 Task: Explore Airbnb accommodation in Helsingborg, Sweden from 2nd November, 2023 to 15th November, 2023 for 2 adults and 1 pet.1  bedroom having 1 bed and 1 bathroom. Property type can be hotel. Look for 5 properties as per requirement.
Action: Mouse moved to (554, 101)
Screenshot: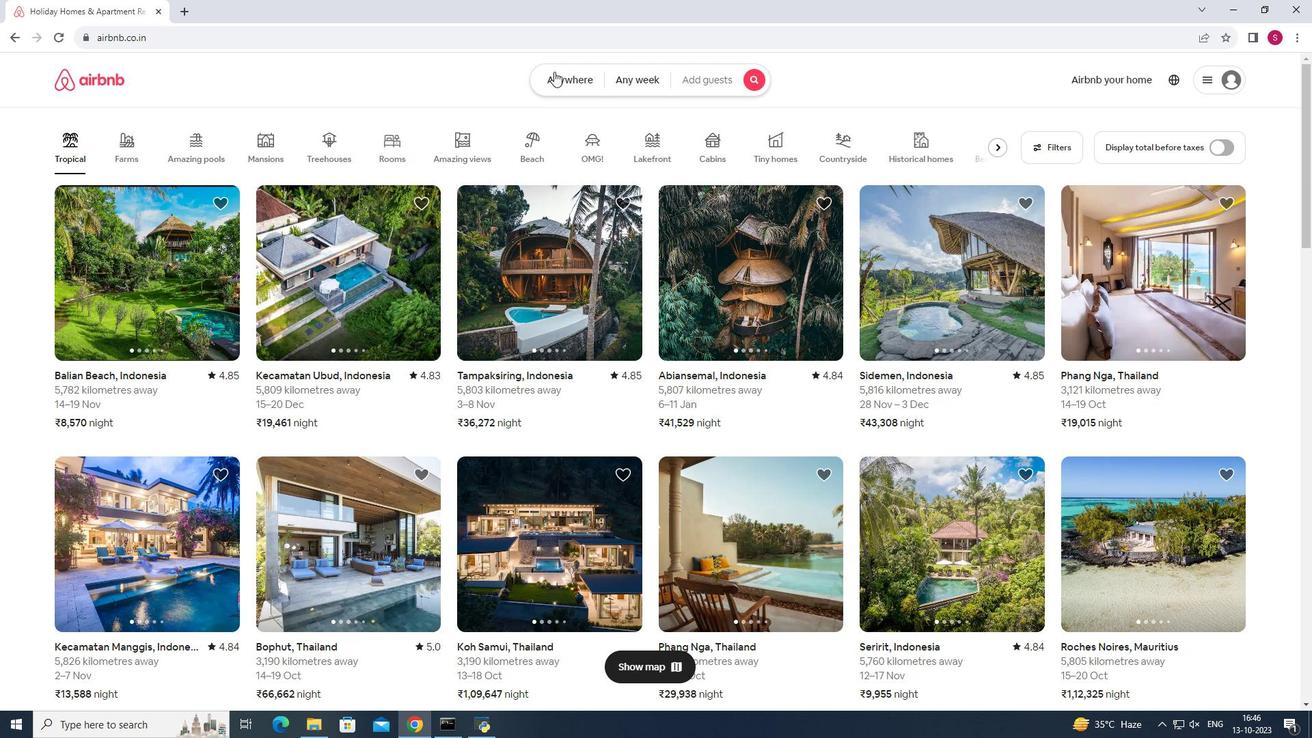 
Action: Mouse pressed left at (554, 101)
Screenshot: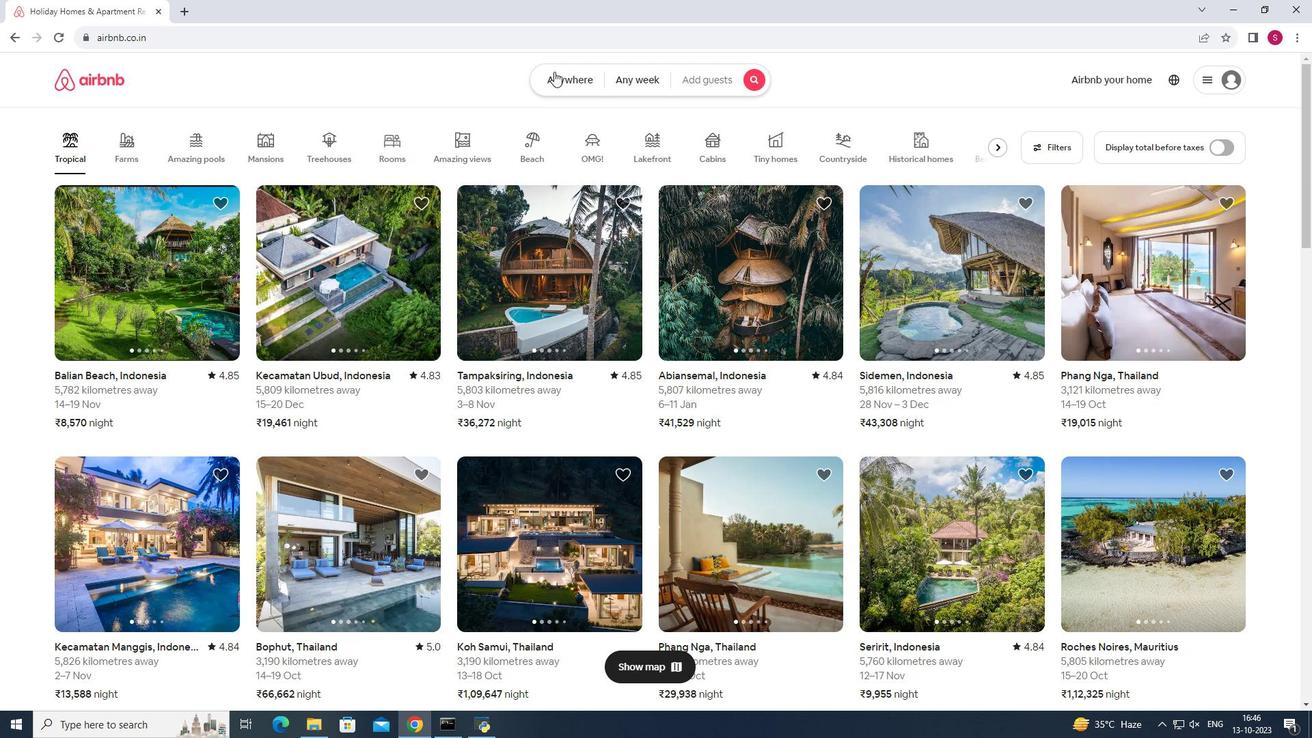 
Action: Mouse moved to (511, 152)
Screenshot: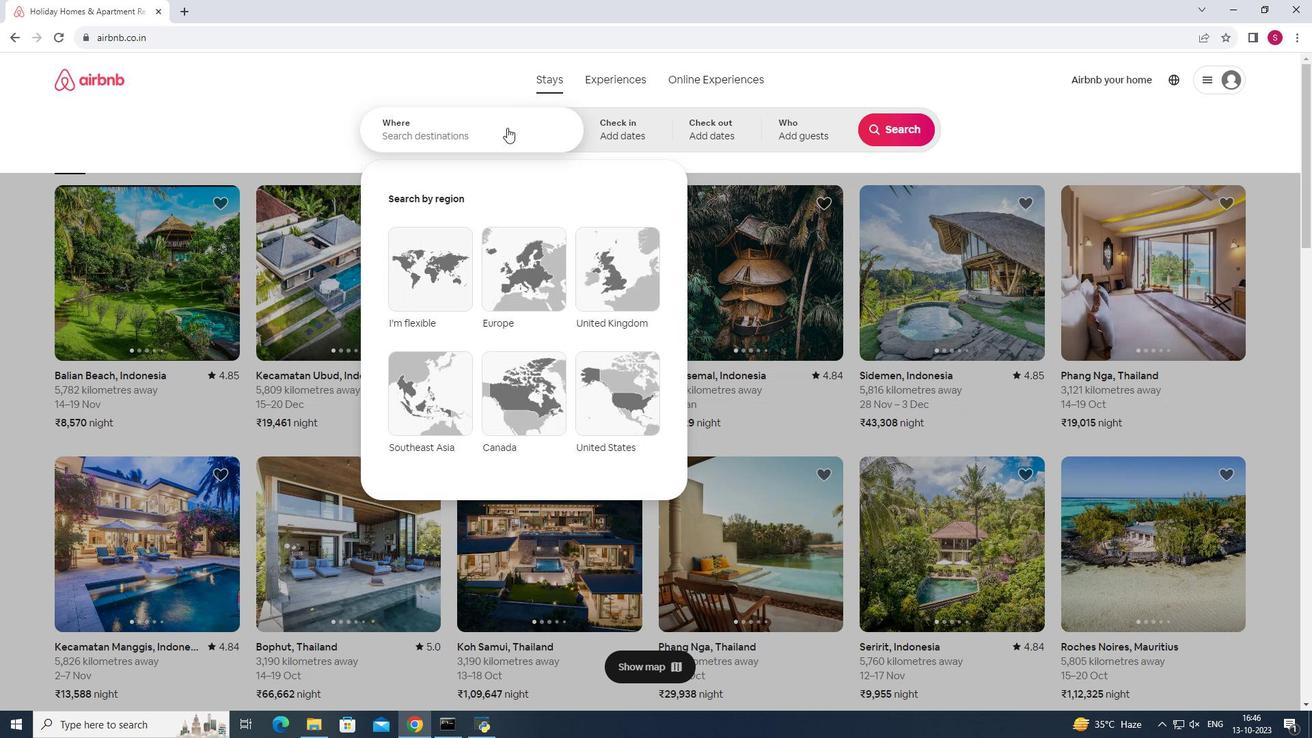 
Action: Mouse pressed left at (511, 152)
Screenshot: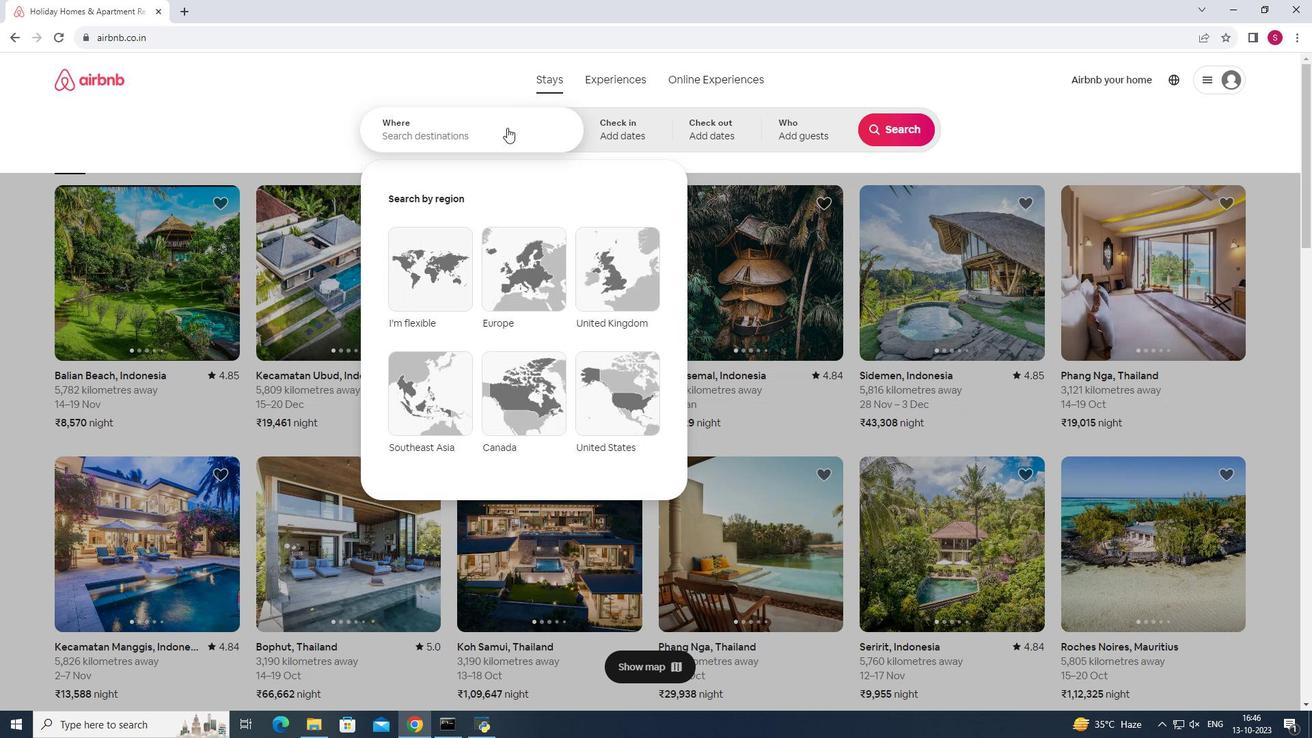 
Action: Mouse moved to (510, 160)
Screenshot: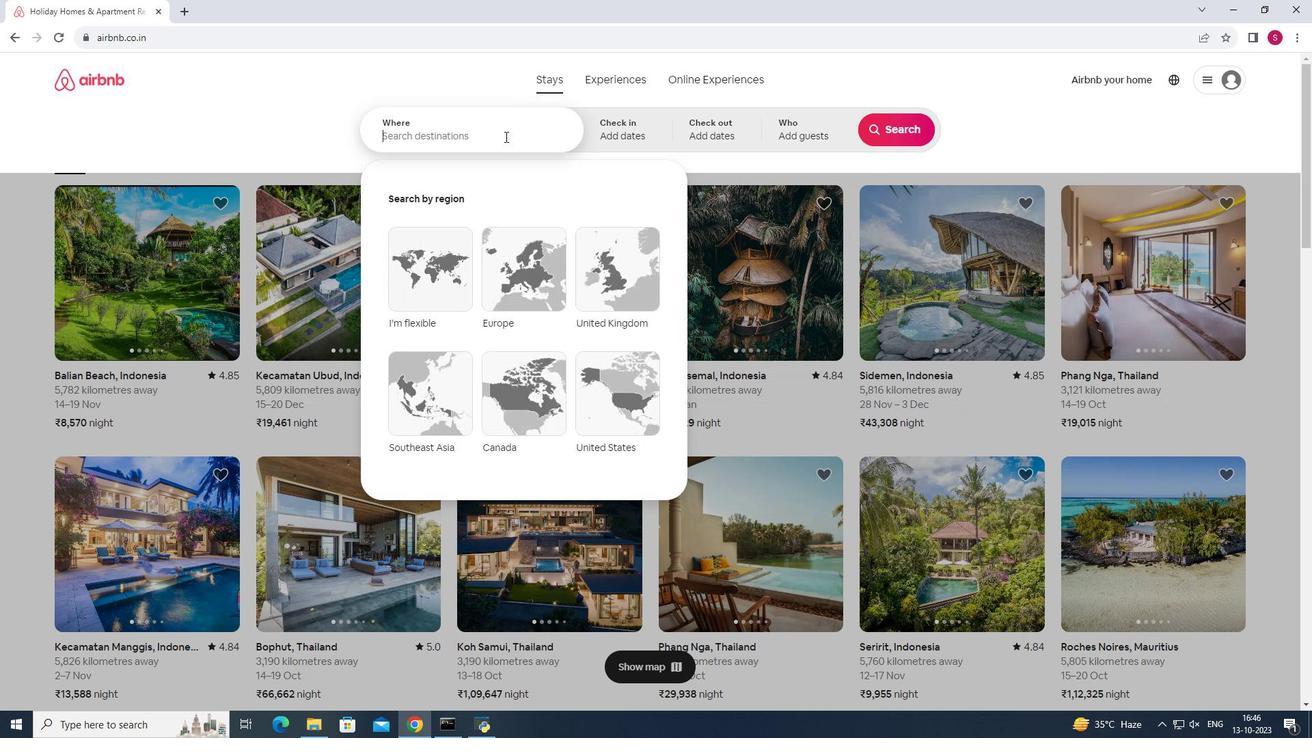
Action: Key pressed <Key.shift>Helsingborg,<Key.space><Key.shift><Key.shift><Key.shift><Key.shift><Key.shift><Key.shift><Key.shift><Key.shift><Key.shift><Key.shift><Key.shift><Key.shift><Key.shift>Sweden<Key.enter>
Screenshot: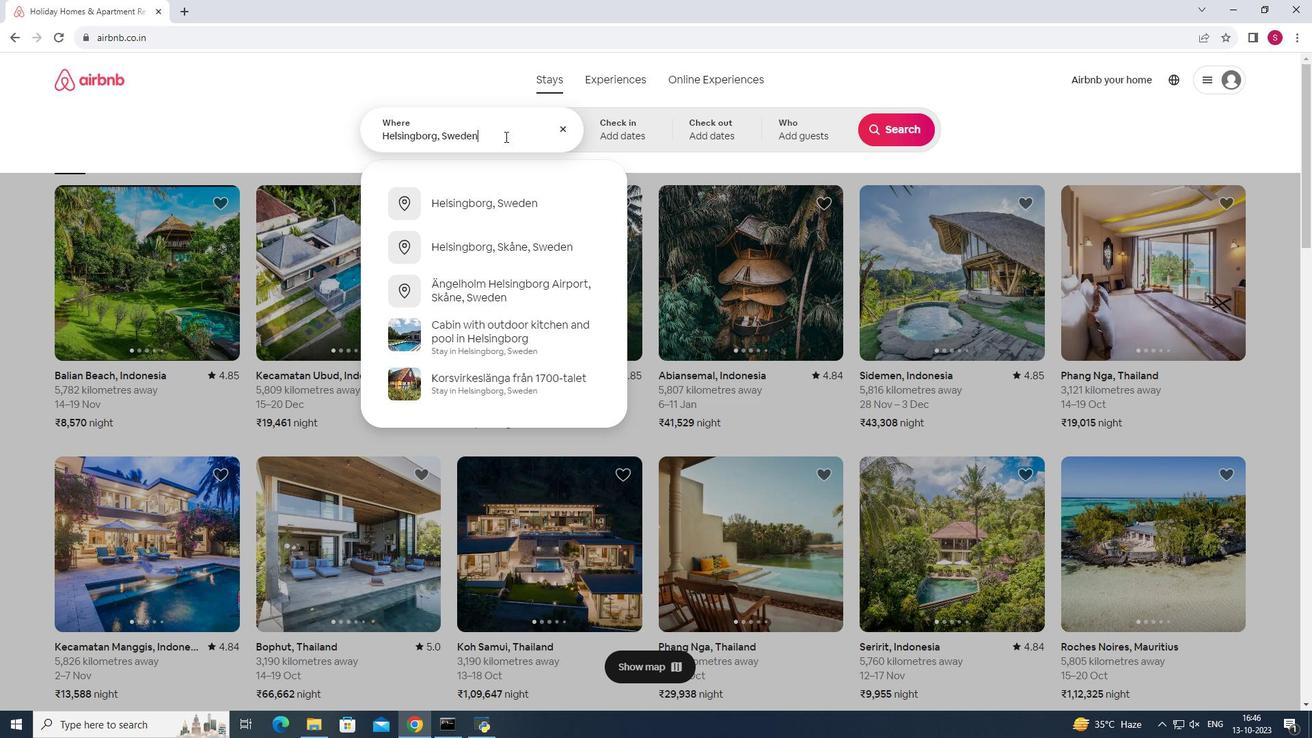 
Action: Mouse moved to (782, 306)
Screenshot: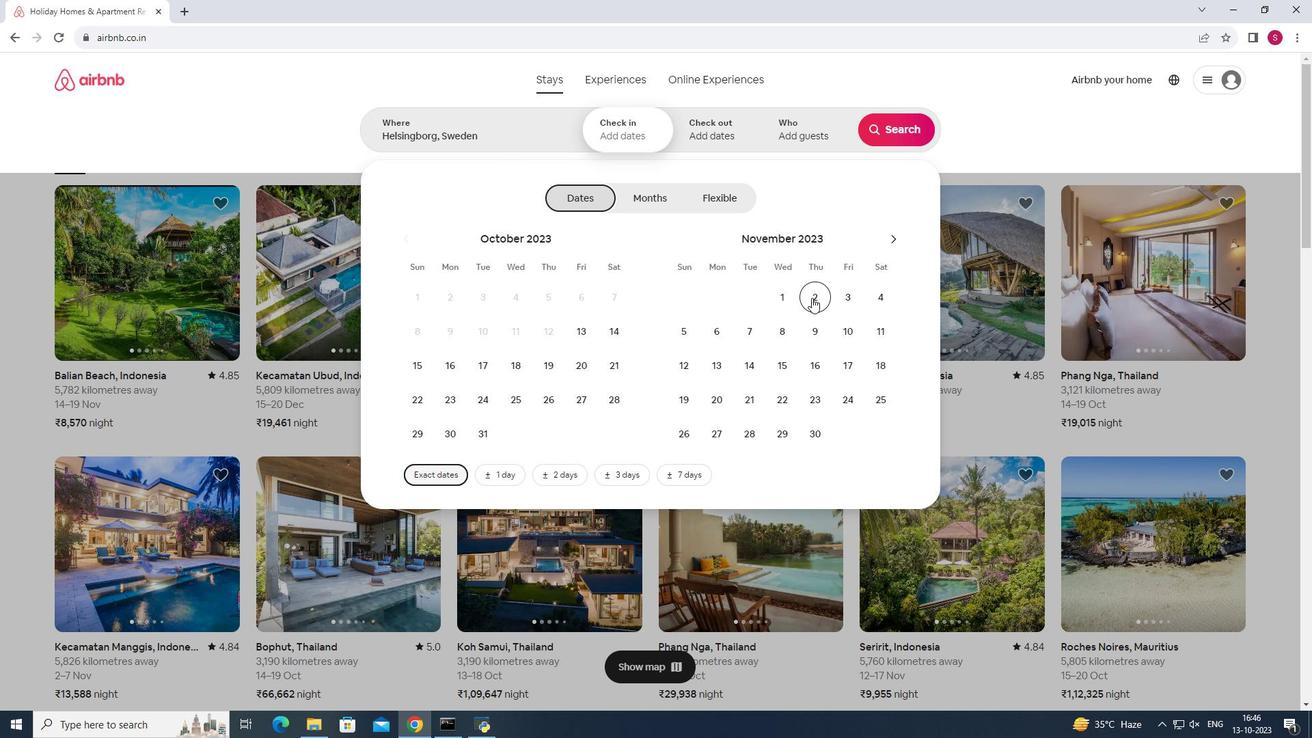 
Action: Mouse pressed left at (782, 306)
Screenshot: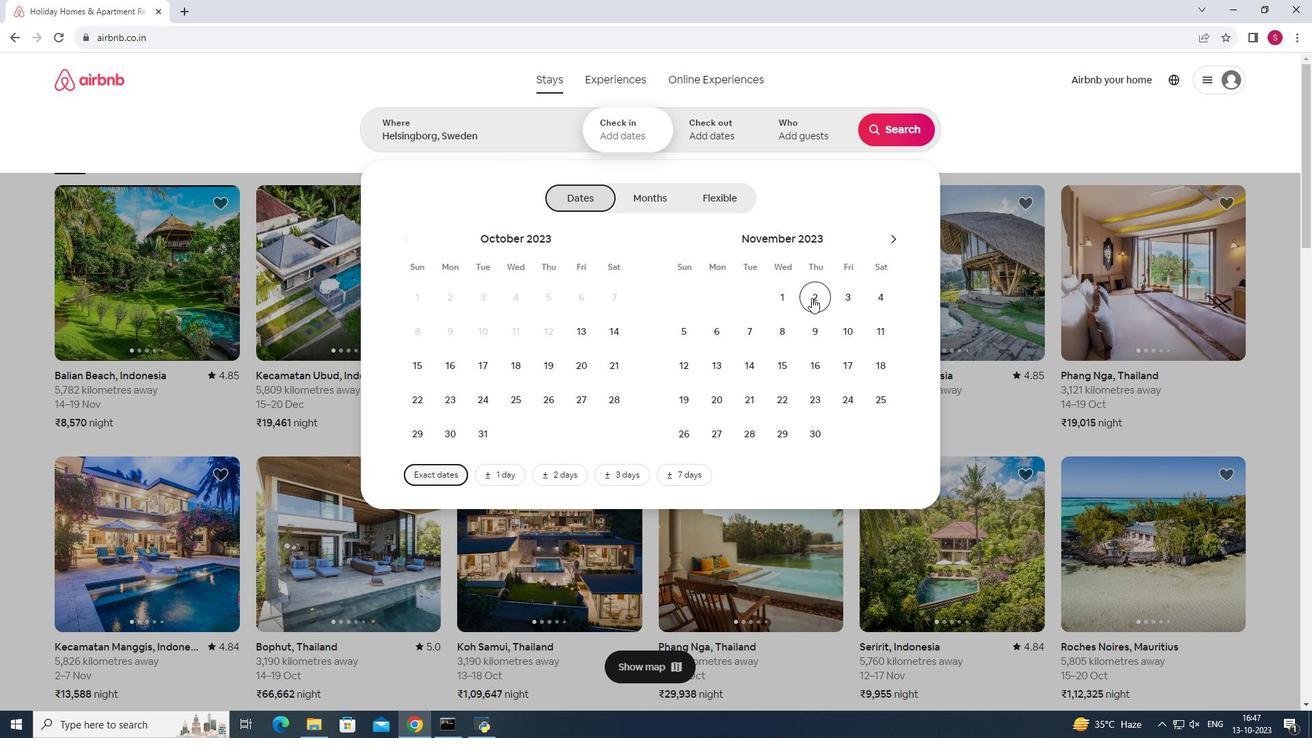
Action: Mouse moved to (757, 367)
Screenshot: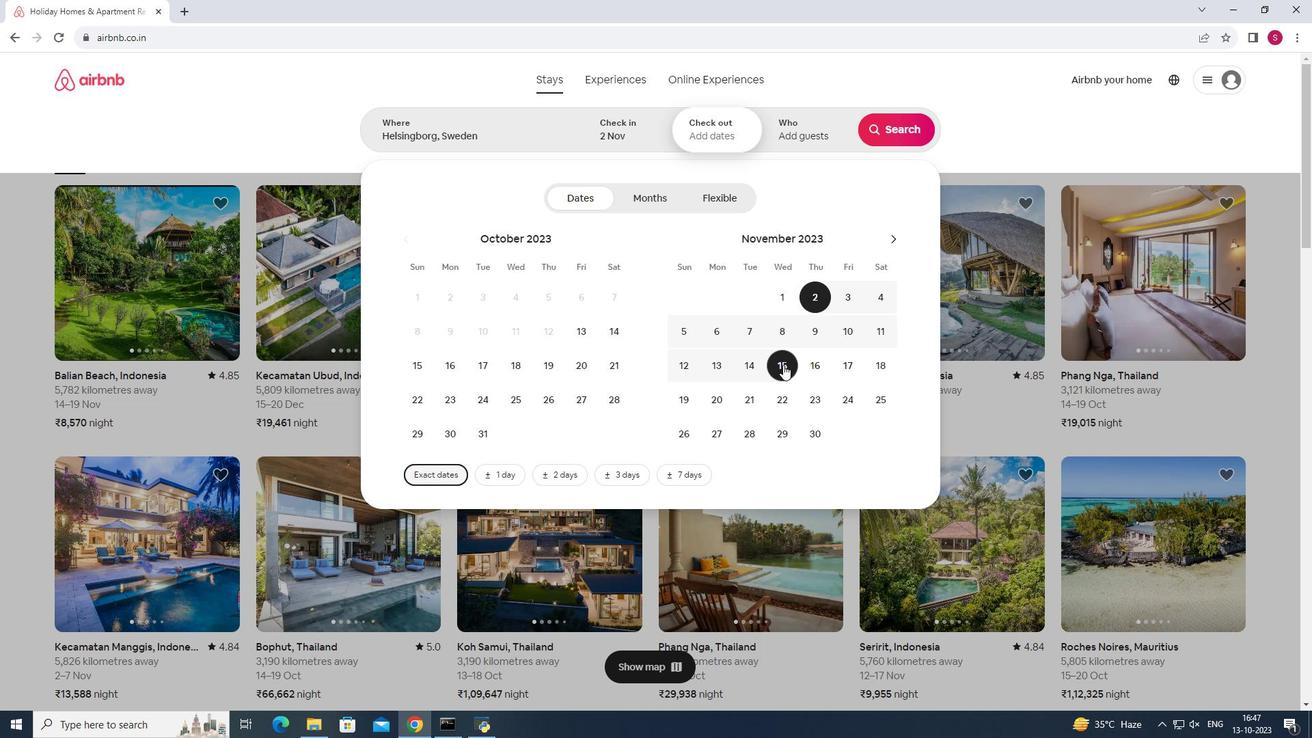 
Action: Mouse pressed left at (757, 367)
Screenshot: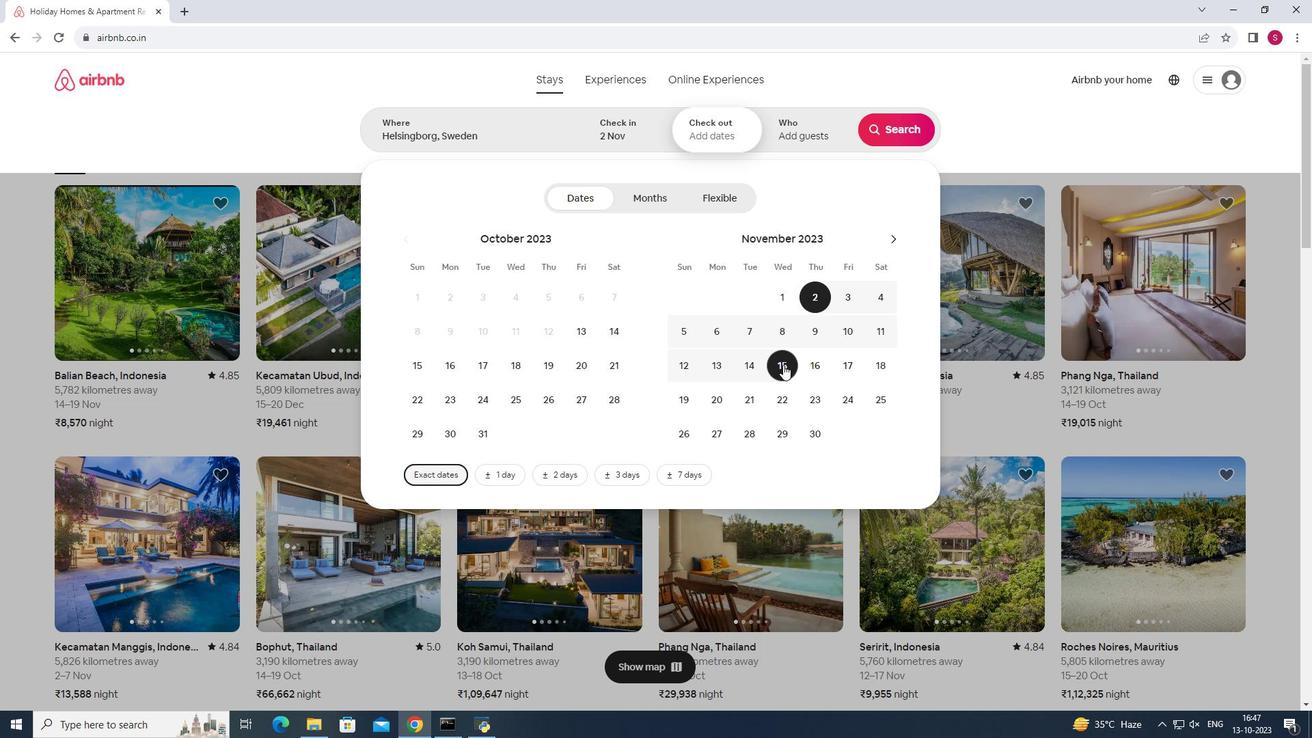 
Action: Mouse moved to (763, 142)
Screenshot: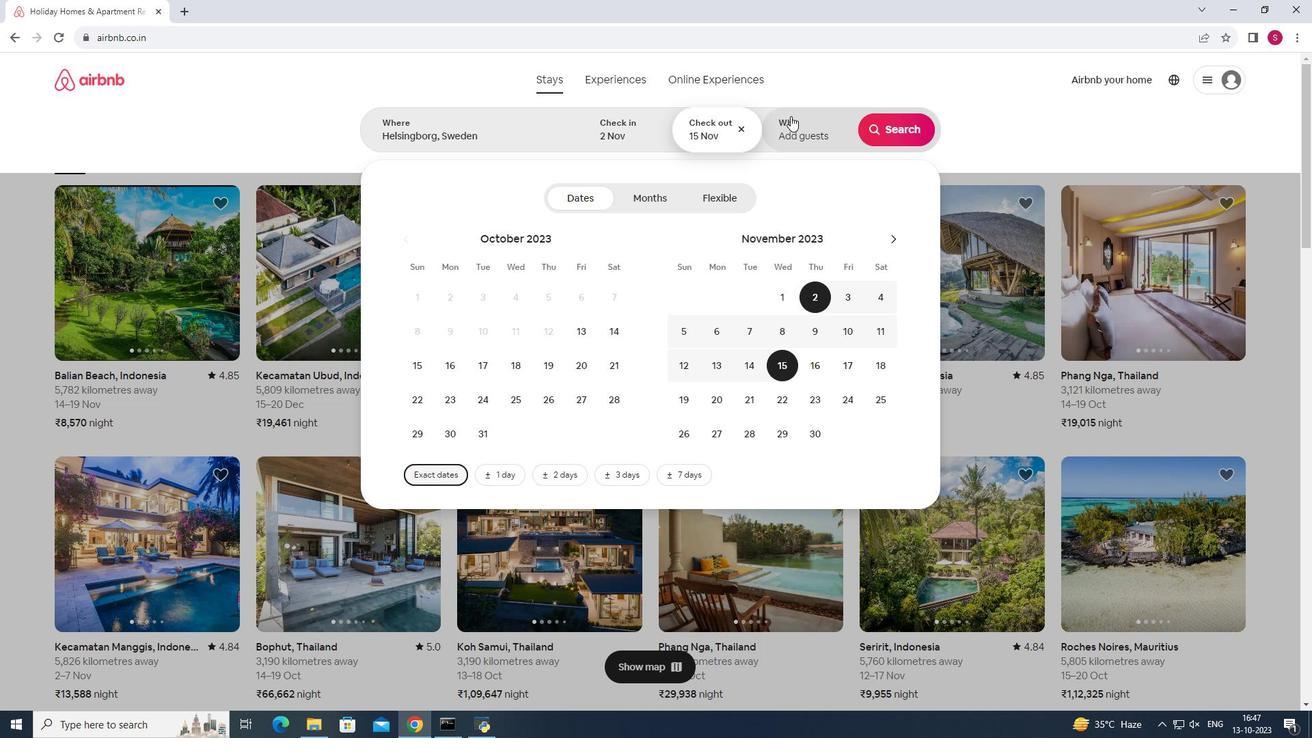 
Action: Mouse pressed left at (763, 142)
Screenshot: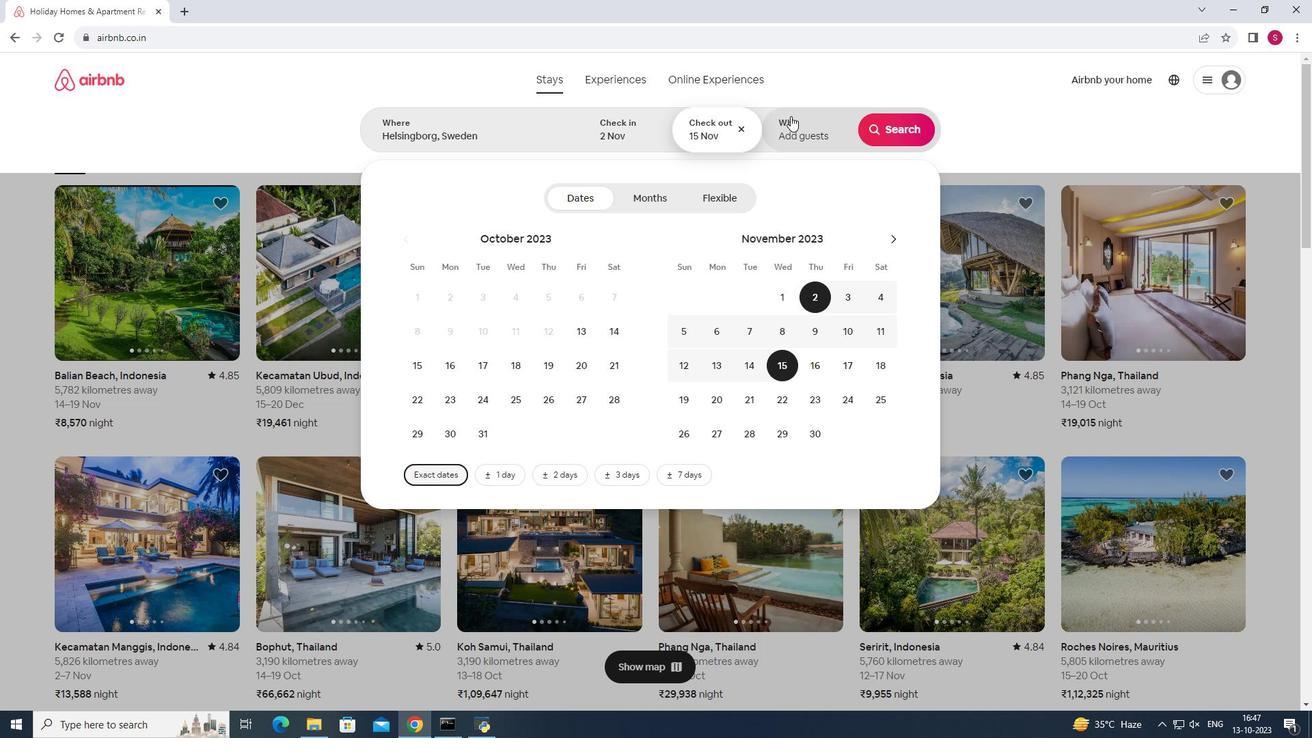 
Action: Mouse moved to (861, 224)
Screenshot: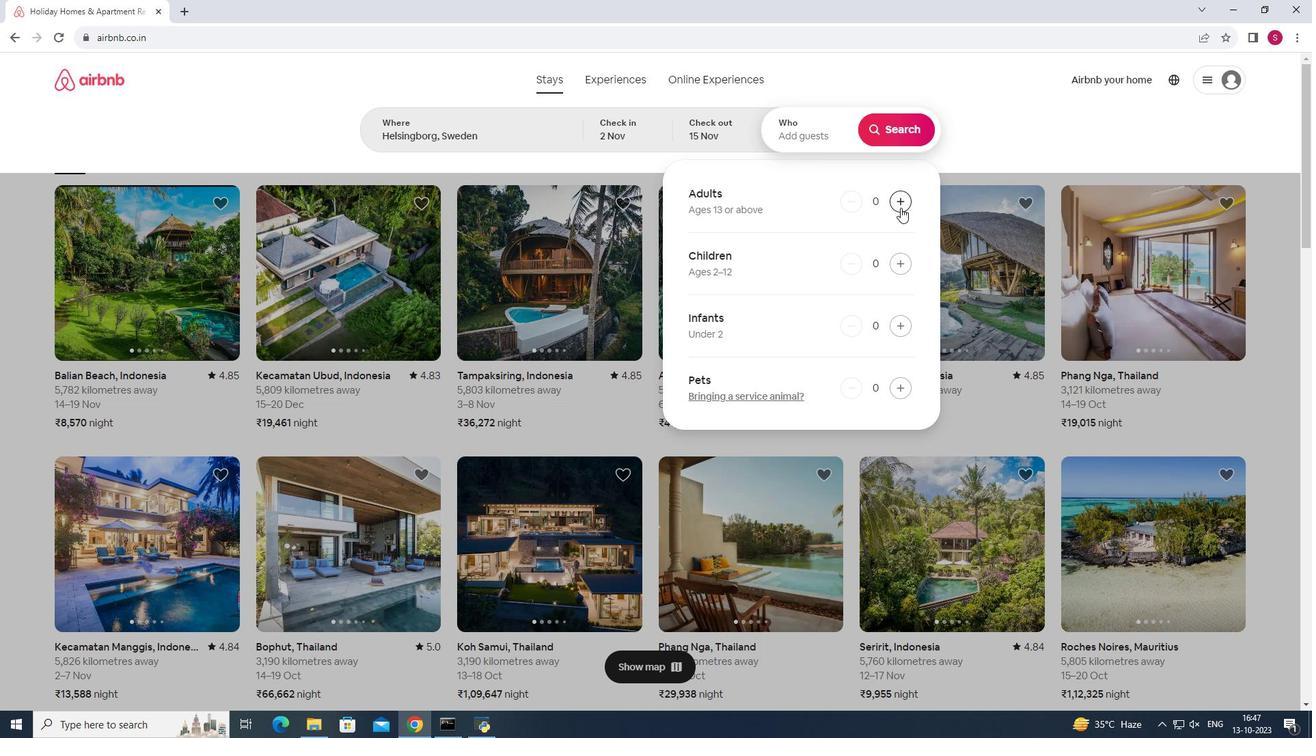 
Action: Mouse pressed left at (861, 224)
Screenshot: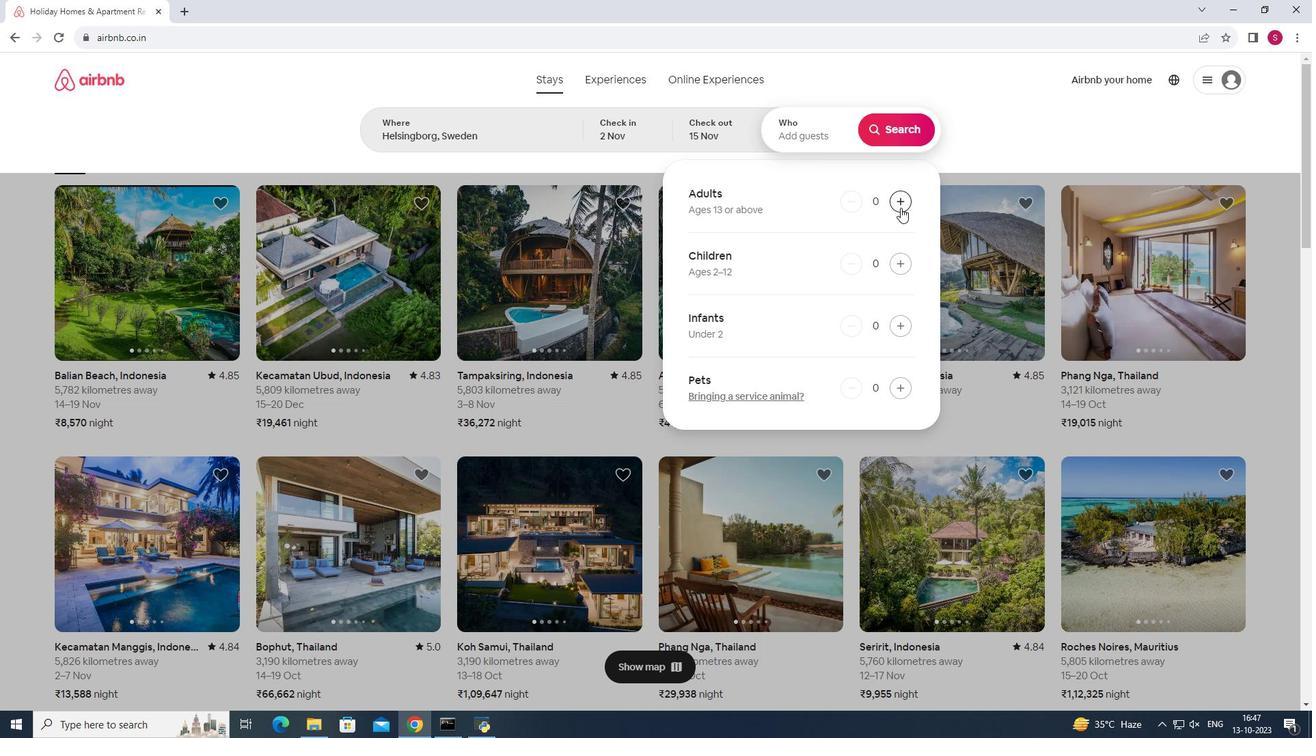 
Action: Mouse pressed left at (861, 224)
Screenshot: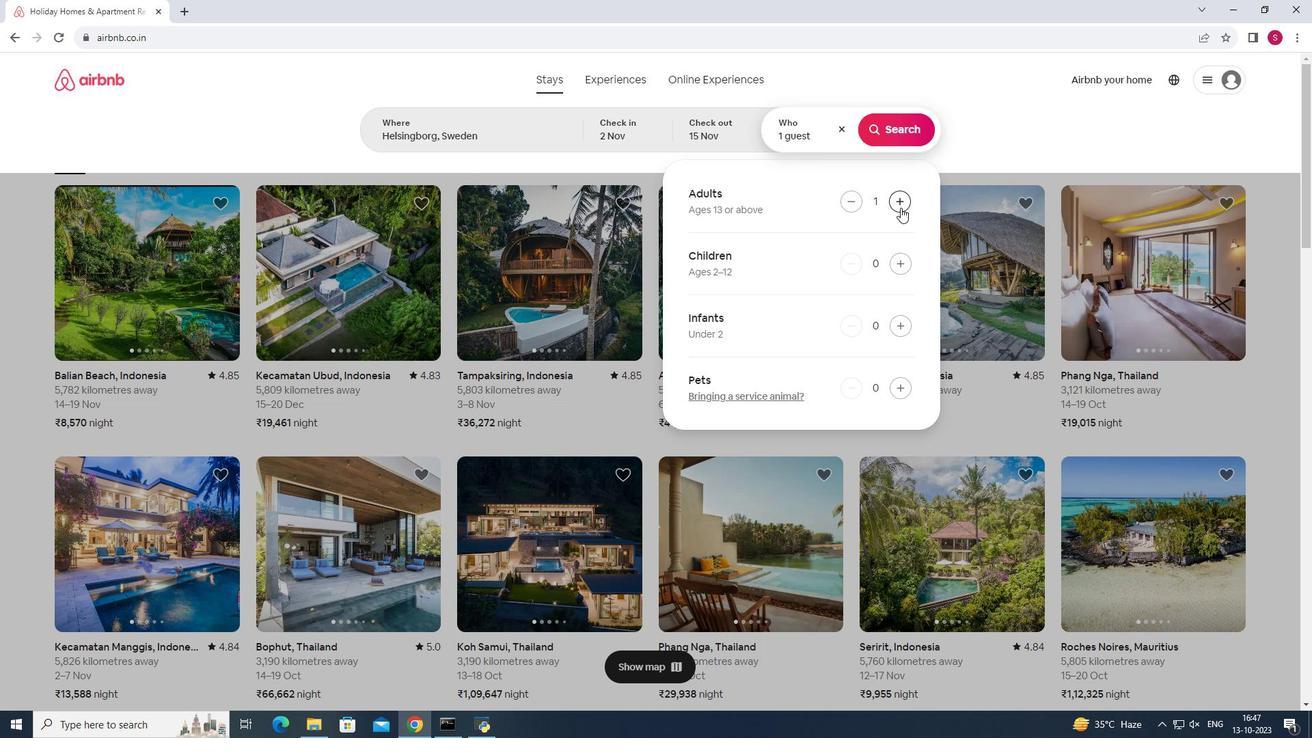 
Action: Mouse moved to (857, 389)
Screenshot: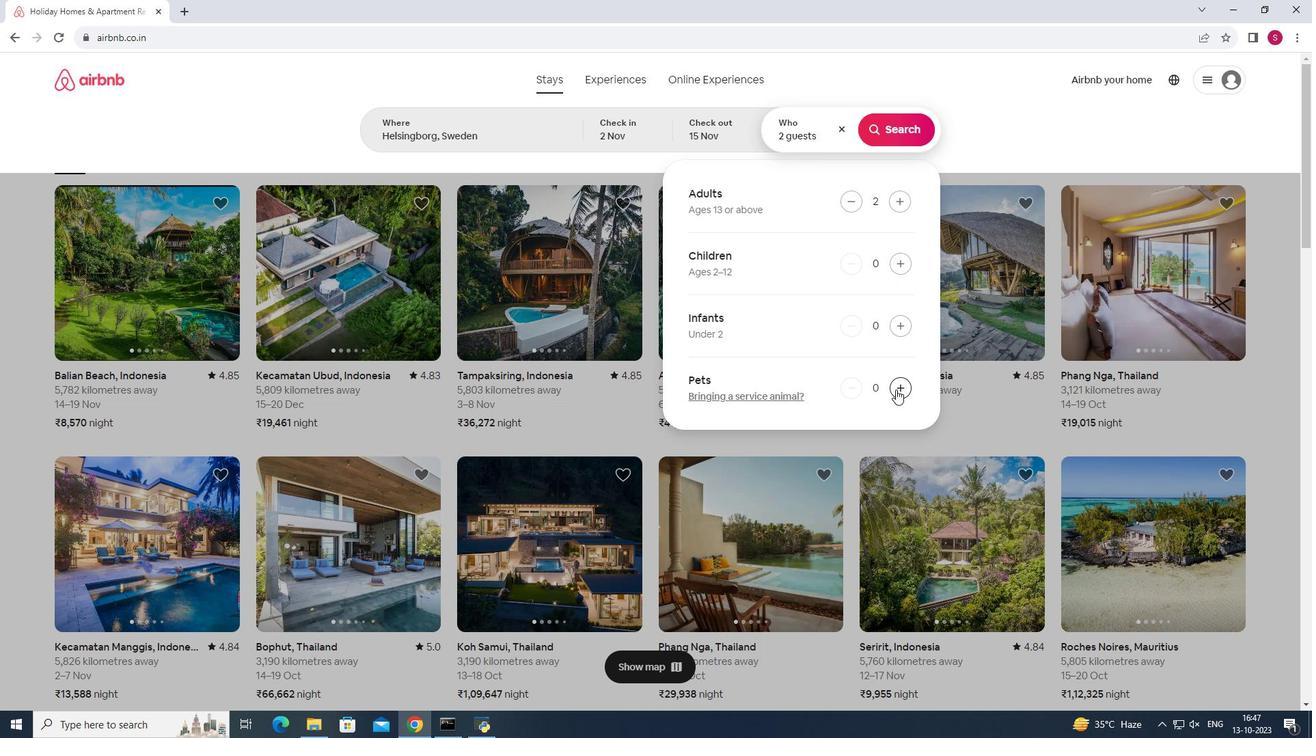 
Action: Mouse pressed left at (857, 389)
Screenshot: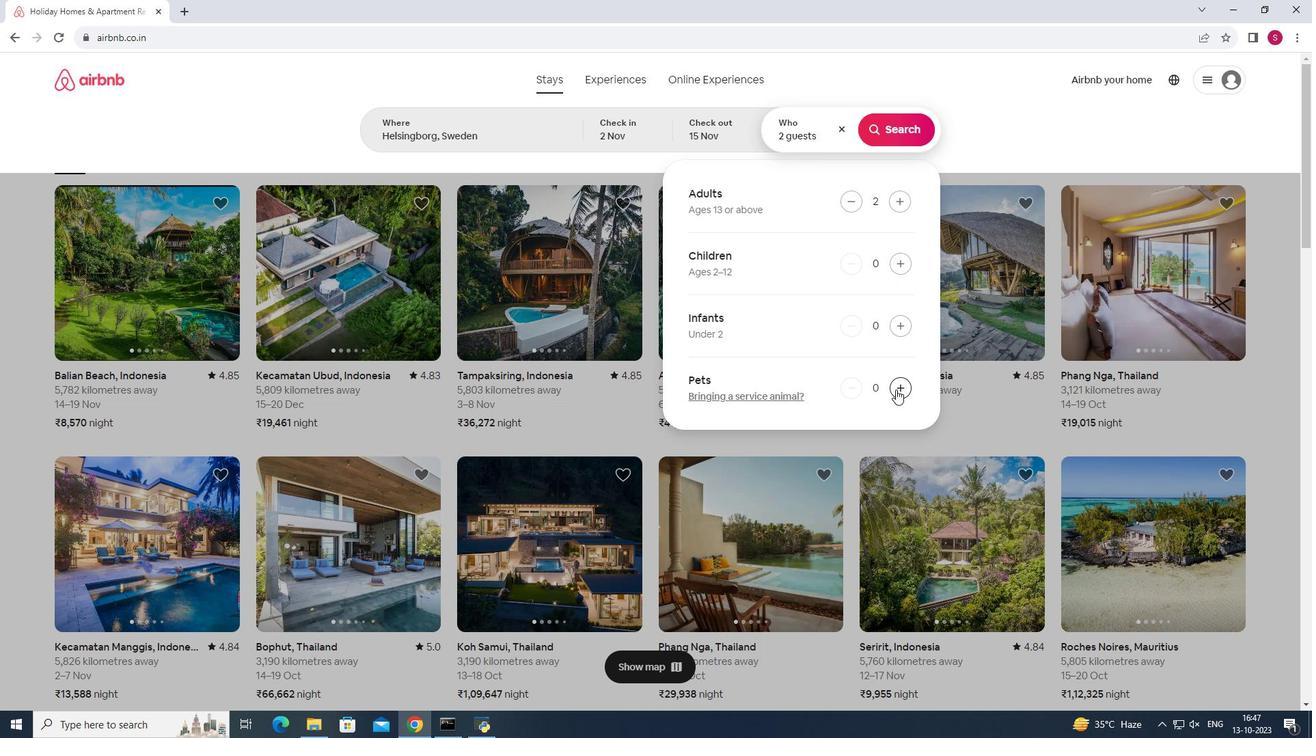 
Action: Mouse moved to (870, 157)
Screenshot: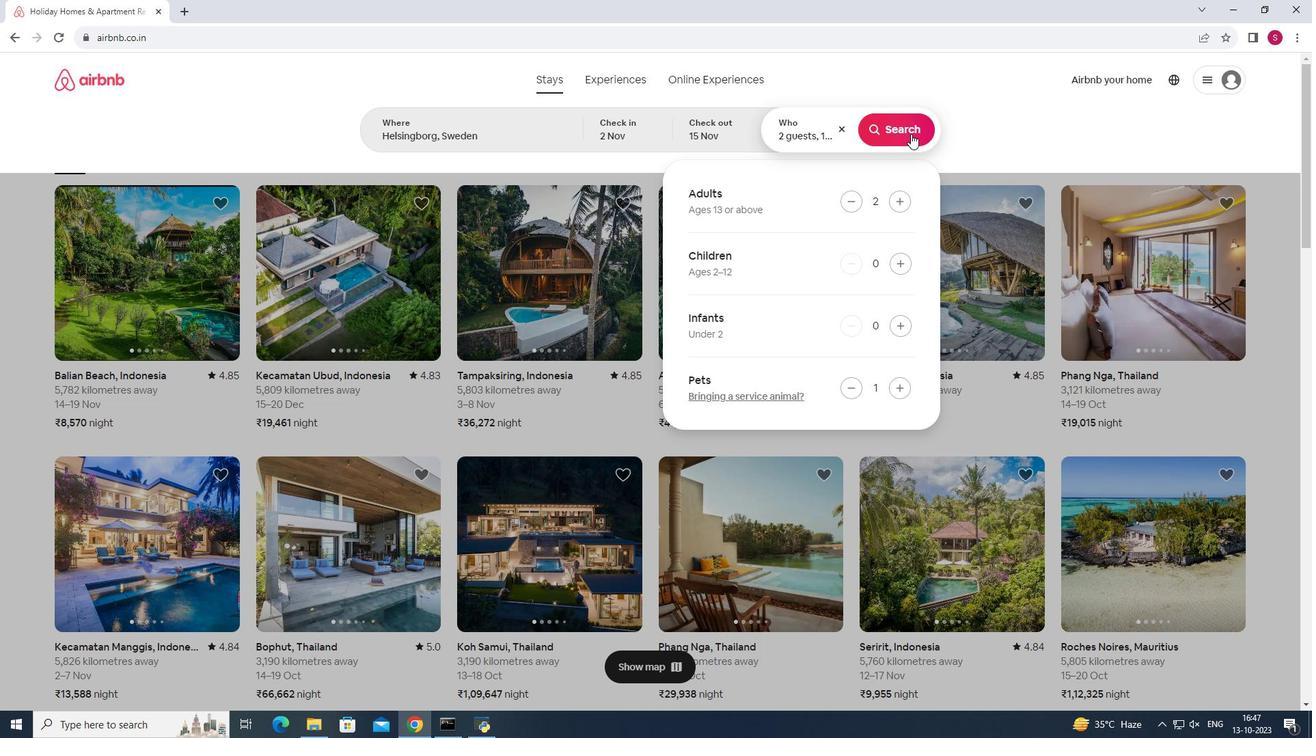 
Action: Mouse pressed left at (870, 157)
Screenshot: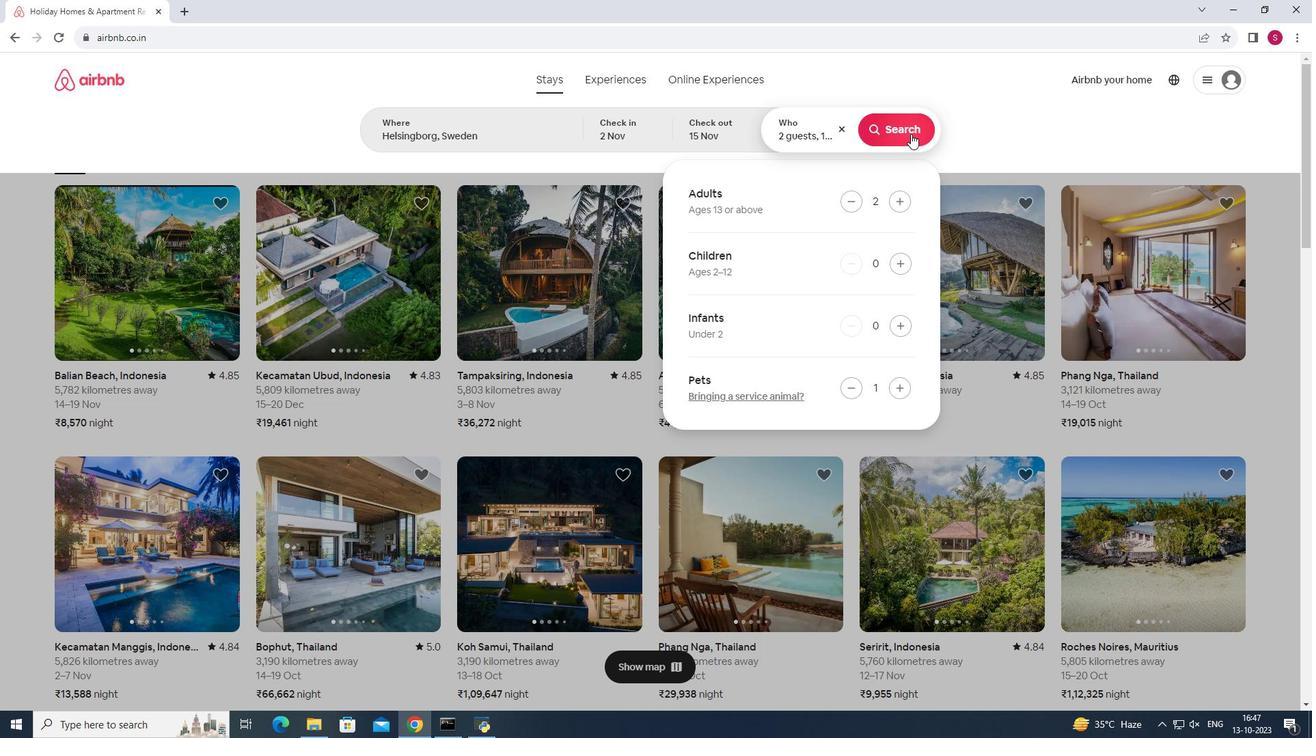 
Action: Mouse moved to (1038, 159)
Screenshot: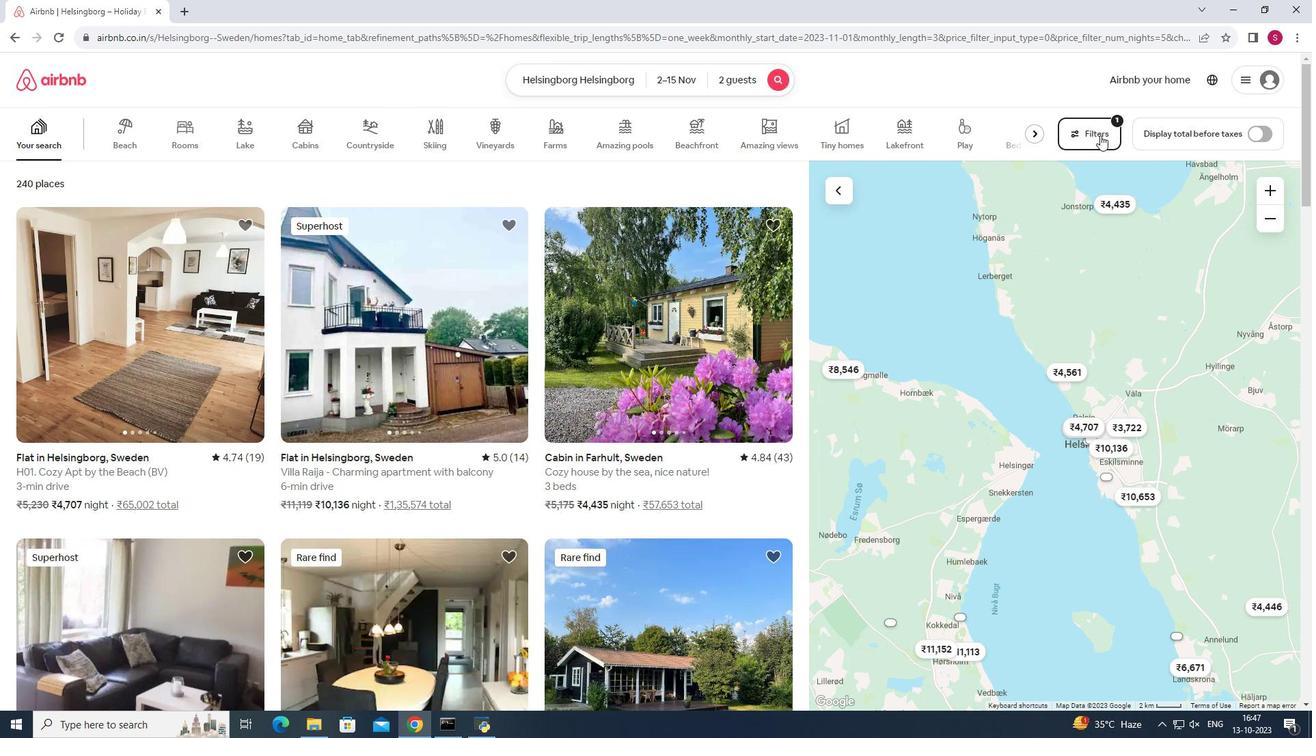
Action: Mouse pressed left at (1038, 159)
Screenshot: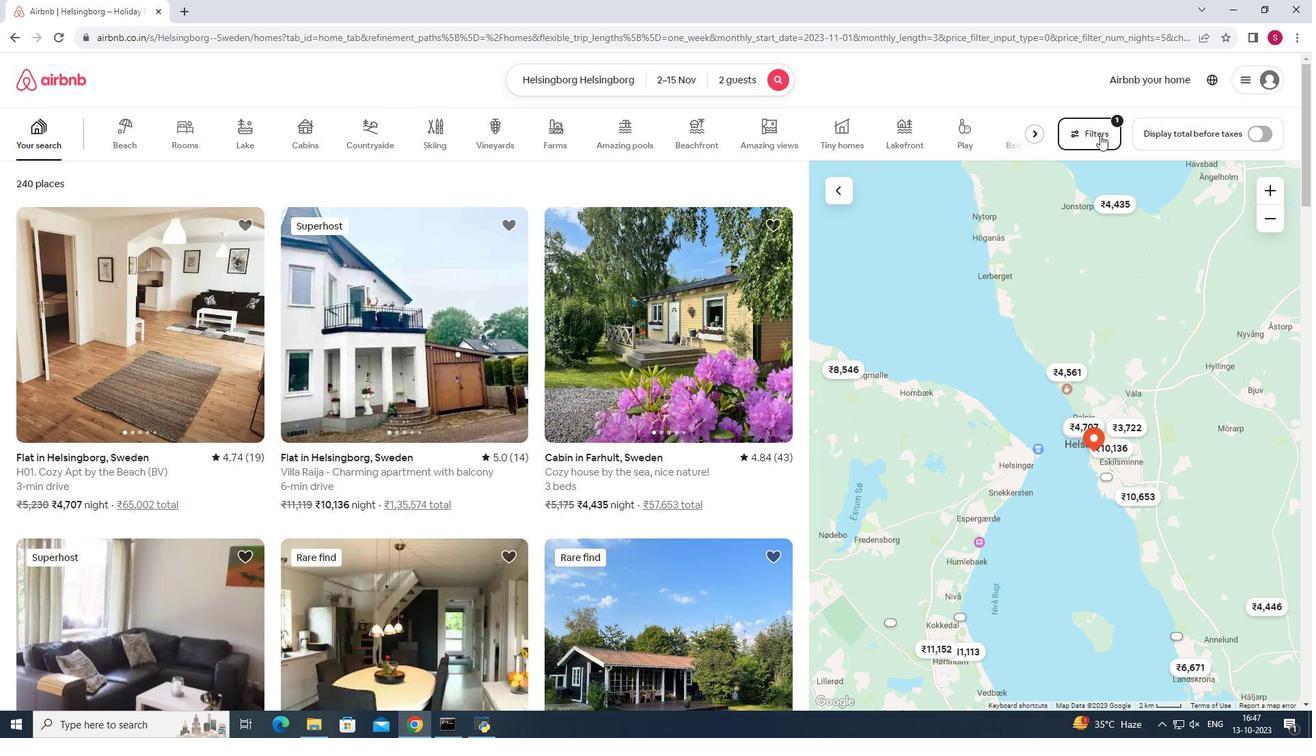 
Action: Mouse moved to (657, 330)
Screenshot: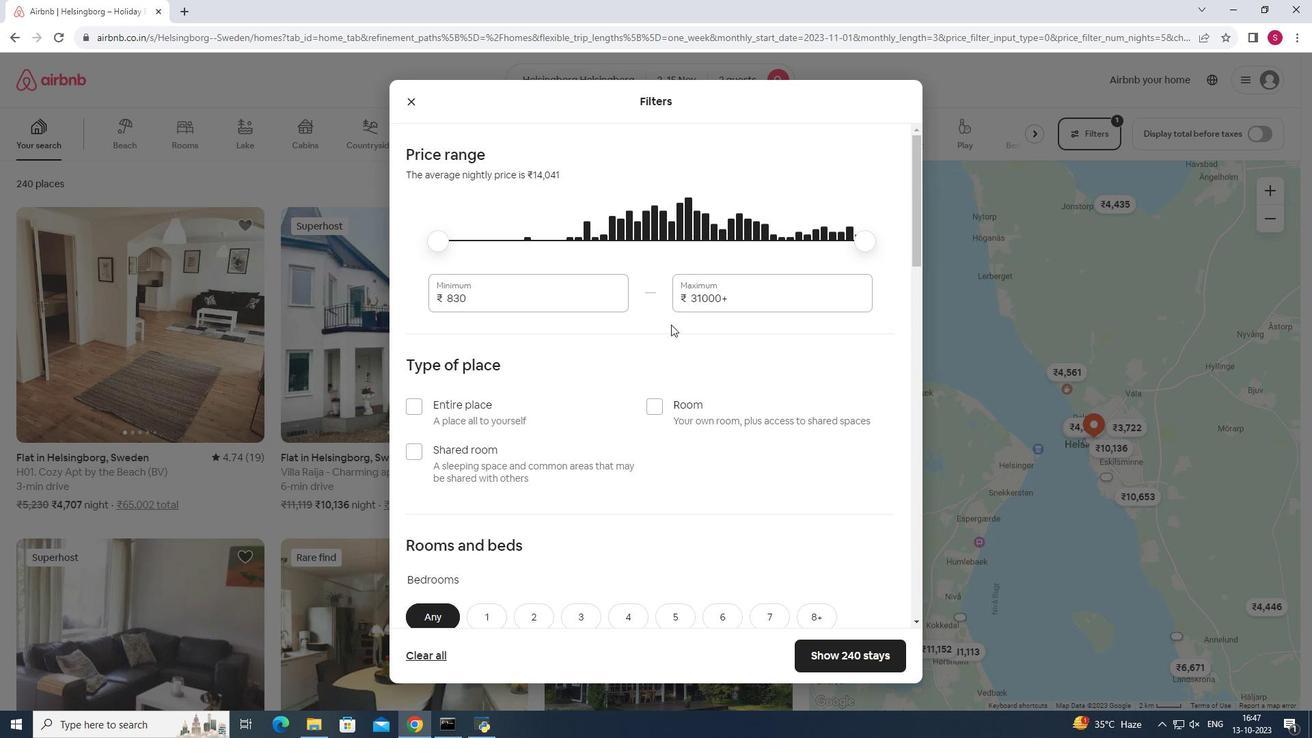 
Action: Mouse scrolled (657, 330) with delta (0, 0)
Screenshot: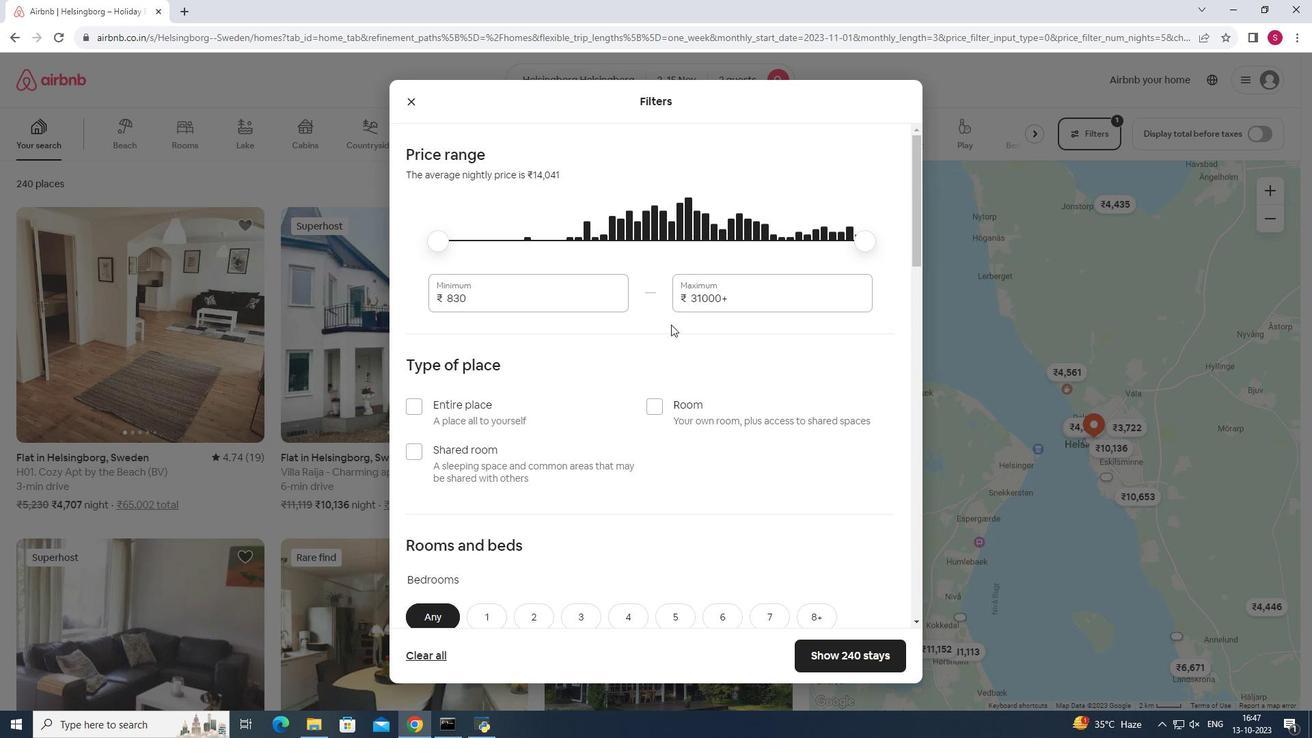 
Action: Mouse scrolled (657, 330) with delta (0, 0)
Screenshot: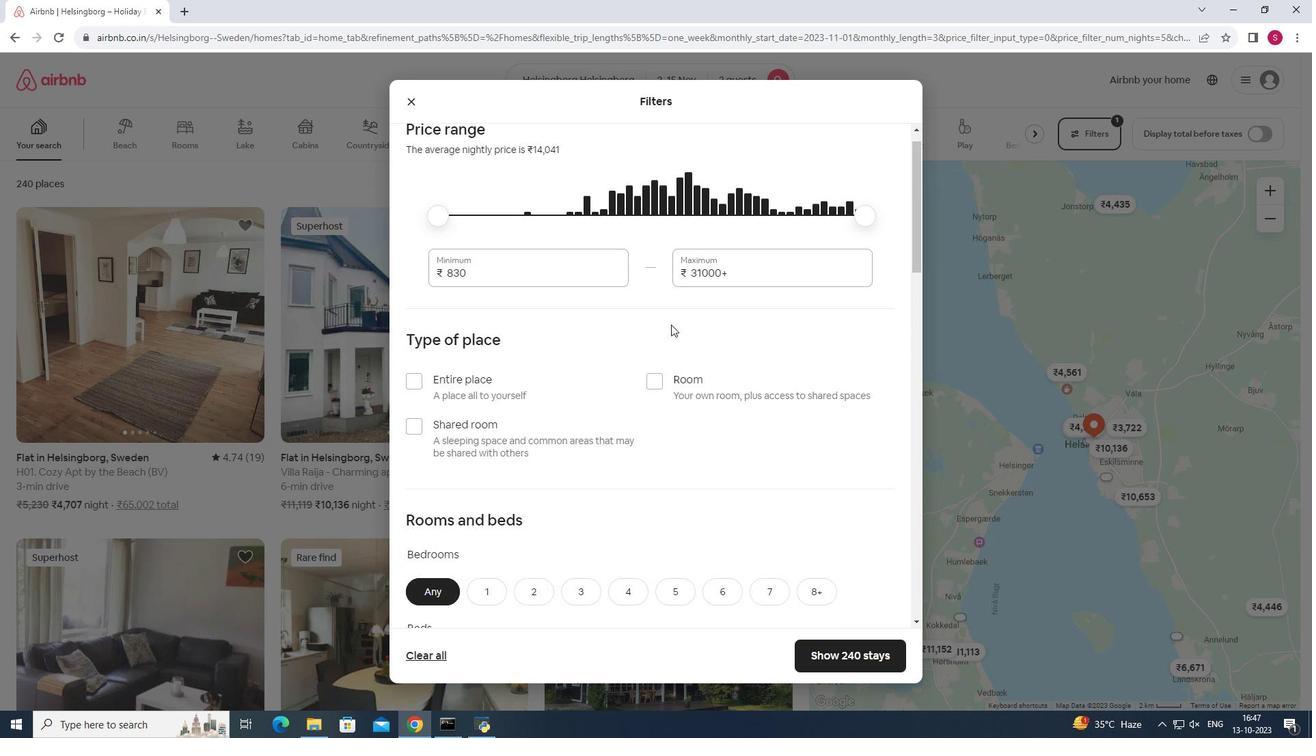 
Action: Mouse scrolled (657, 330) with delta (0, 0)
Screenshot: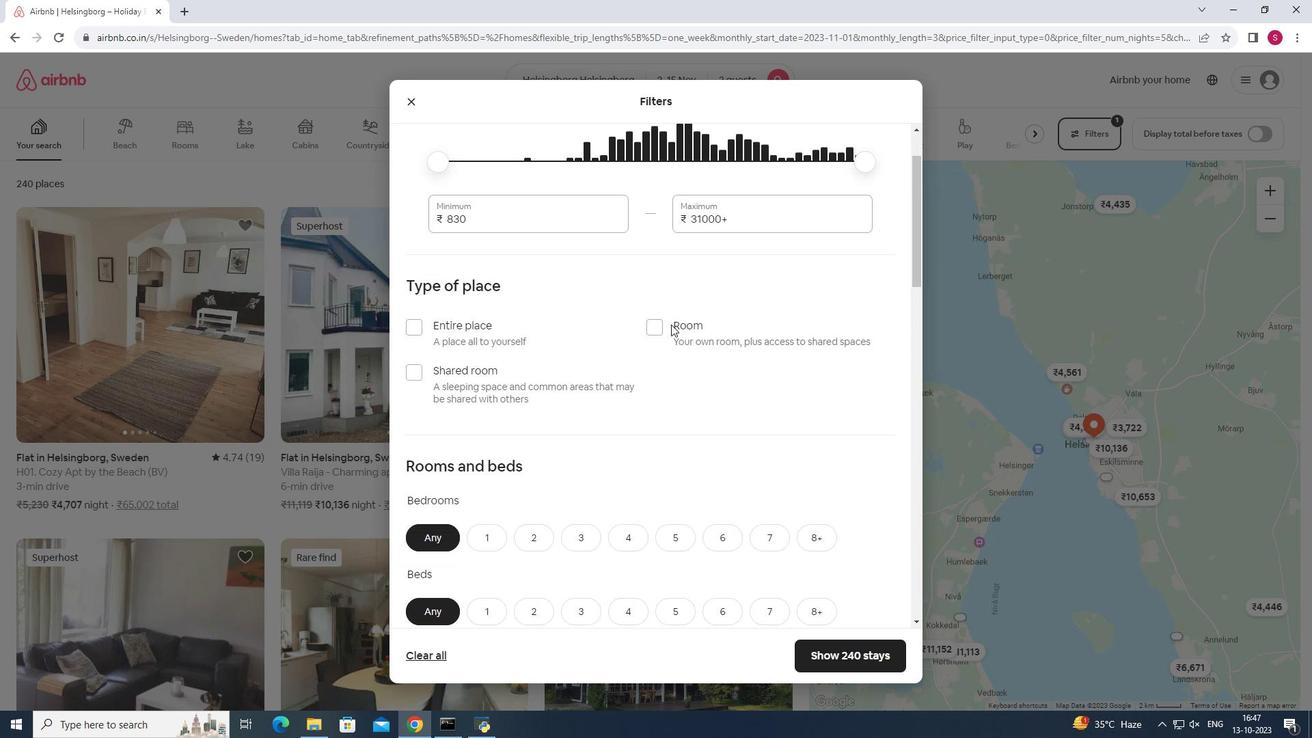 
Action: Mouse scrolled (657, 330) with delta (0, 0)
Screenshot: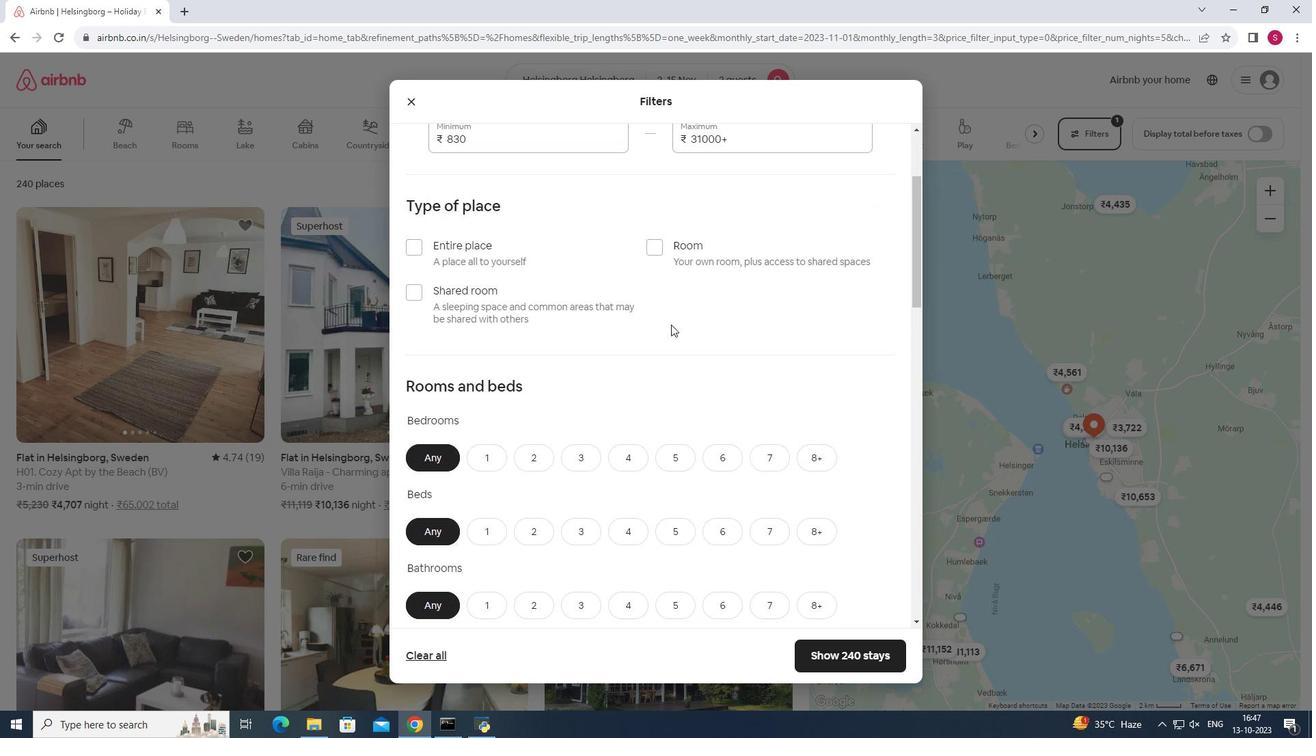 
Action: Mouse scrolled (657, 330) with delta (0, 0)
Screenshot: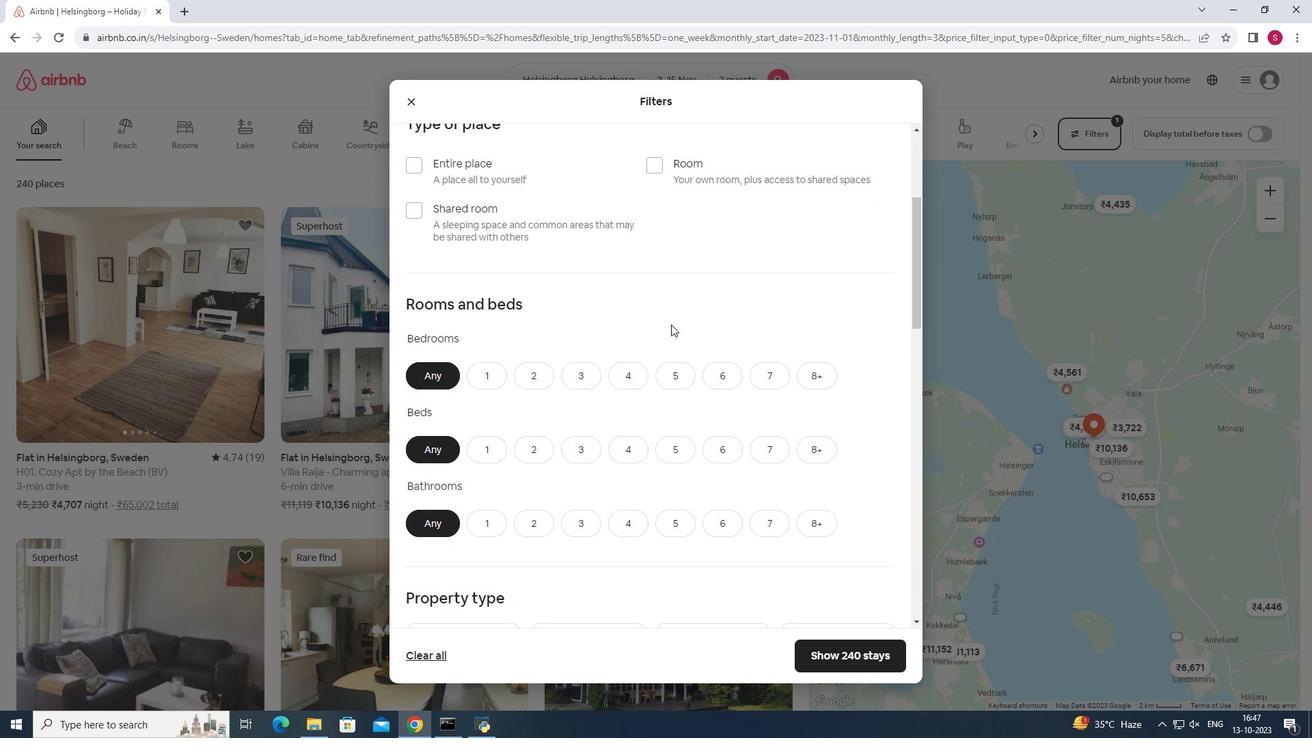 
Action: Mouse moved to (492, 287)
Screenshot: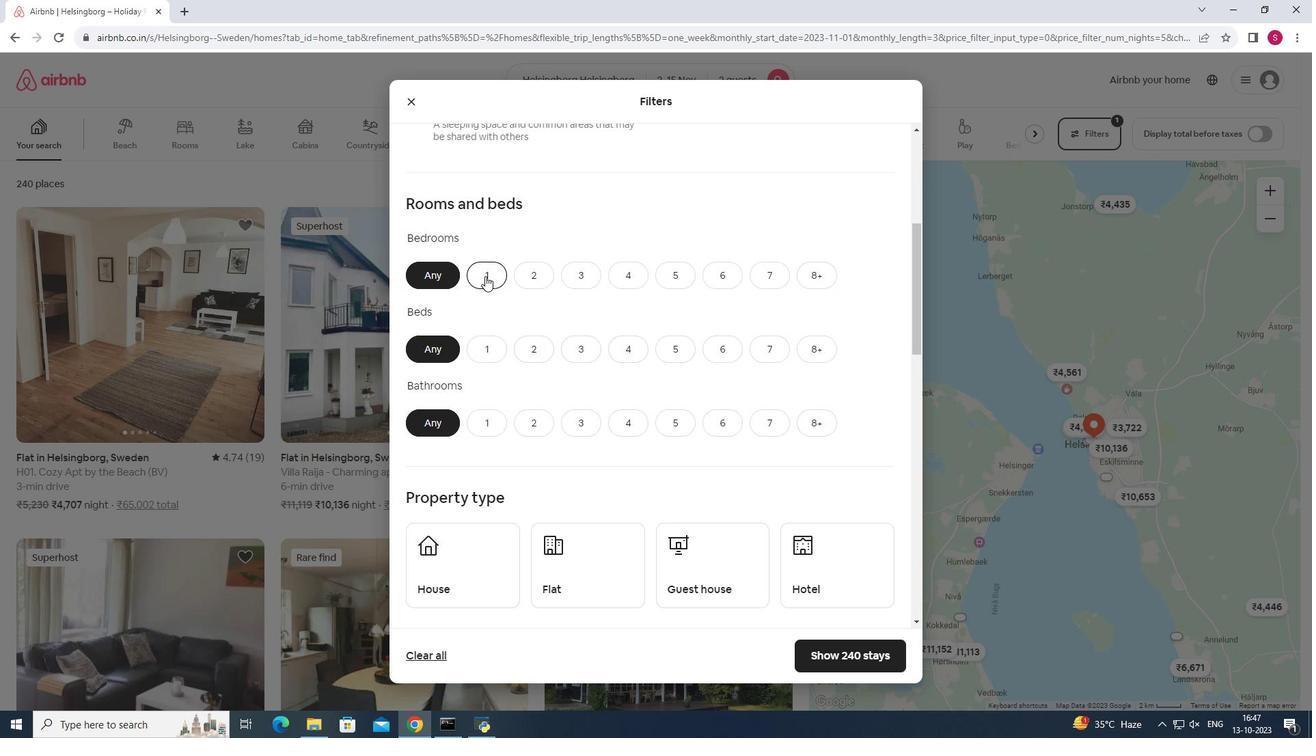
Action: Mouse pressed left at (492, 287)
Screenshot: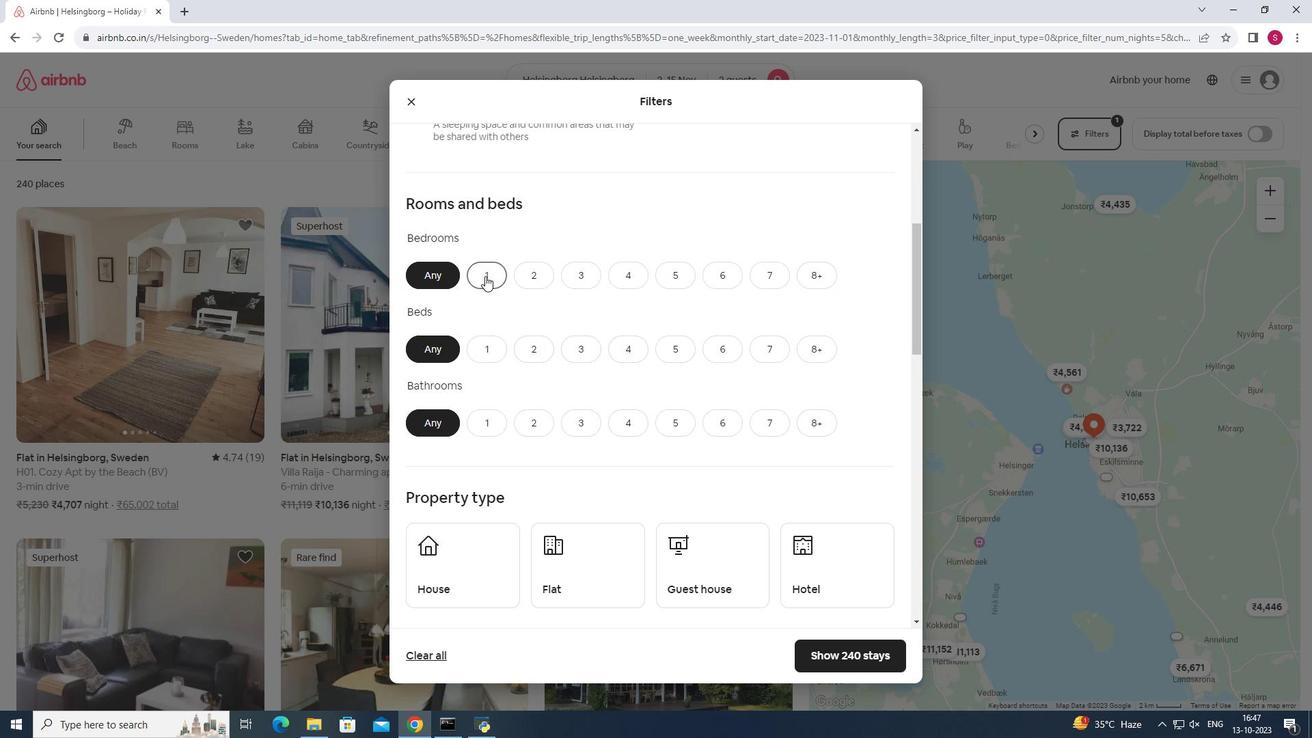 
Action: Mouse moved to (491, 356)
Screenshot: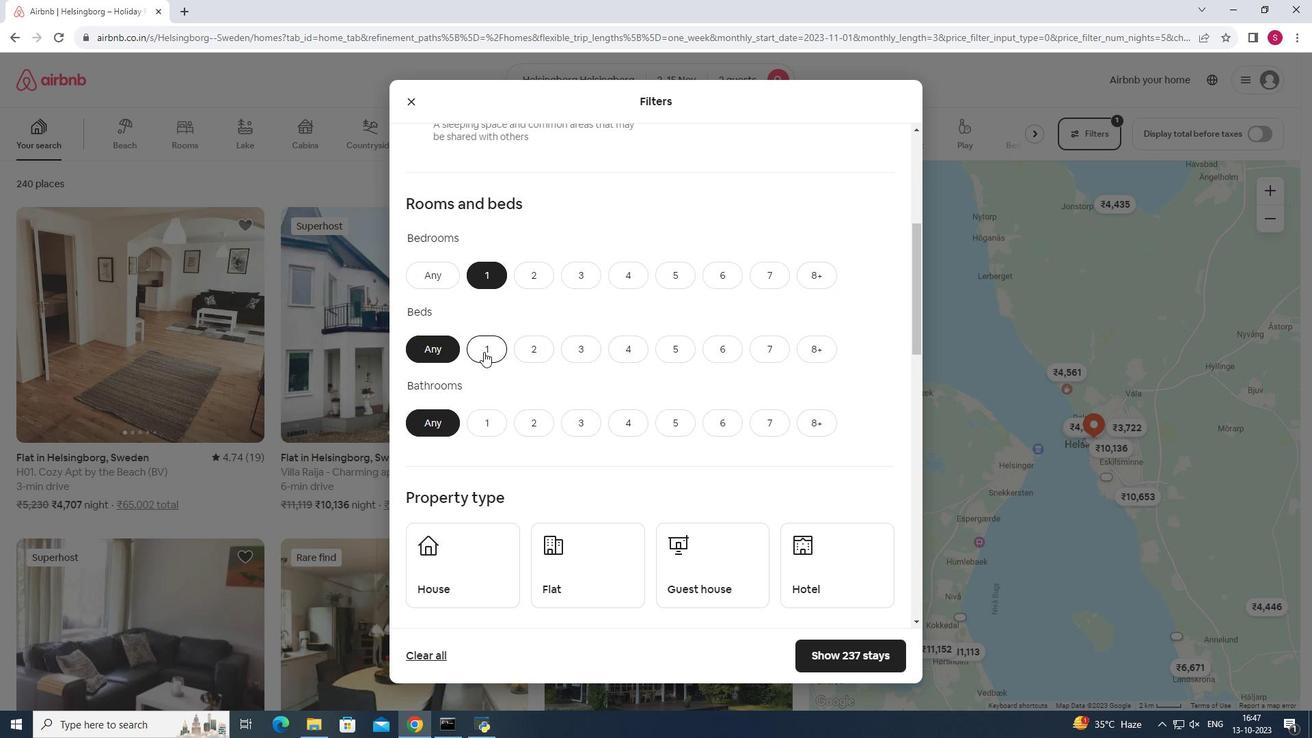 
Action: Mouse pressed left at (491, 356)
Screenshot: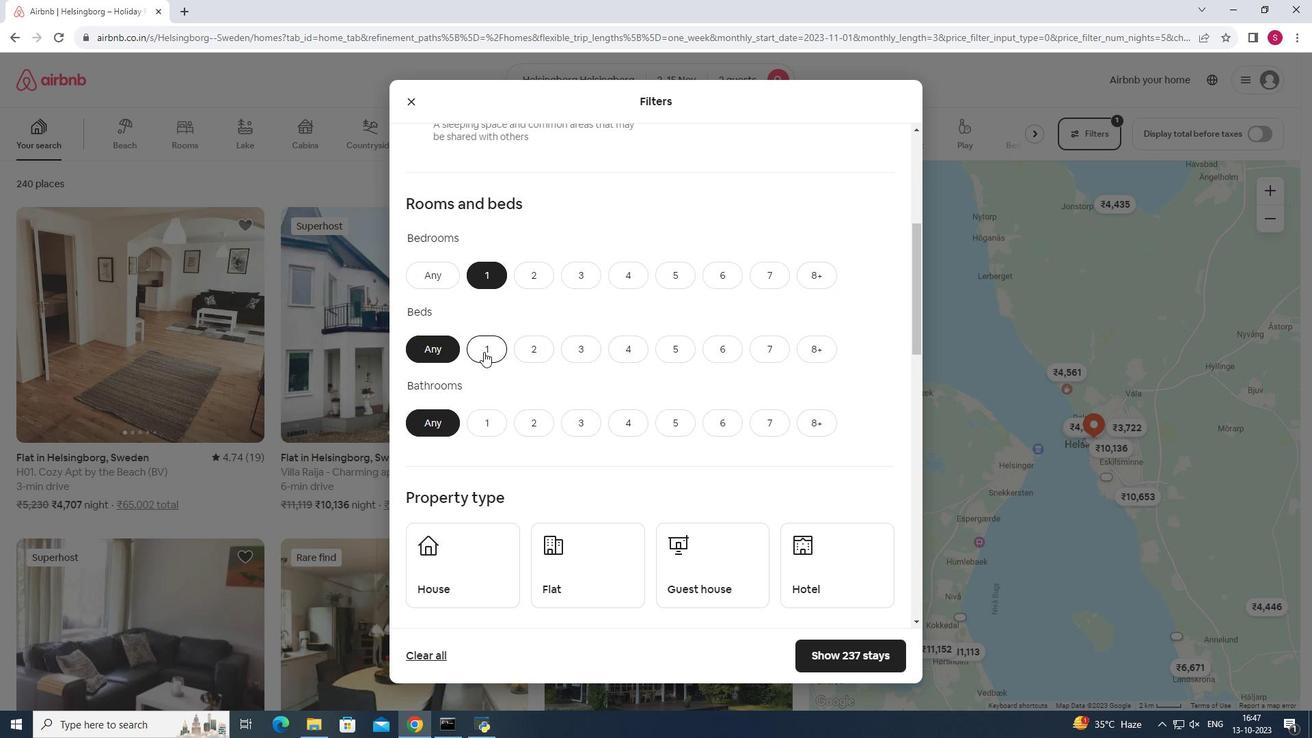 
Action: Mouse moved to (490, 422)
Screenshot: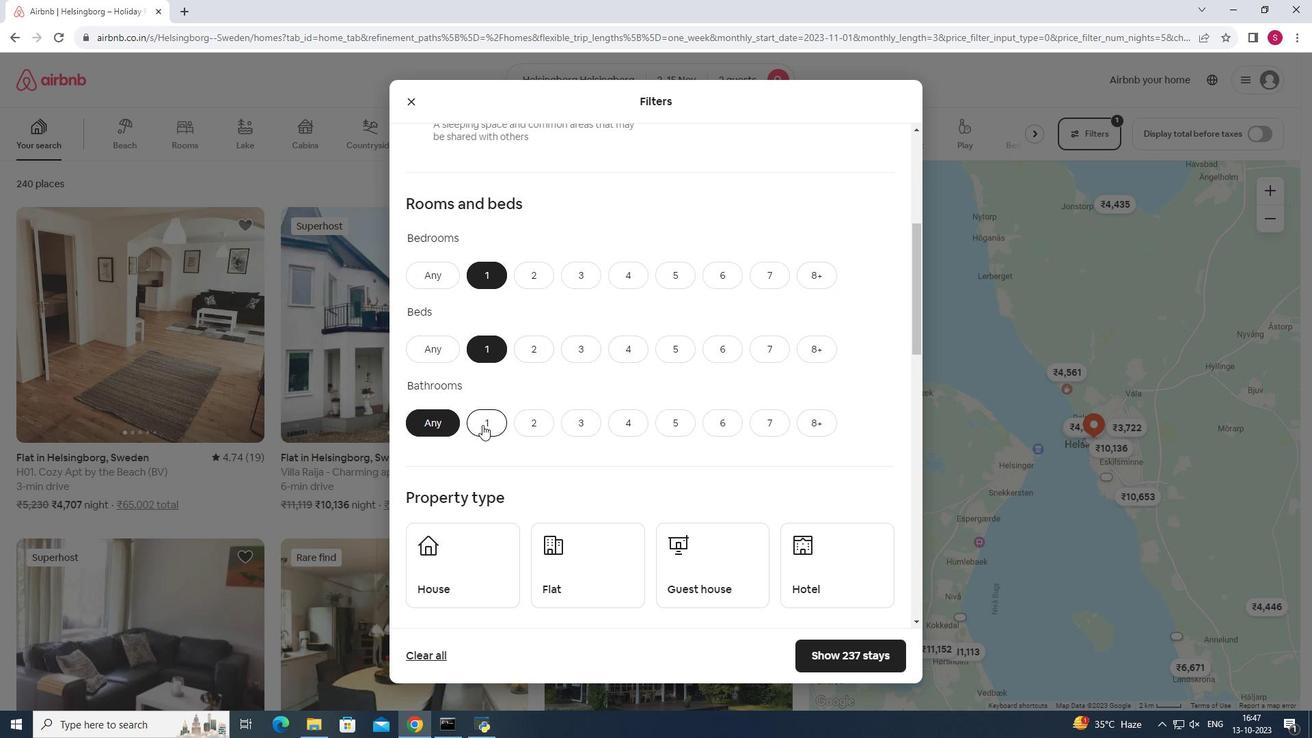 
Action: Mouse pressed left at (490, 422)
Screenshot: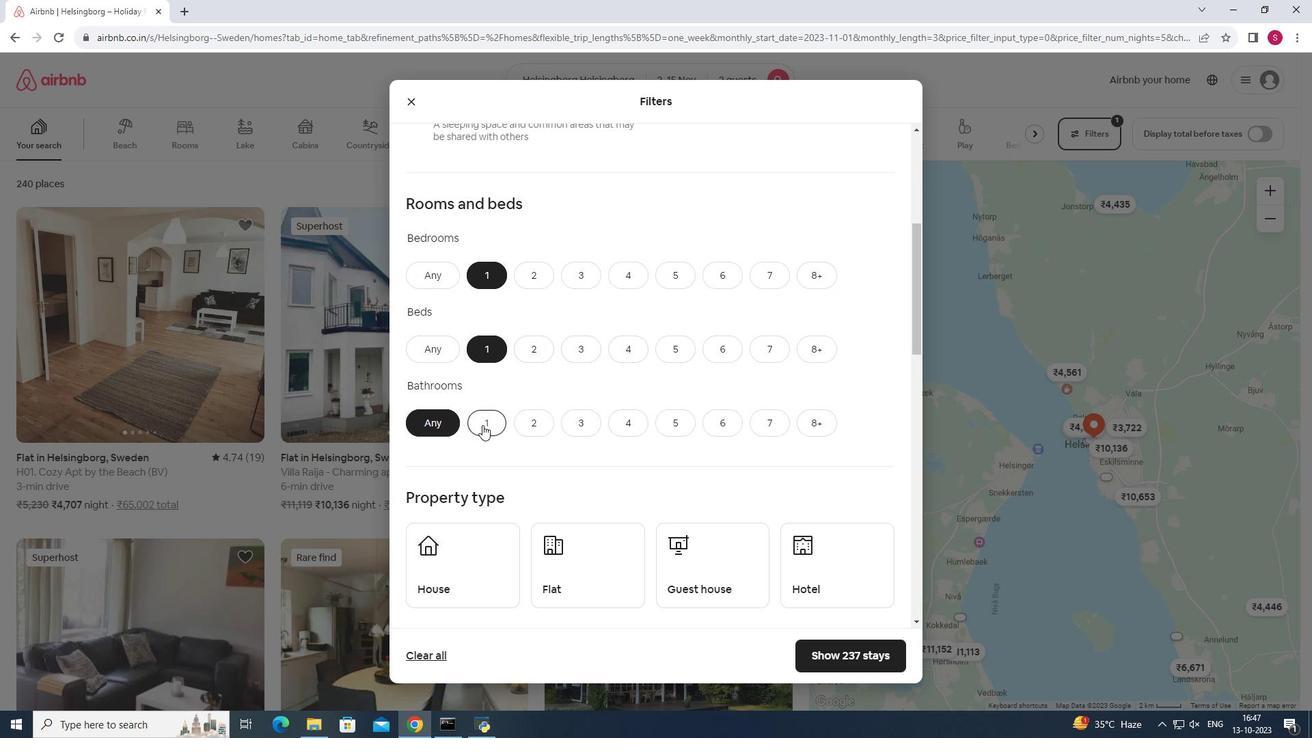 
Action: Mouse moved to (796, 550)
Screenshot: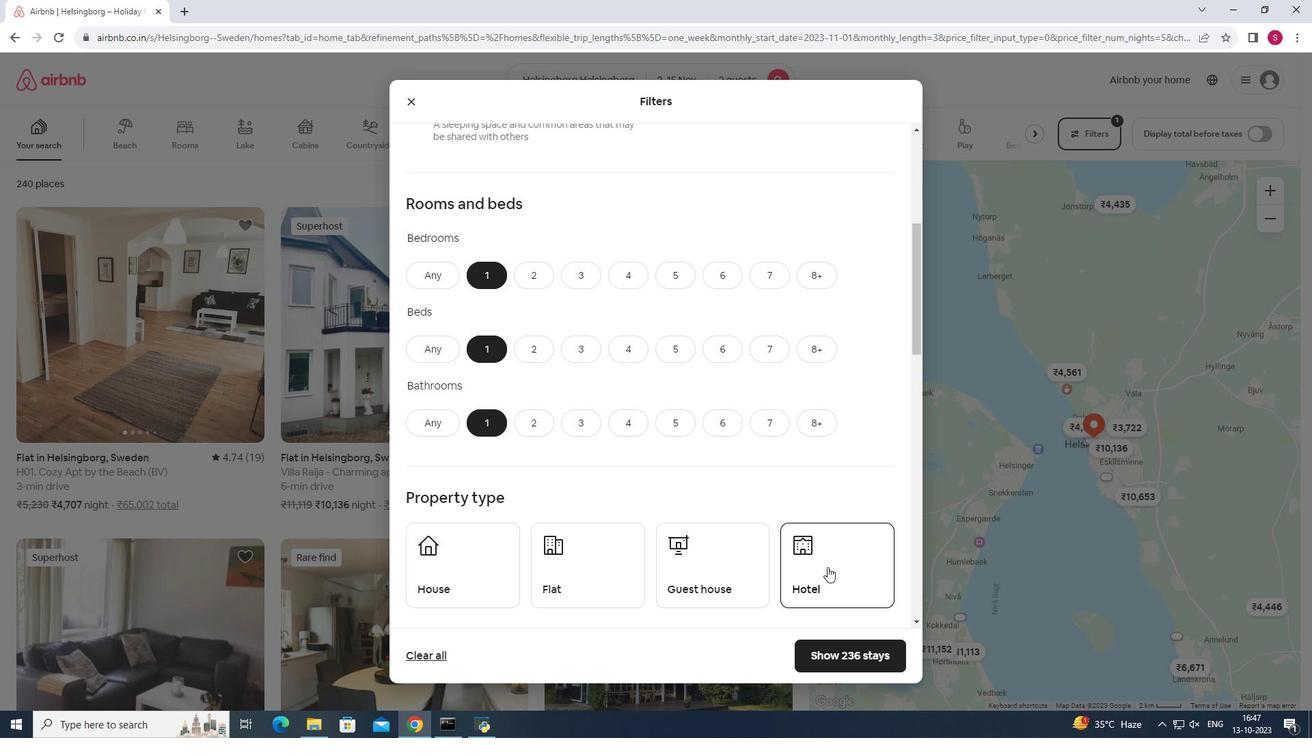 
Action: Mouse pressed left at (796, 550)
Screenshot: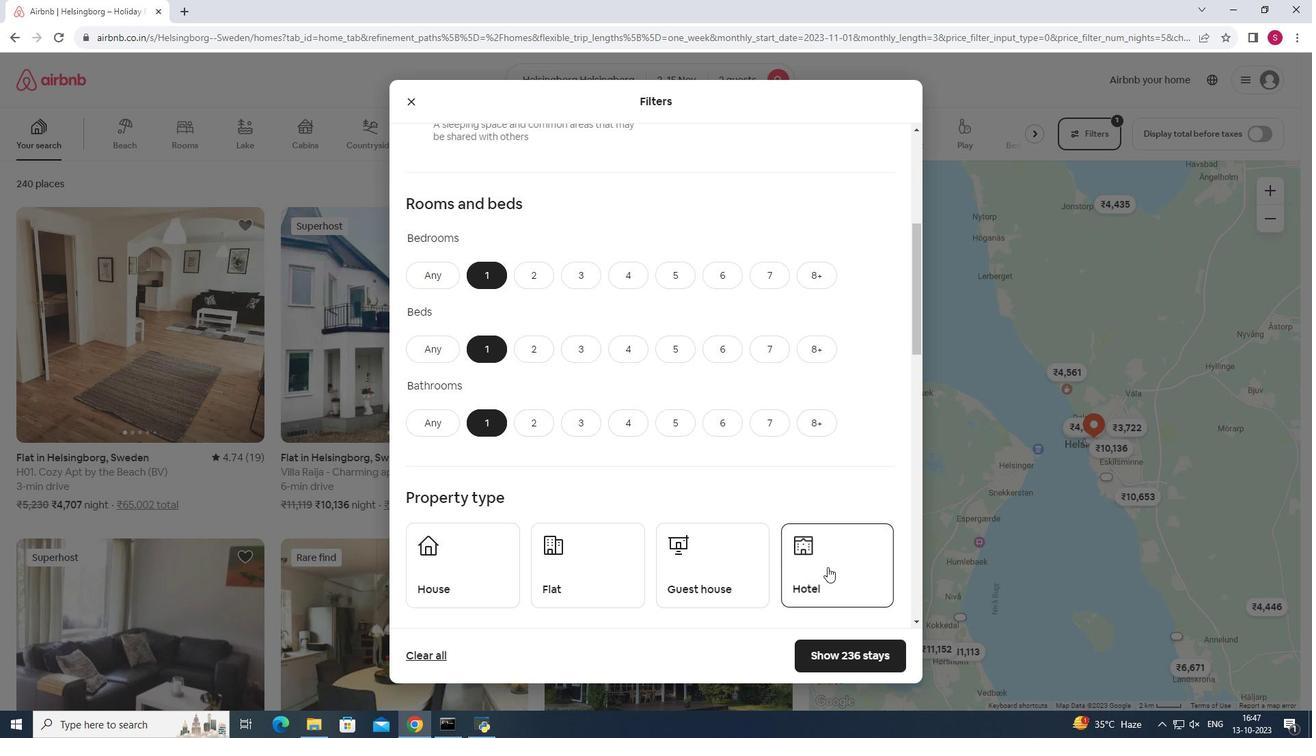 
Action: Mouse moved to (816, 632)
Screenshot: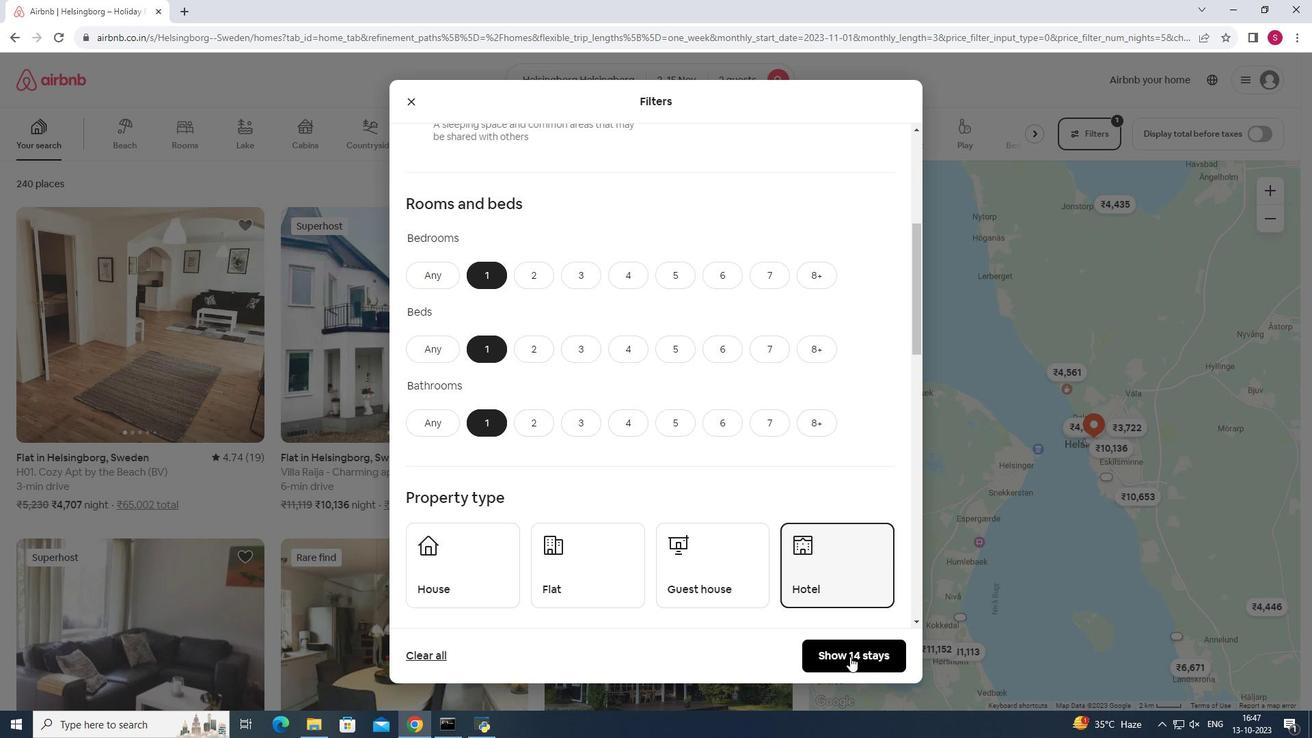 
Action: Mouse pressed left at (816, 632)
Screenshot: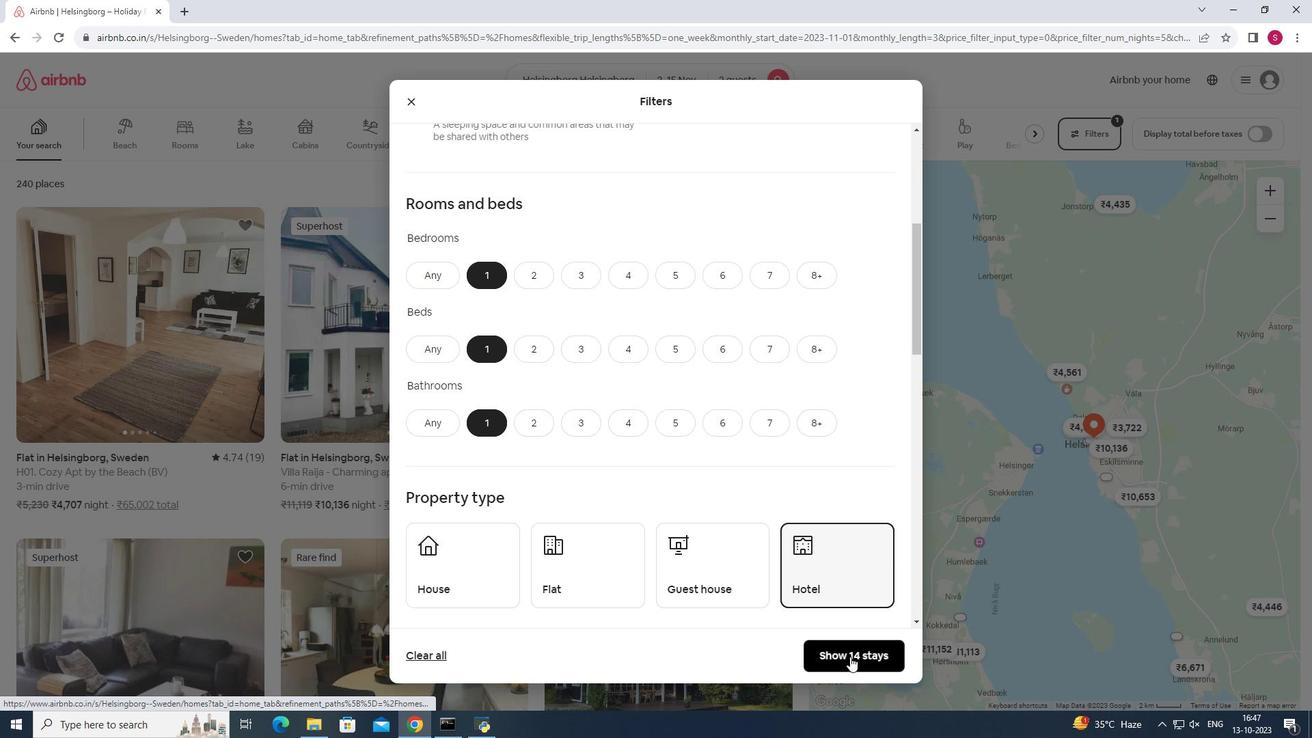 
Action: Mouse moved to (610, 434)
Screenshot: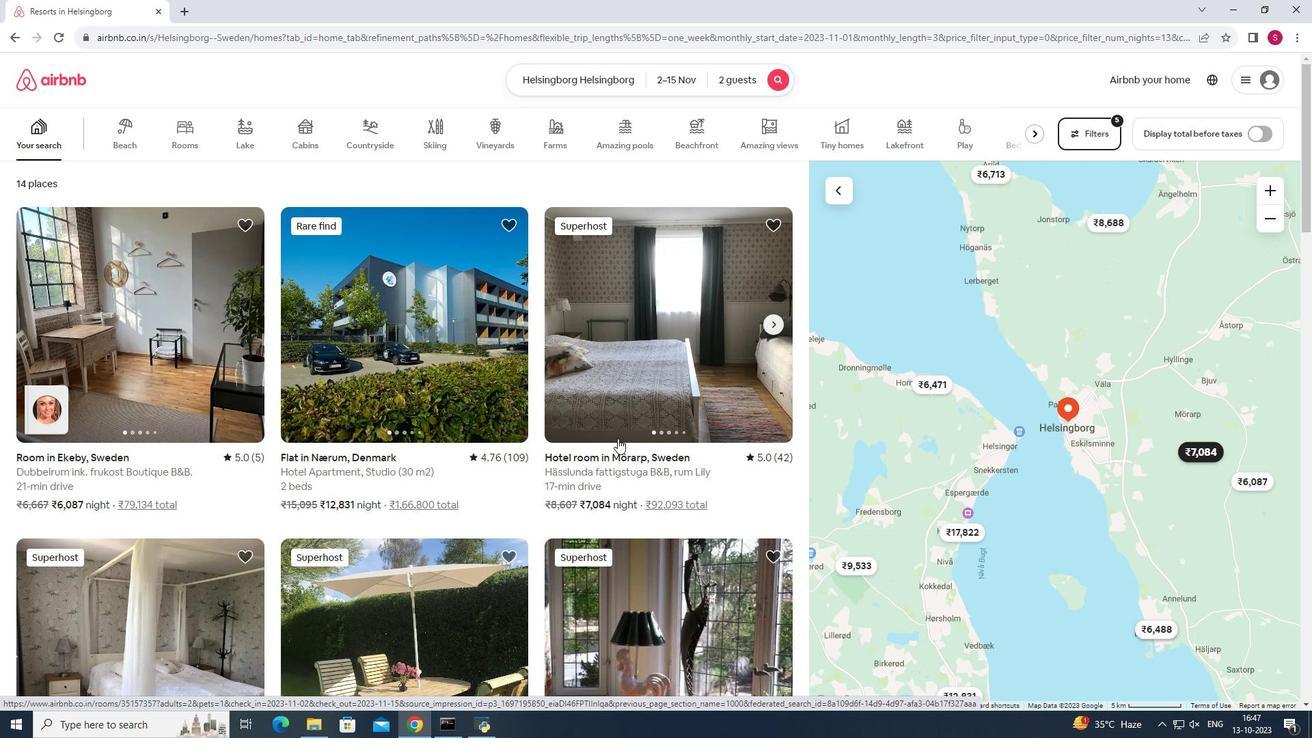 
Action: Mouse scrolled (610, 434) with delta (0, 0)
Screenshot: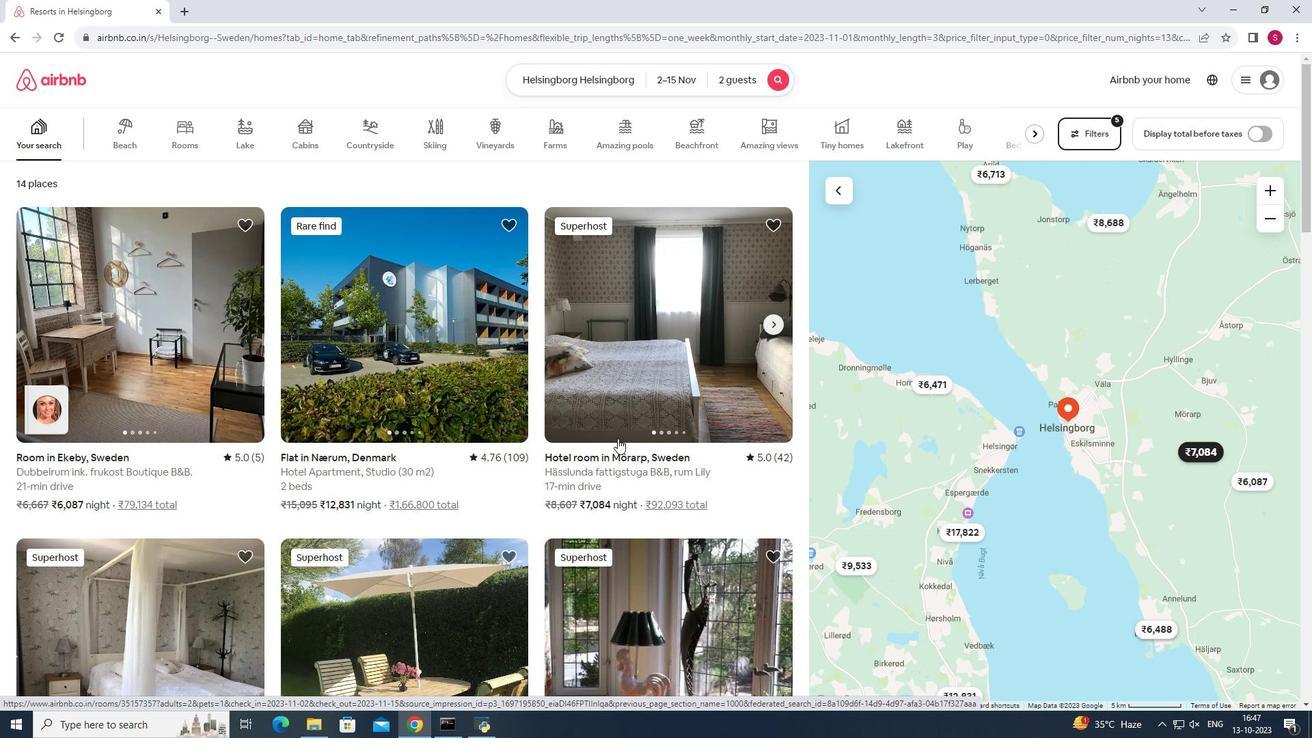 
Action: Mouse moved to (618, 424)
Screenshot: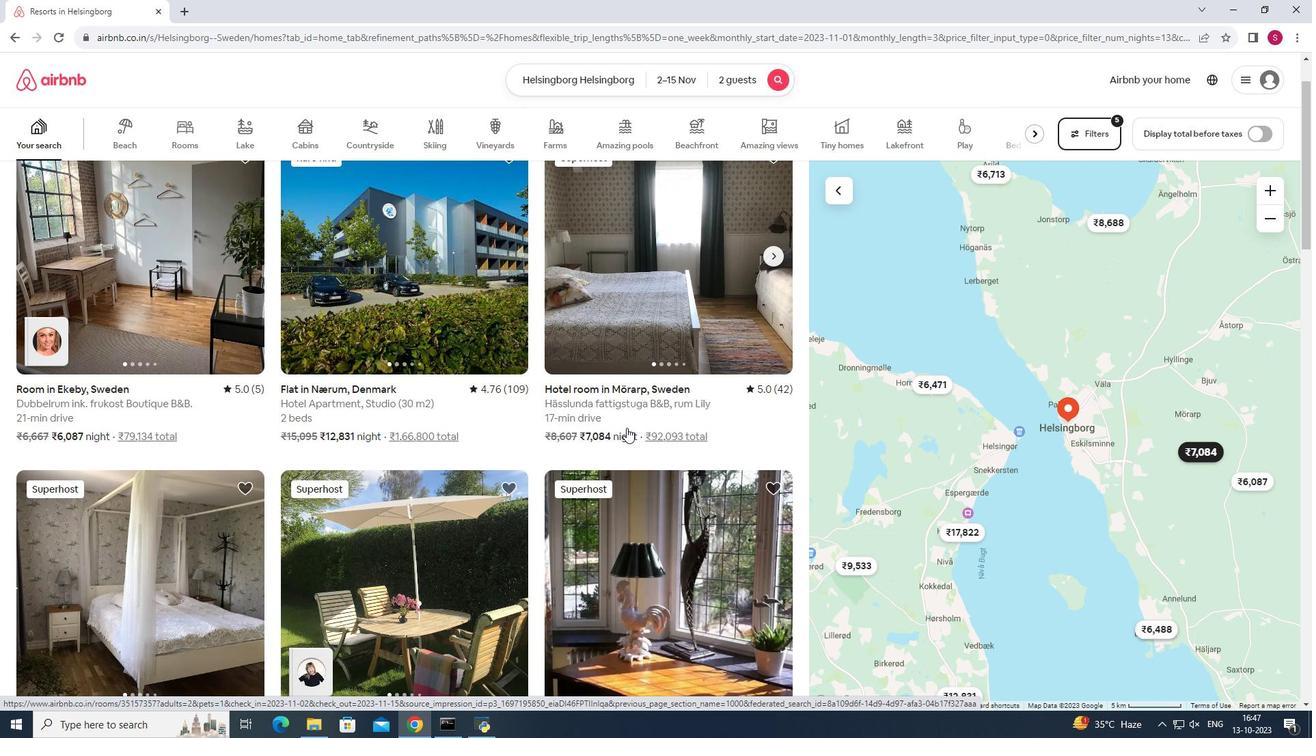 
Action: Mouse scrolled (618, 425) with delta (0, 0)
Screenshot: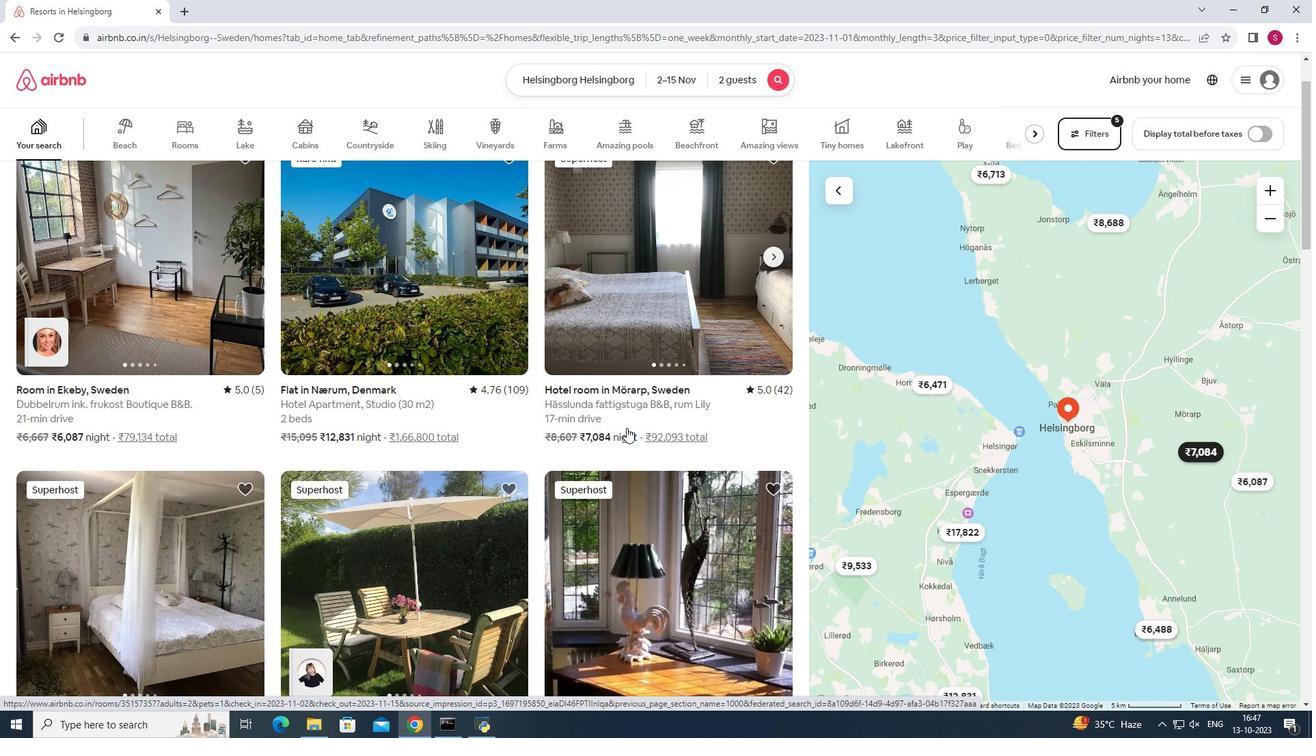 
Action: Mouse moved to (196, 322)
Screenshot: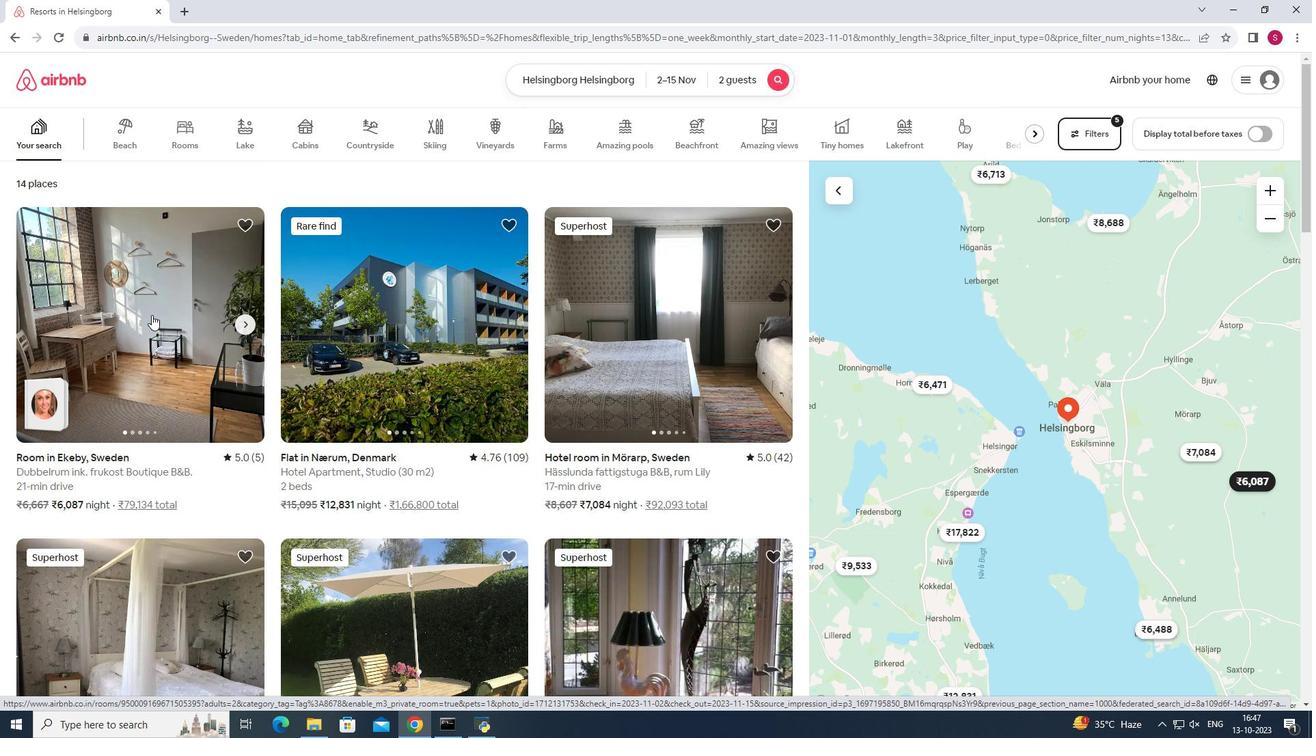 
Action: Mouse scrolled (196, 321) with delta (0, 0)
Screenshot: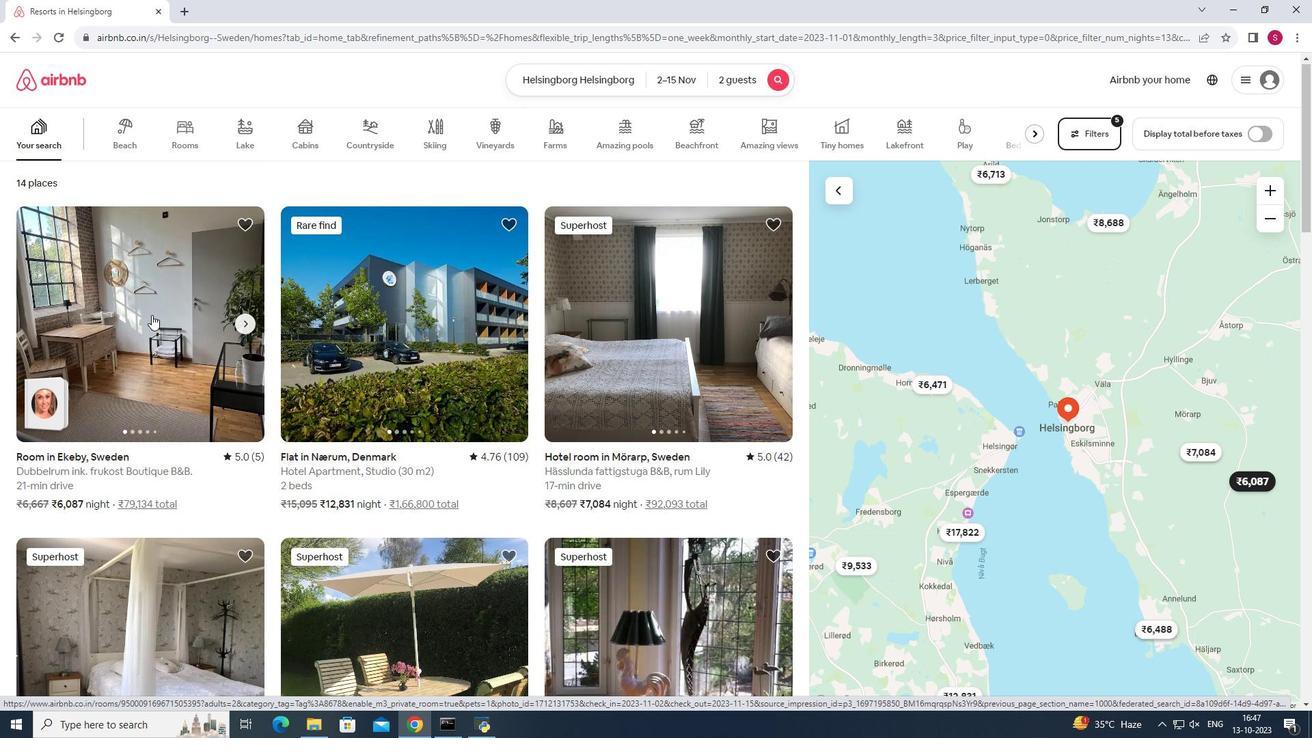 
Action: Mouse moved to (200, 323)
Screenshot: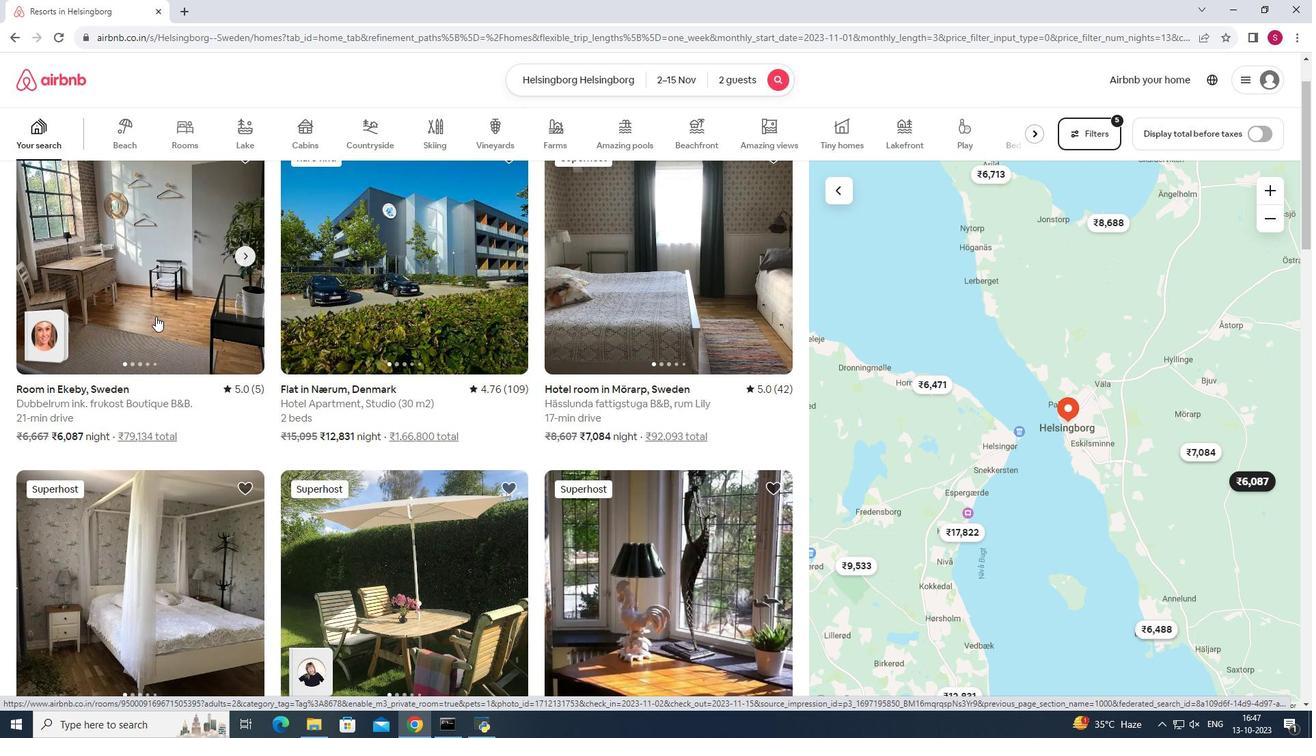 
Action: Mouse scrolled (200, 323) with delta (0, 0)
Screenshot: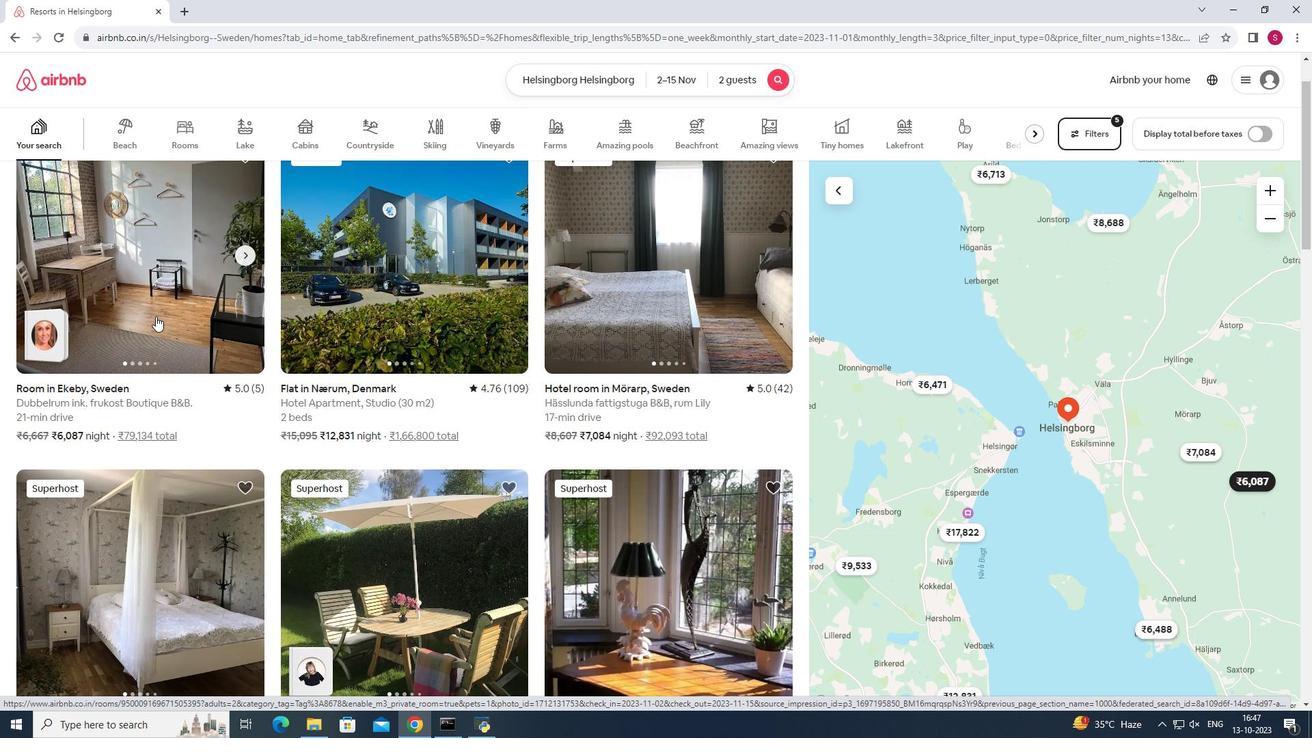 
Action: Mouse moved to (222, 323)
Screenshot: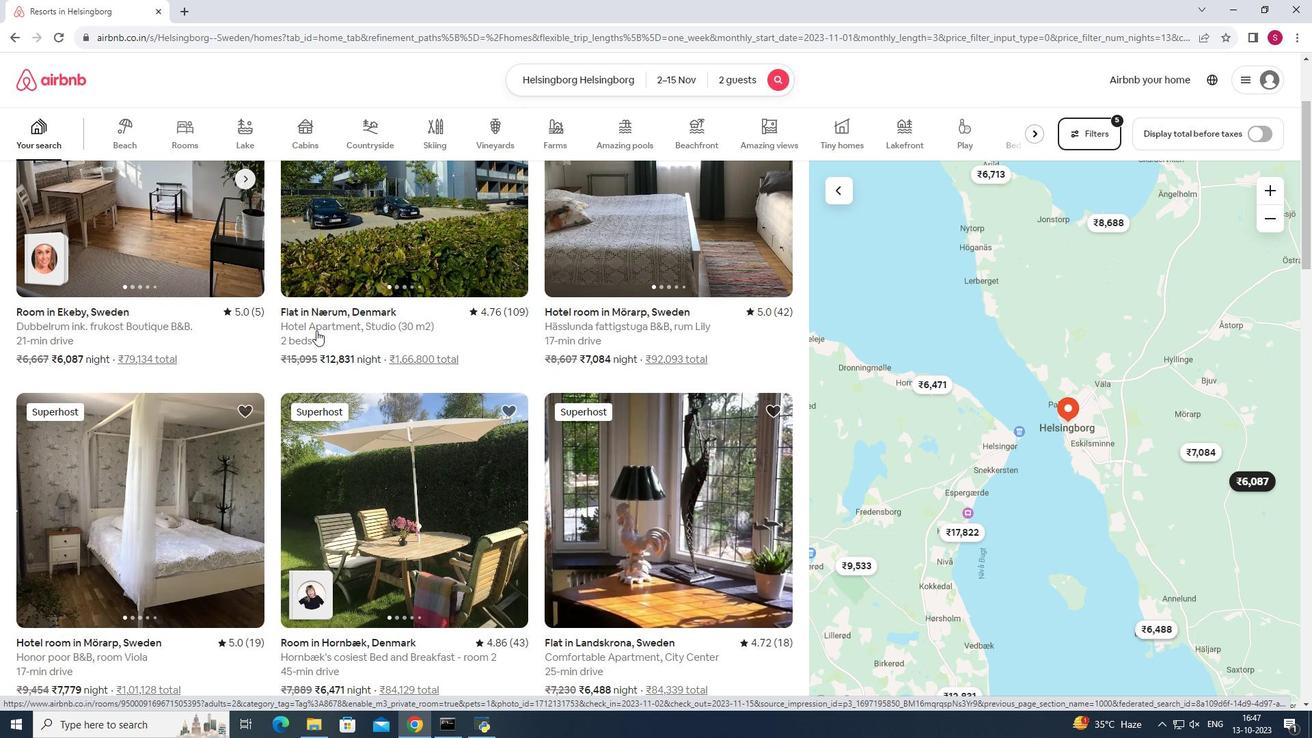 
Action: Mouse scrolled (222, 323) with delta (0, 0)
Screenshot: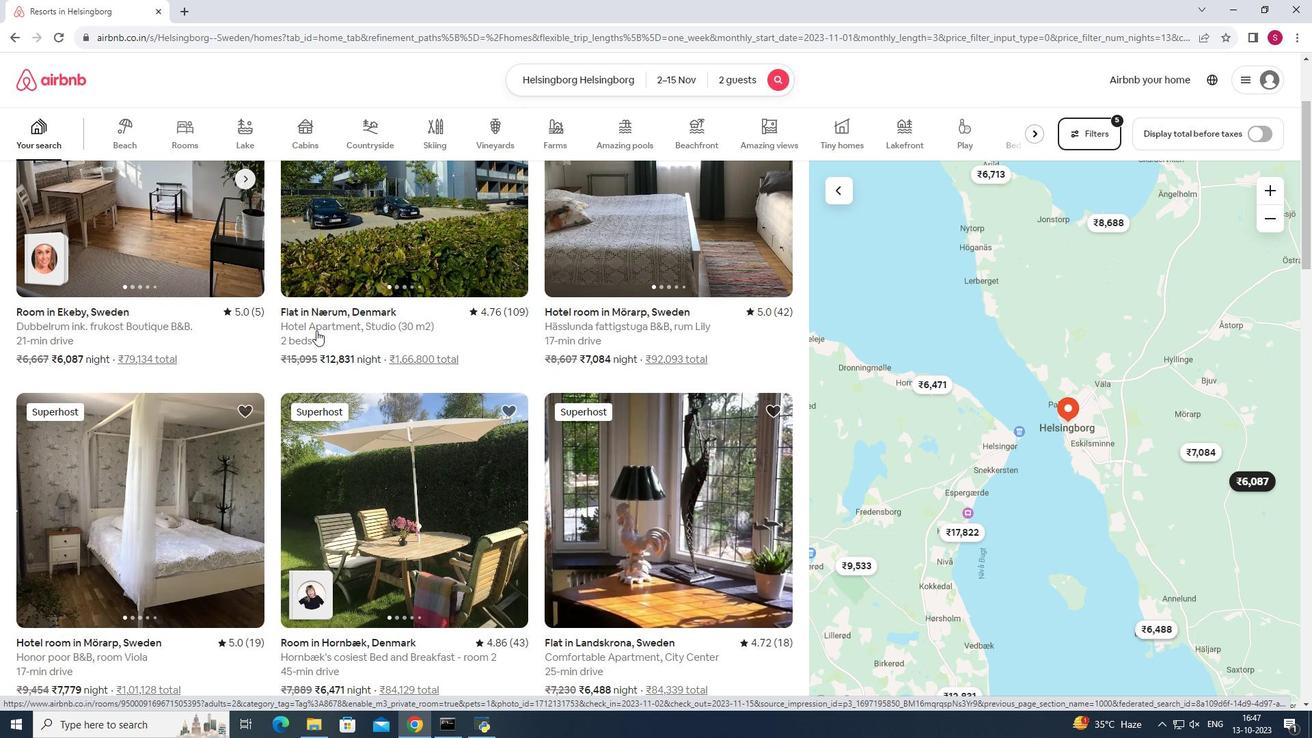 
Action: Mouse moved to (429, 347)
Screenshot: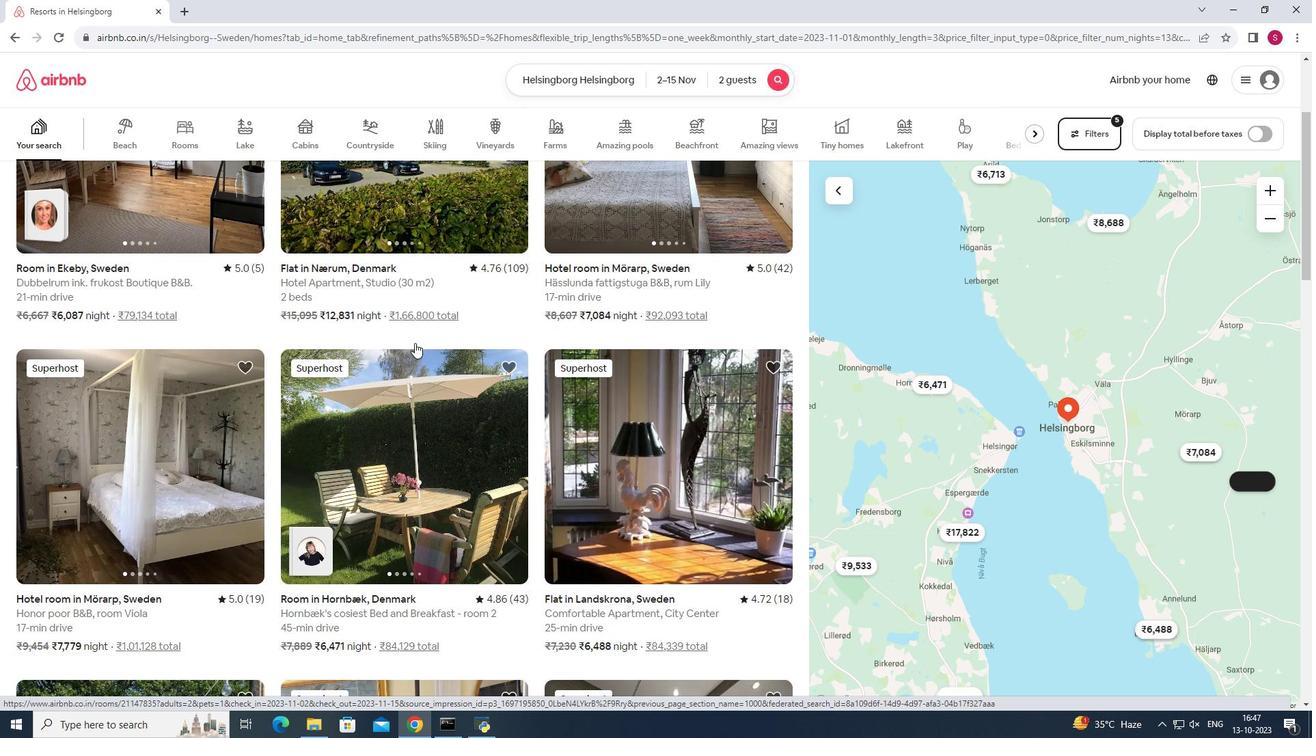 
Action: Mouse scrolled (429, 347) with delta (0, 0)
Screenshot: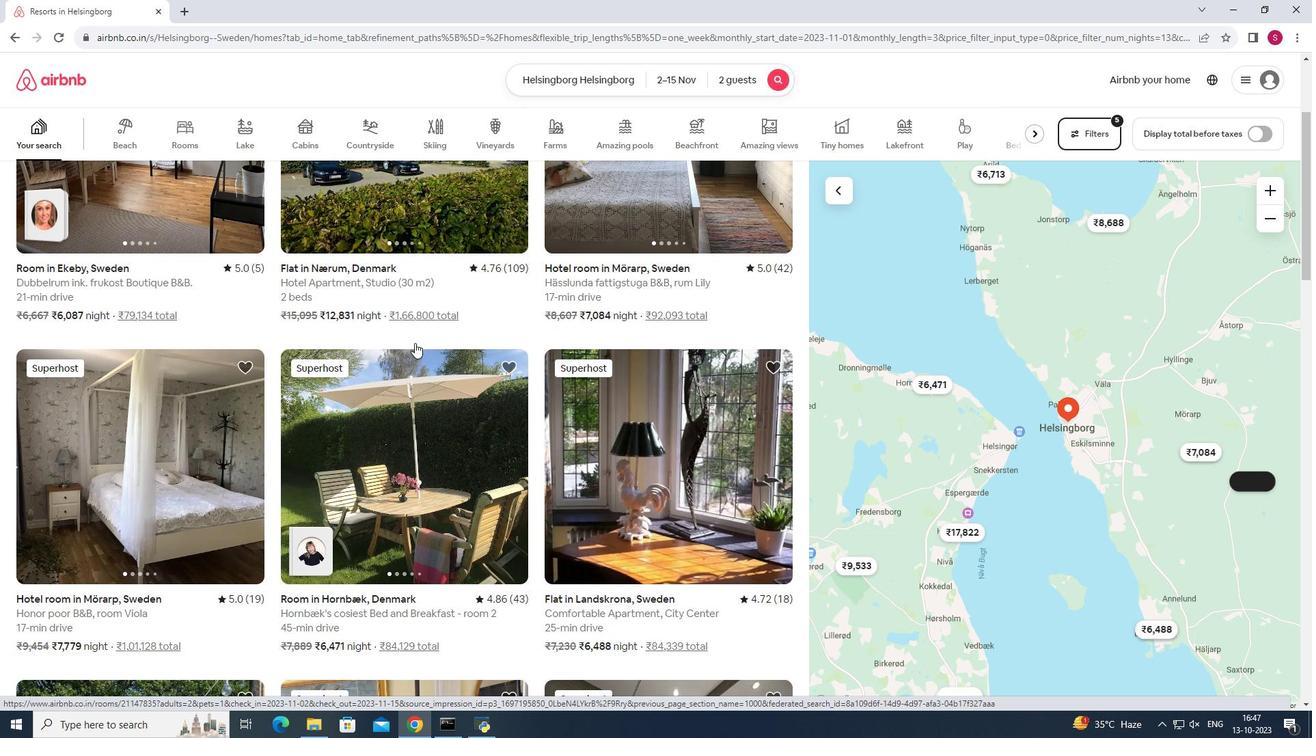 
Action: Mouse moved to (434, 347)
Screenshot: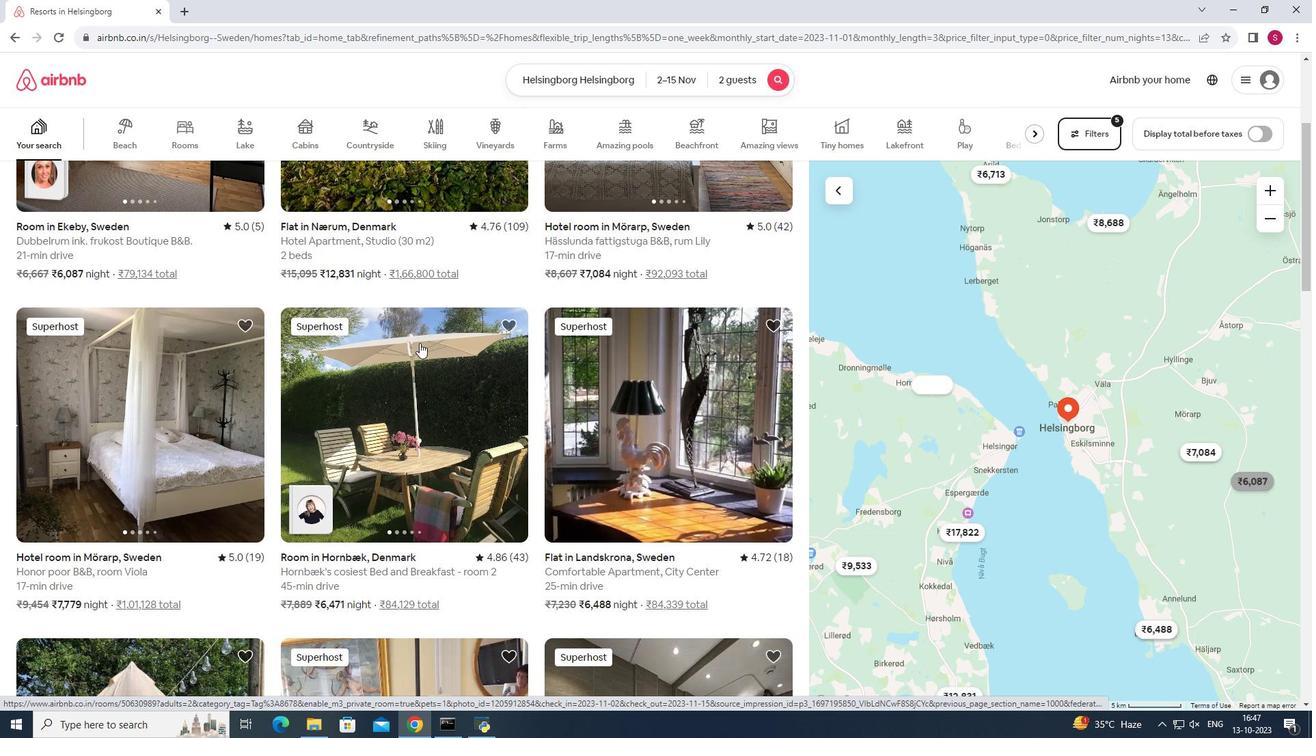 
Action: Mouse scrolled (434, 347) with delta (0, 0)
Screenshot: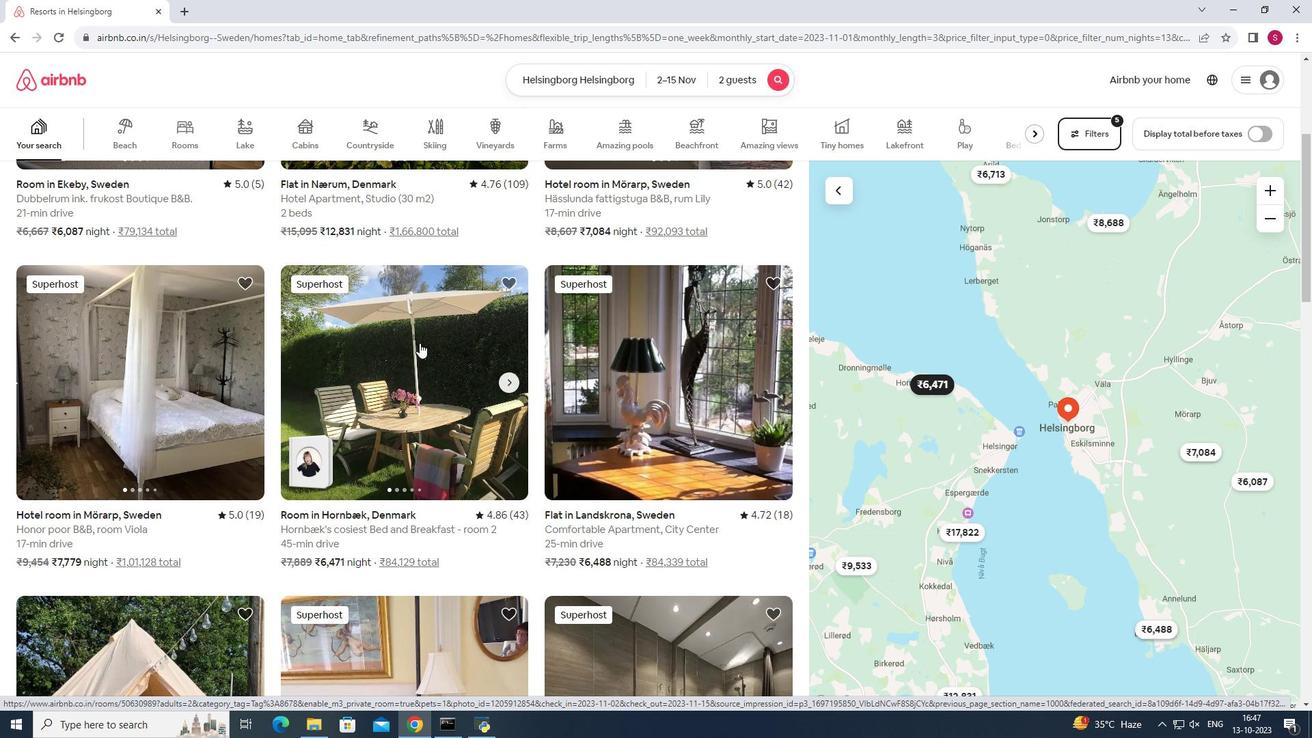 
Action: Mouse scrolled (434, 347) with delta (0, 0)
Screenshot: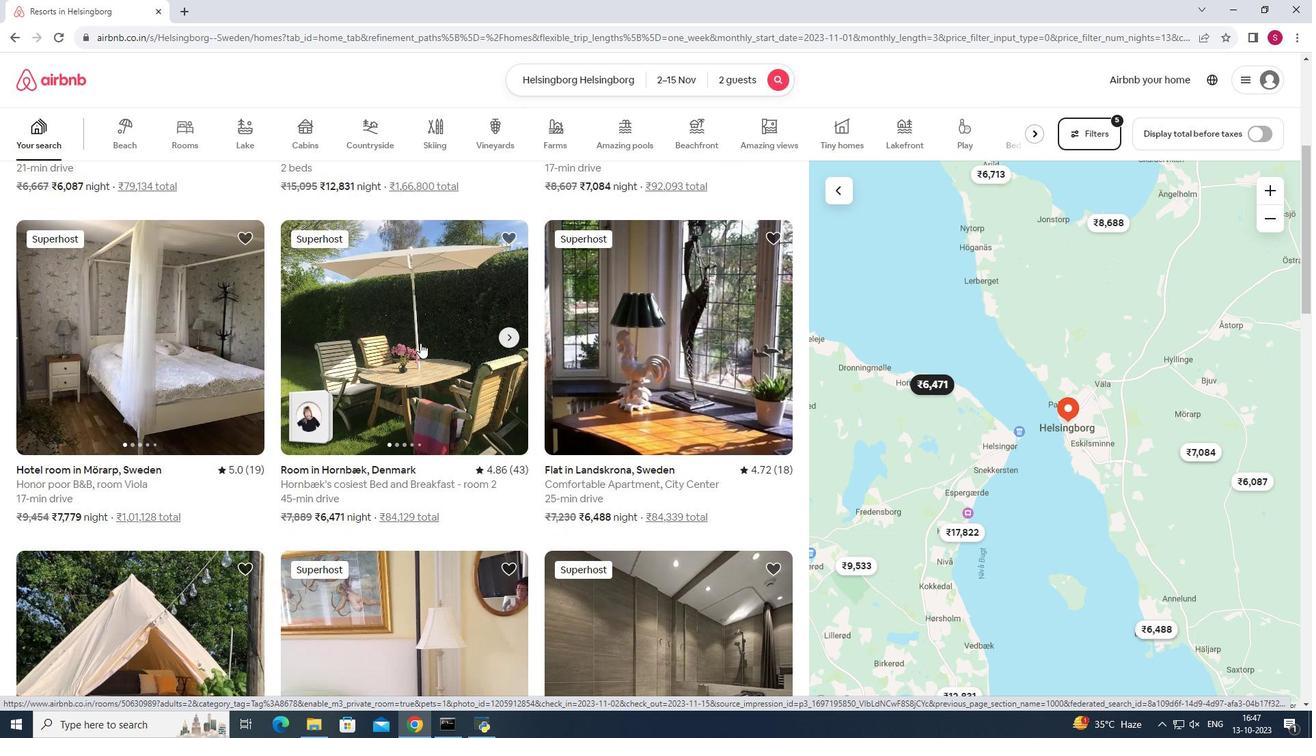 
Action: Mouse moved to (435, 347)
Screenshot: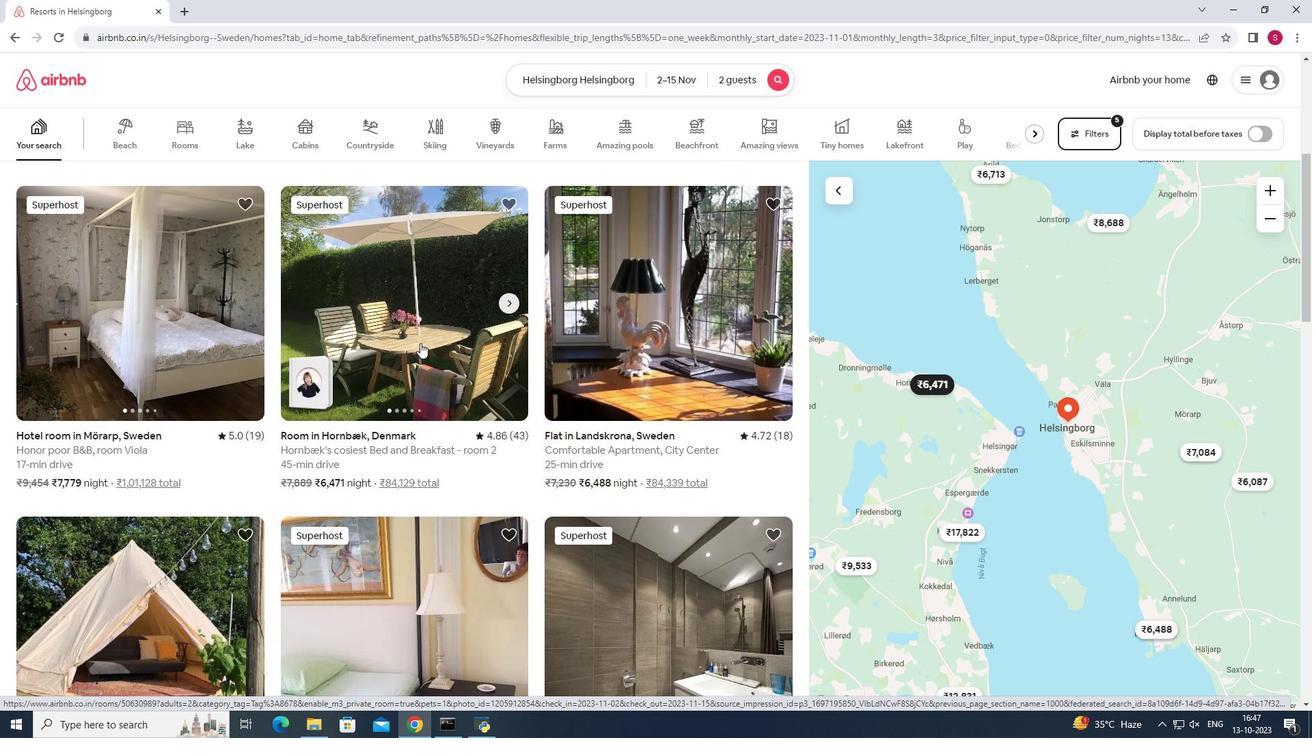 
Action: Mouse scrolled (435, 347) with delta (0, 0)
Screenshot: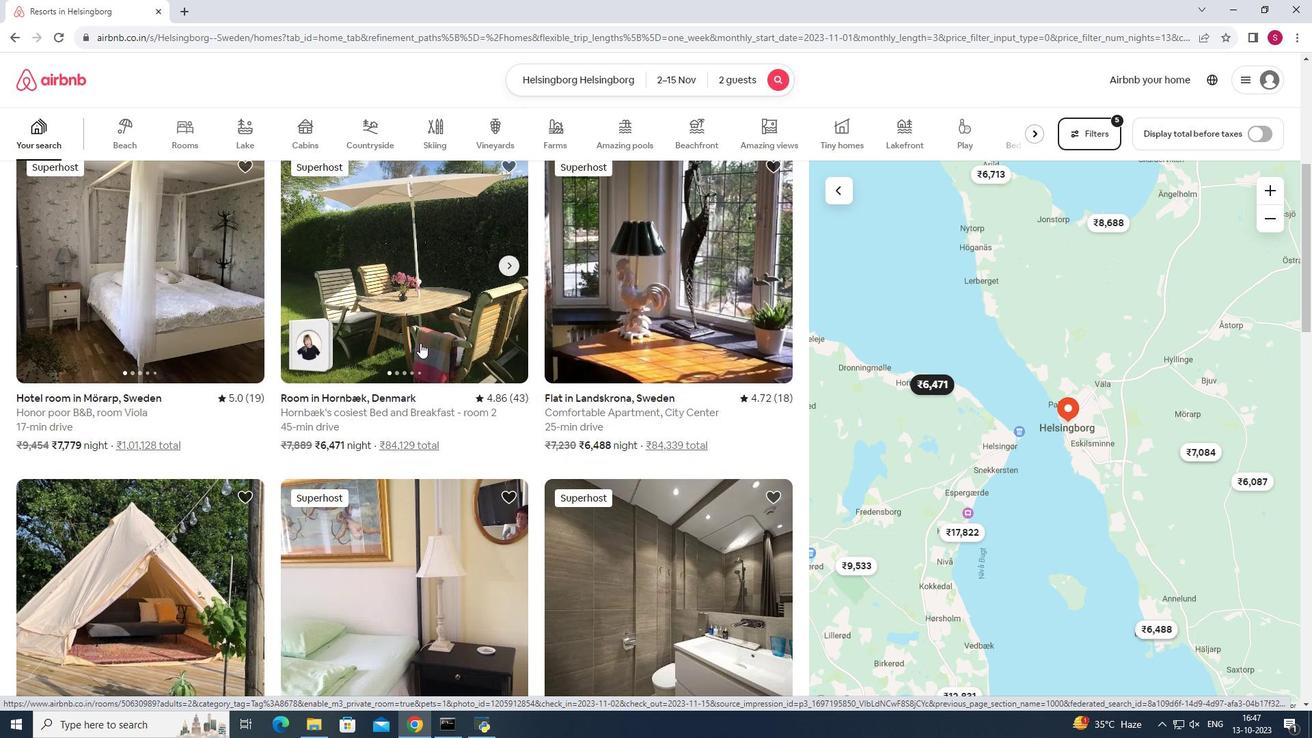 
Action: Mouse moved to (629, 368)
Screenshot: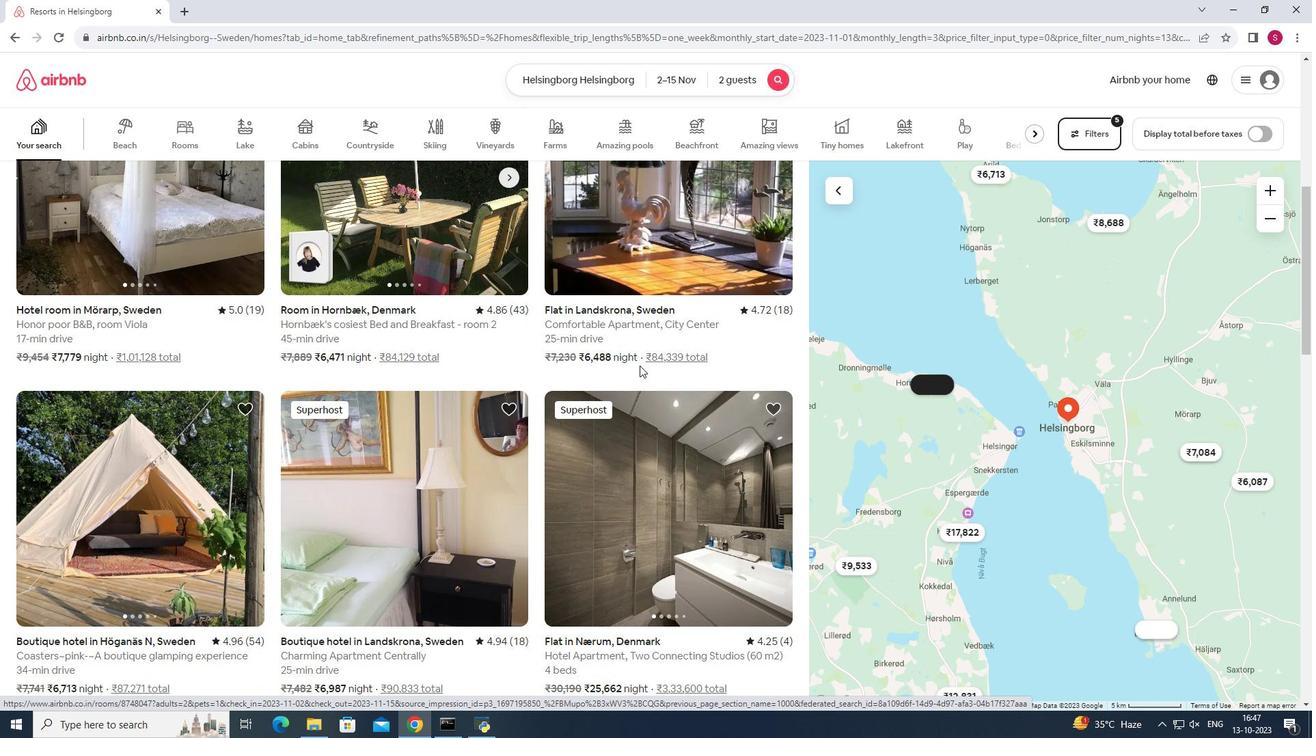 
Action: Mouse scrolled (629, 369) with delta (0, 0)
Screenshot: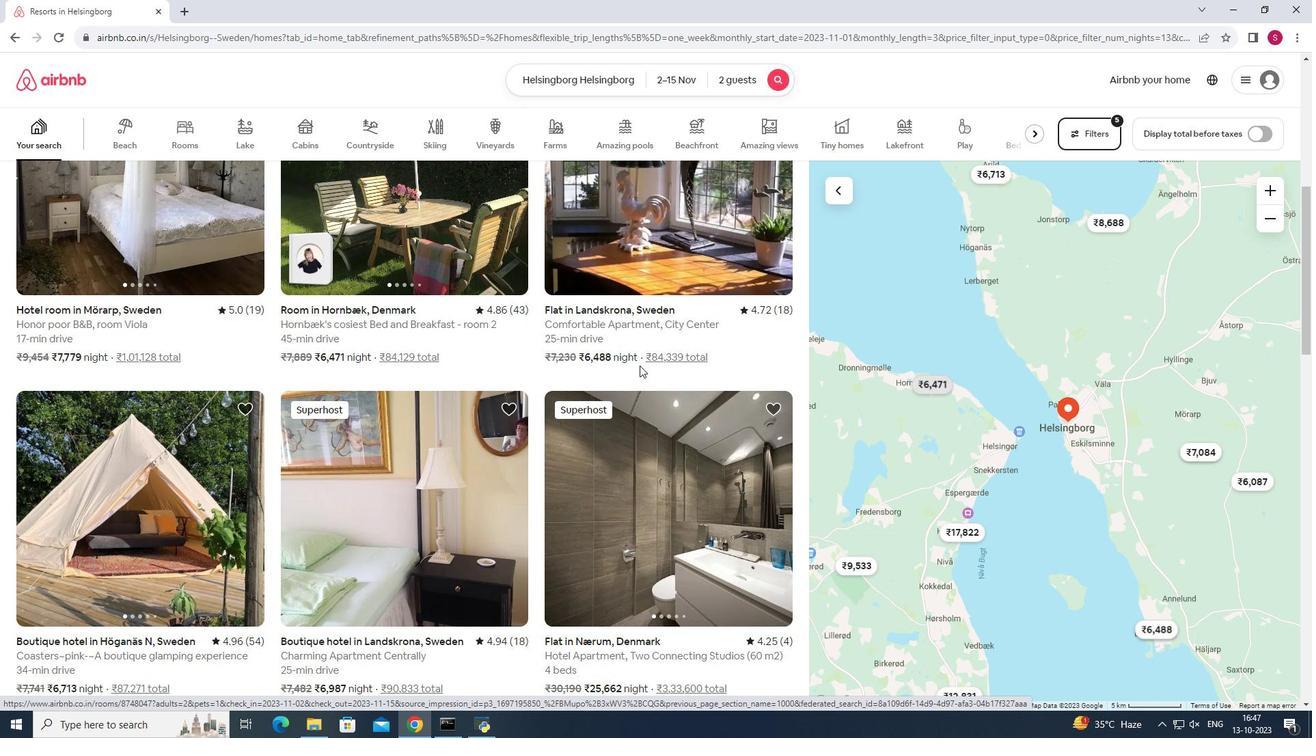 
Action: Mouse scrolled (629, 369) with delta (0, 0)
Screenshot: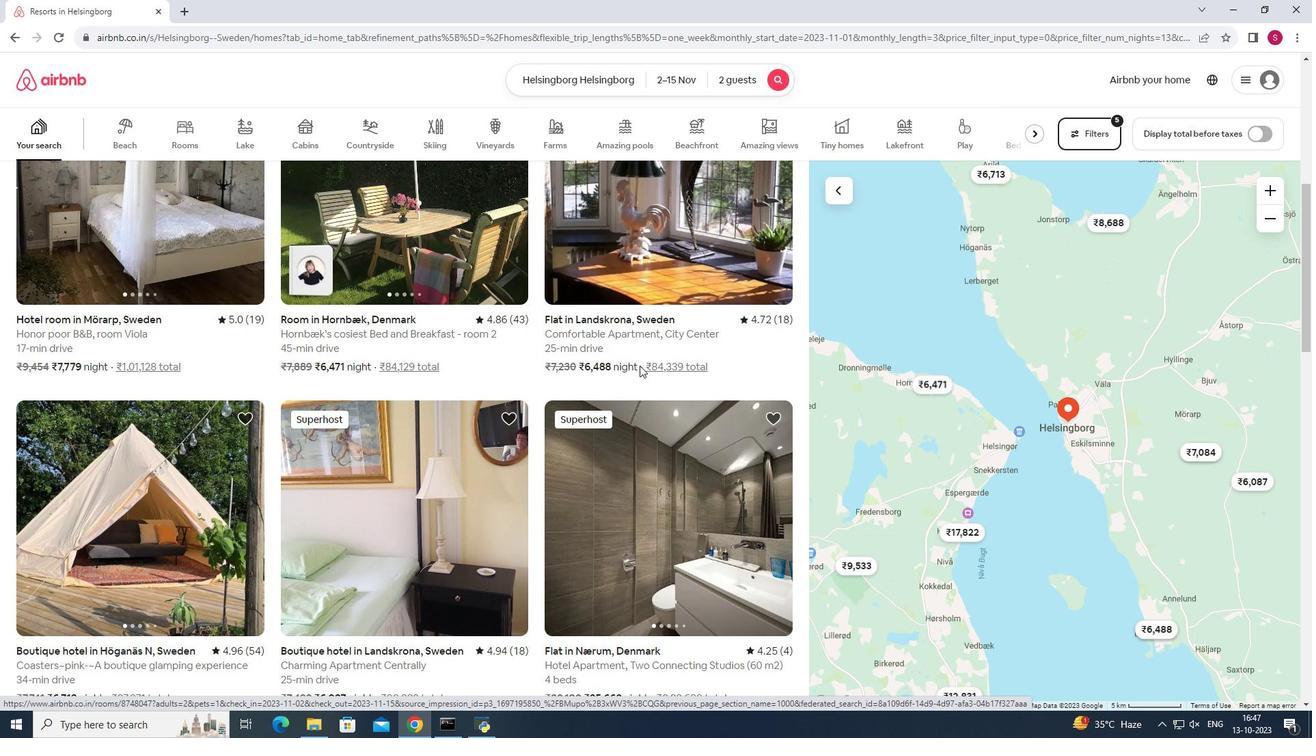 
Action: Mouse scrolled (629, 369) with delta (0, 0)
Screenshot: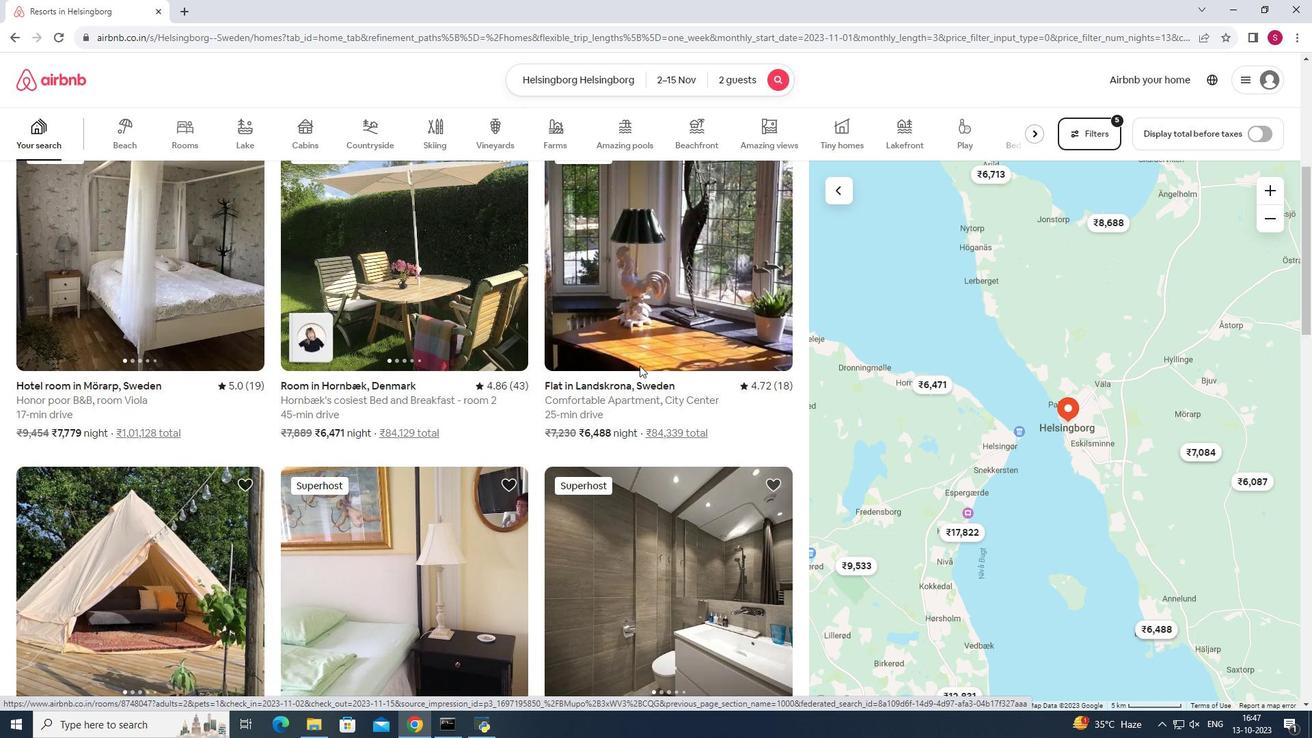 
Action: Mouse scrolled (629, 369) with delta (0, 0)
Screenshot: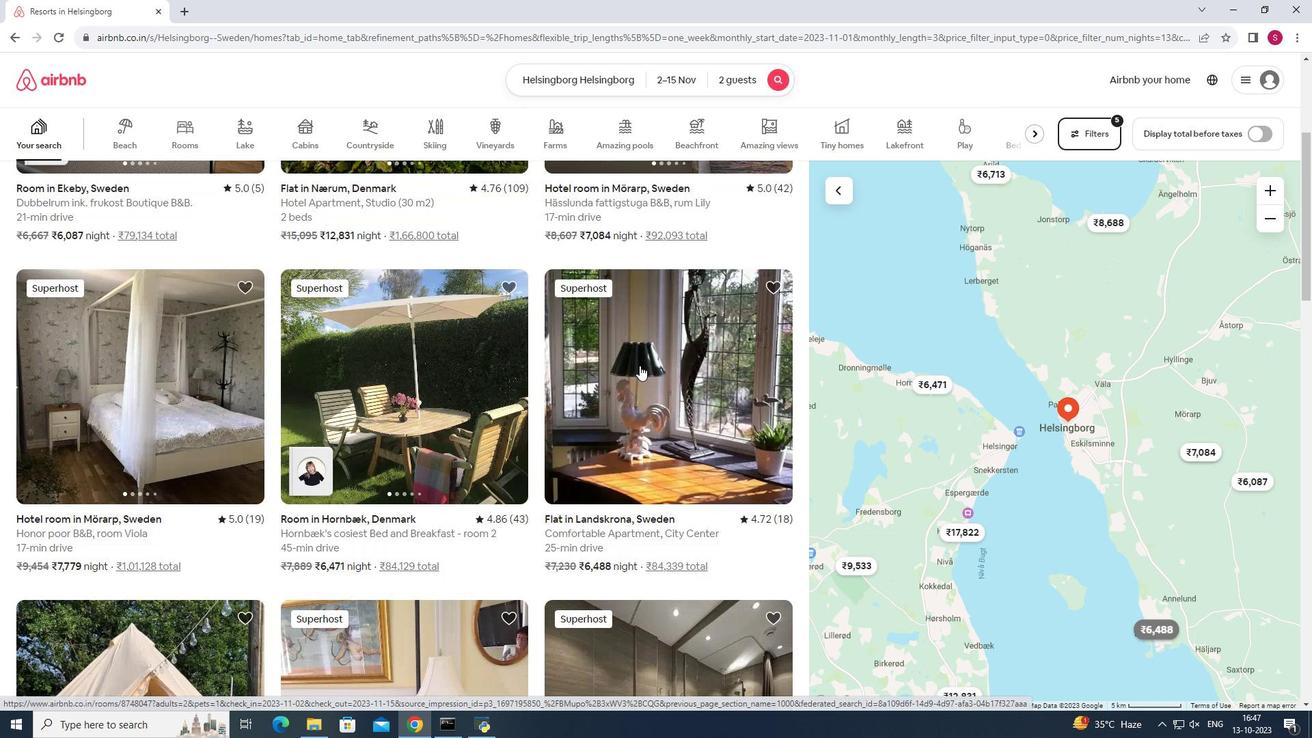 
Action: Mouse scrolled (629, 369) with delta (0, 0)
Screenshot: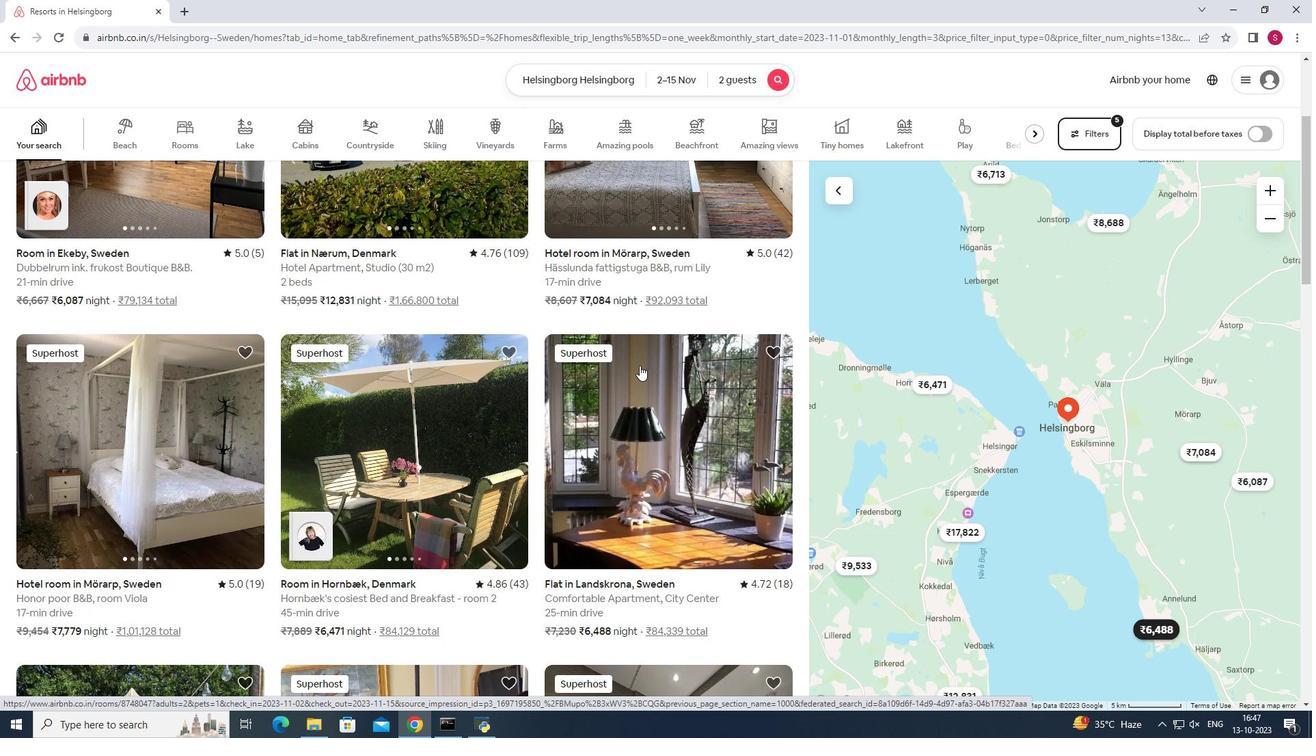 
Action: Mouse moved to (648, 243)
Screenshot: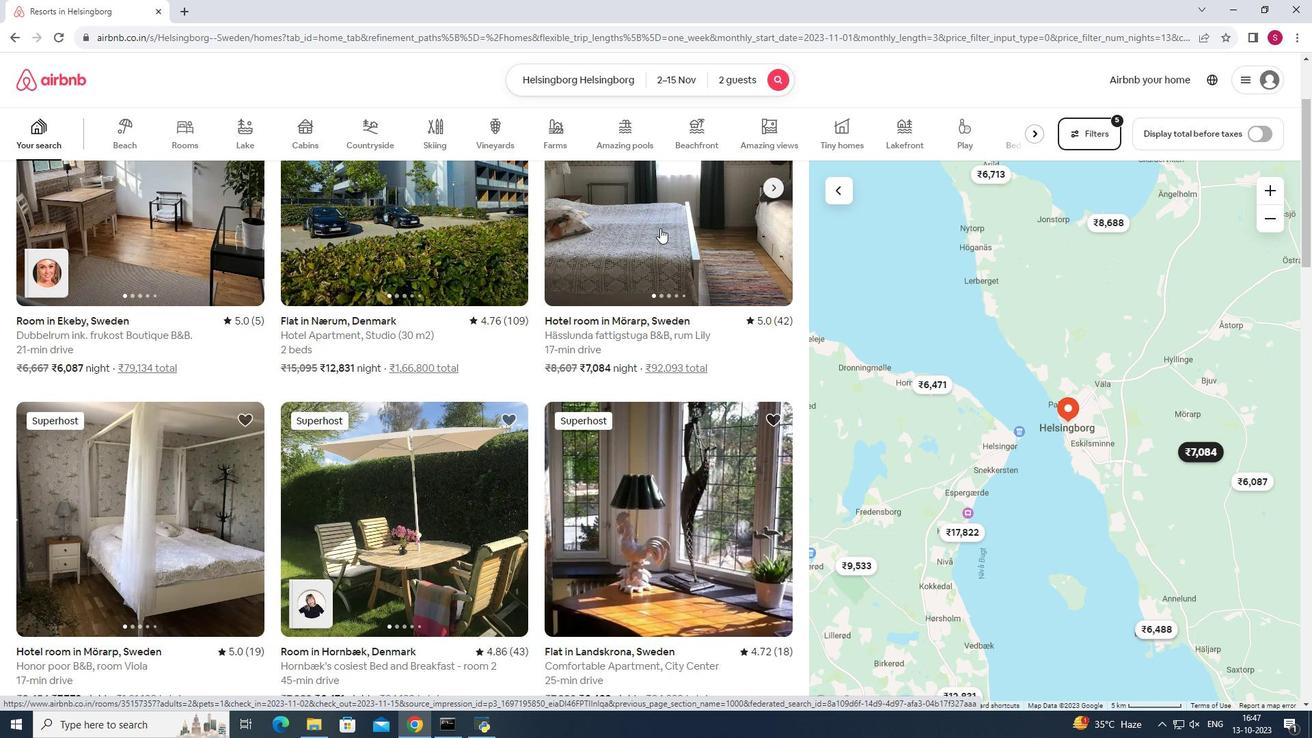 
Action: Mouse pressed left at (648, 243)
Screenshot: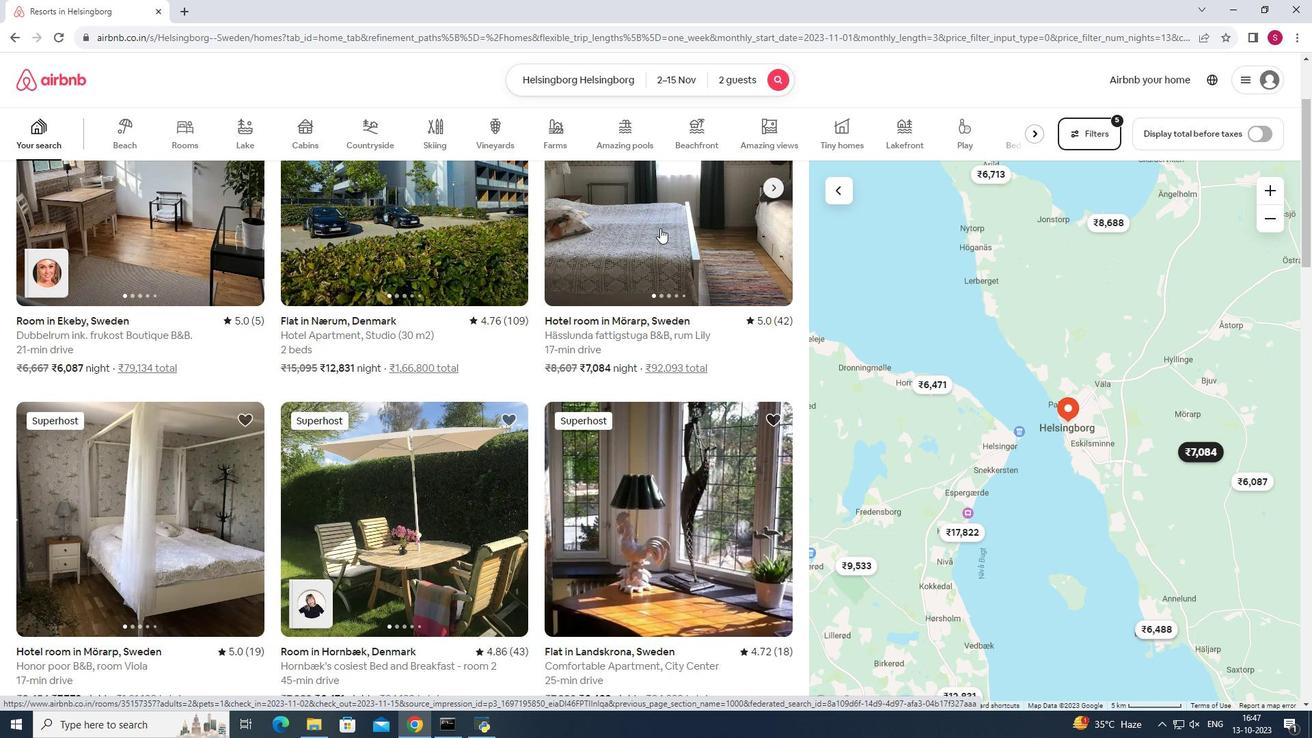 
Action: Mouse moved to (918, 492)
Screenshot: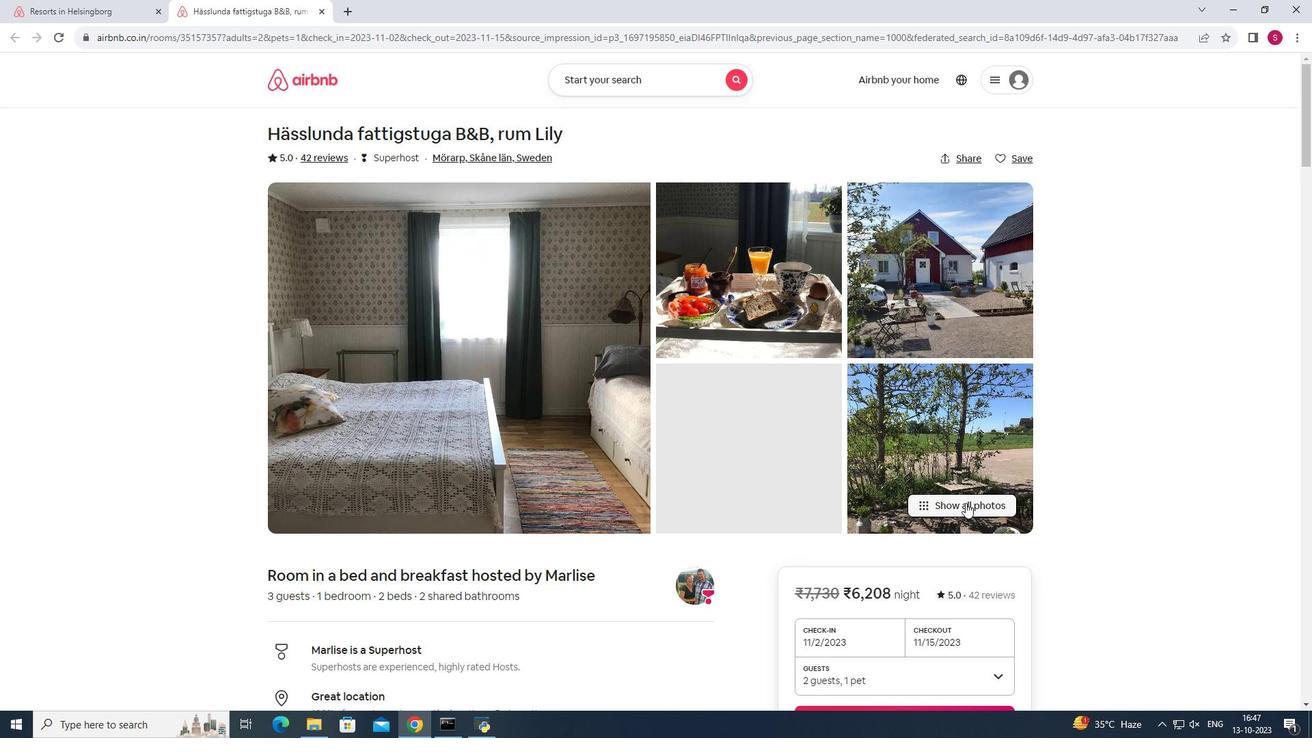 
Action: Mouse pressed left at (918, 492)
Screenshot: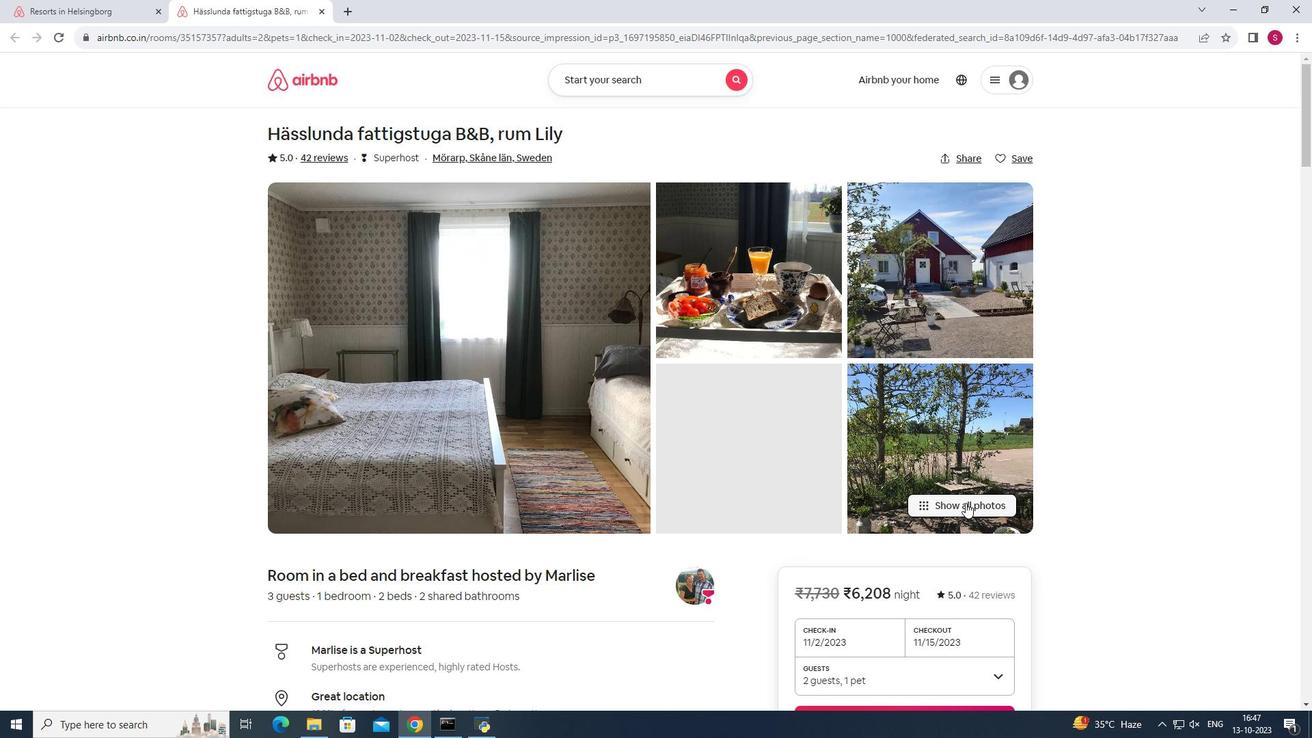 
Action: Mouse moved to (920, 380)
Screenshot: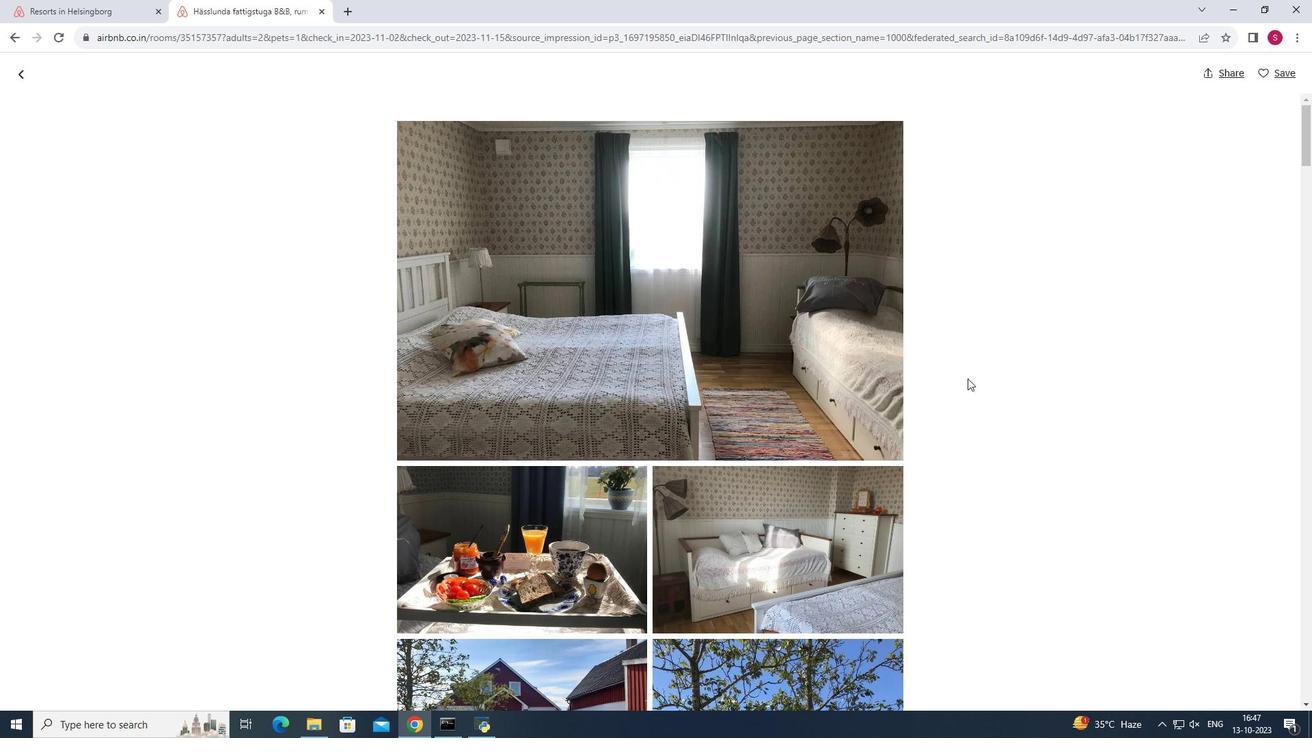 
Action: Mouse scrolled (920, 379) with delta (0, 0)
Screenshot: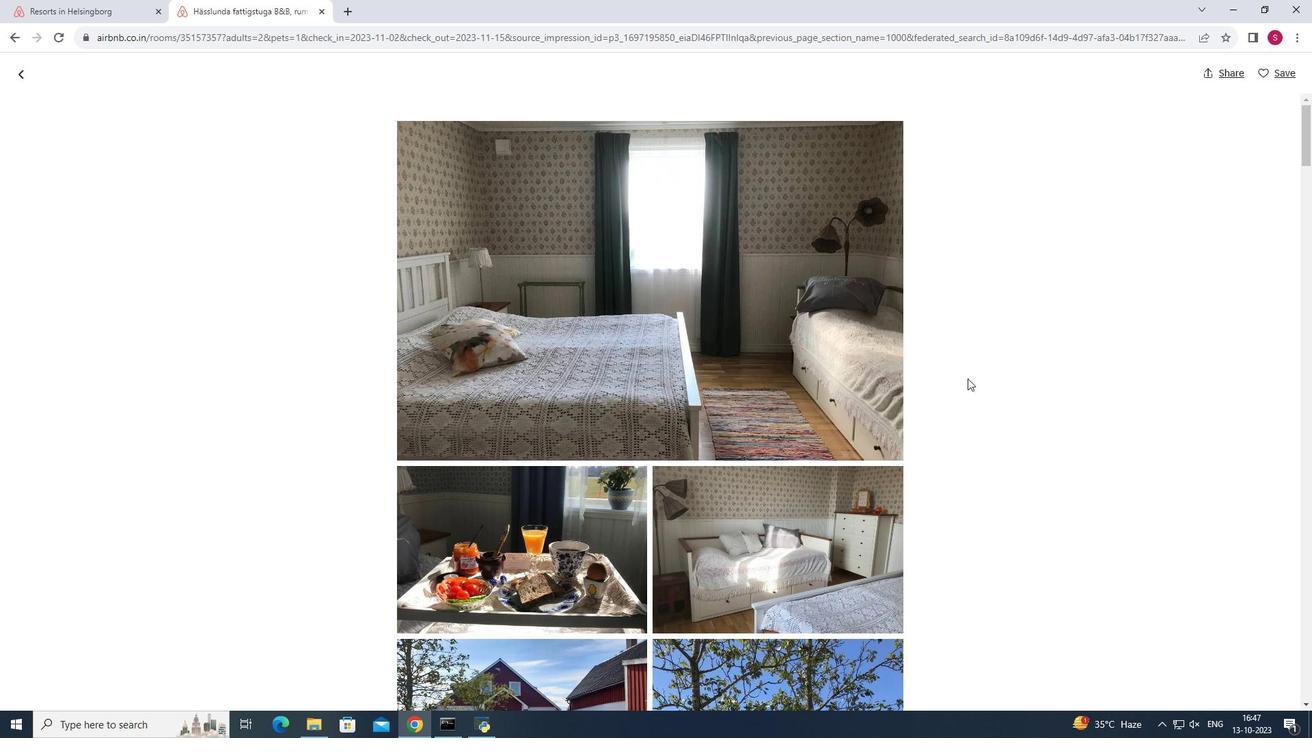 
Action: Mouse scrolled (920, 379) with delta (0, 0)
Screenshot: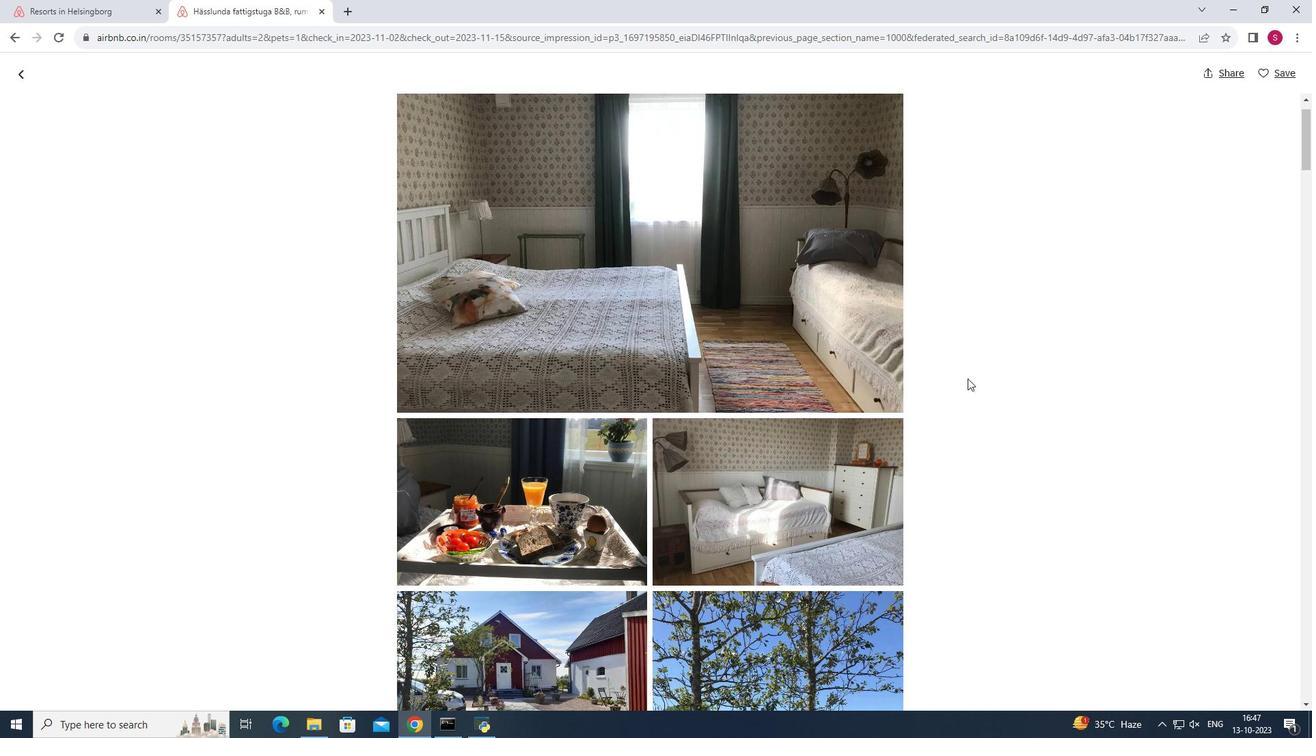 
Action: Mouse scrolled (920, 379) with delta (0, 0)
Screenshot: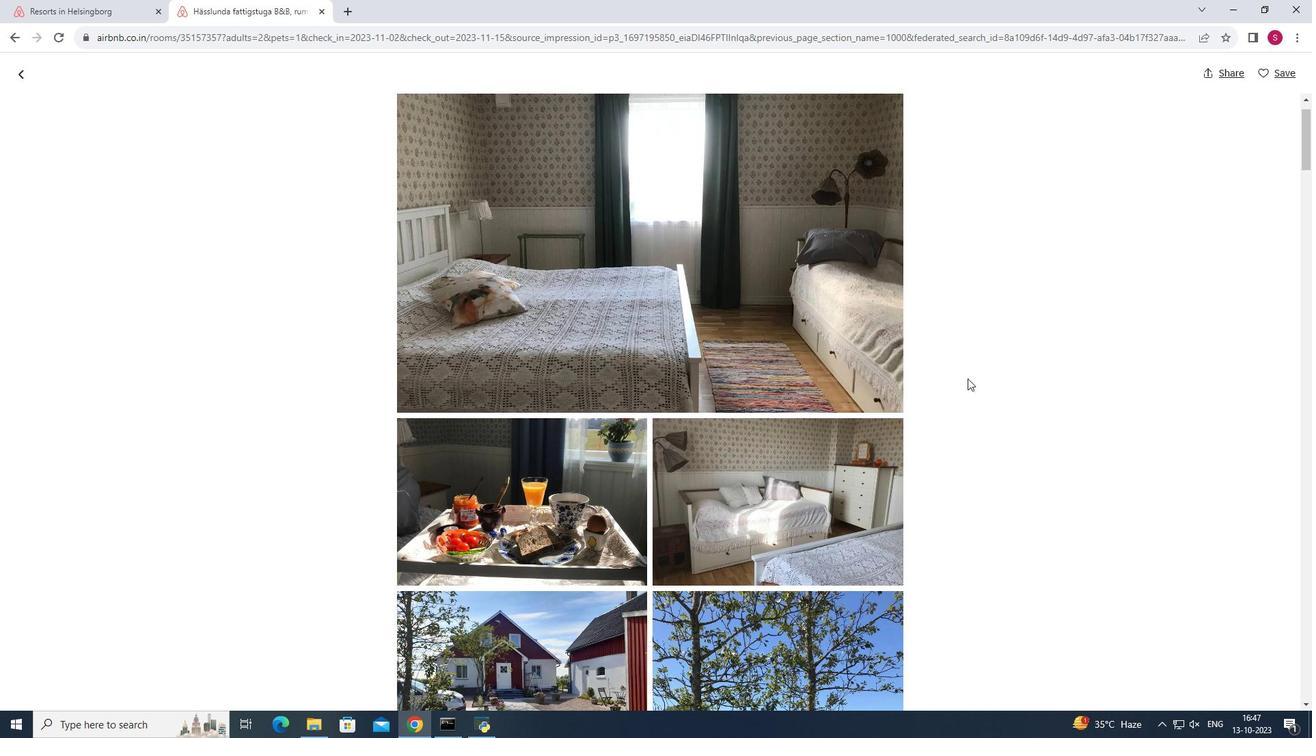 
Action: Mouse scrolled (920, 379) with delta (0, 0)
Screenshot: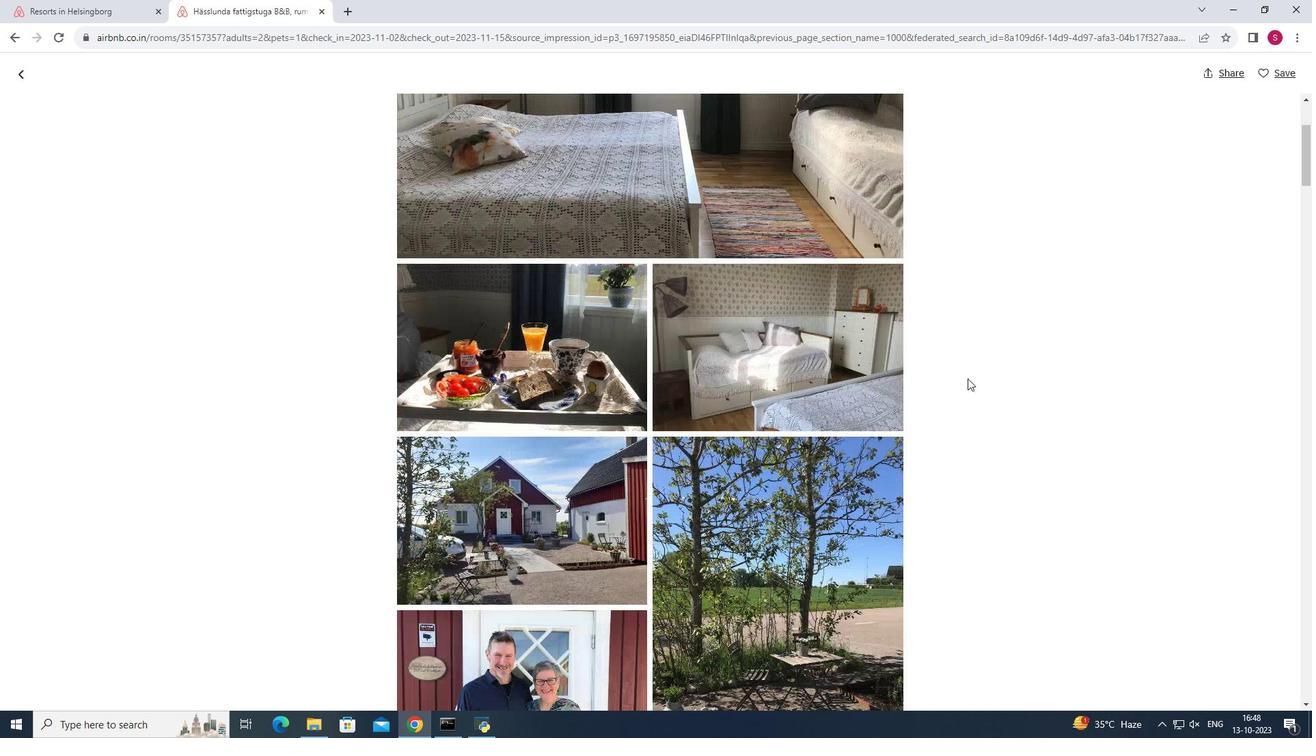 
Action: Mouse moved to (918, 376)
Screenshot: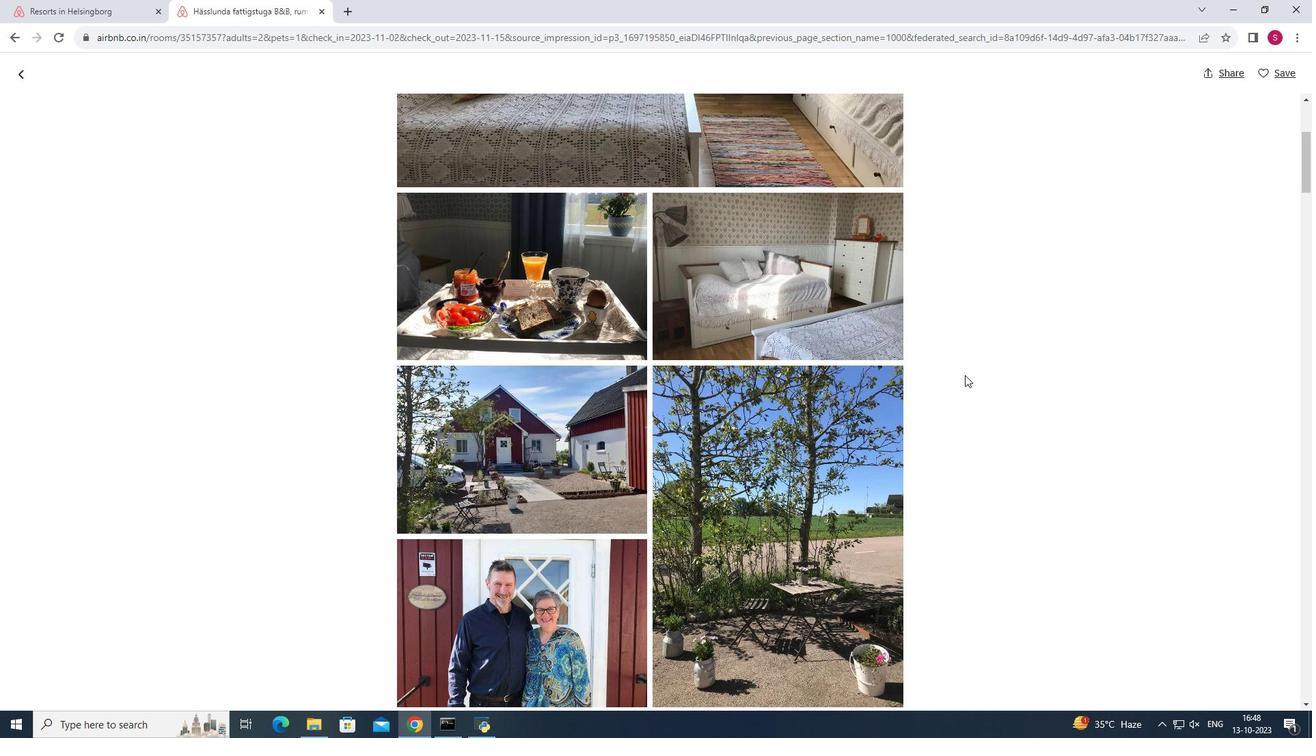 
Action: Mouse scrolled (918, 376) with delta (0, 0)
Screenshot: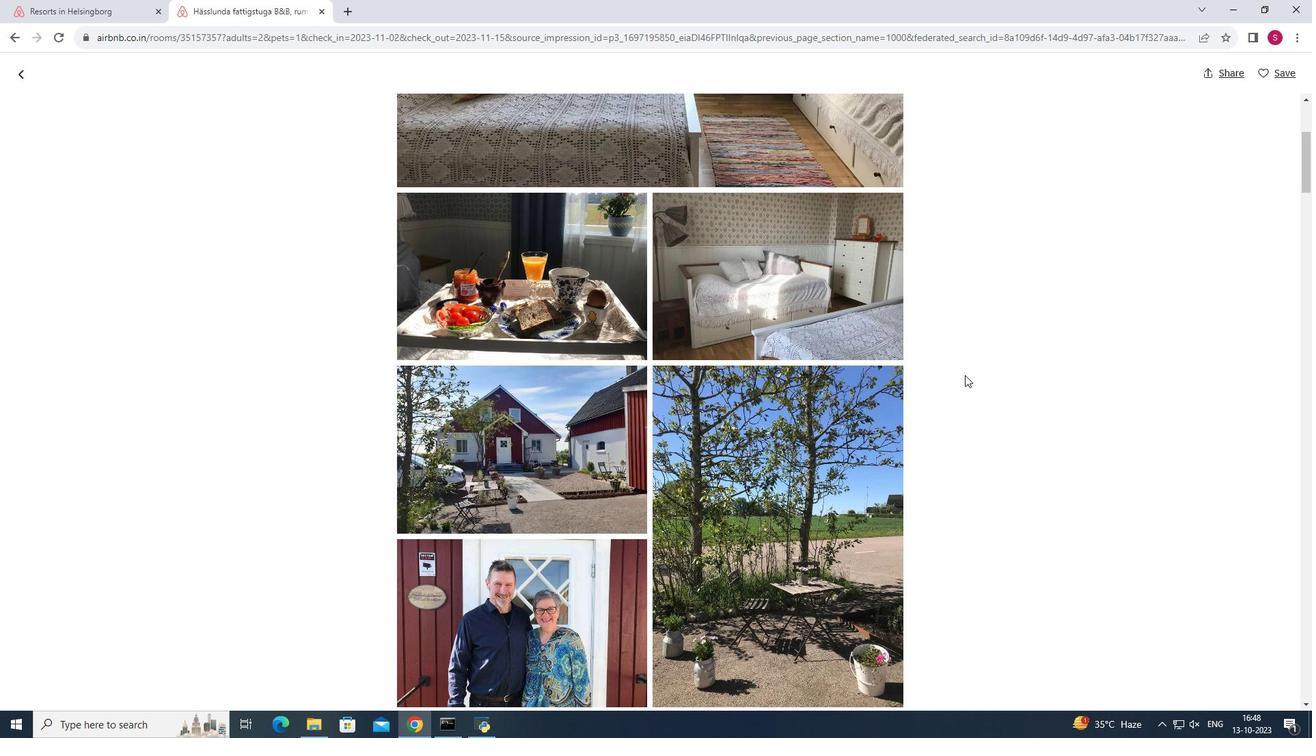 
Action: Mouse scrolled (918, 376) with delta (0, 0)
Screenshot: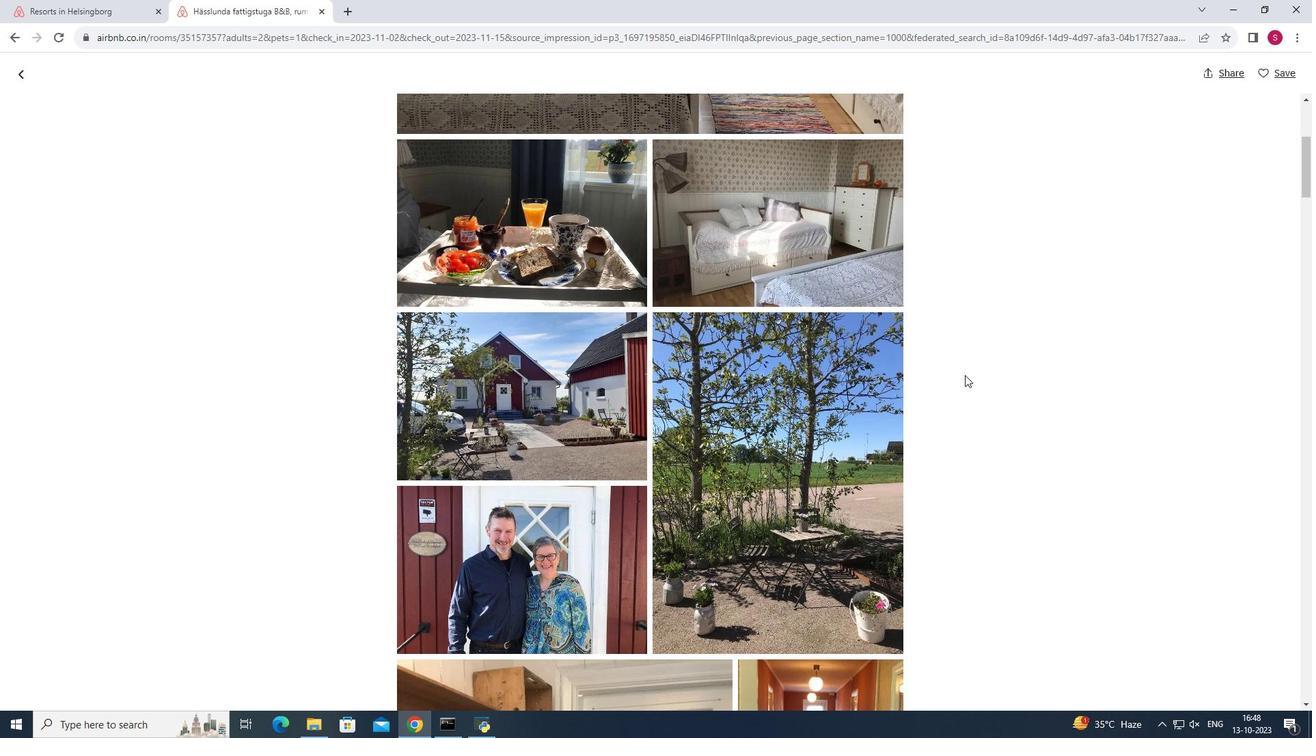
Action: Mouse scrolled (918, 376) with delta (0, 0)
Screenshot: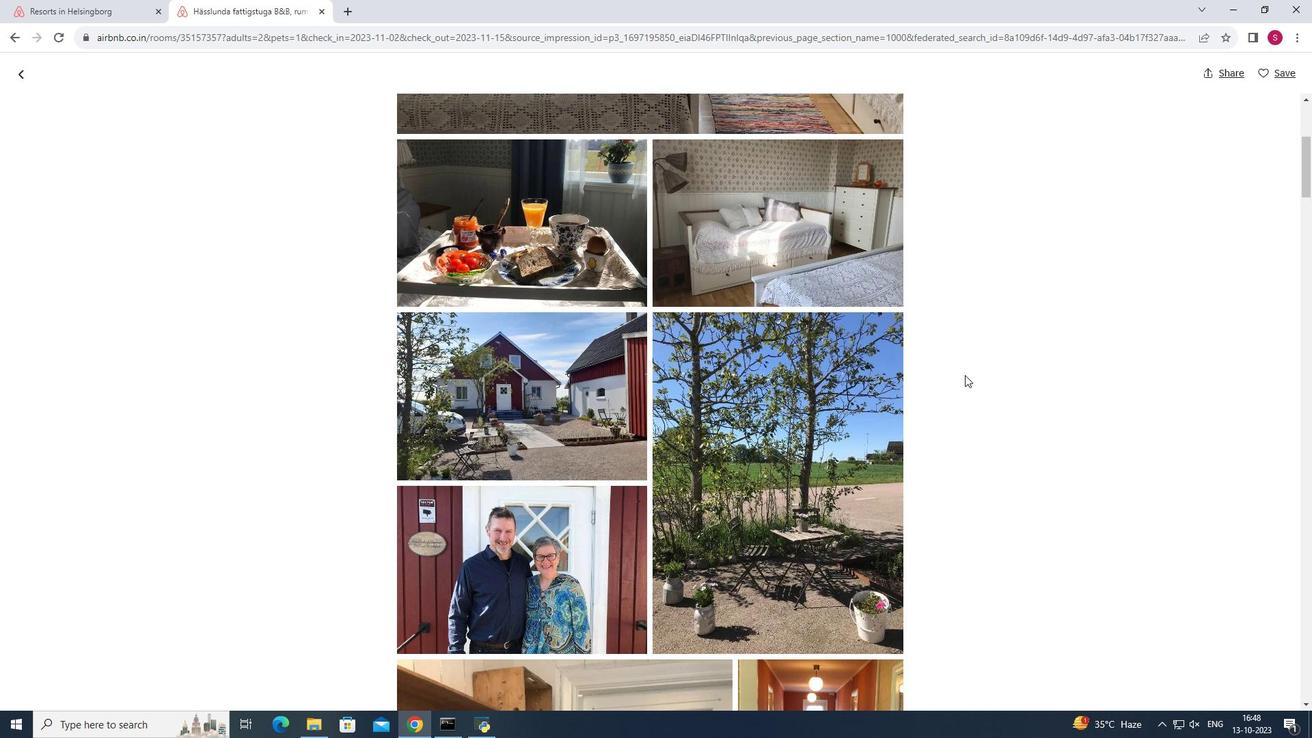 
Action: Mouse moved to (918, 376)
Screenshot: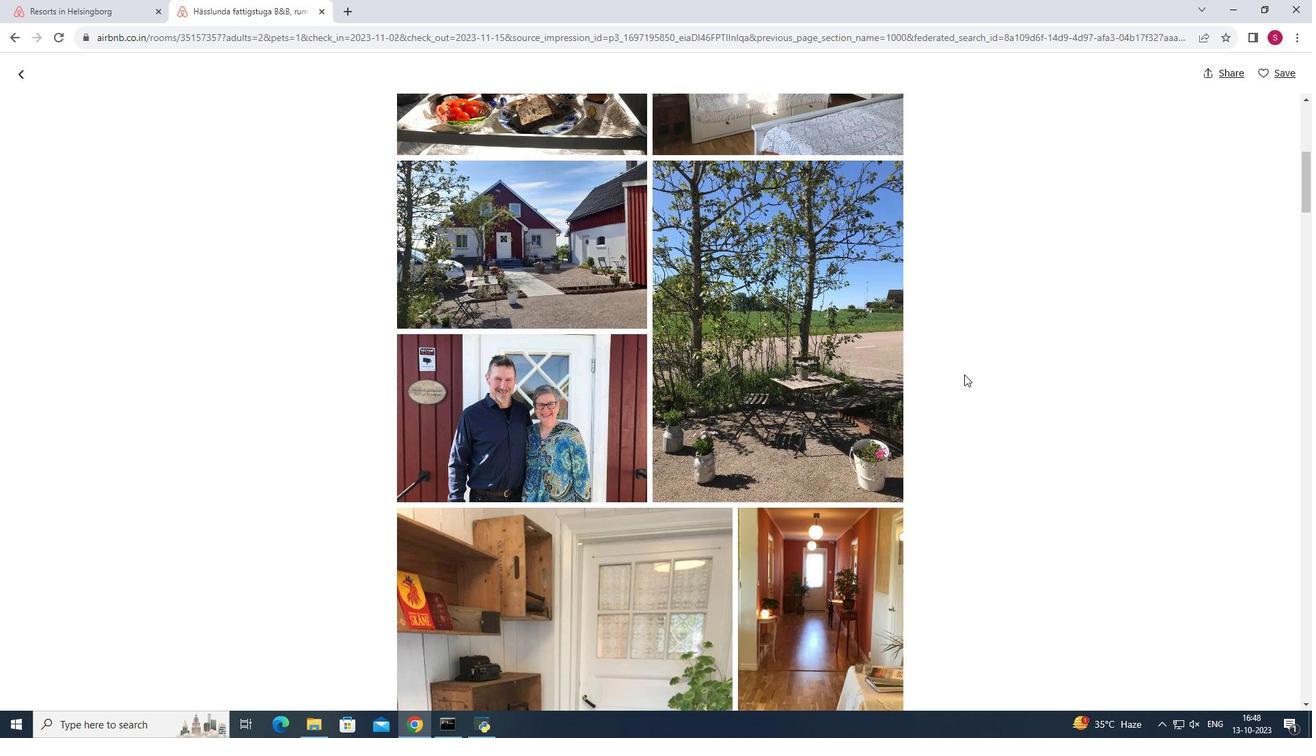 
Action: Mouse scrolled (918, 375) with delta (0, 0)
Screenshot: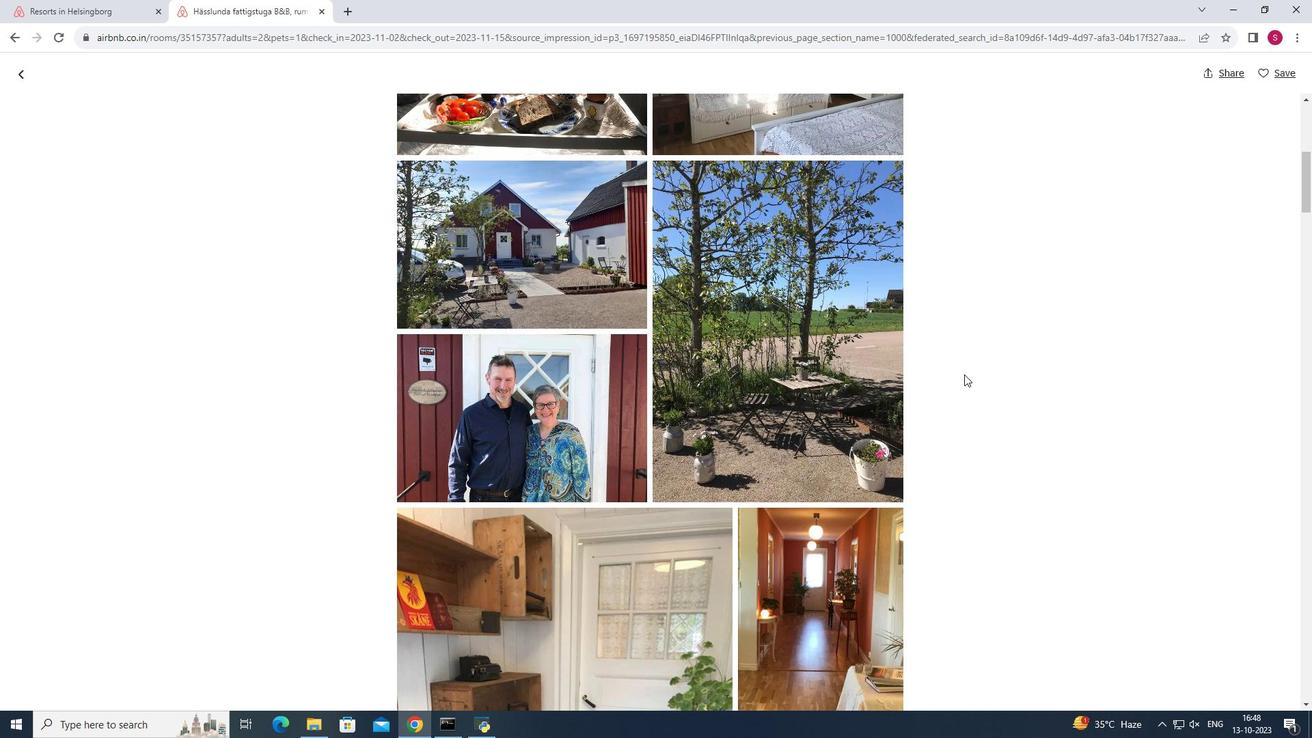 
Action: Mouse scrolled (918, 375) with delta (0, 0)
Screenshot: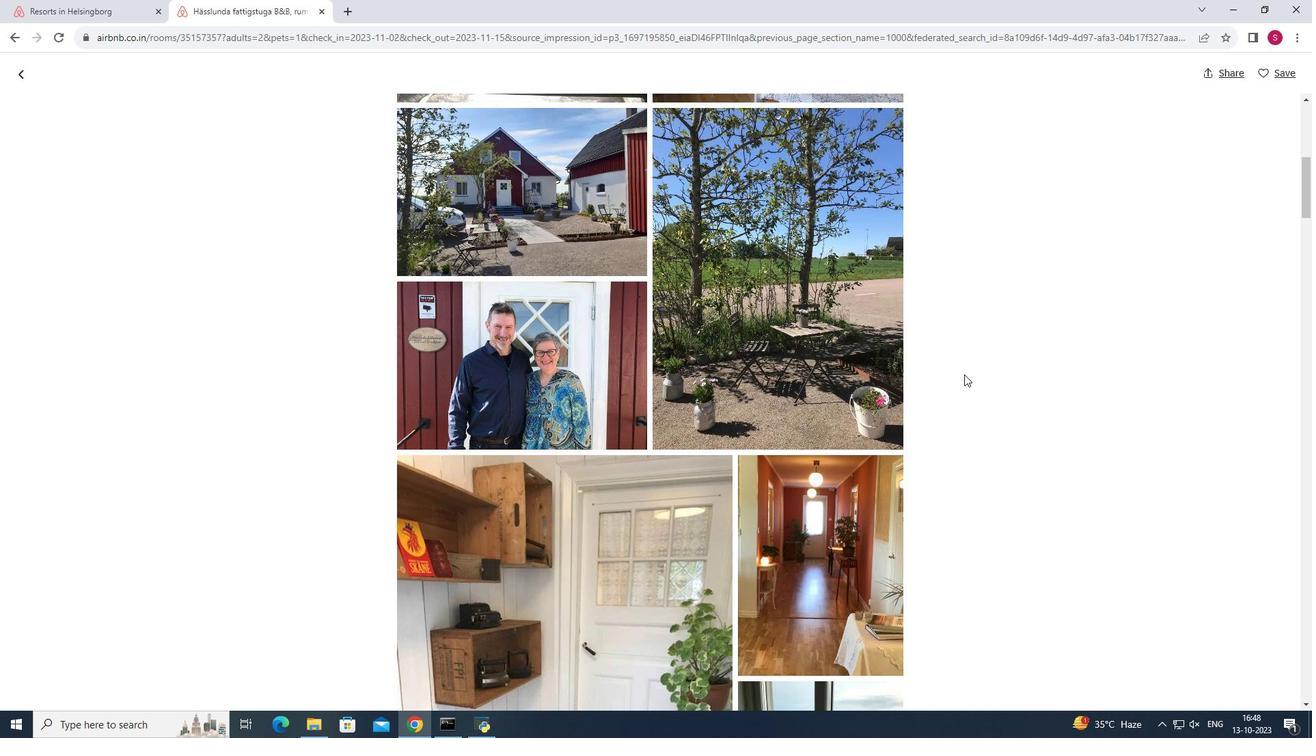 
Action: Mouse scrolled (918, 375) with delta (0, 0)
Screenshot: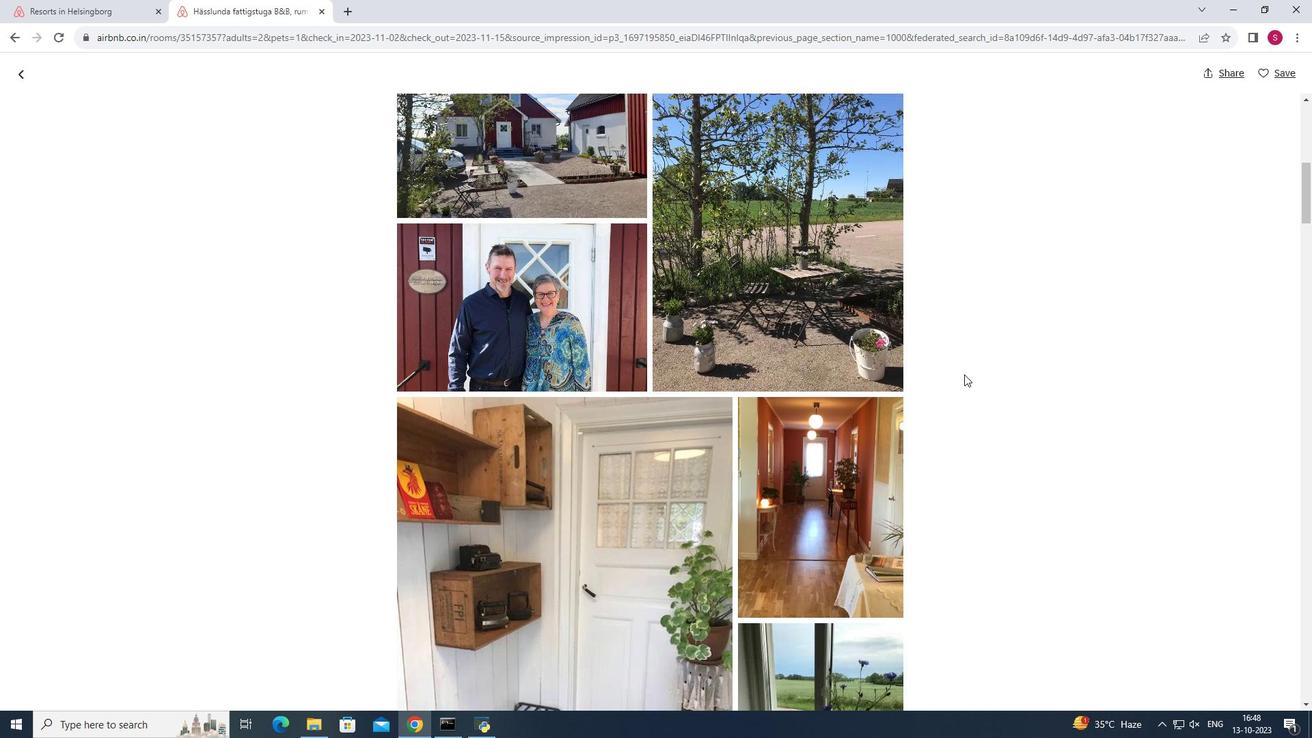 
Action: Mouse scrolled (918, 375) with delta (0, 0)
Screenshot: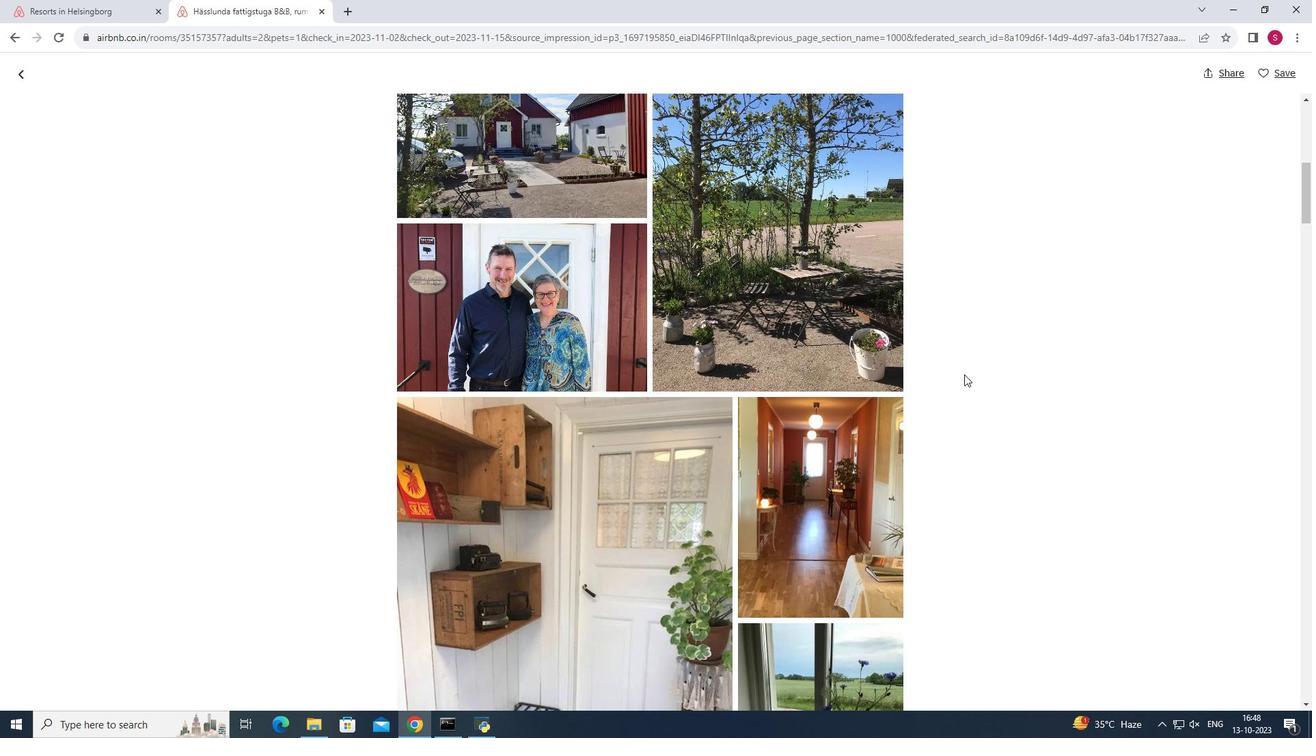 
Action: Mouse moved to (920, 372)
Screenshot: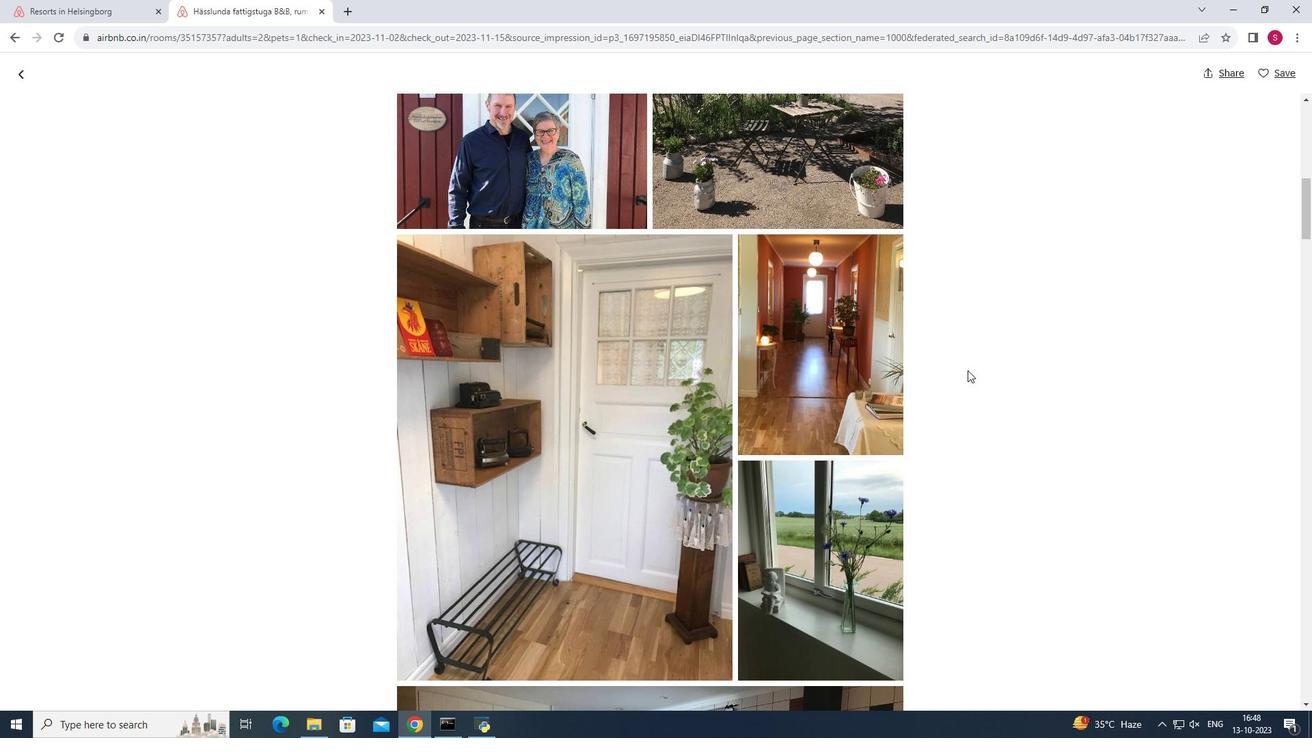 
Action: Mouse scrolled (920, 371) with delta (0, 0)
Screenshot: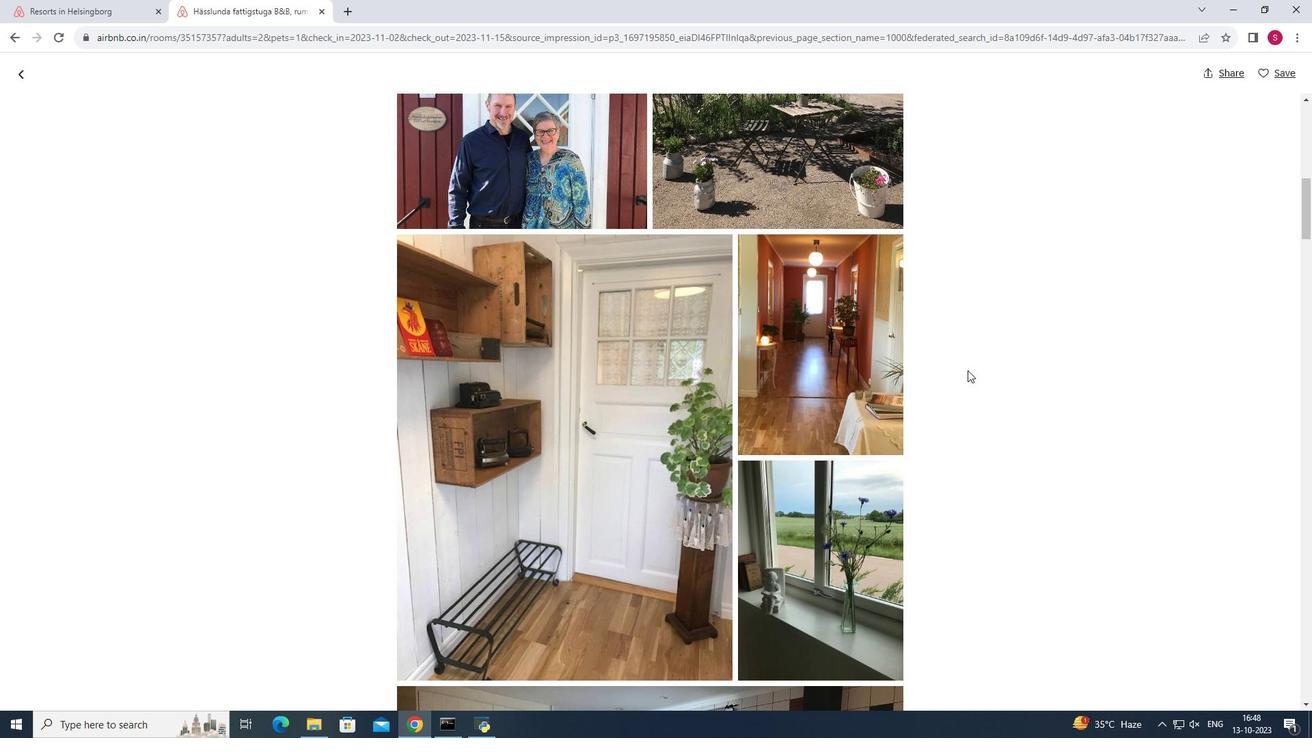 
Action: Mouse scrolled (920, 371) with delta (0, 0)
Screenshot: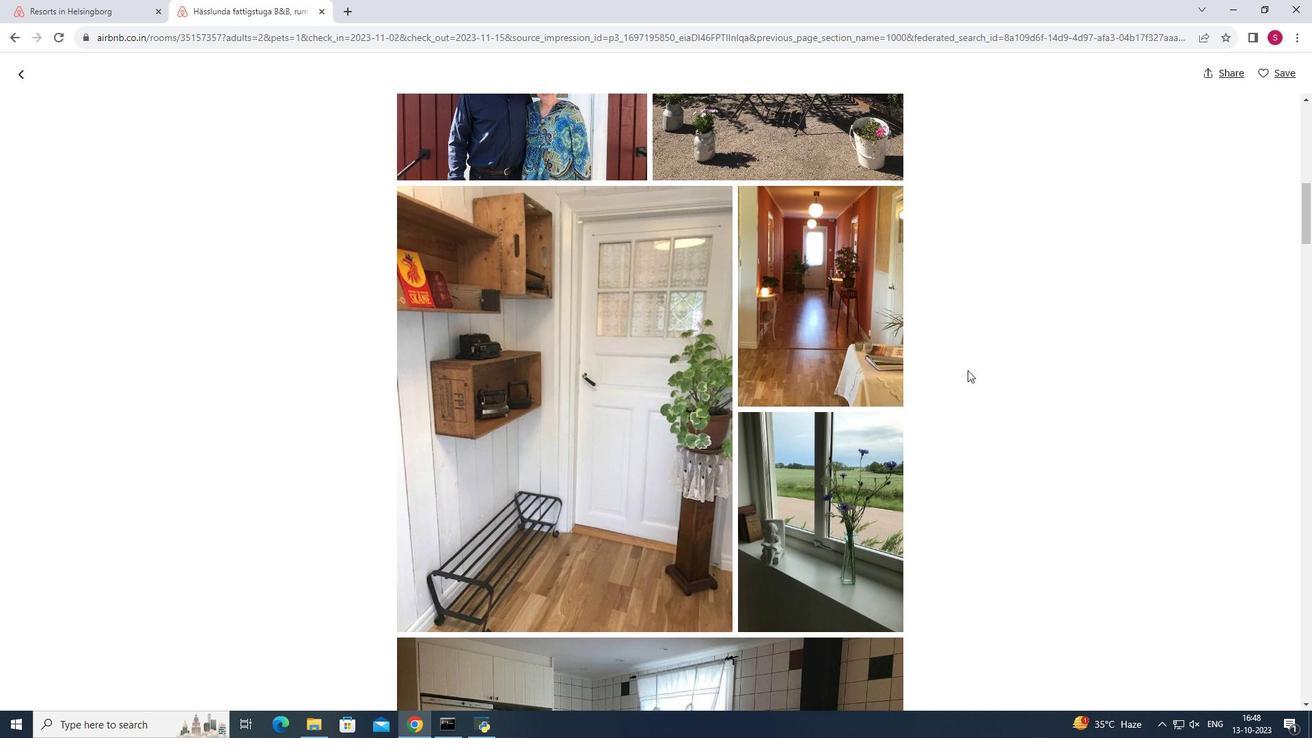 
Action: Mouse scrolled (920, 371) with delta (0, 0)
Screenshot: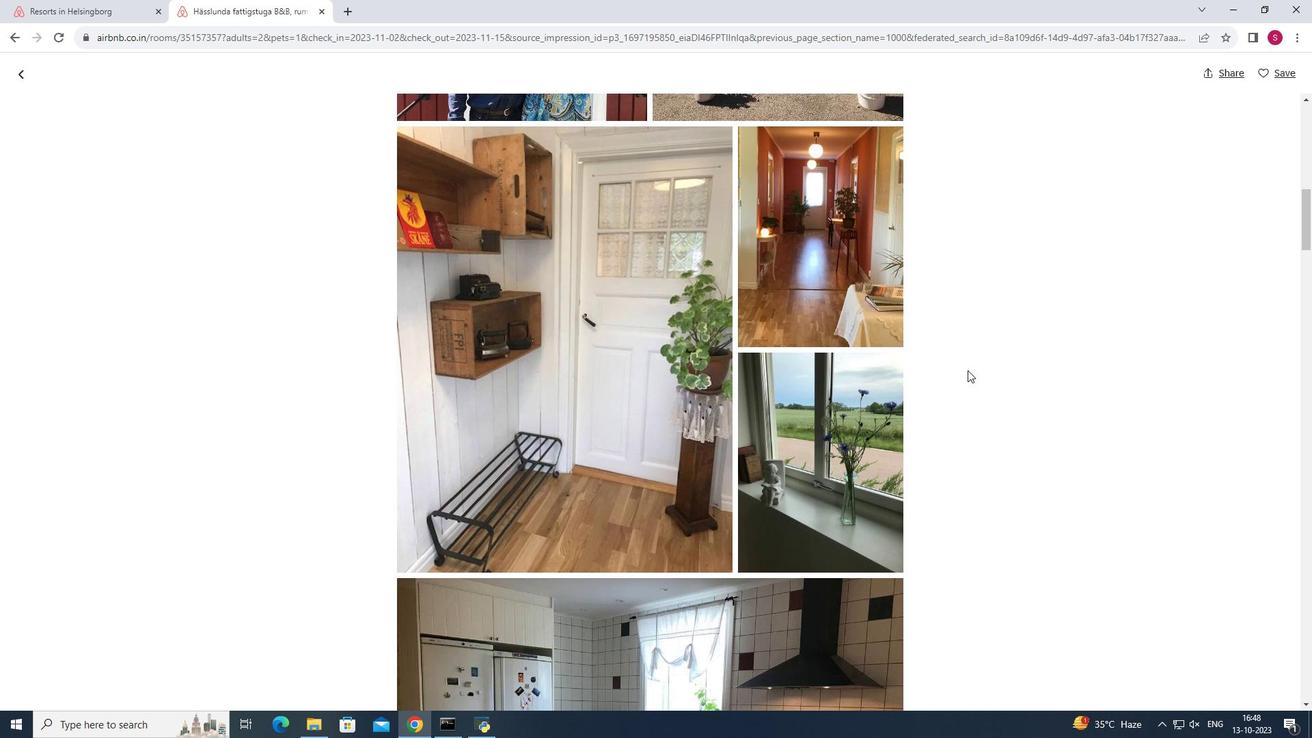 
Action: Mouse scrolled (920, 371) with delta (0, 0)
Screenshot: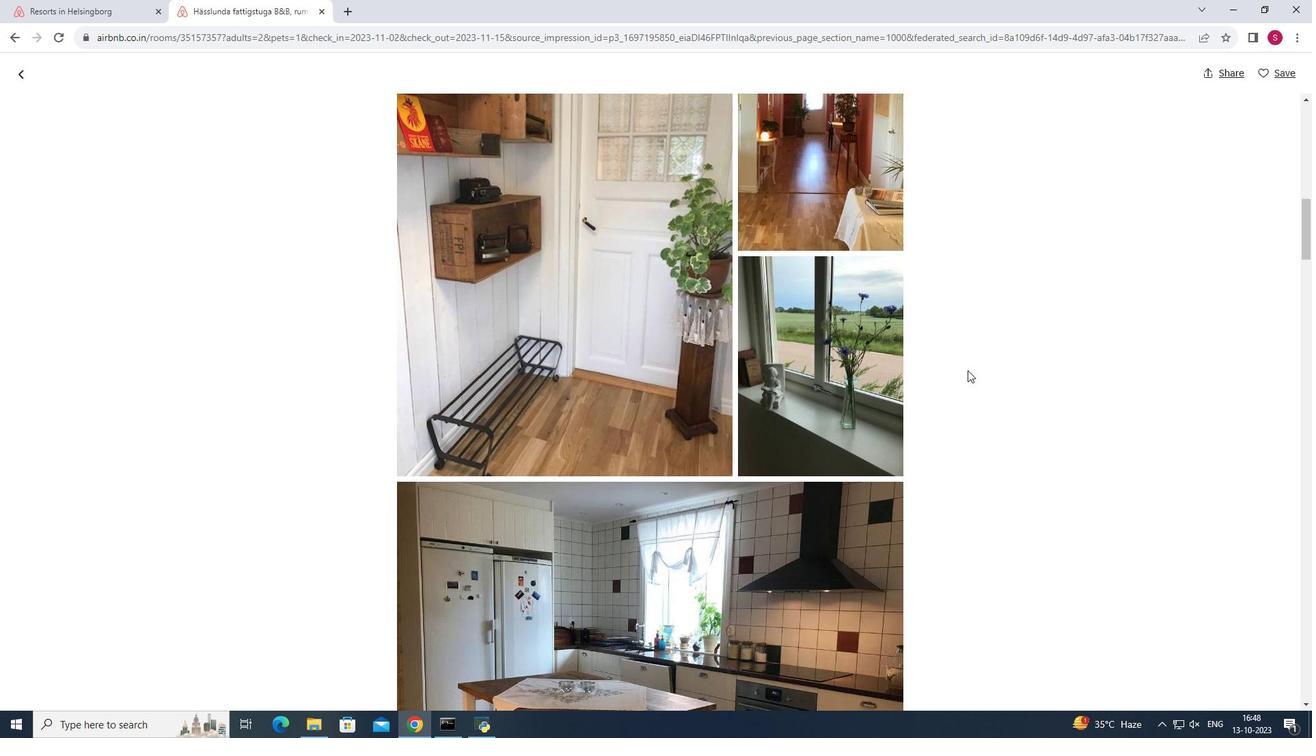 
Action: Mouse scrolled (920, 371) with delta (0, 0)
Screenshot: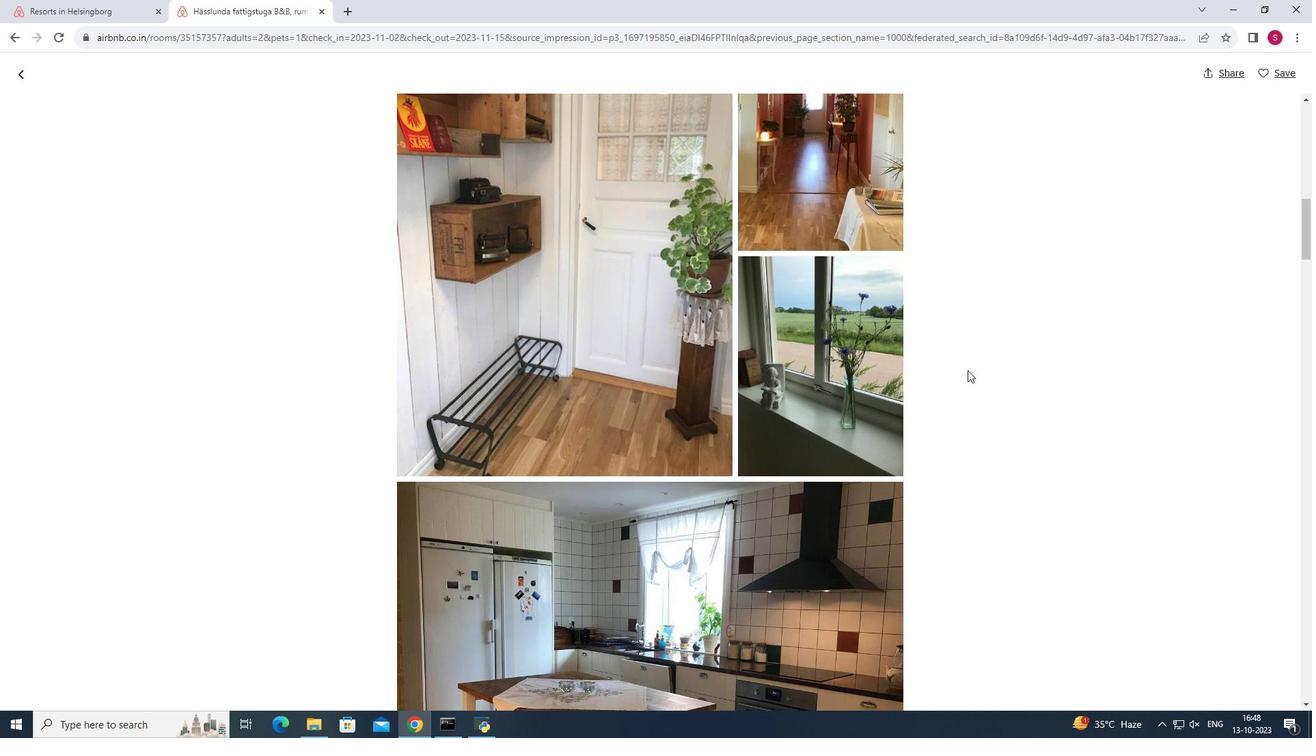 
Action: Mouse moved to (920, 370)
Screenshot: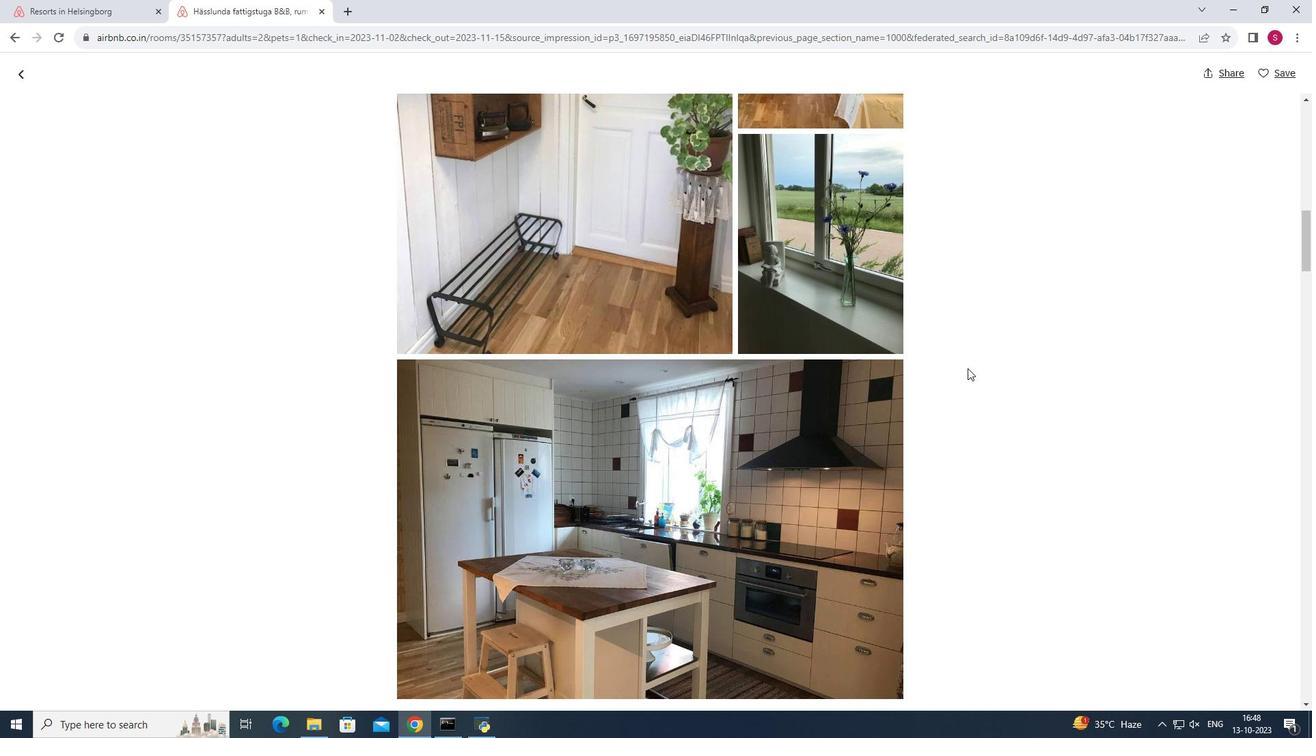 
Action: Mouse scrolled (920, 369) with delta (0, 0)
Screenshot: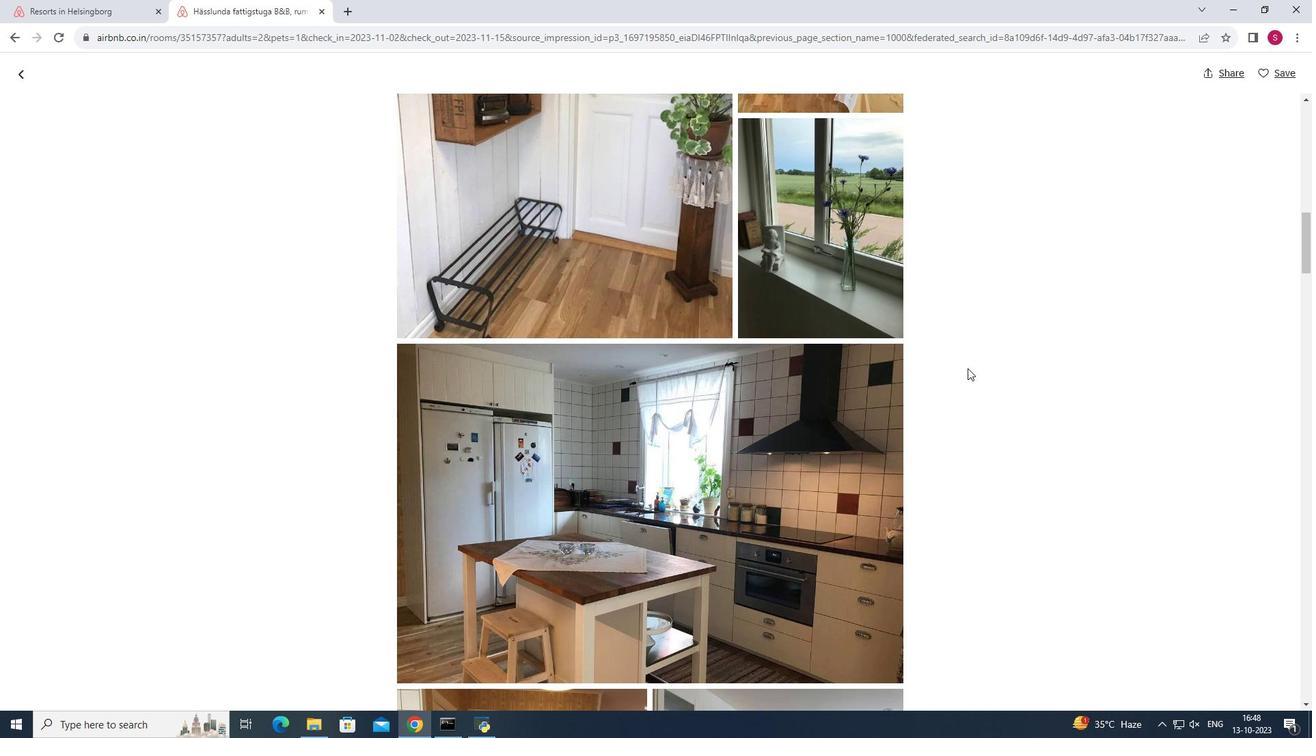 
Action: Mouse scrolled (920, 369) with delta (0, 0)
Screenshot: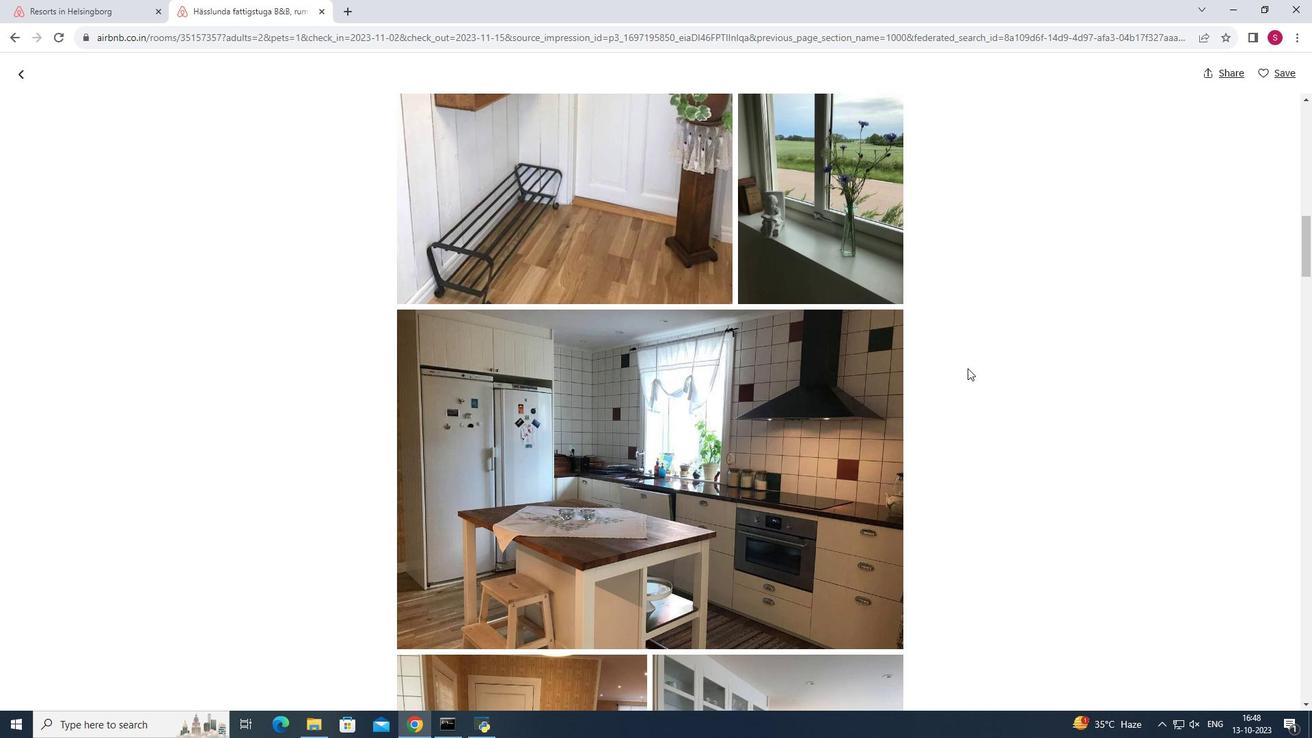 
Action: Mouse scrolled (920, 369) with delta (0, 0)
Screenshot: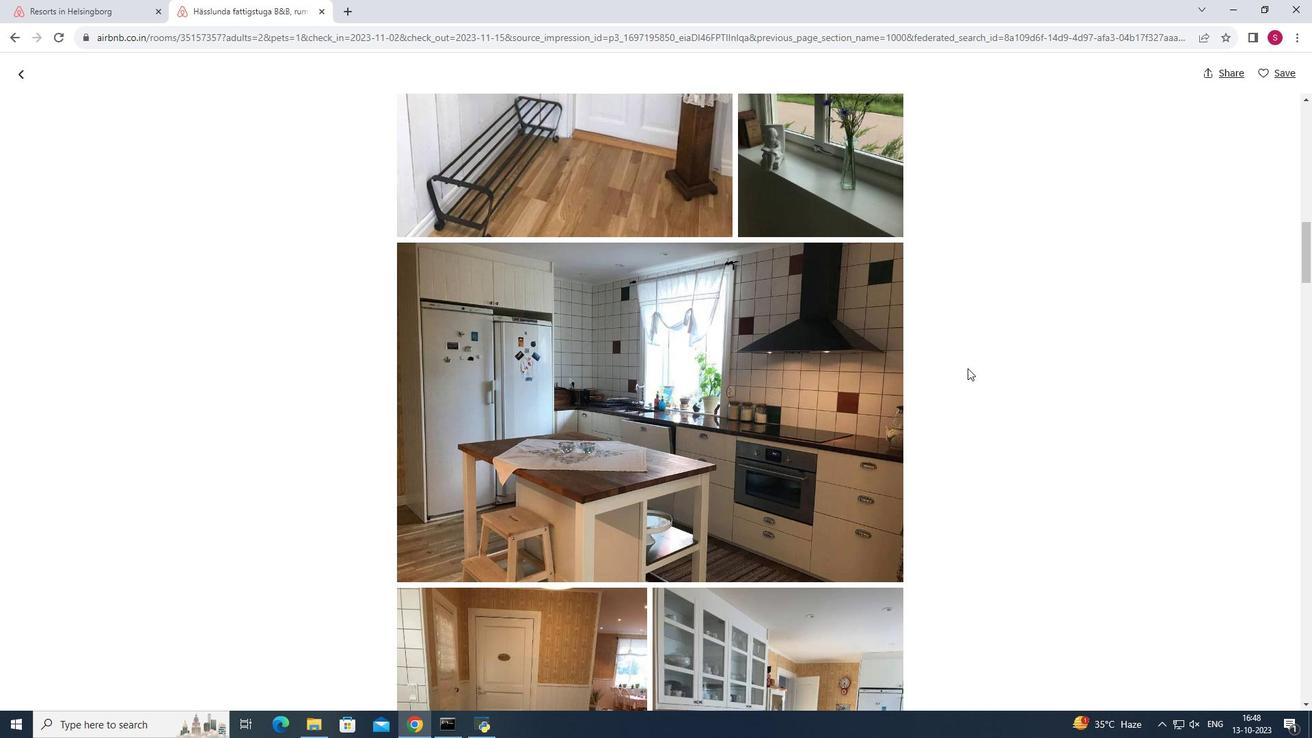 
Action: Mouse scrolled (920, 369) with delta (0, 0)
Screenshot: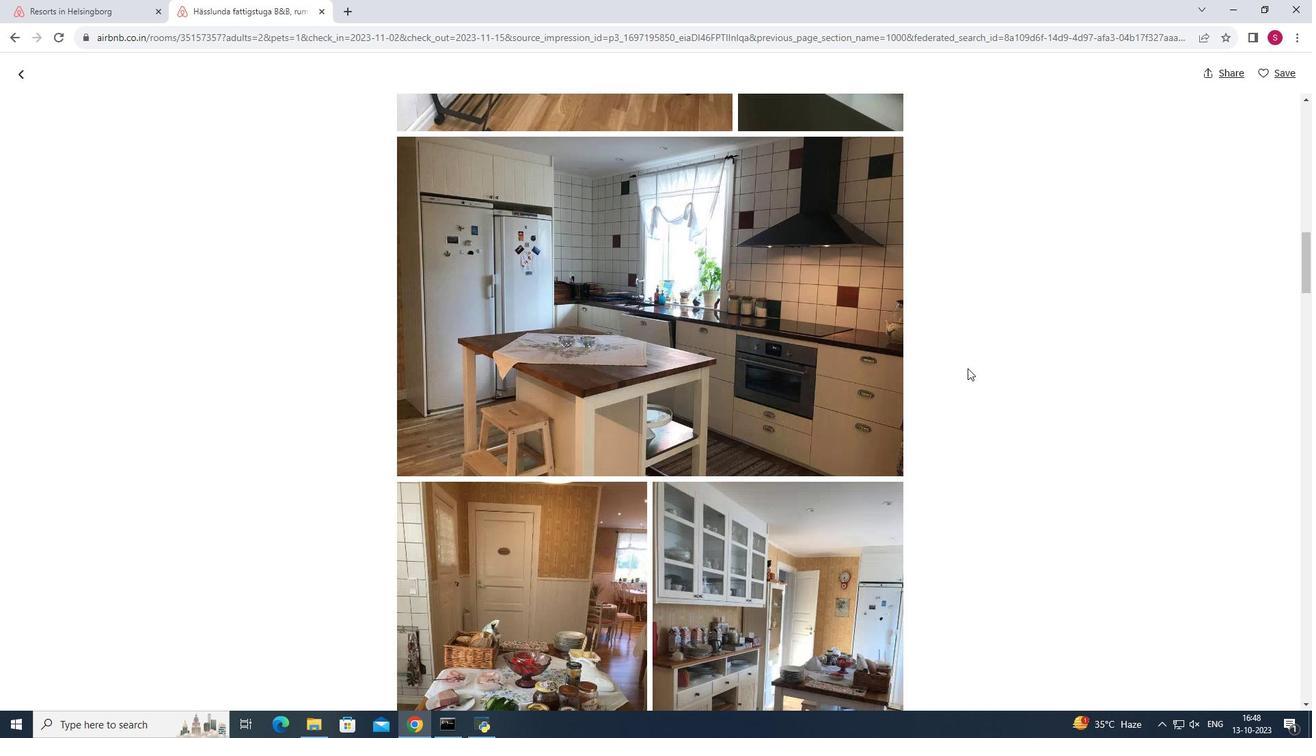 
Action: Mouse moved to (920, 370)
Screenshot: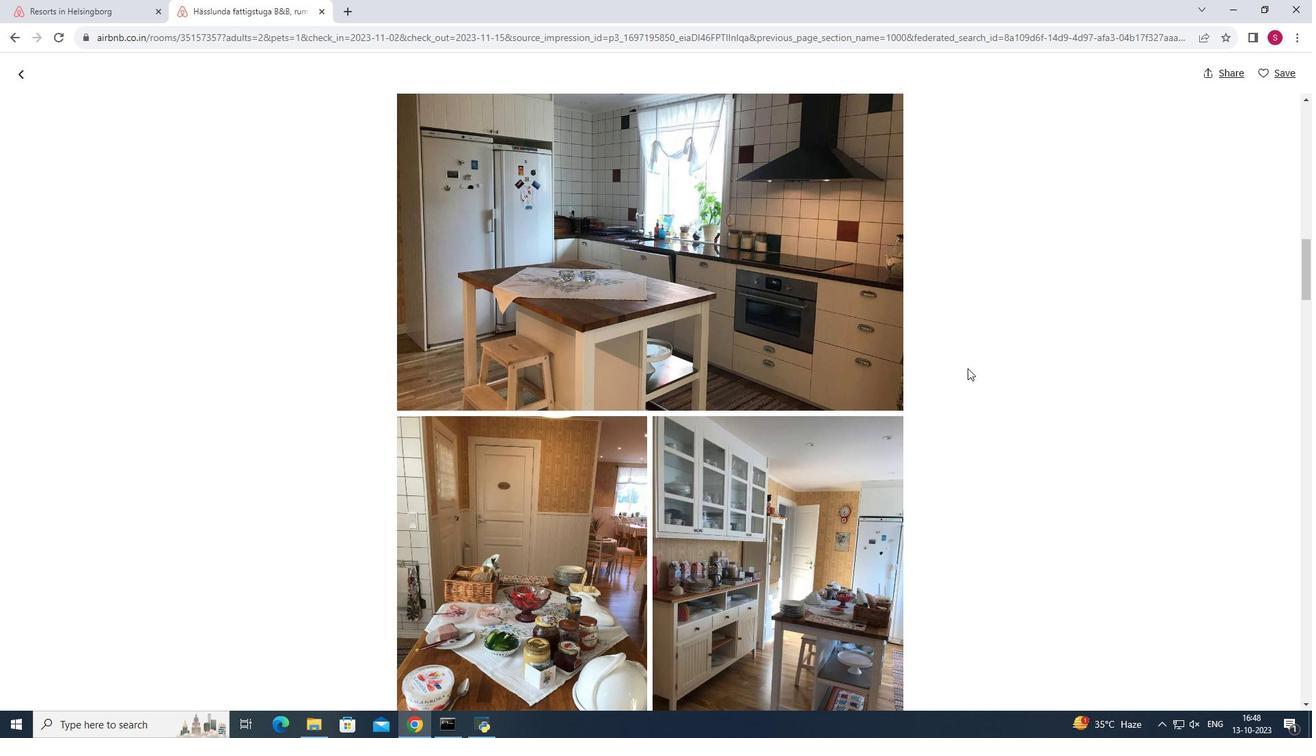 
Action: Mouse scrolled (920, 369) with delta (0, 0)
Screenshot: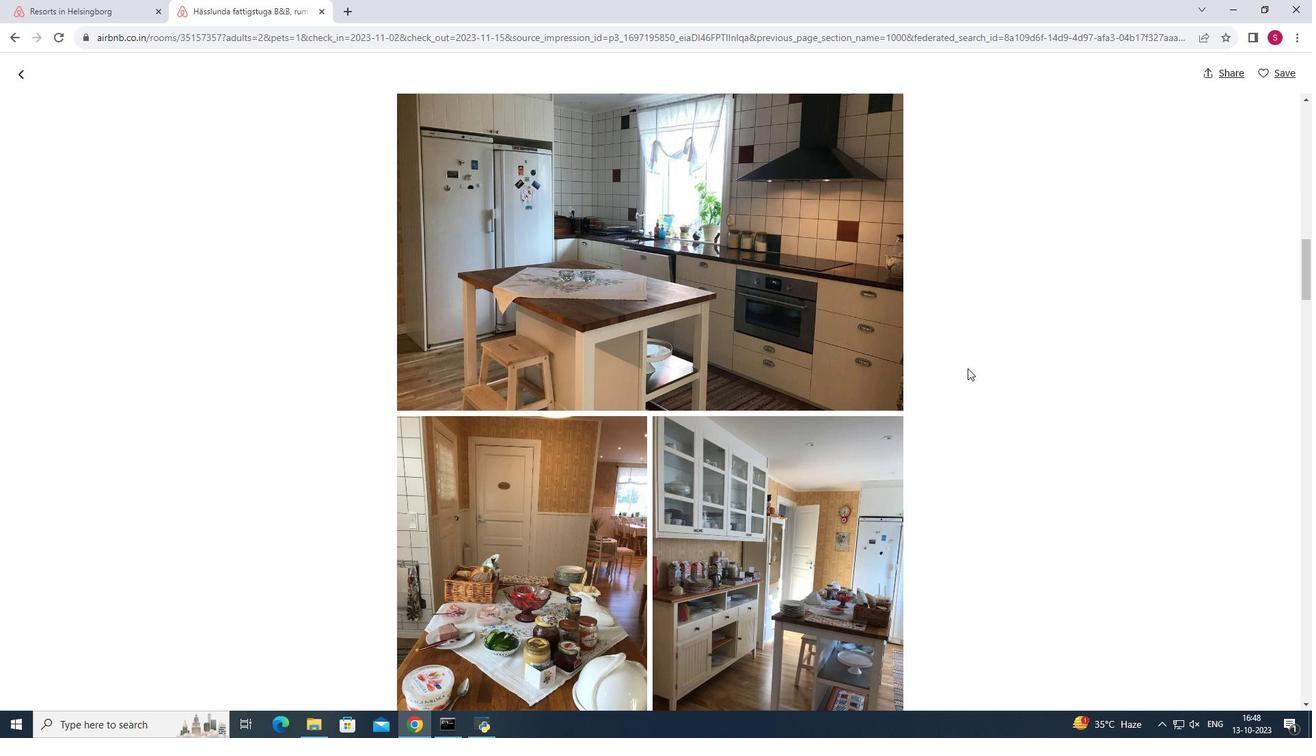 
Action: Mouse scrolled (920, 369) with delta (0, 0)
Screenshot: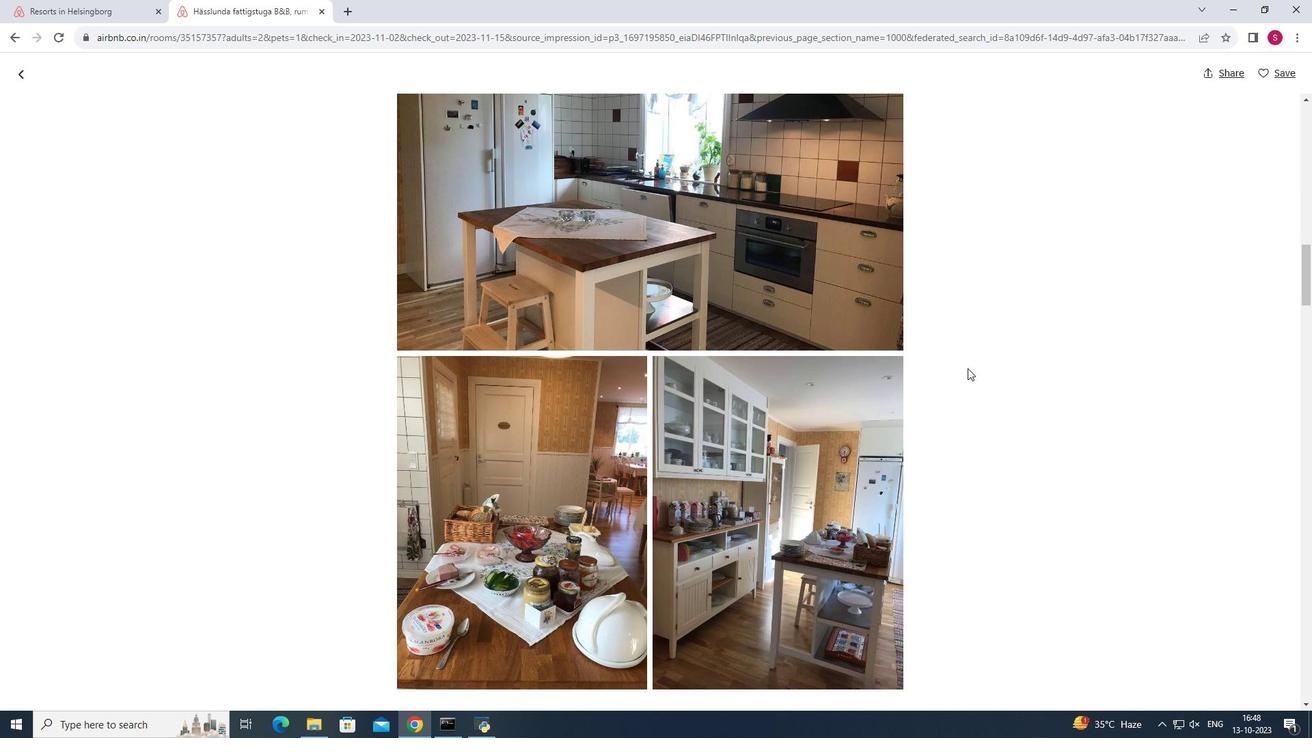 
Action: Mouse moved to (920, 370)
Screenshot: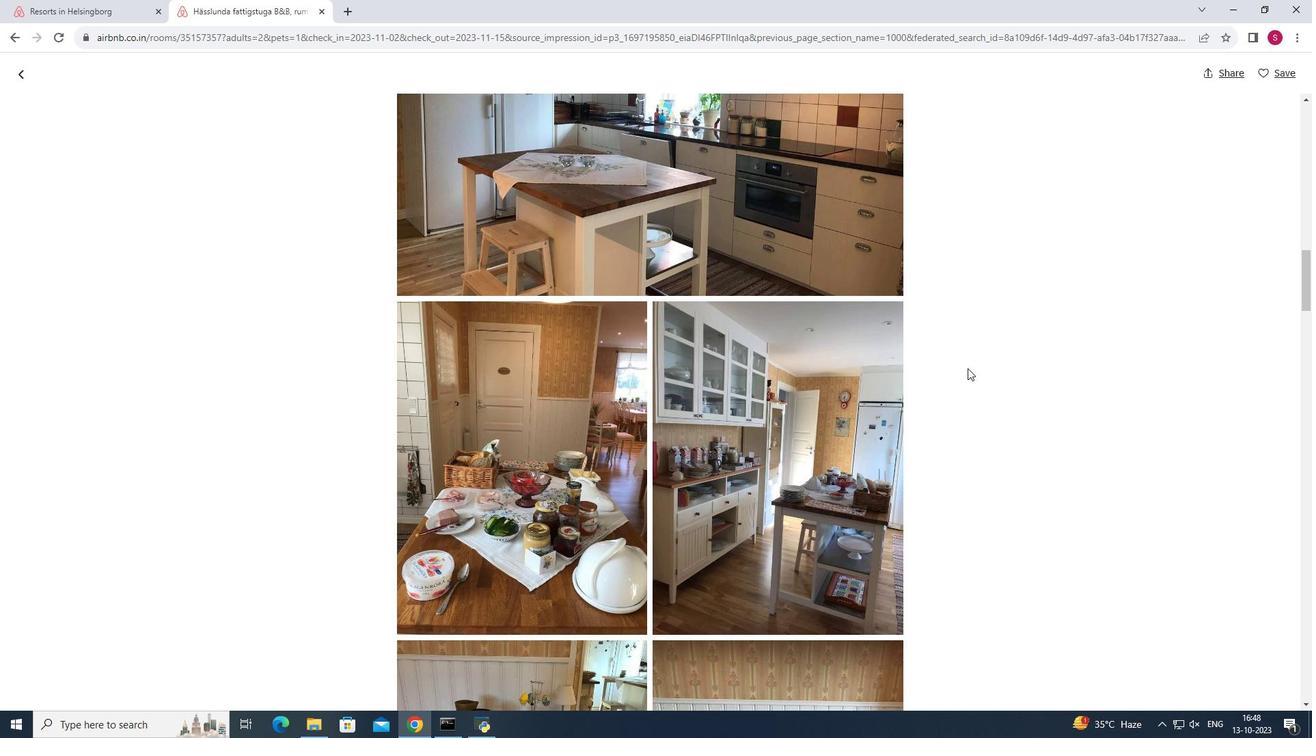 
Action: Mouse scrolled (920, 369) with delta (0, 0)
Screenshot: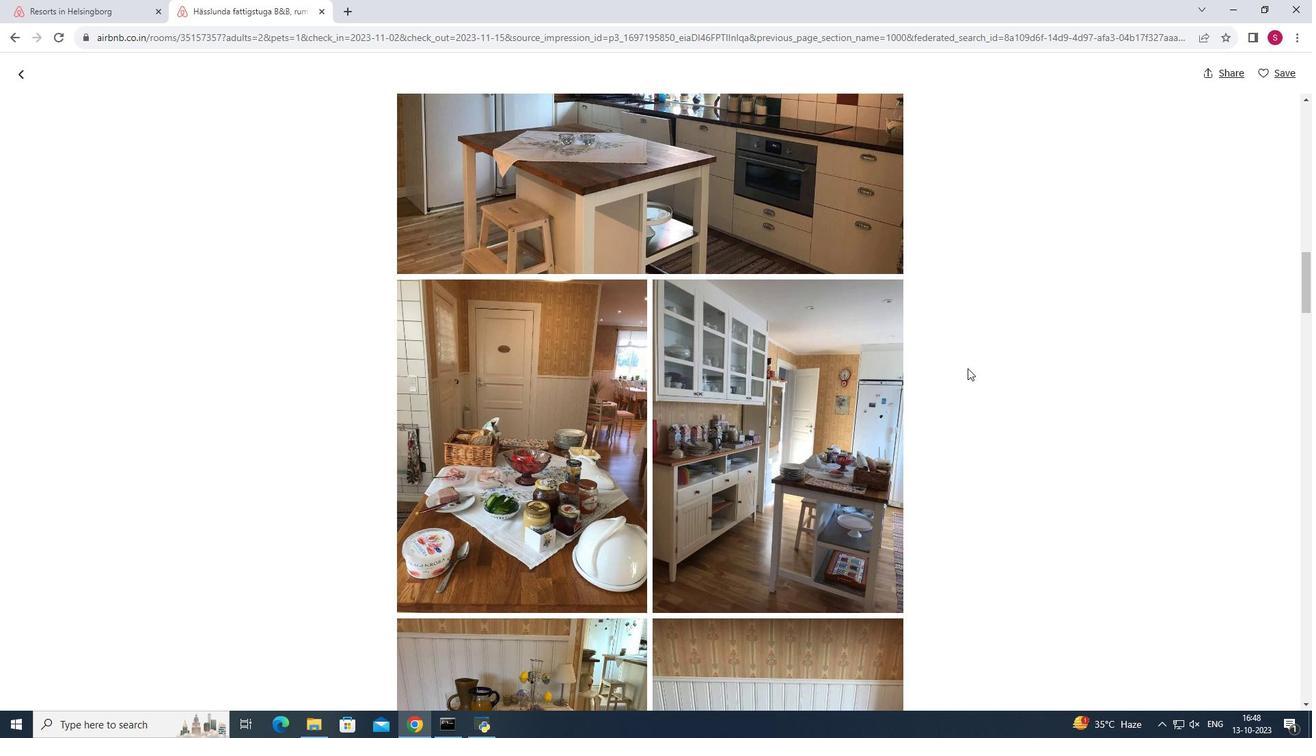 
Action: Mouse moved to (920, 368)
Screenshot: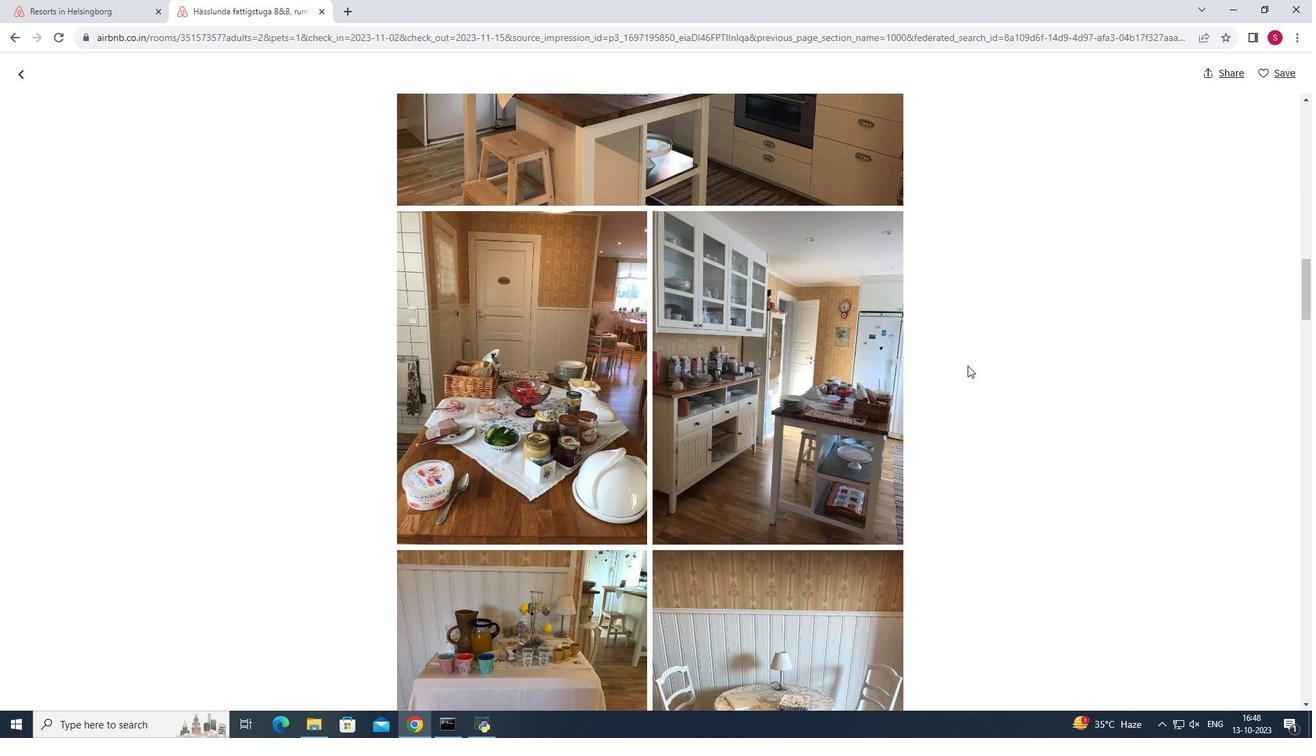 
Action: Mouse scrolled (920, 367) with delta (0, 0)
Screenshot: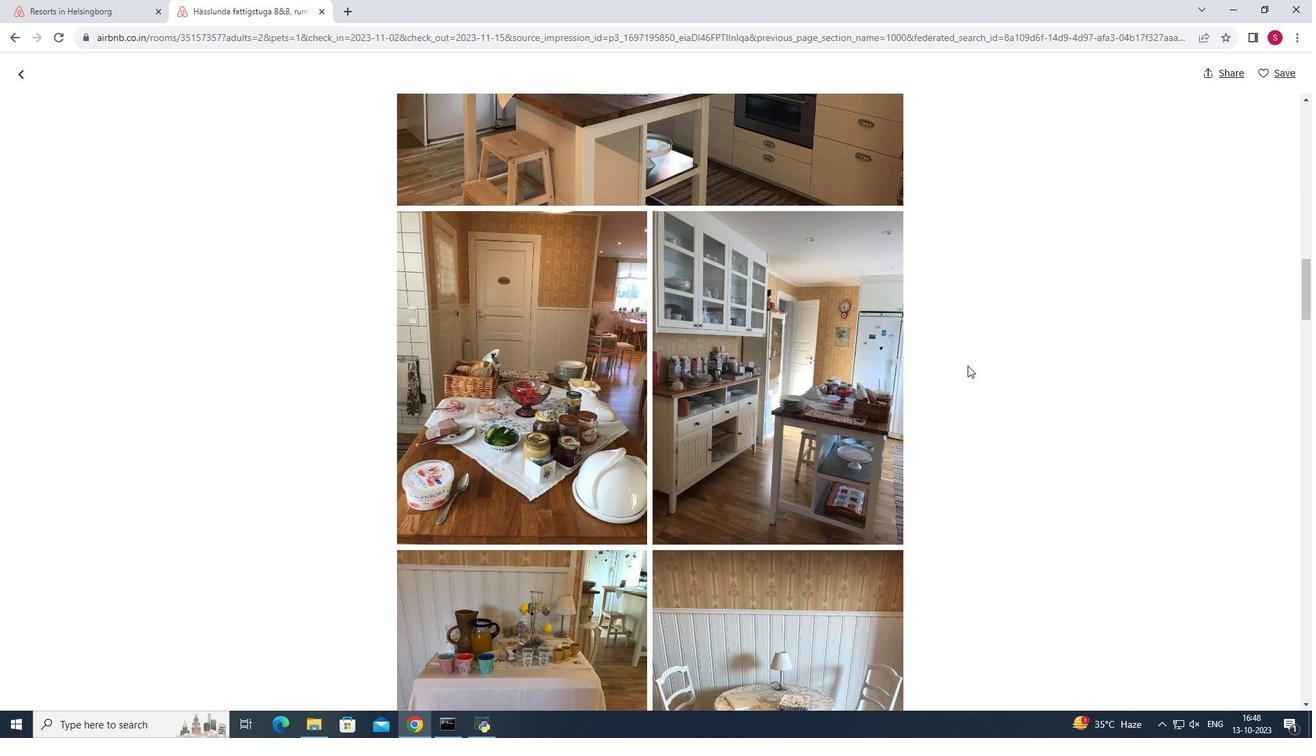 
Action: Mouse scrolled (920, 367) with delta (0, 0)
Screenshot: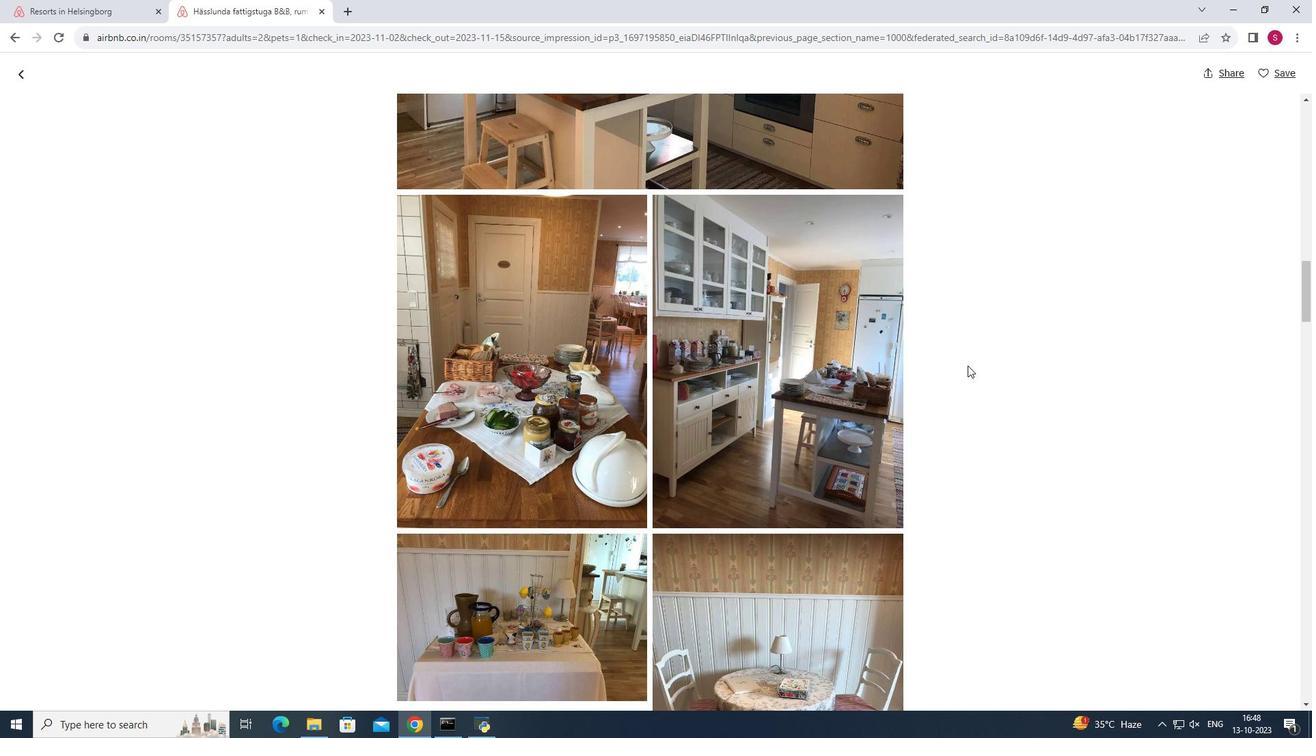 
Action: Mouse moved to (932, 371)
Screenshot: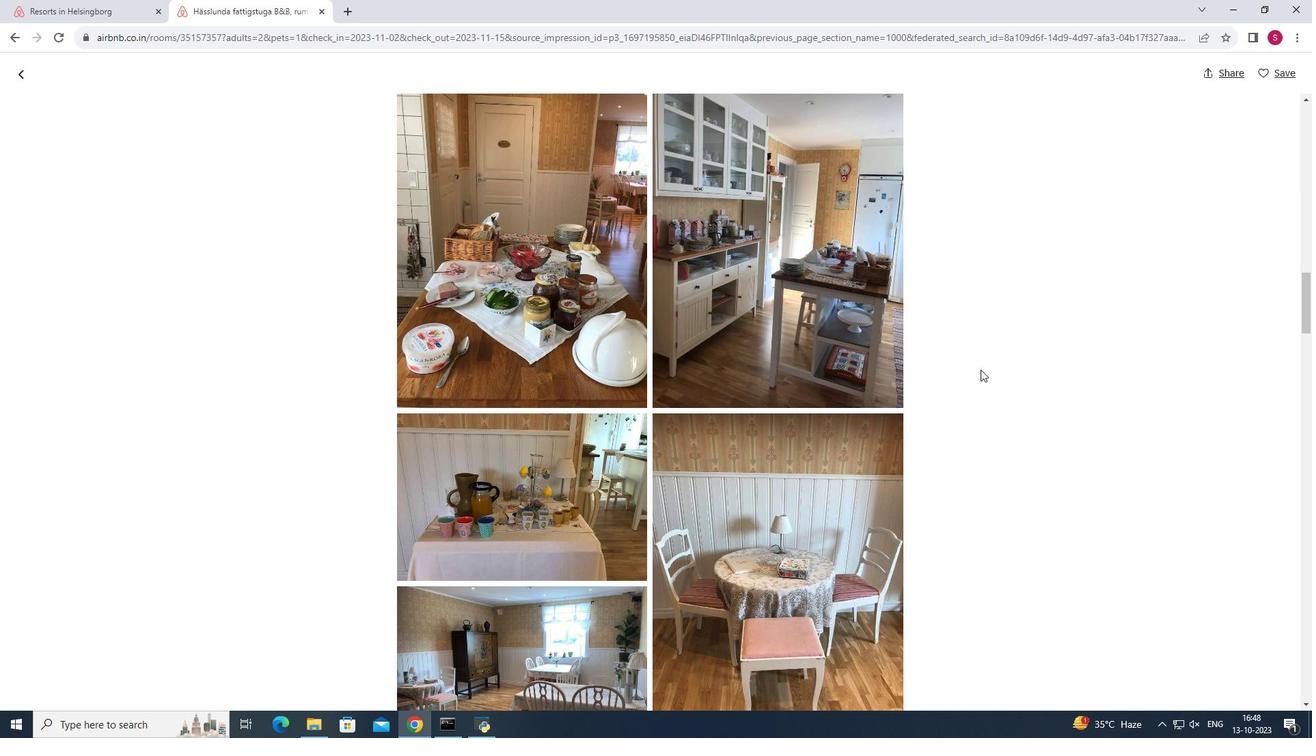 
Action: Mouse scrolled (932, 371) with delta (0, 0)
Screenshot: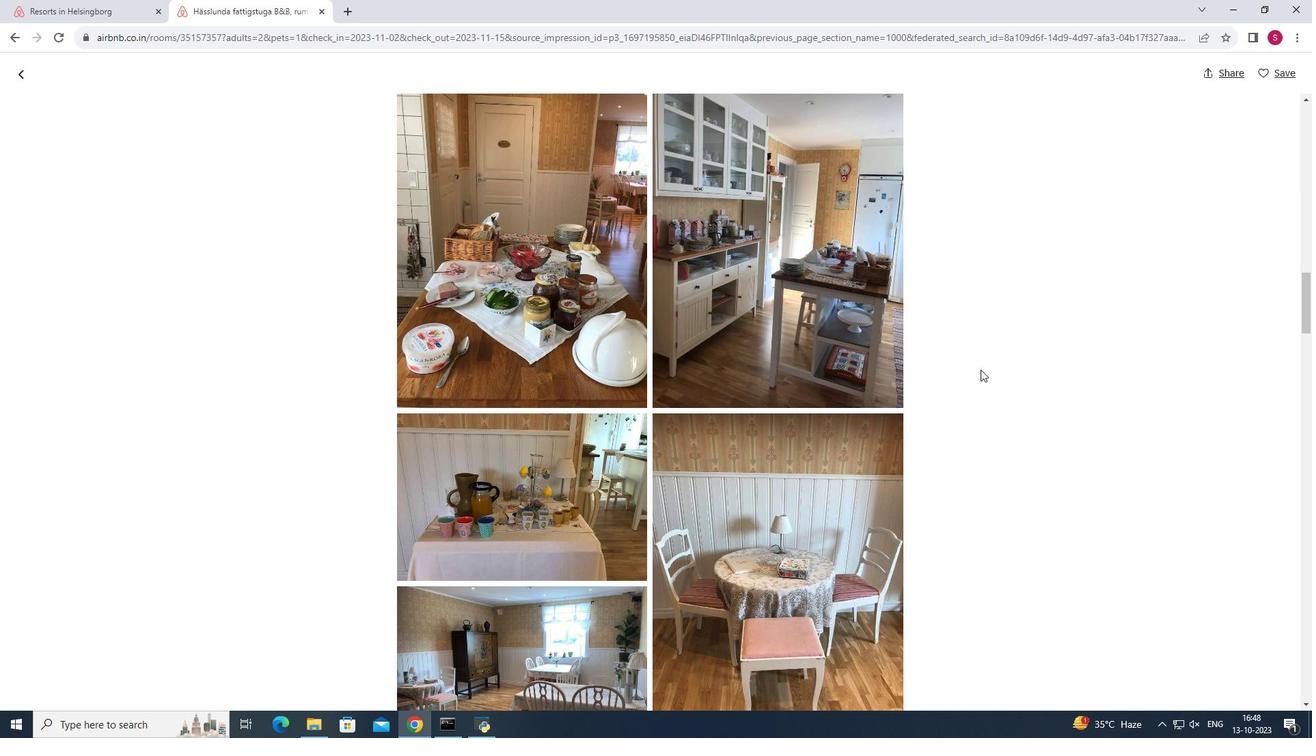 
Action: Mouse scrolled (932, 371) with delta (0, 0)
Screenshot: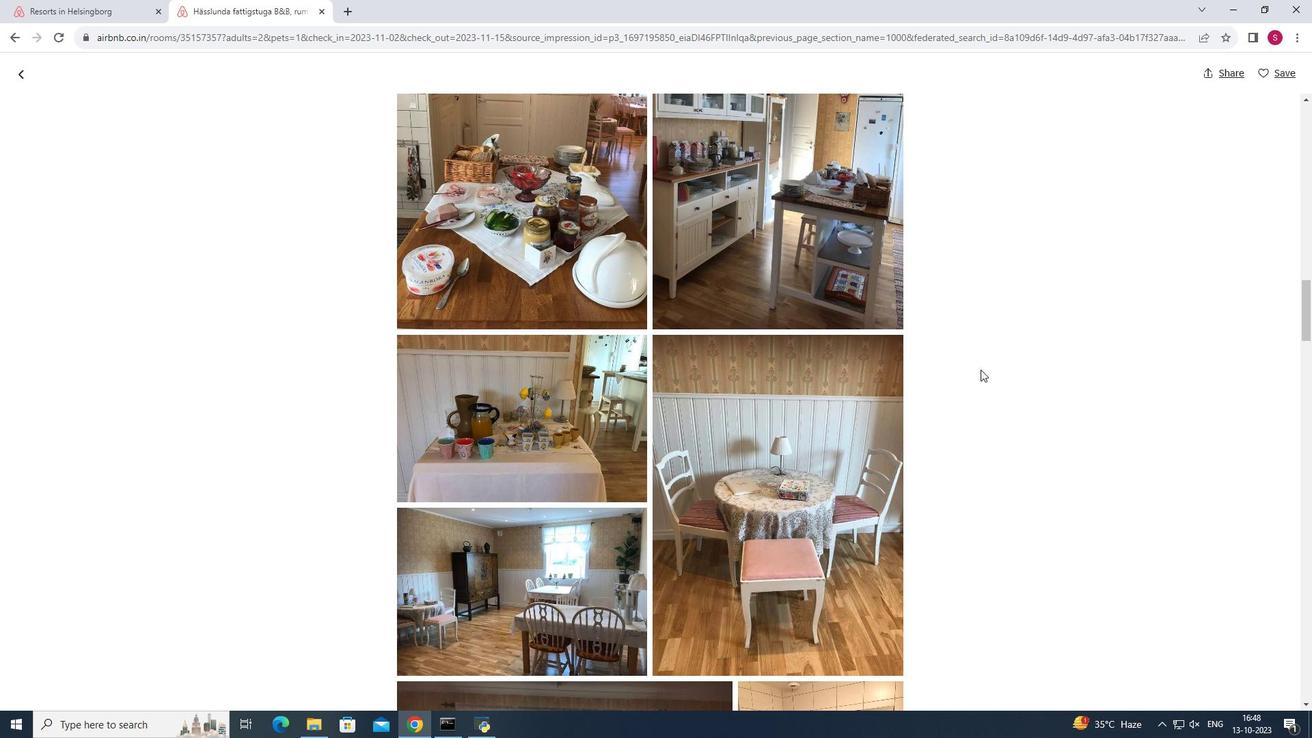 
Action: Mouse scrolled (932, 371) with delta (0, 0)
Screenshot: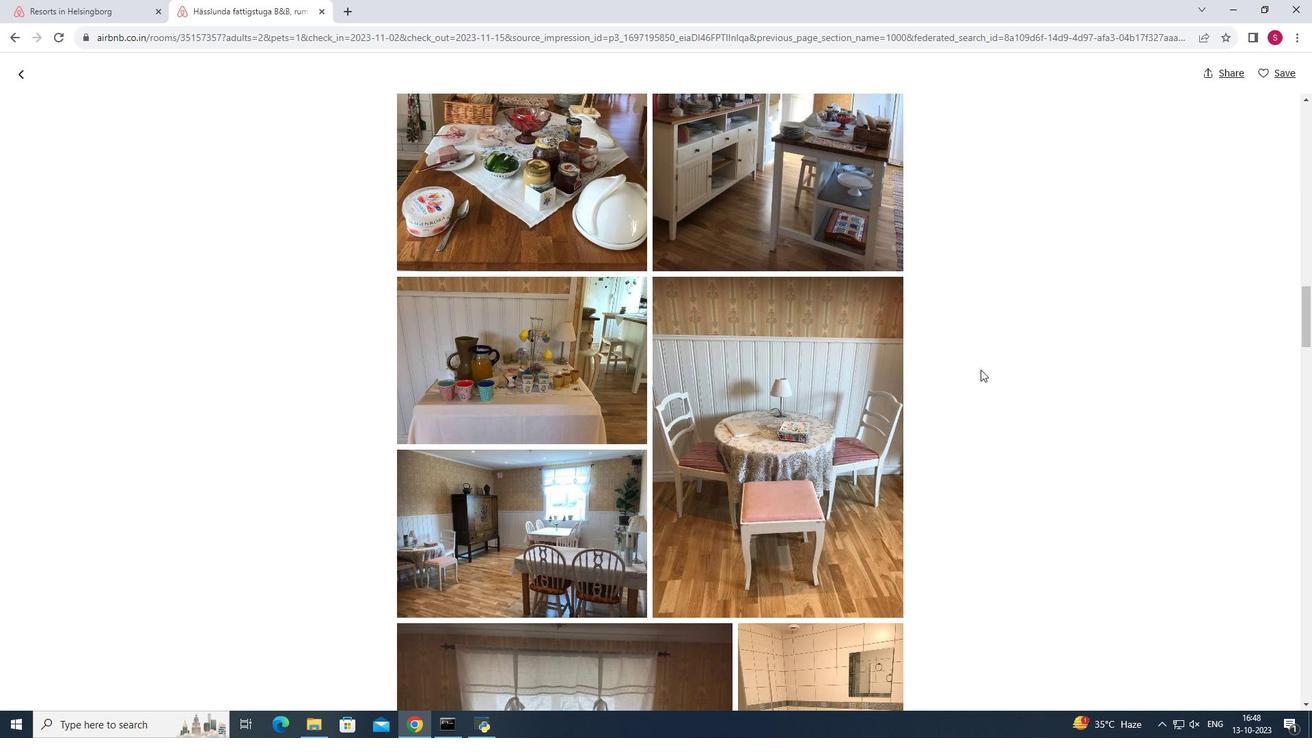 
Action: Mouse moved to (932, 371)
Screenshot: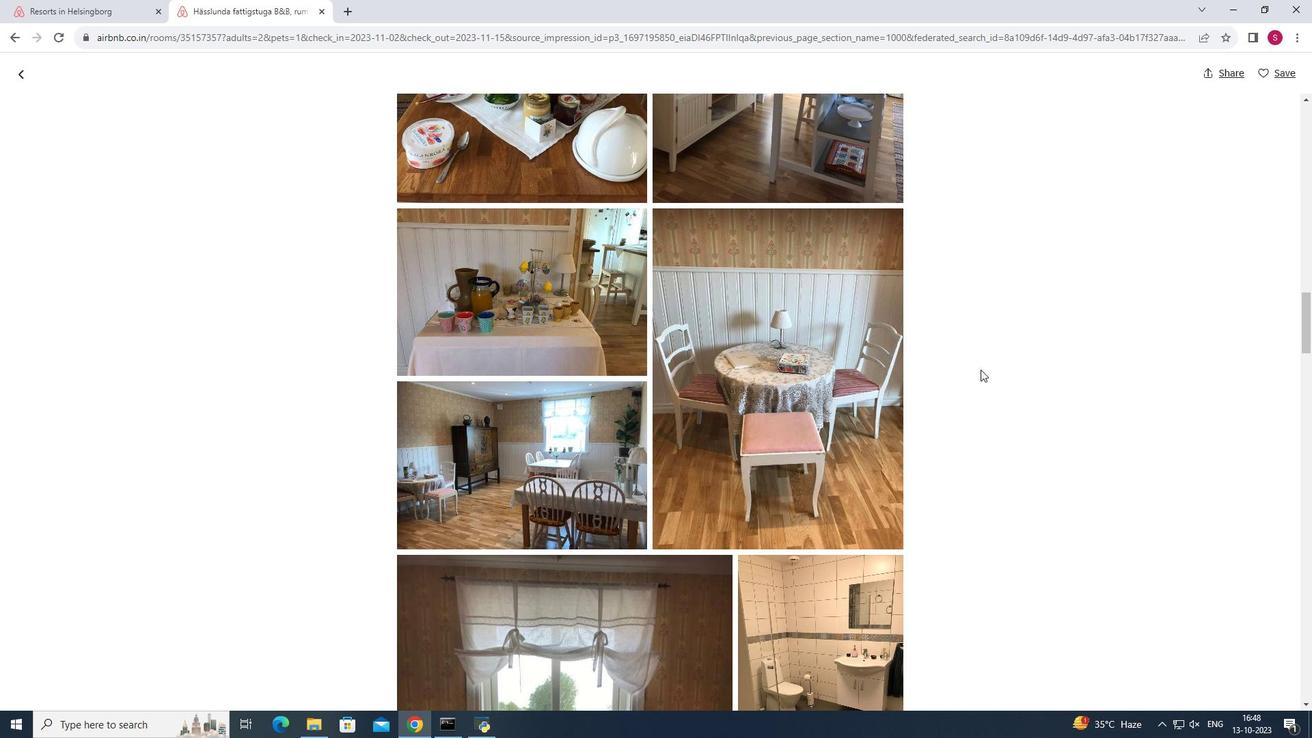 
Action: Mouse scrolled (932, 371) with delta (0, 0)
Screenshot: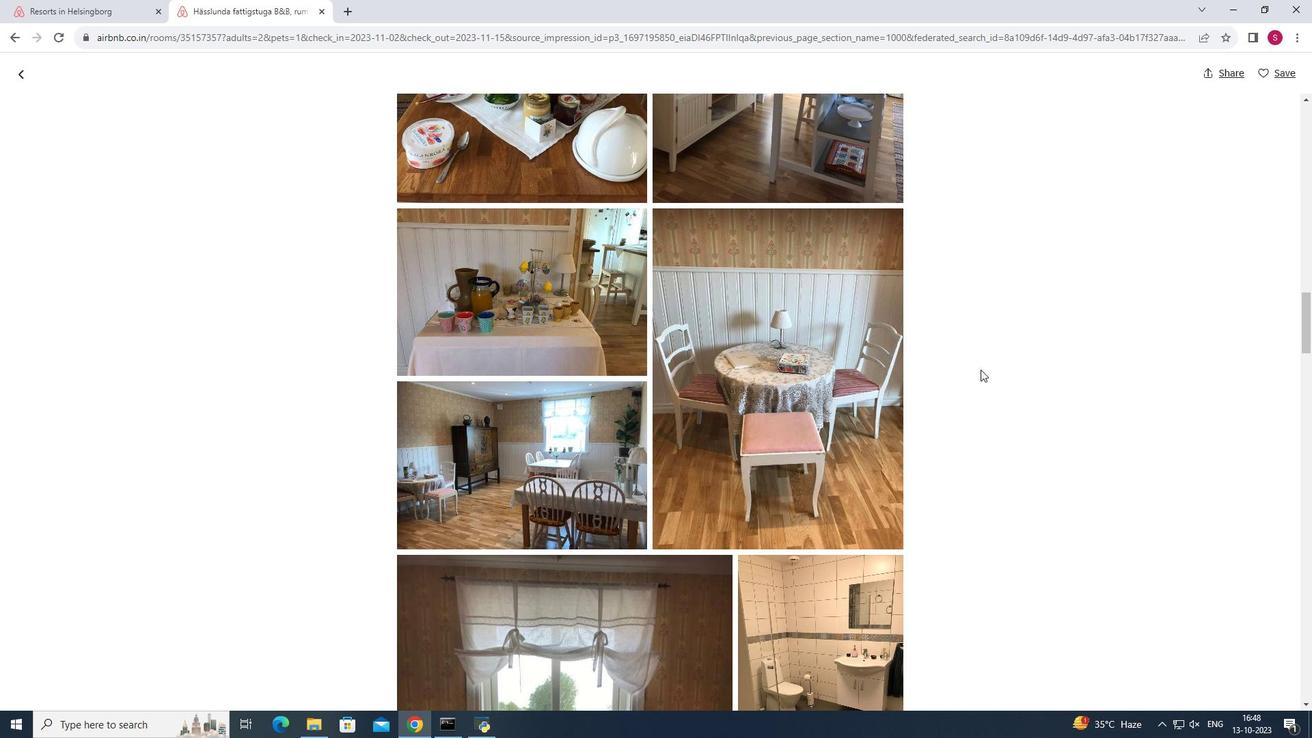 
Action: Mouse scrolled (932, 371) with delta (0, 0)
Screenshot: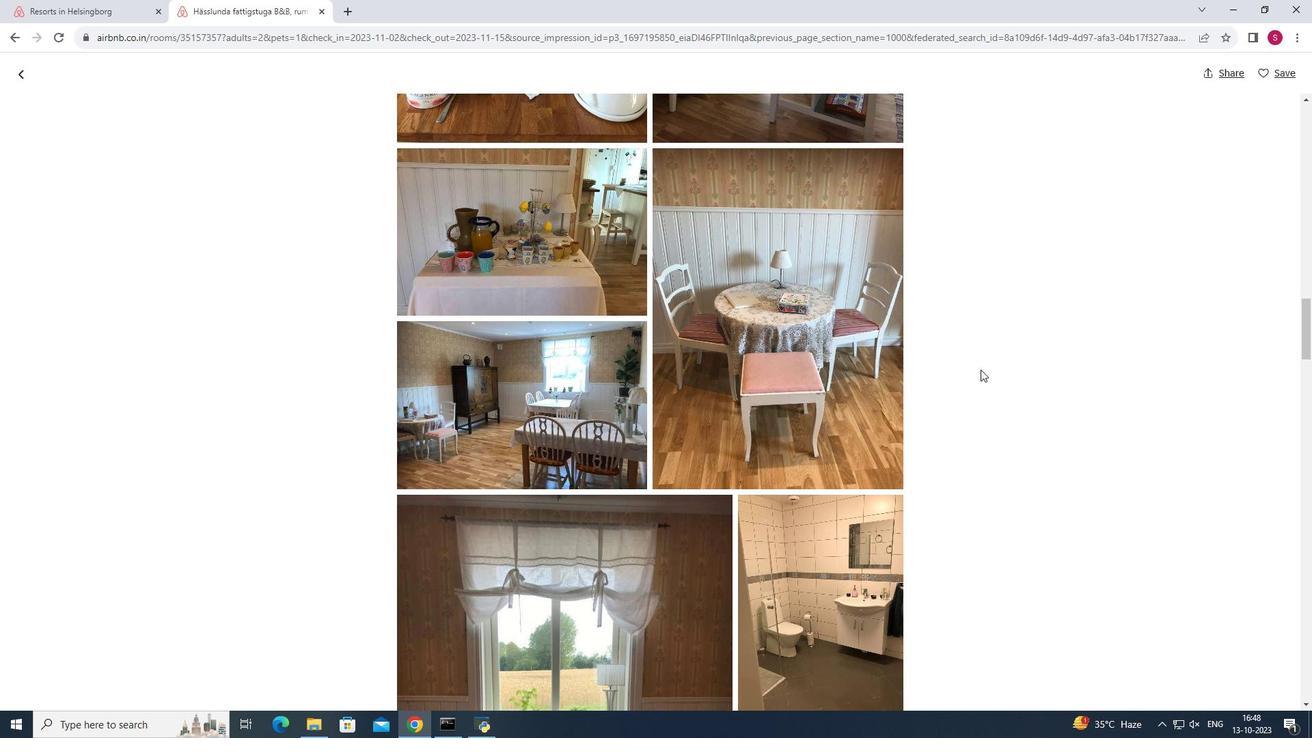 
Action: Mouse scrolled (932, 371) with delta (0, 0)
Screenshot: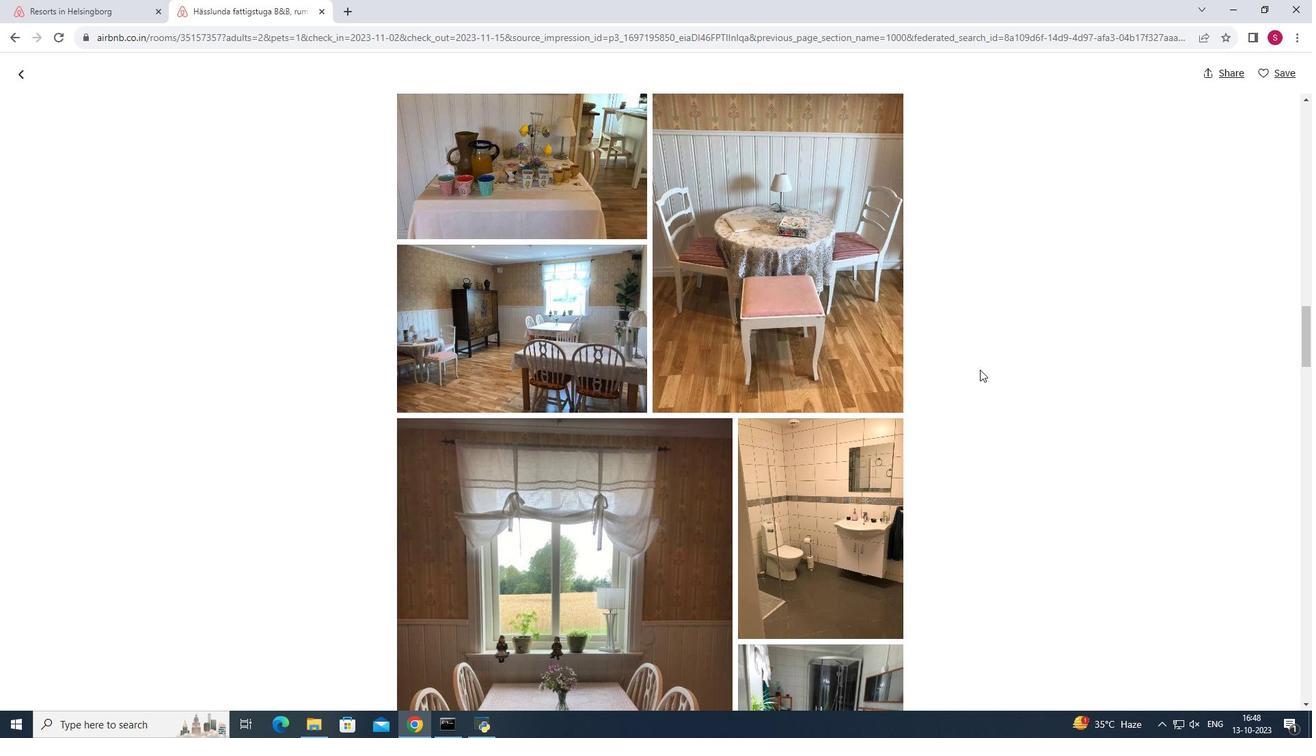 
Action: Mouse moved to (917, 367)
Screenshot: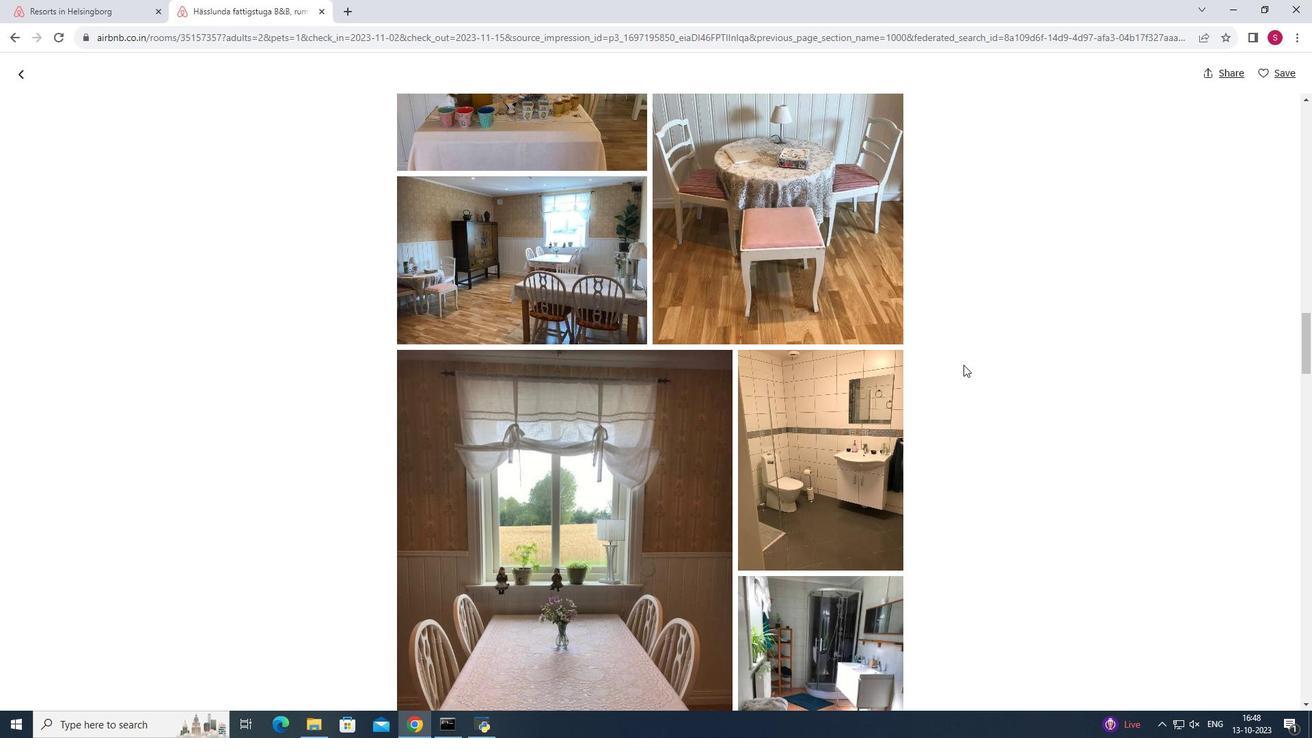 
Action: Mouse scrolled (917, 367) with delta (0, 0)
Screenshot: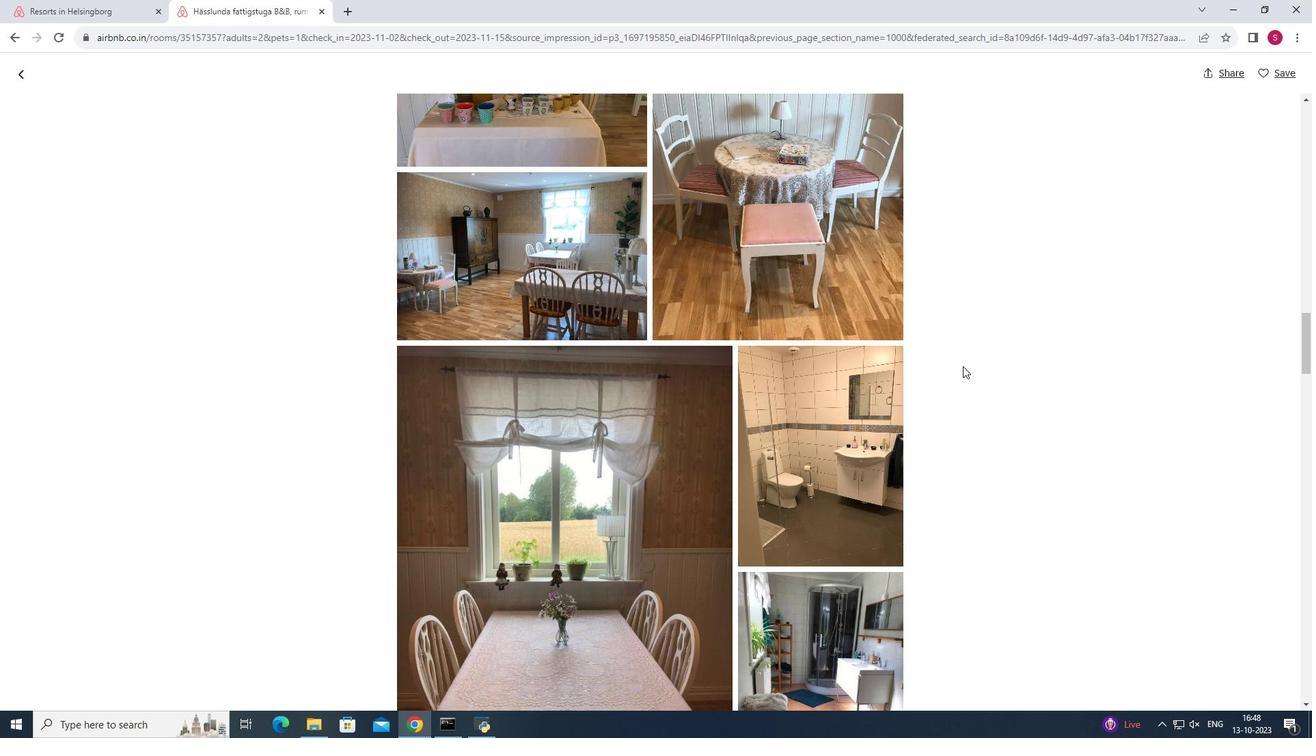 
Action: Mouse moved to (916, 369)
Screenshot: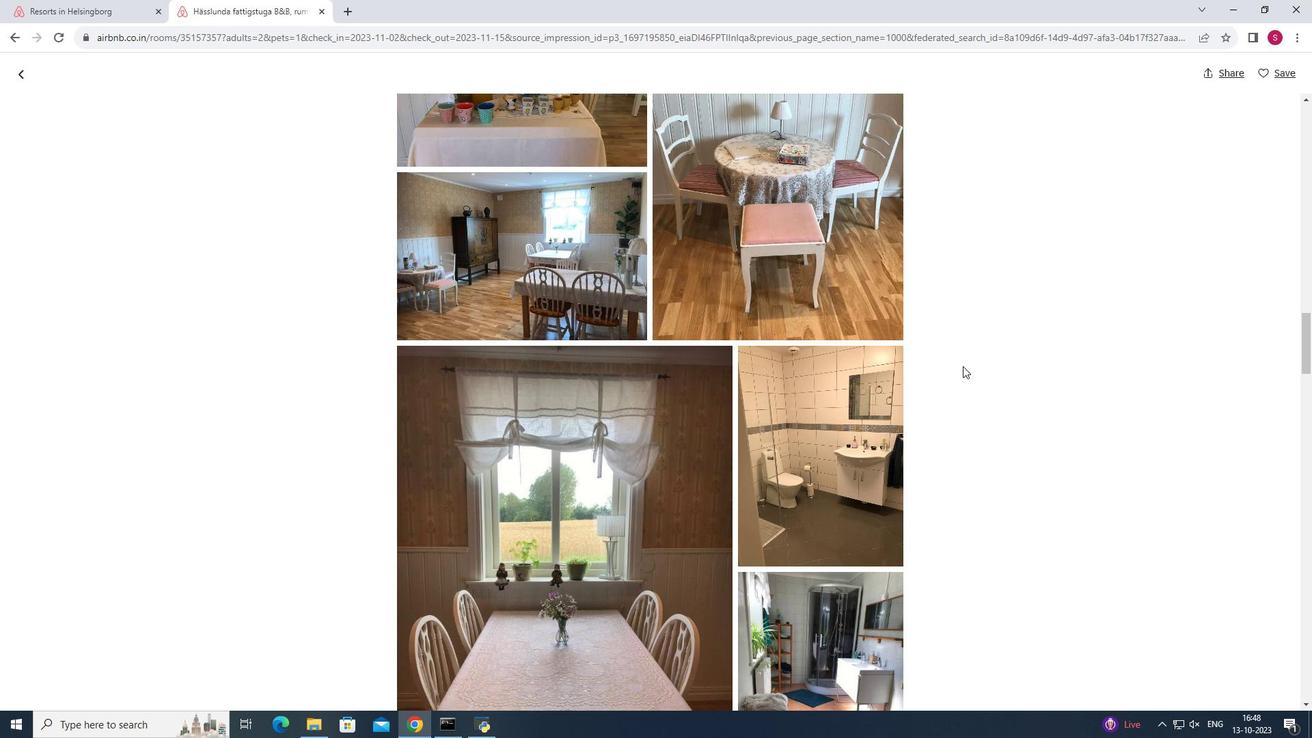 
Action: Mouse scrolled (916, 368) with delta (0, 0)
Screenshot: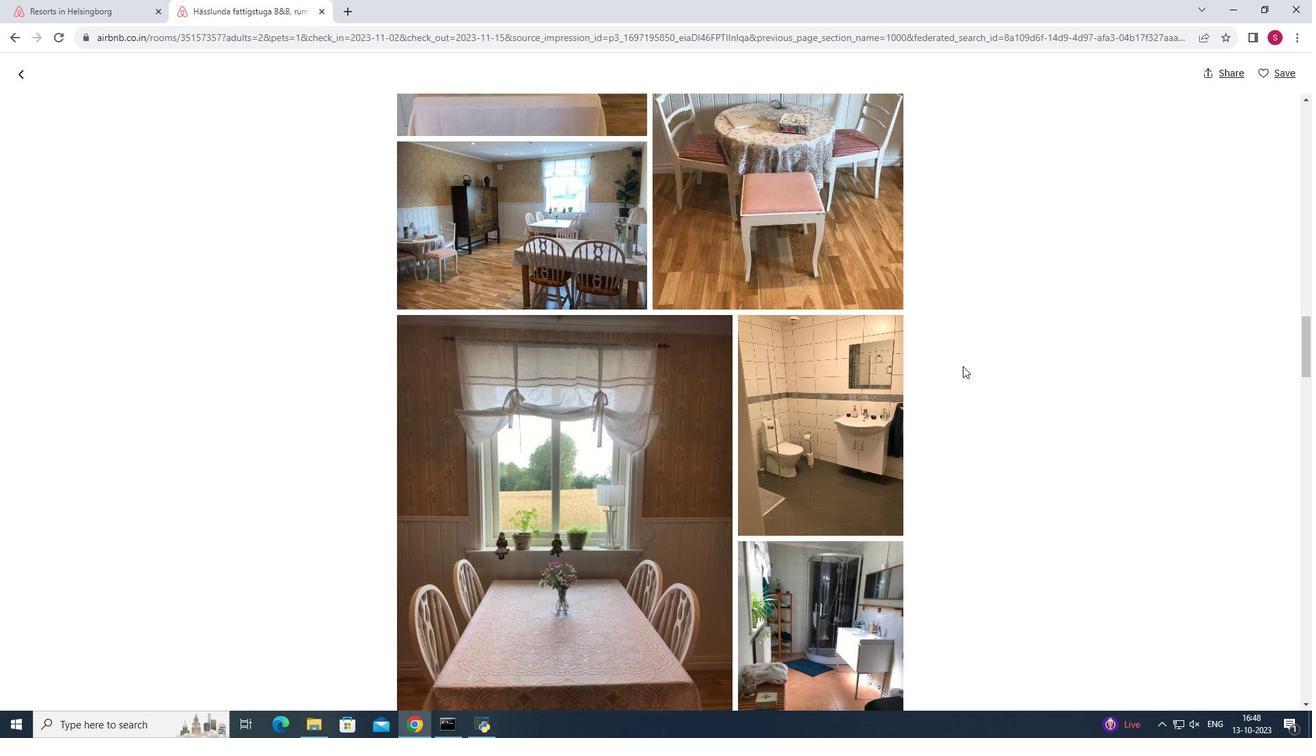 
Action: Mouse moved to (916, 370)
Screenshot: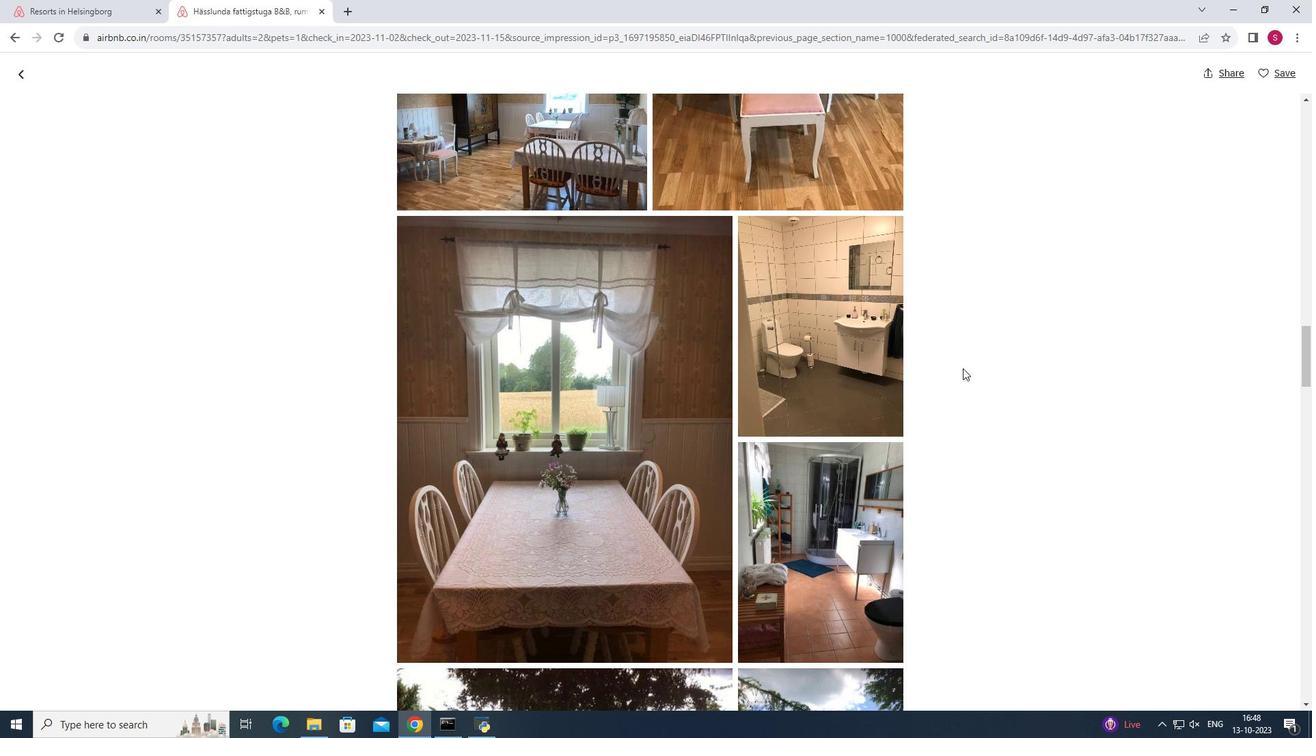
Action: Mouse scrolled (916, 369) with delta (0, 0)
Screenshot: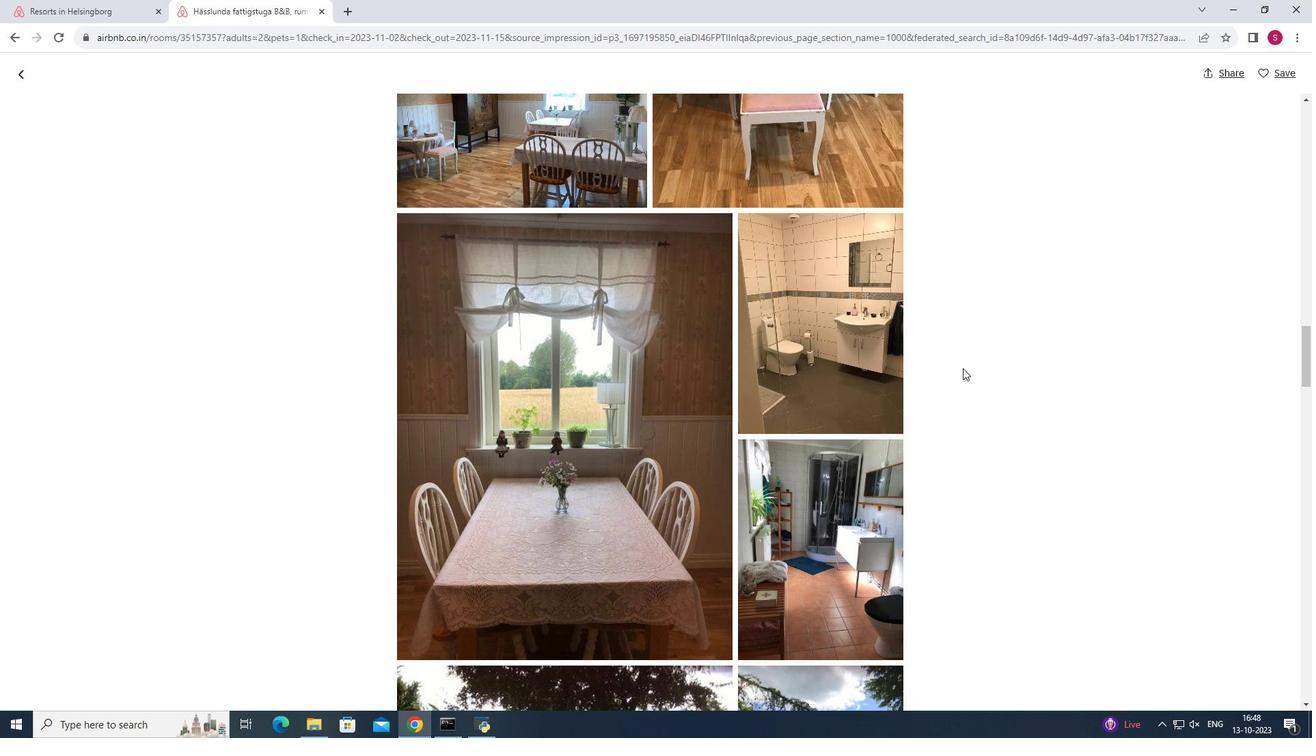 
Action: Mouse scrolled (916, 369) with delta (0, 0)
Screenshot: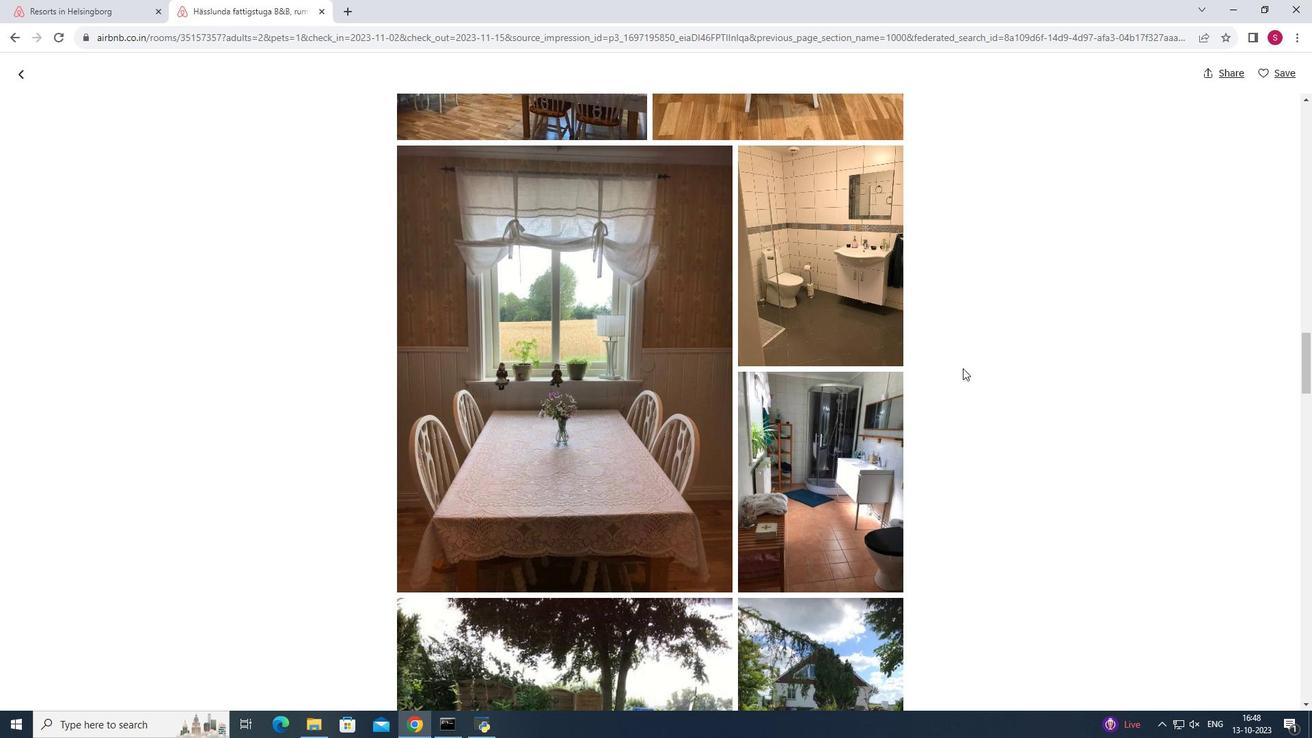 
Action: Mouse scrolled (916, 369) with delta (0, 0)
Screenshot: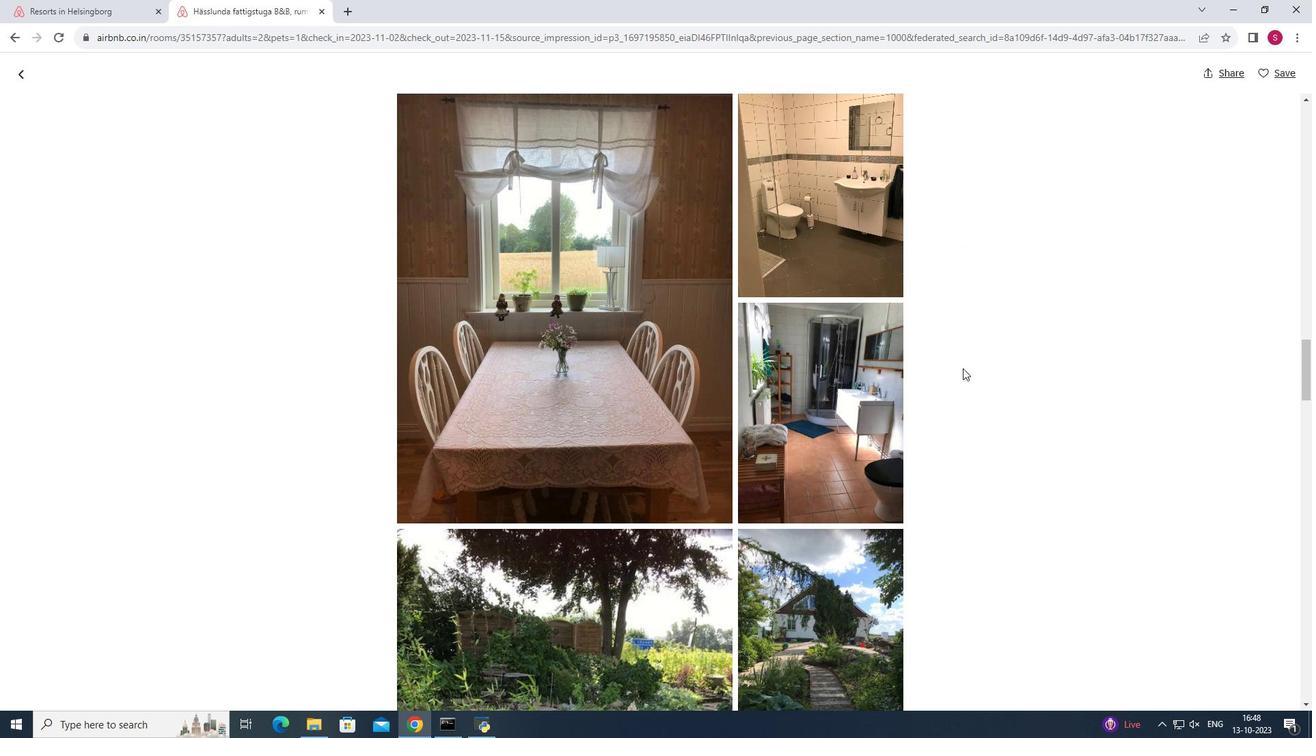 
Action: Mouse moved to (915, 370)
Screenshot: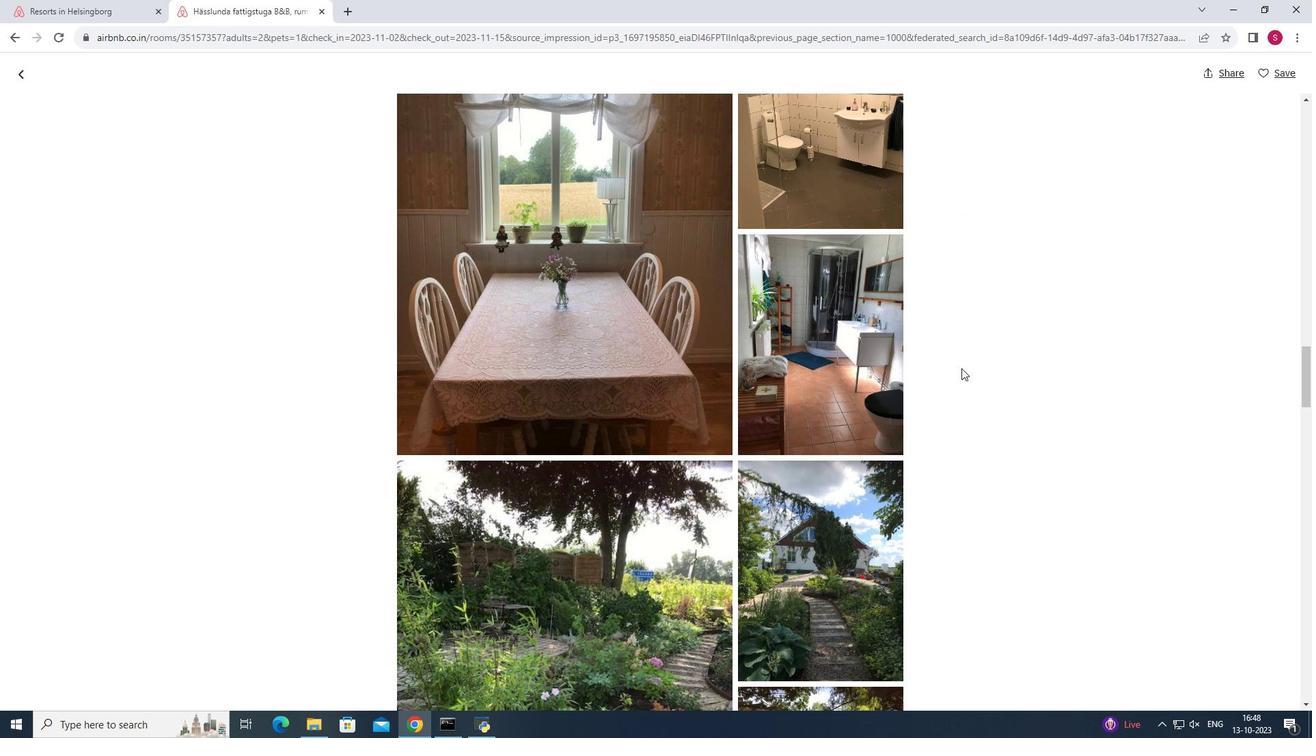 
Action: Mouse scrolled (915, 369) with delta (0, 0)
Screenshot: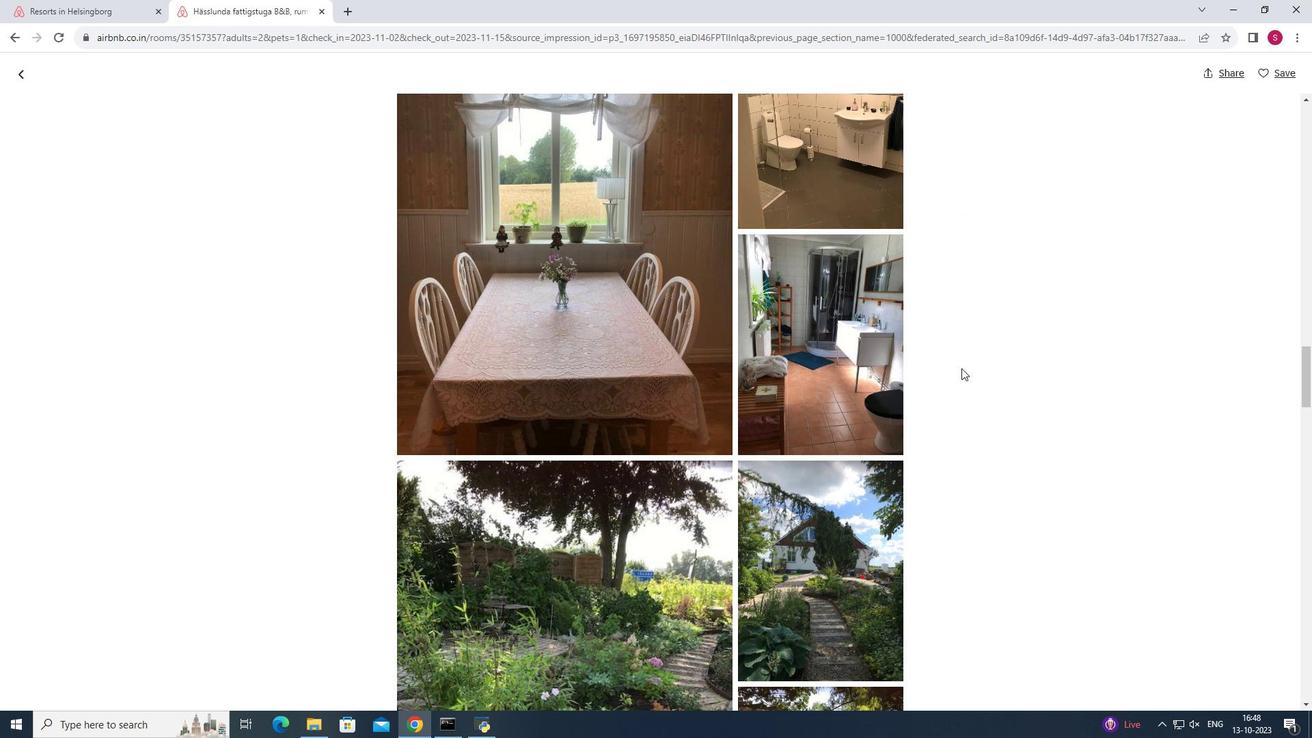 
Action: Mouse scrolled (915, 369) with delta (0, 0)
Screenshot: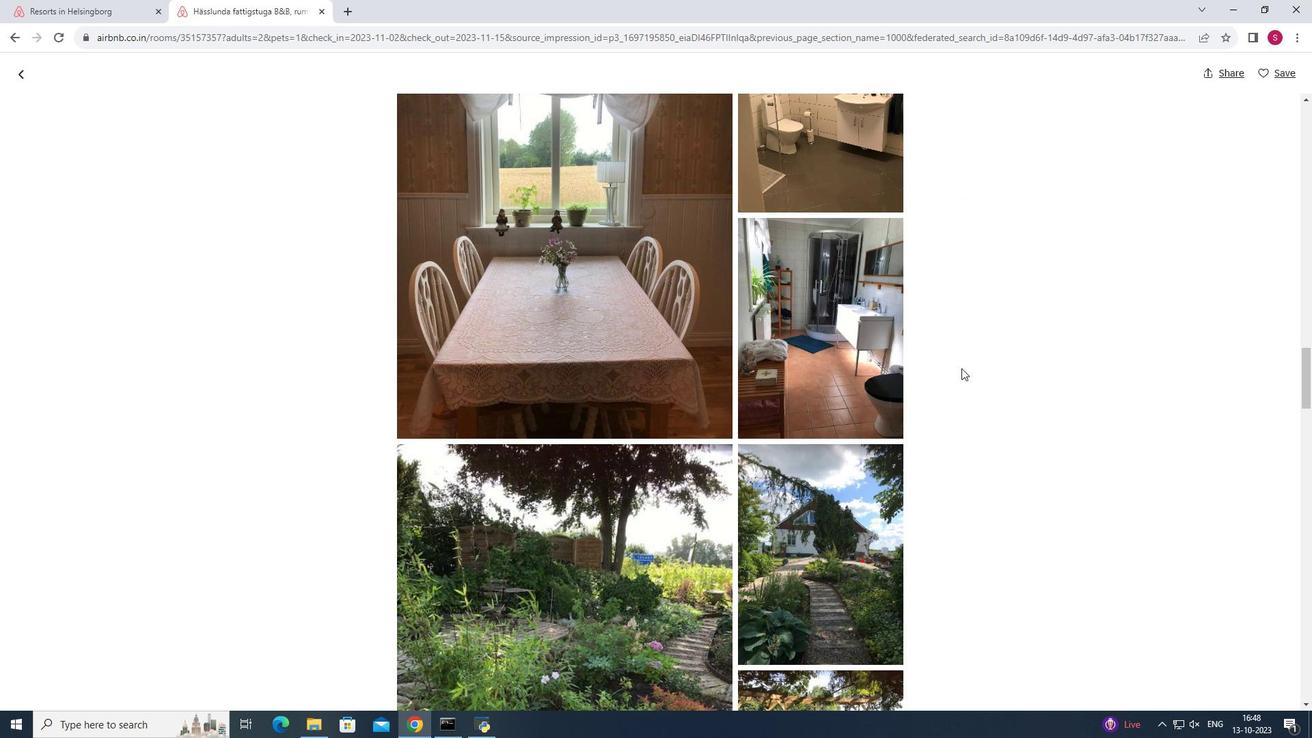 
Action: Mouse moved to (913, 371)
Screenshot: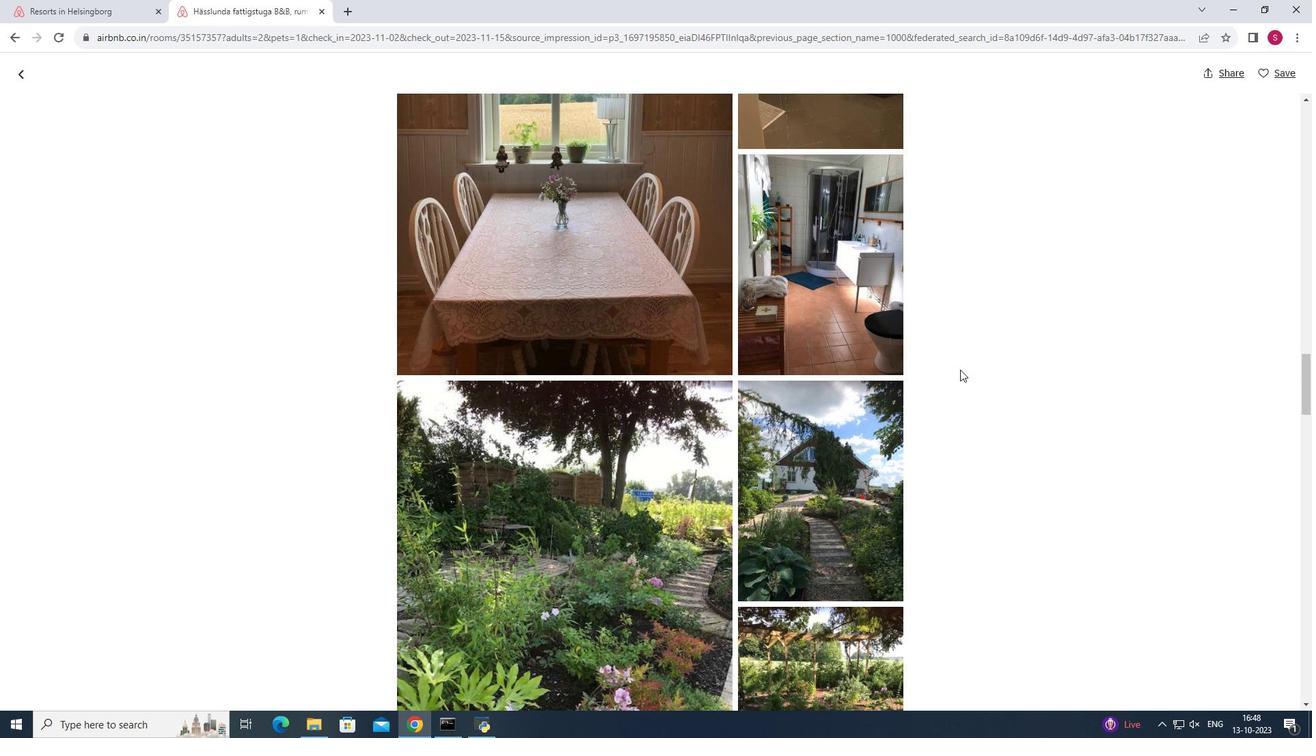 
Action: Mouse scrolled (913, 371) with delta (0, 0)
Screenshot: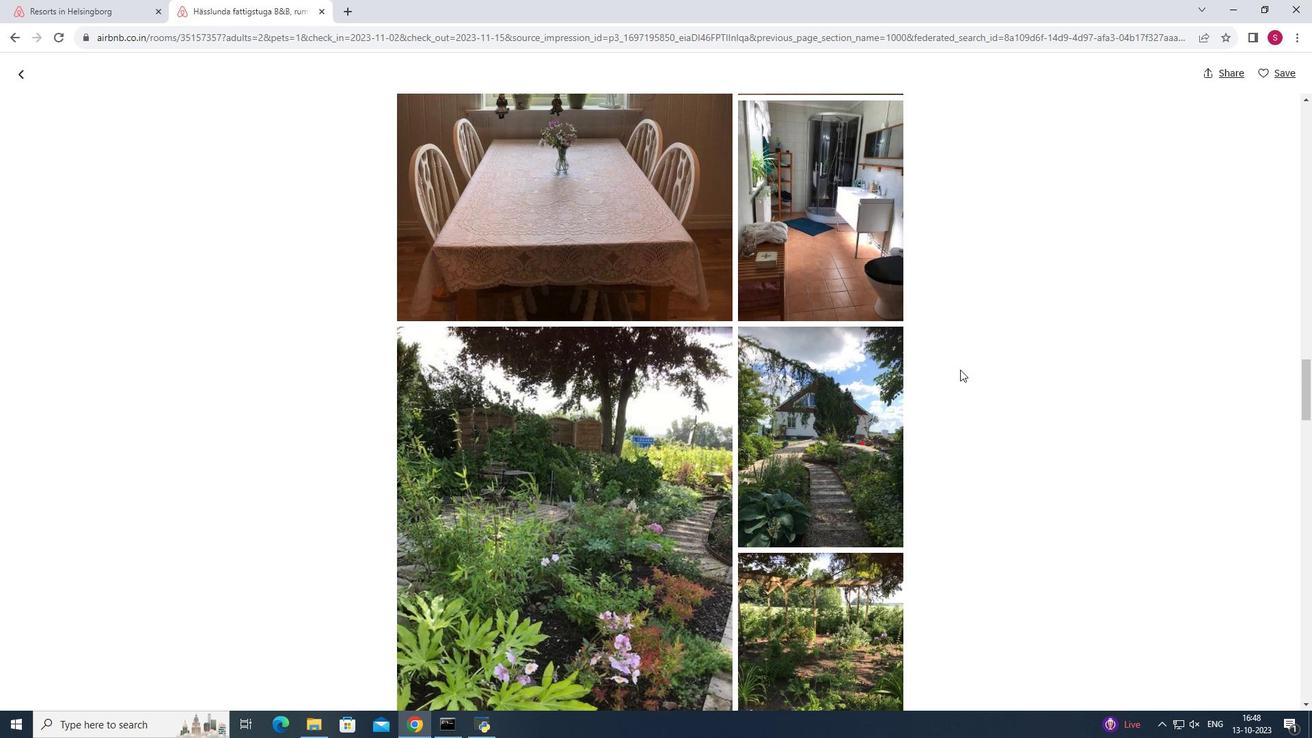 
Action: Mouse moved to (918, 375)
Screenshot: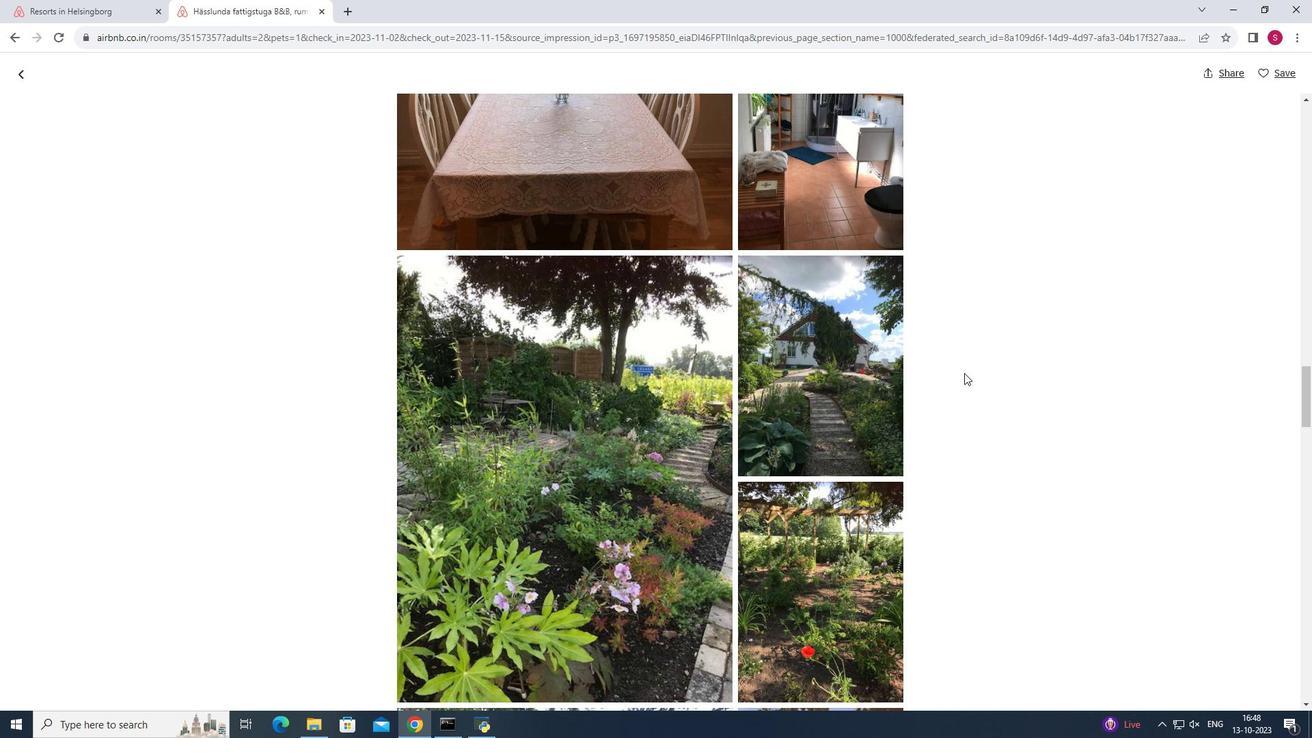 
Action: Mouse scrolled (918, 374) with delta (0, 0)
Screenshot: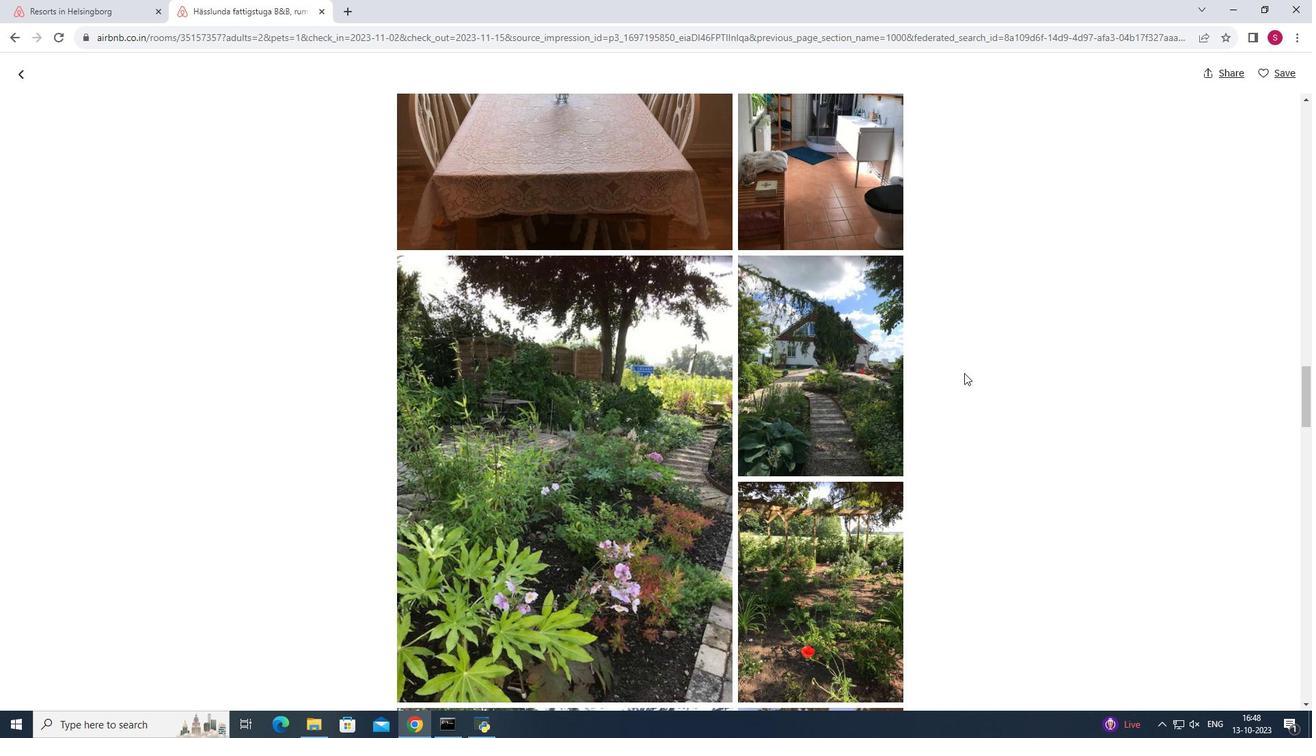 
Action: Mouse moved to (918, 373)
Screenshot: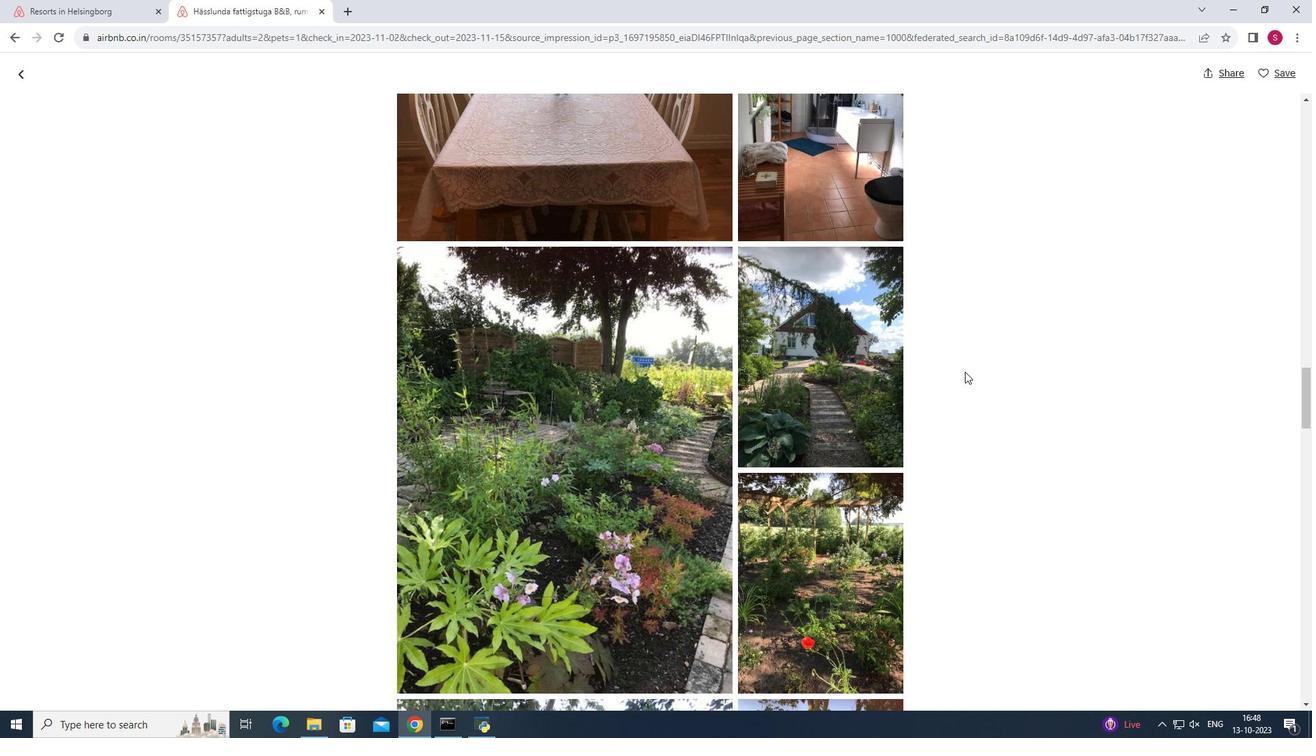 
Action: Mouse scrolled (918, 373) with delta (0, 0)
Screenshot: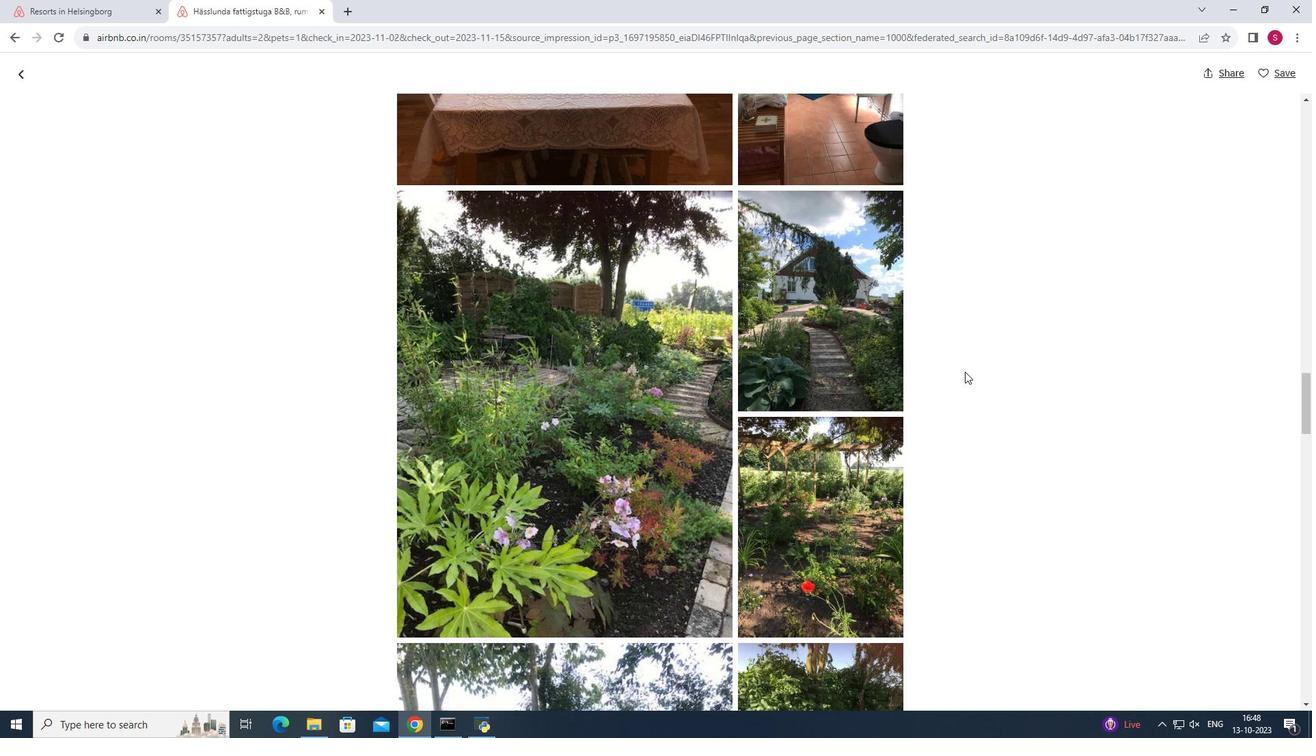 
Action: Mouse moved to (918, 372)
Screenshot: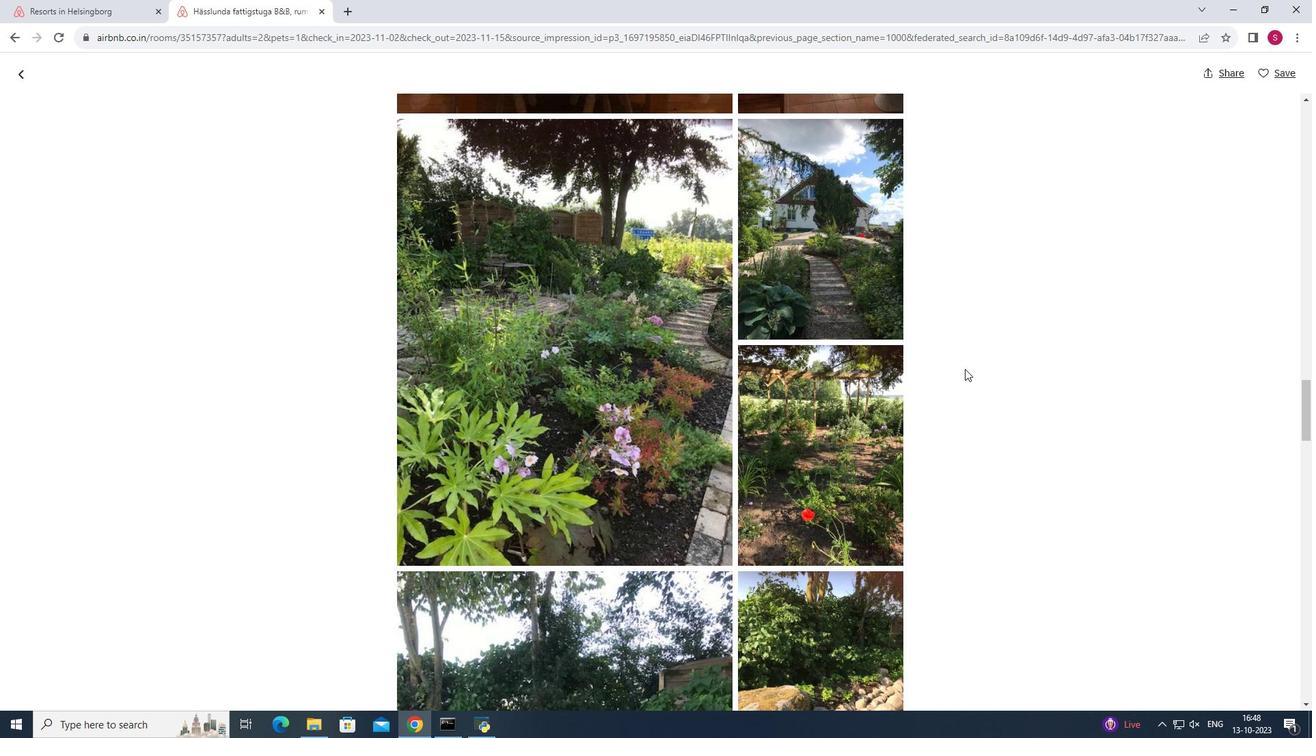 
Action: Mouse scrolled (918, 371) with delta (0, 0)
Screenshot: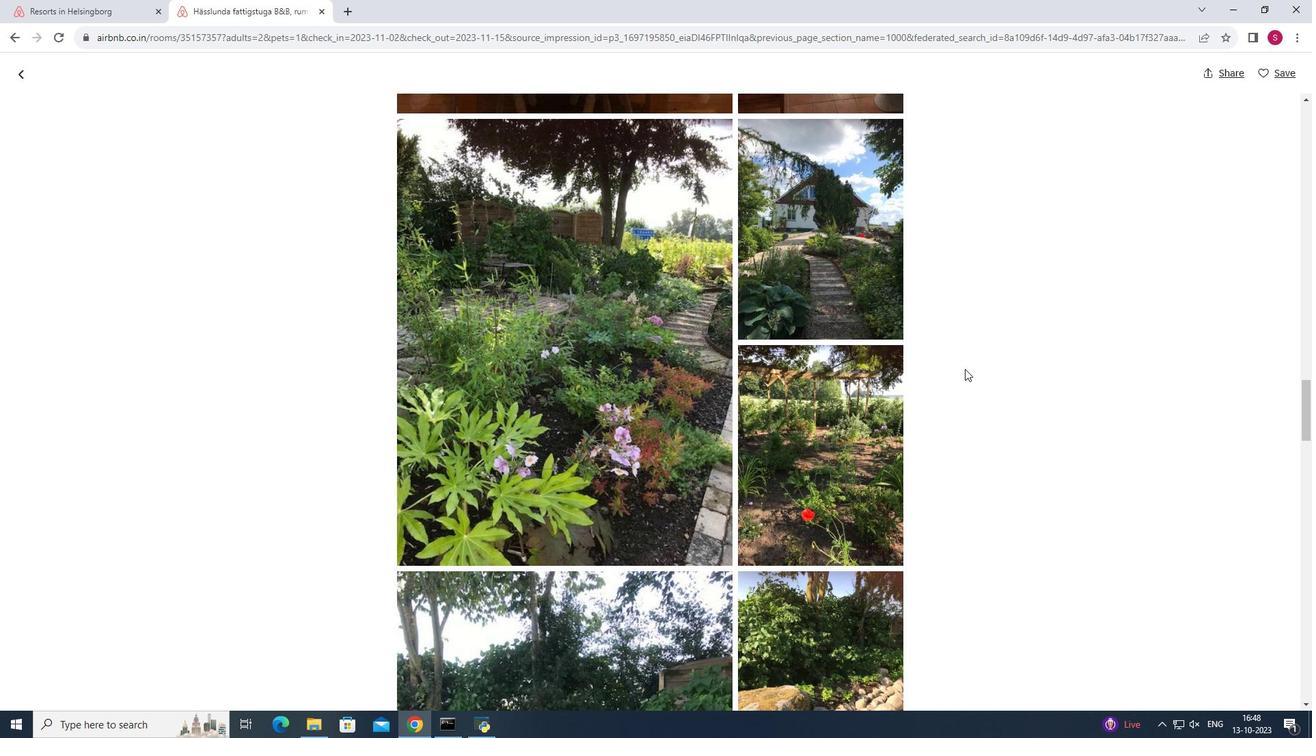 
Action: Mouse moved to (918, 365)
Screenshot: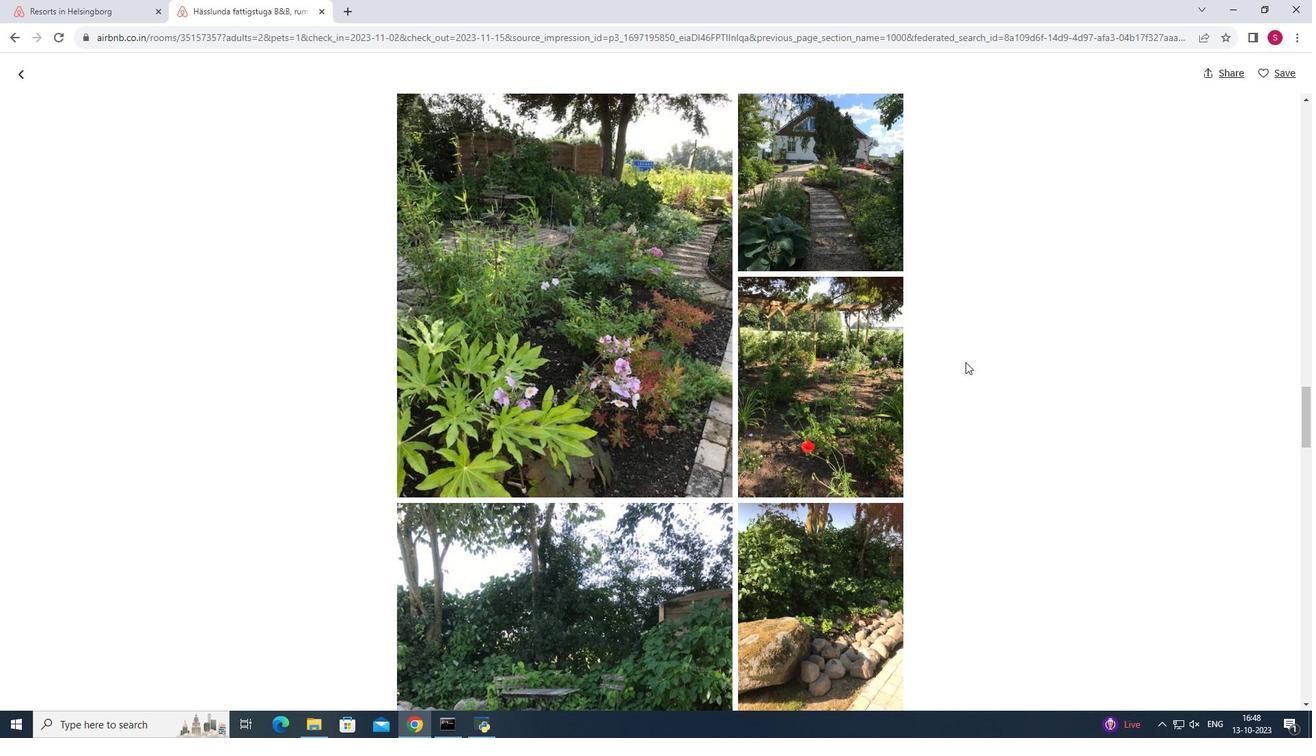 
Action: Mouse scrolled (918, 364) with delta (0, 0)
Screenshot: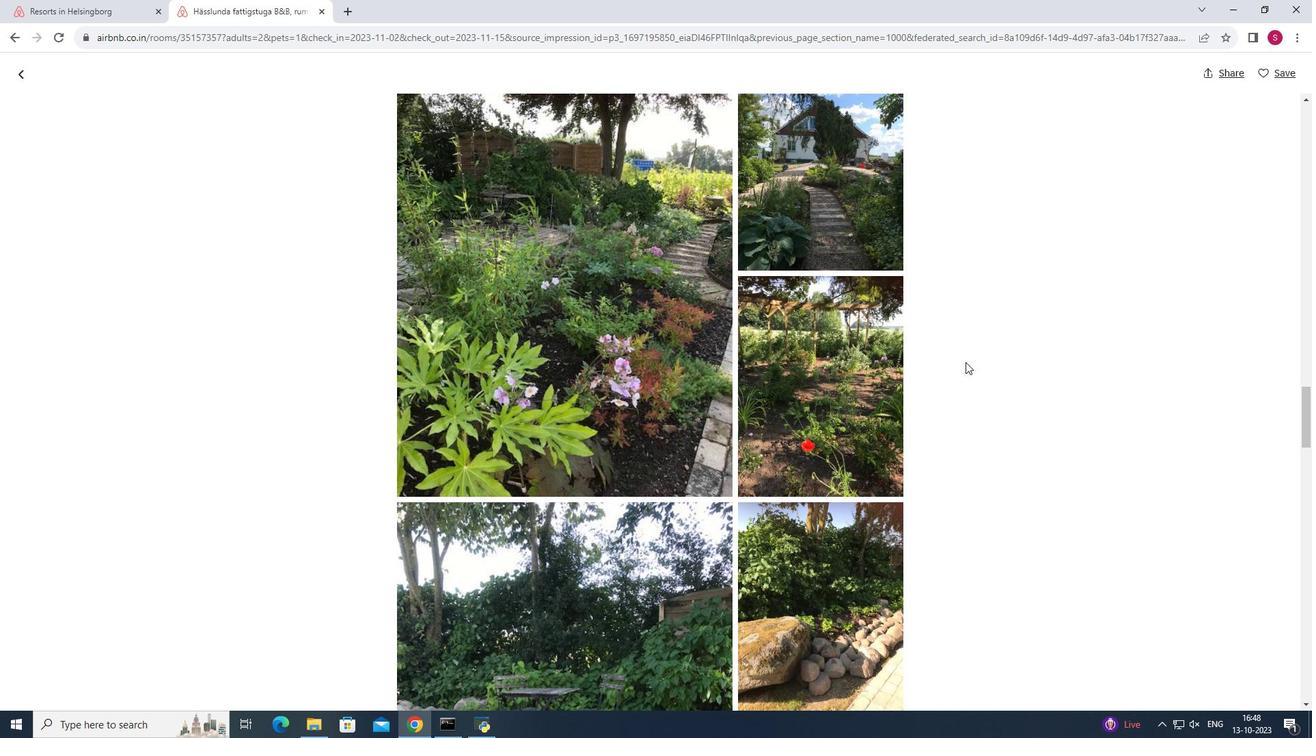 
Action: Mouse scrolled (918, 364) with delta (0, 0)
Screenshot: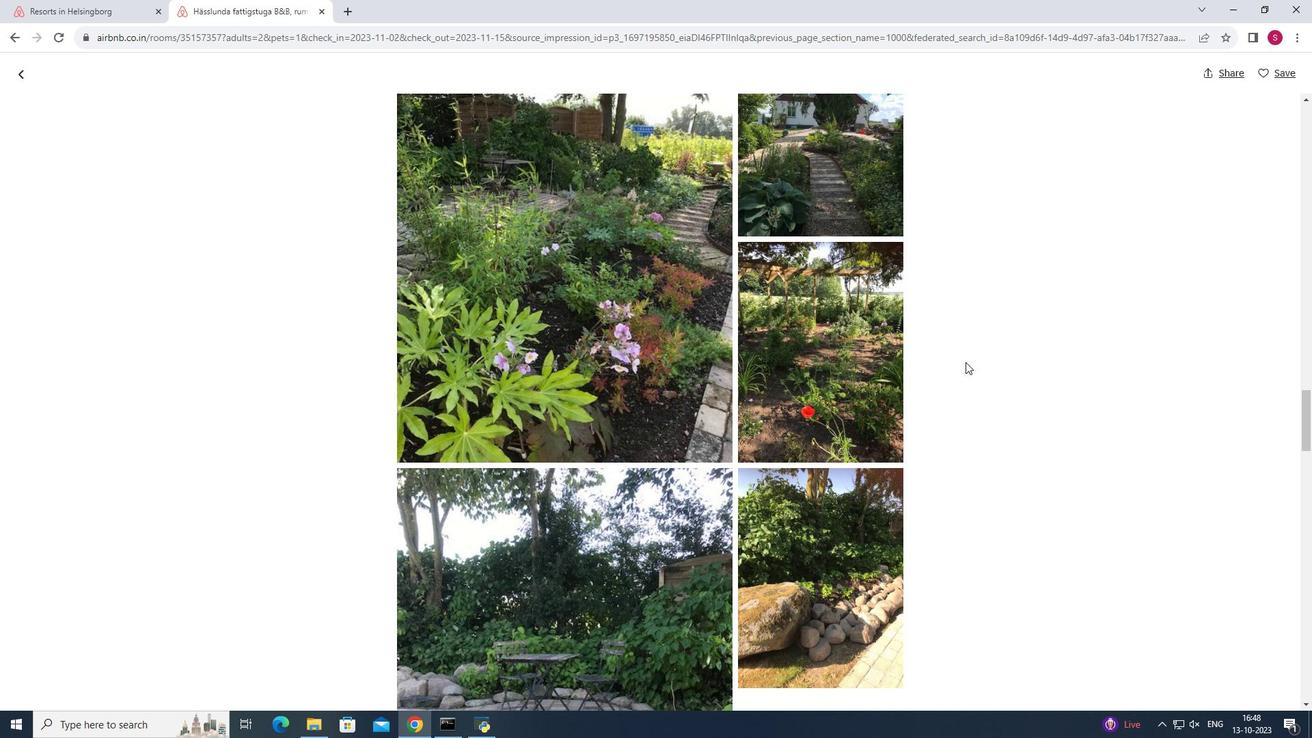 
Action: Mouse scrolled (918, 364) with delta (0, 0)
Screenshot: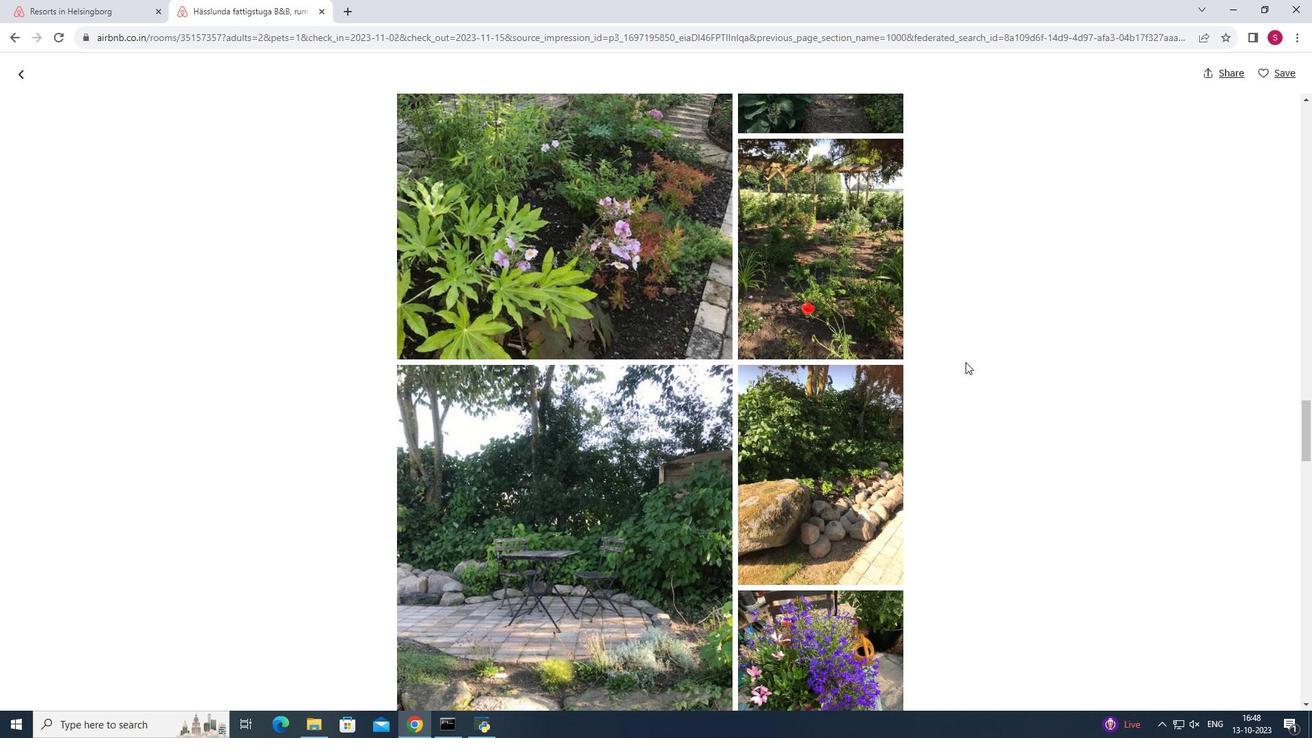 
Action: Mouse scrolled (918, 364) with delta (0, 0)
Screenshot: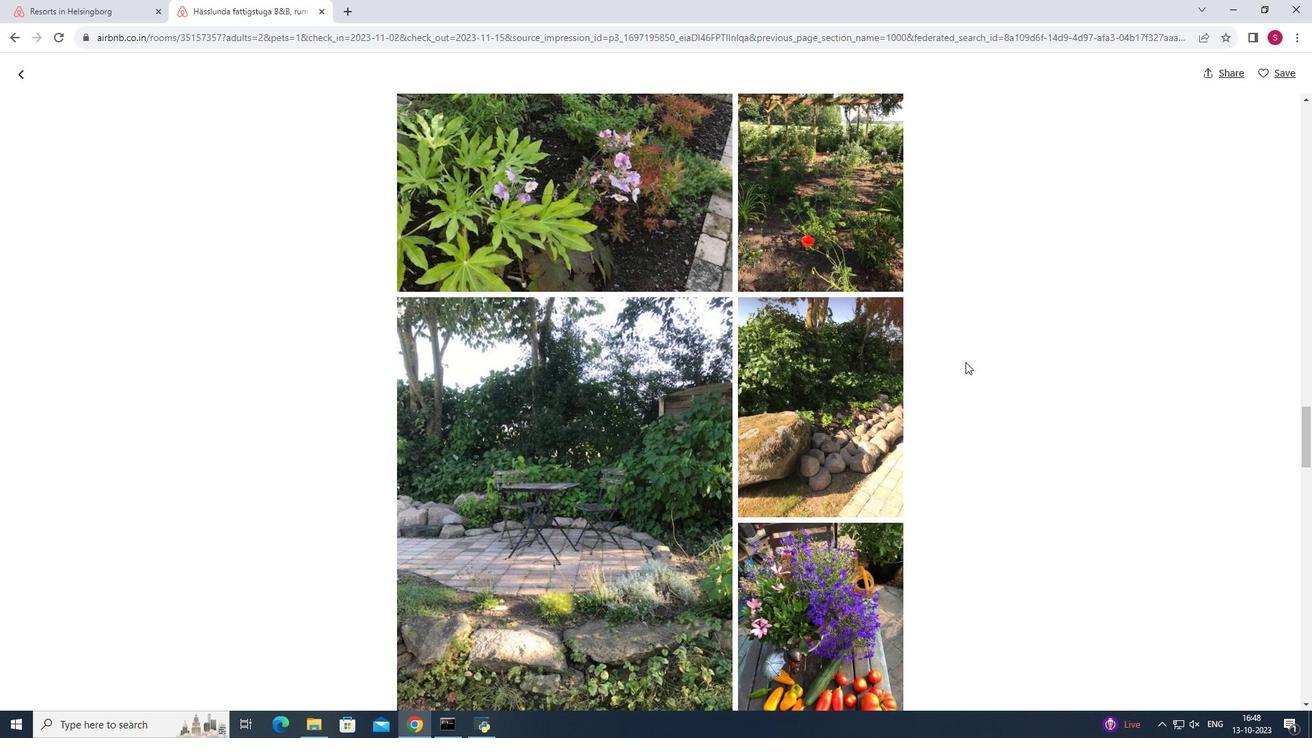 
Action: Mouse scrolled (918, 364) with delta (0, 0)
Screenshot: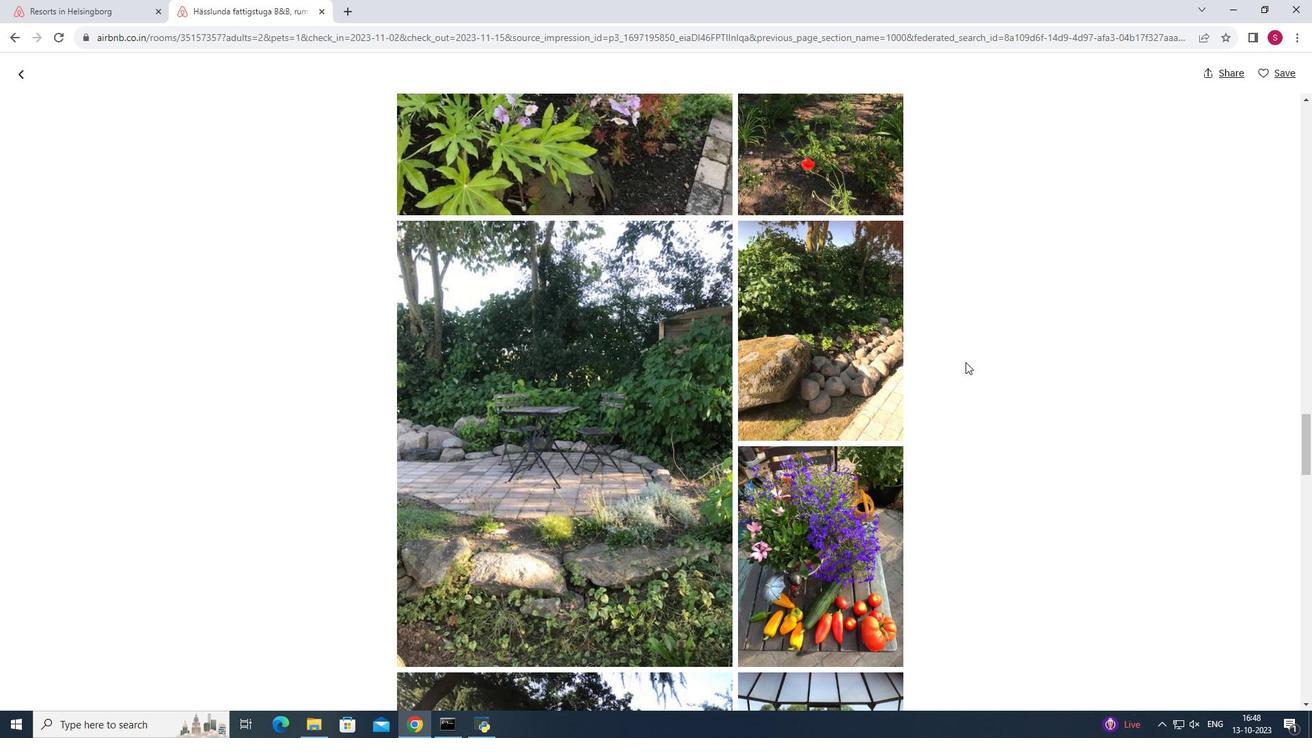 
Action: Mouse moved to (918, 365)
Screenshot: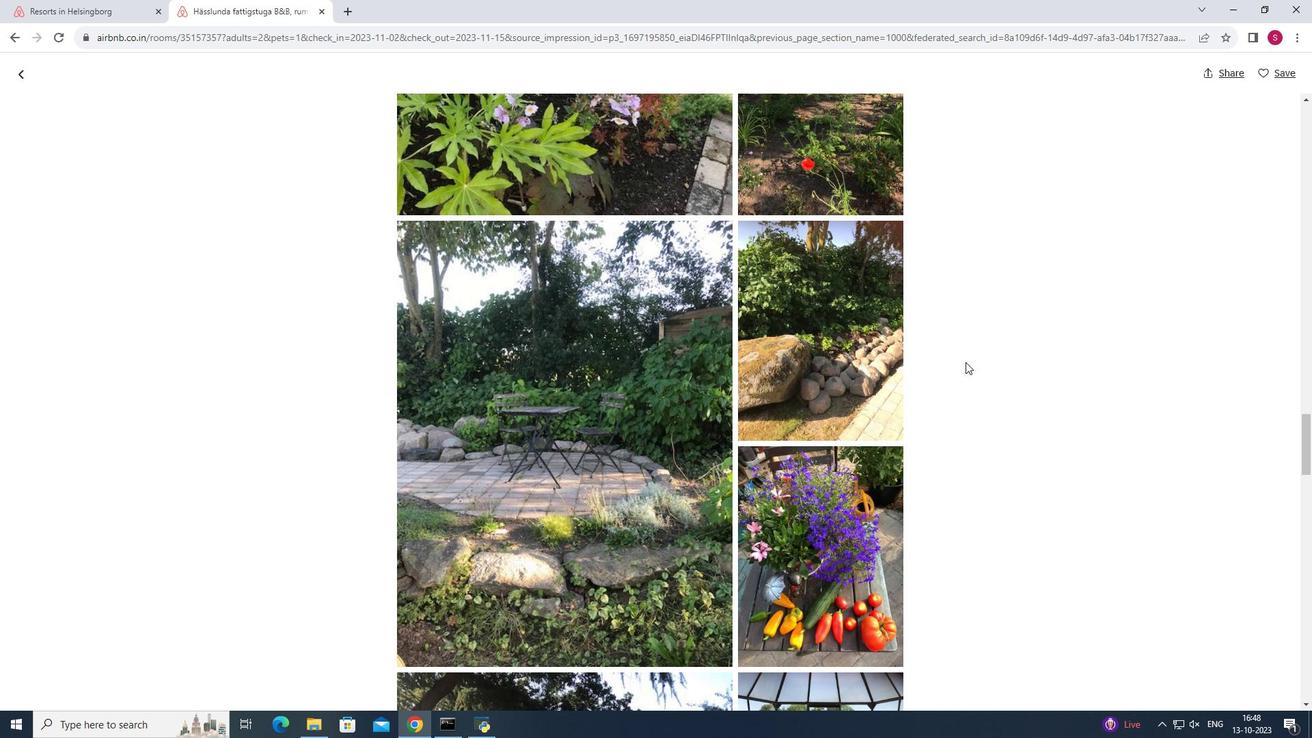 
Action: Mouse scrolled (918, 364) with delta (0, 0)
Screenshot: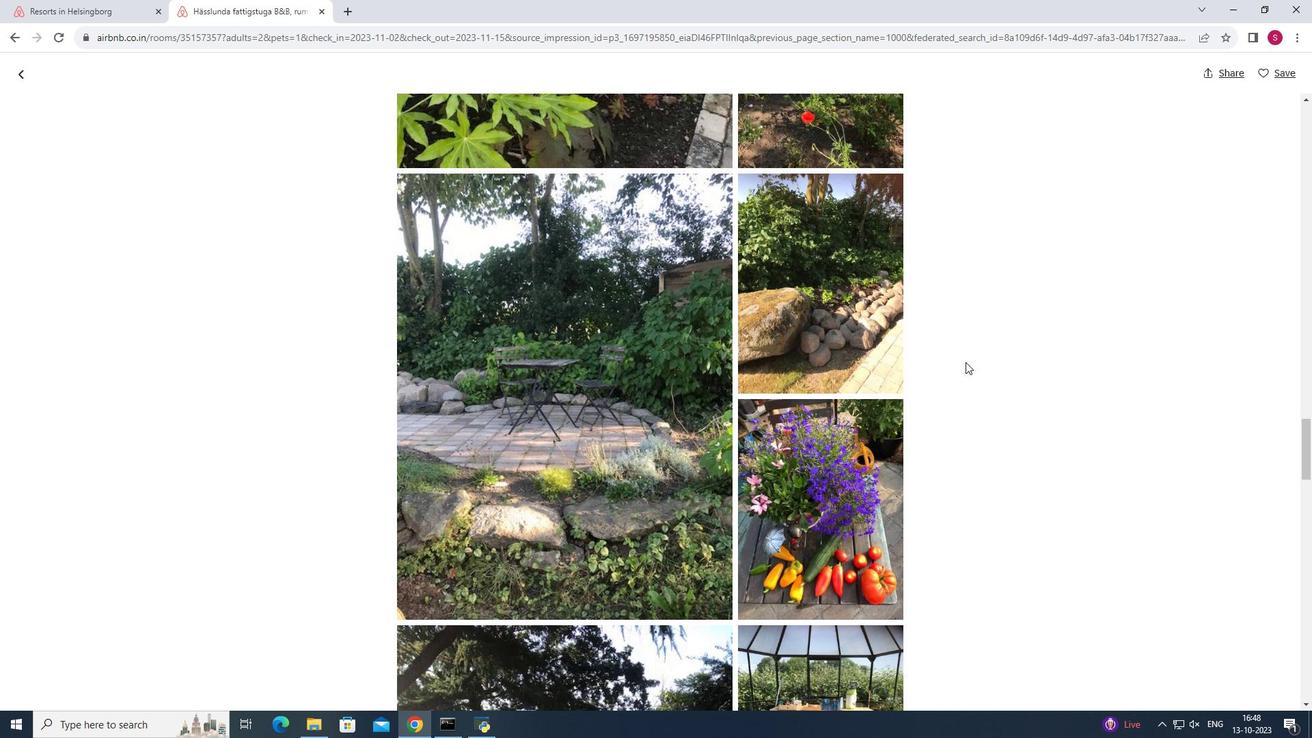 
Action: Mouse scrolled (918, 364) with delta (0, 0)
Screenshot: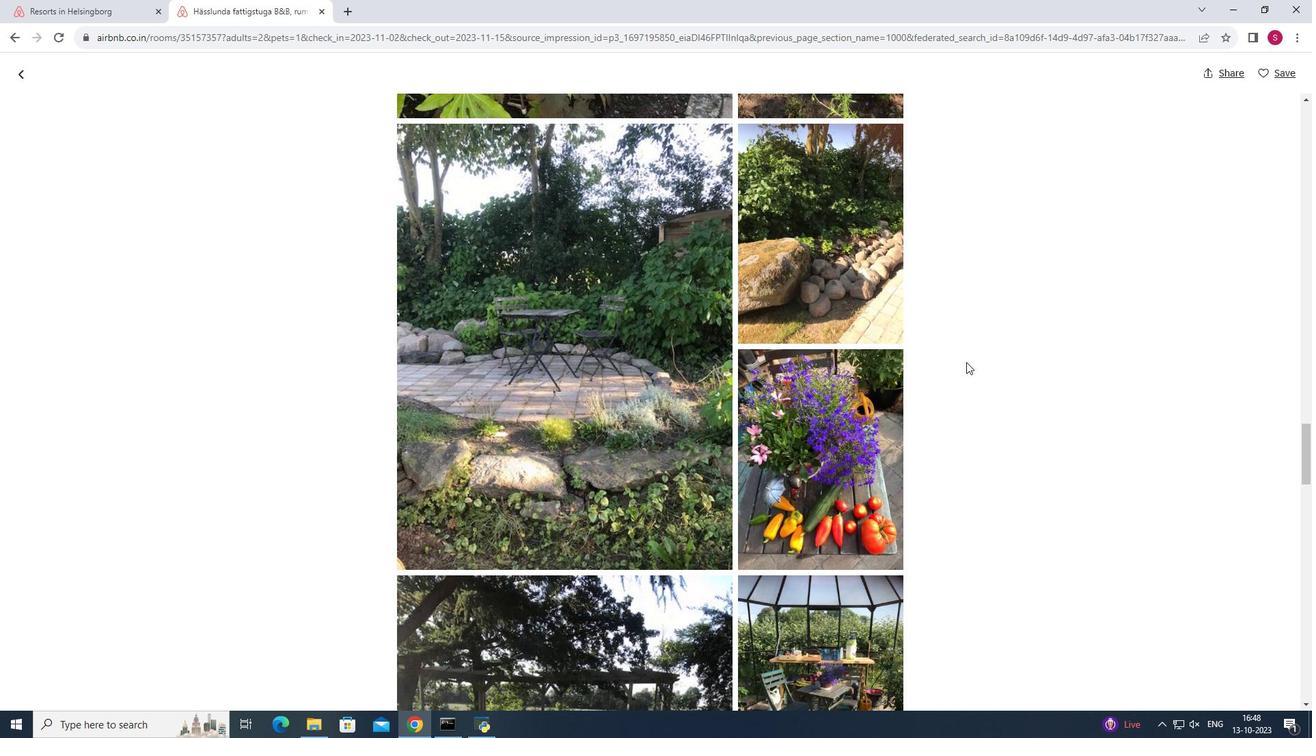 
Action: Mouse moved to (919, 375)
Screenshot: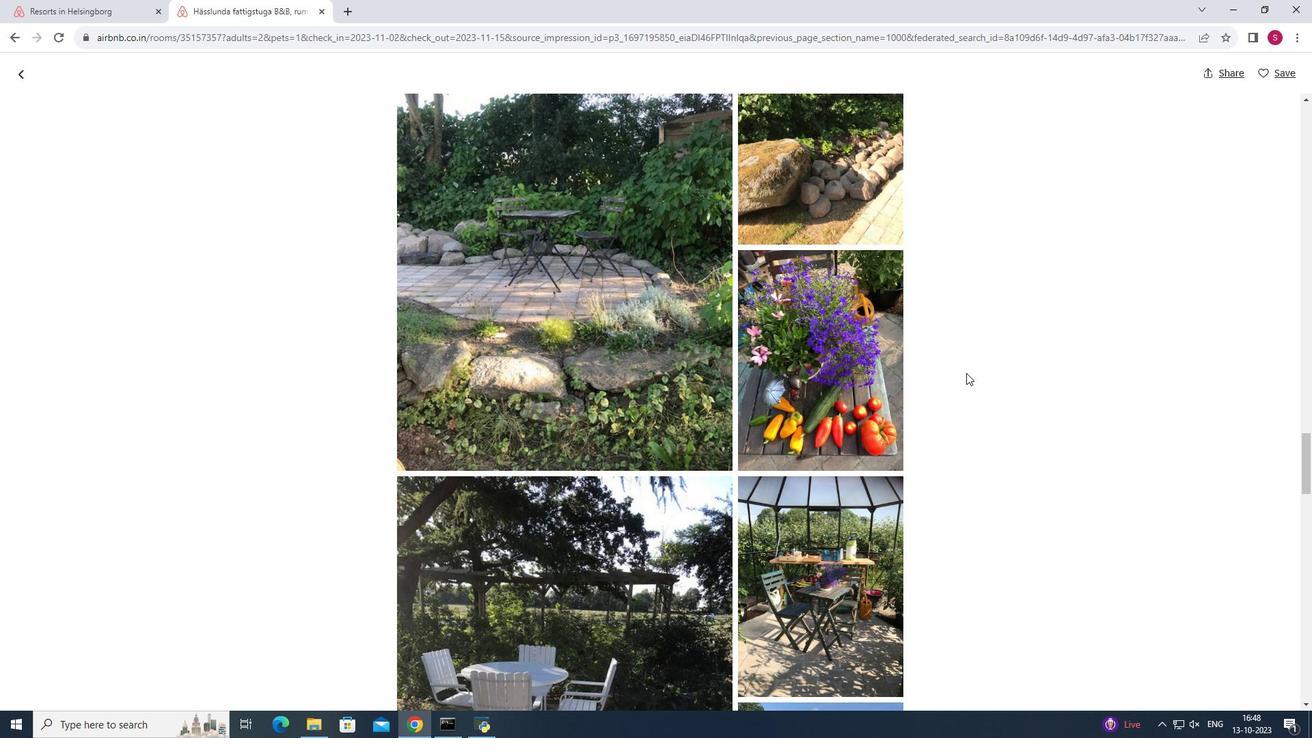 
Action: Mouse scrolled (919, 374) with delta (0, 0)
Screenshot: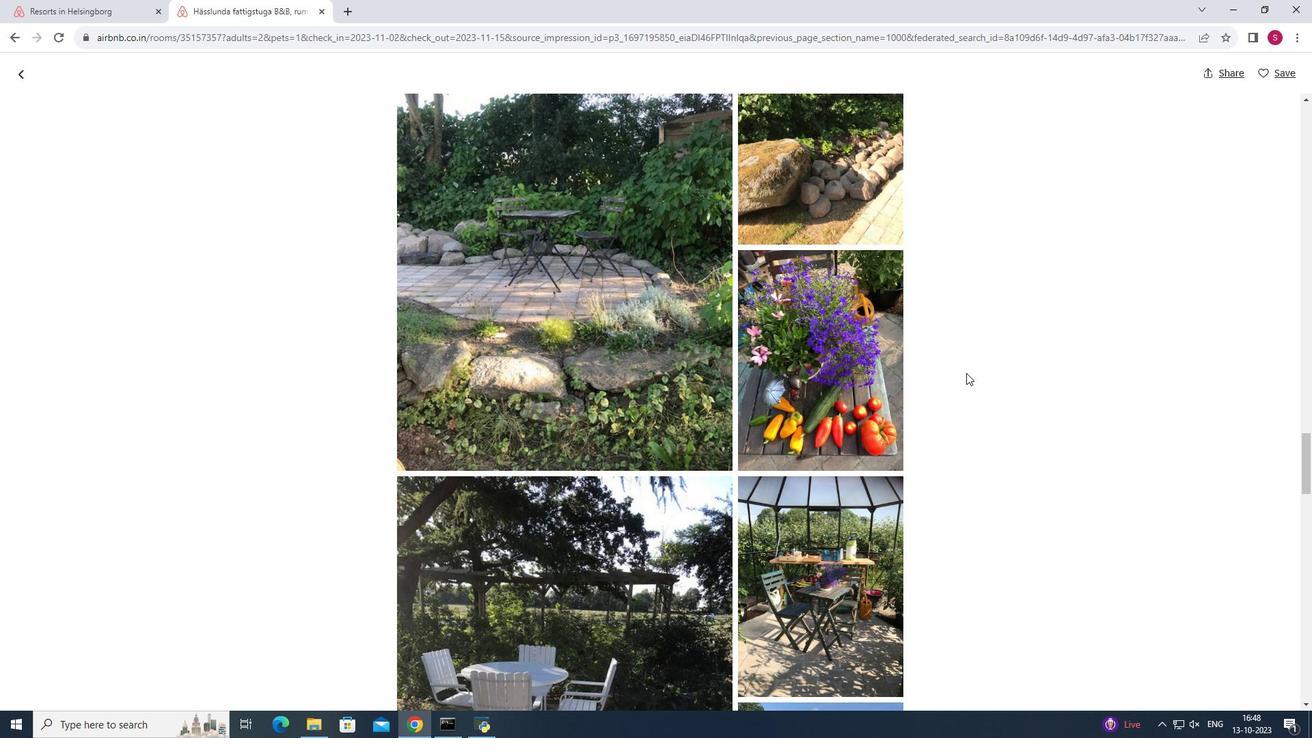 
Action: Mouse scrolled (919, 374) with delta (0, 0)
Screenshot: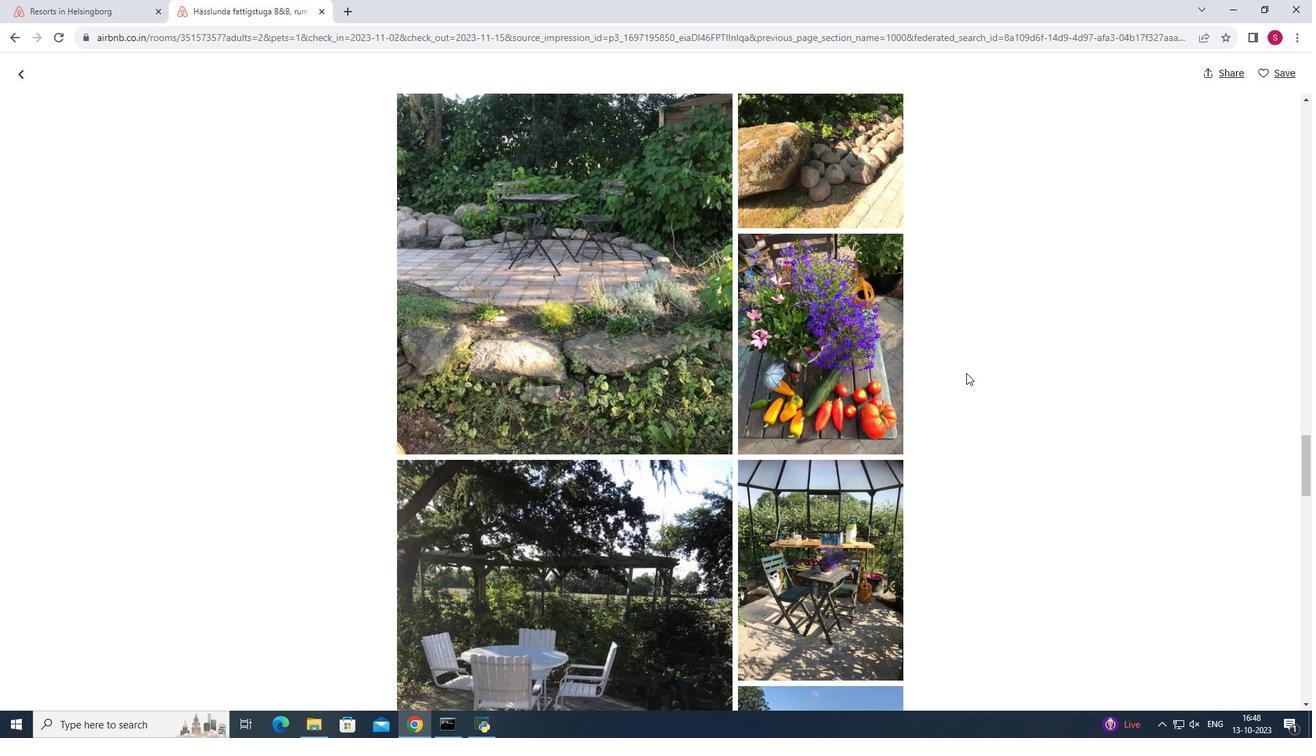 
Action: Mouse scrolled (919, 374) with delta (0, 0)
Screenshot: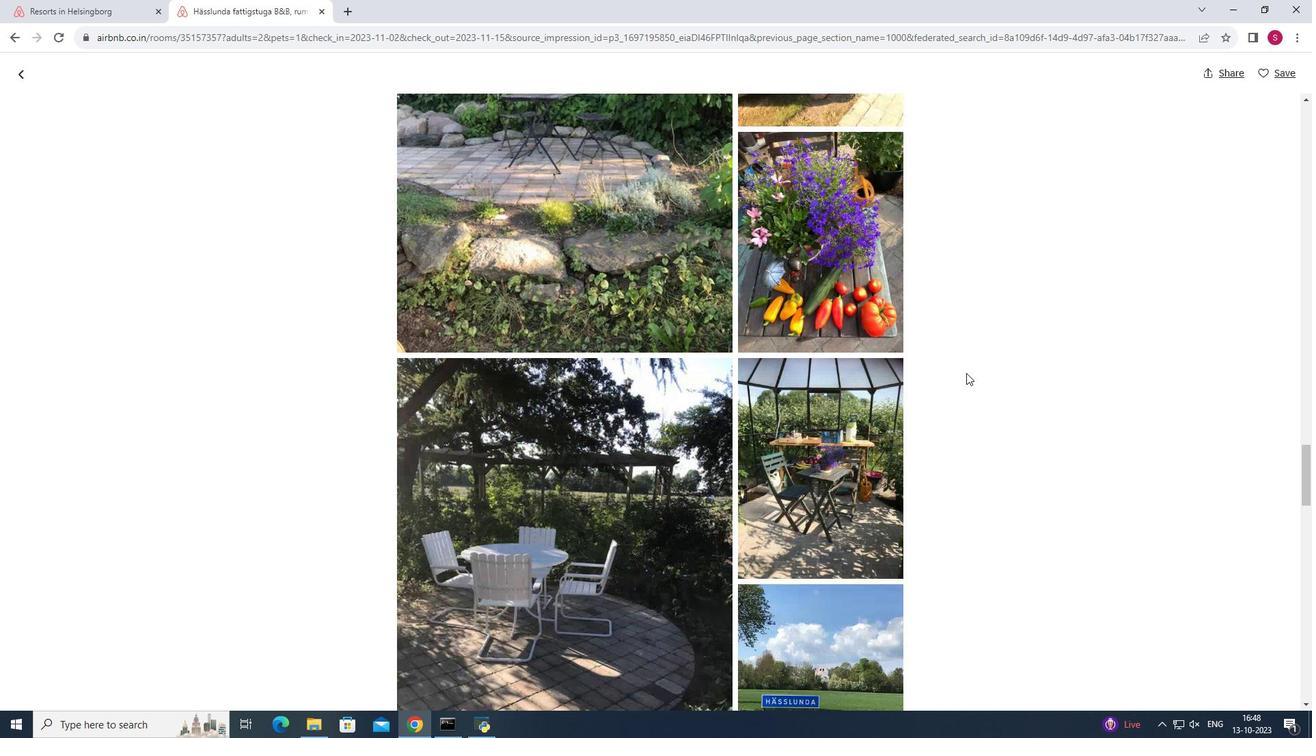 
Action: Mouse moved to (919, 373)
Screenshot: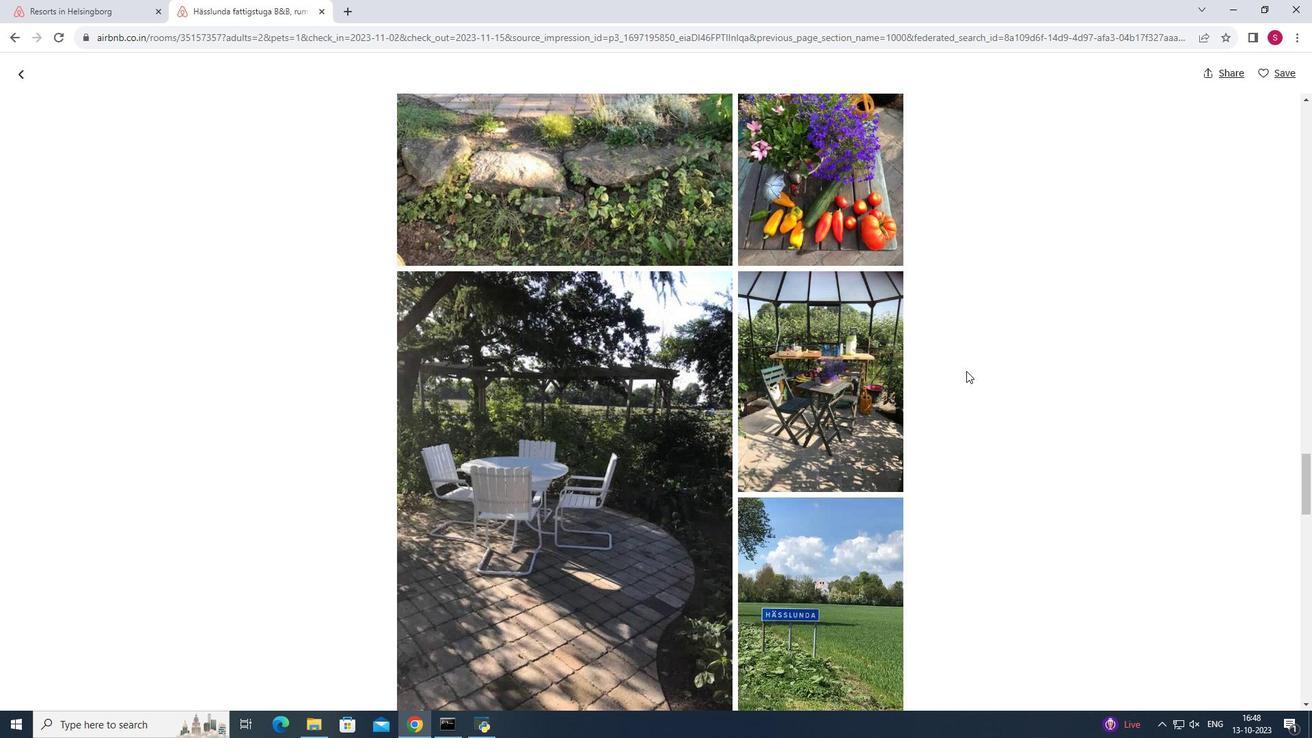 
Action: Mouse scrolled (919, 373) with delta (0, 0)
Screenshot: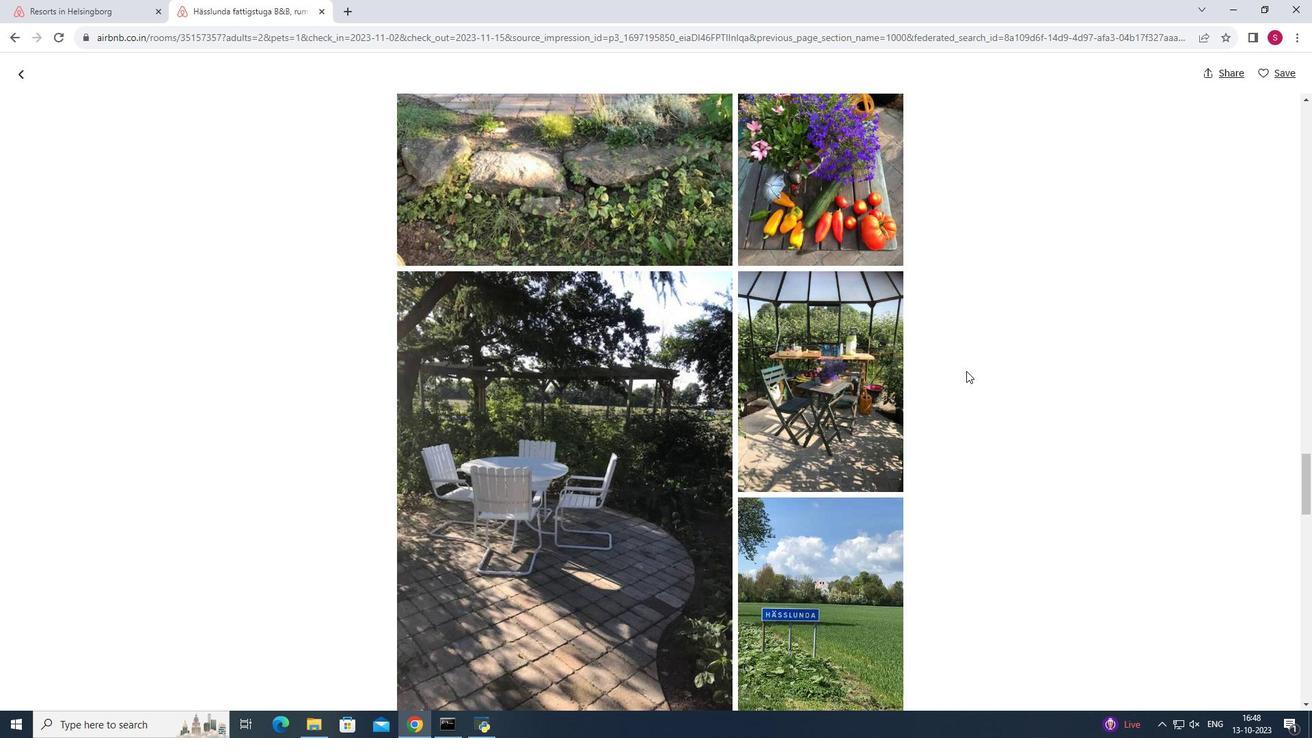 
Action: Mouse moved to (923, 364)
Screenshot: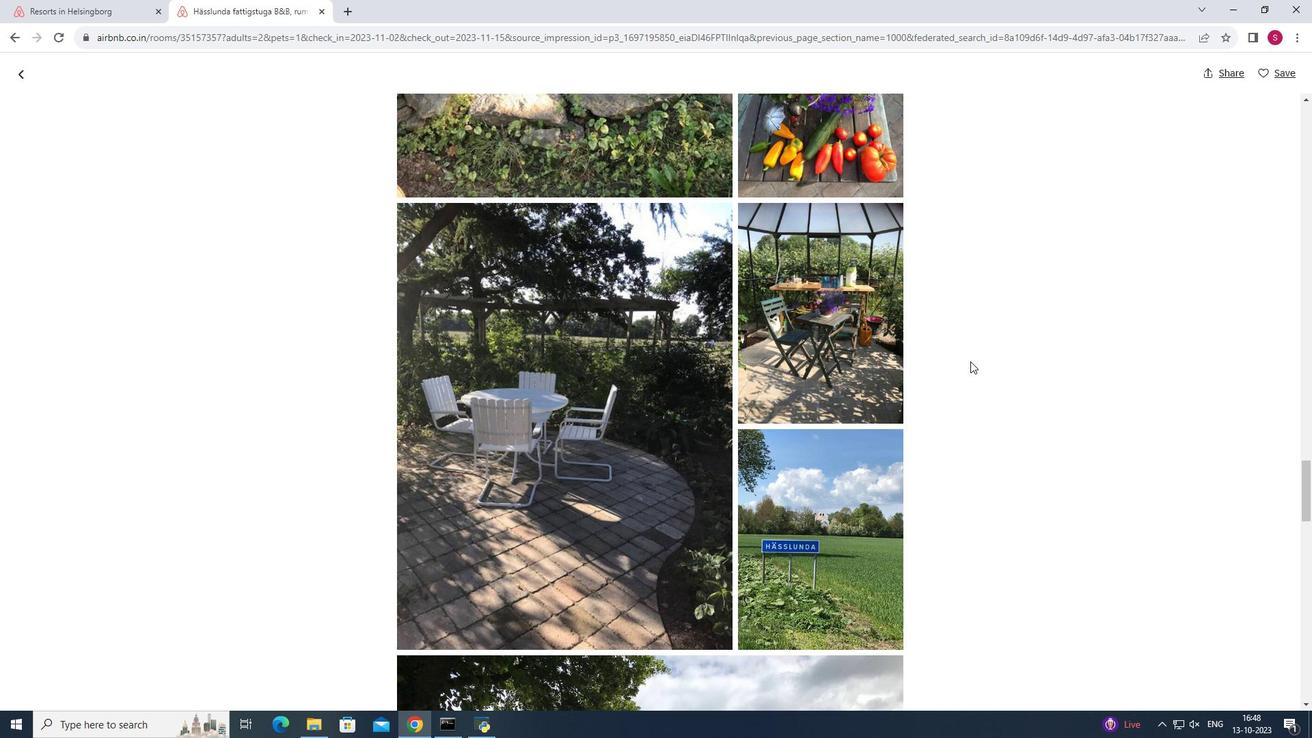 
Action: Mouse scrolled (923, 363) with delta (0, 0)
Screenshot: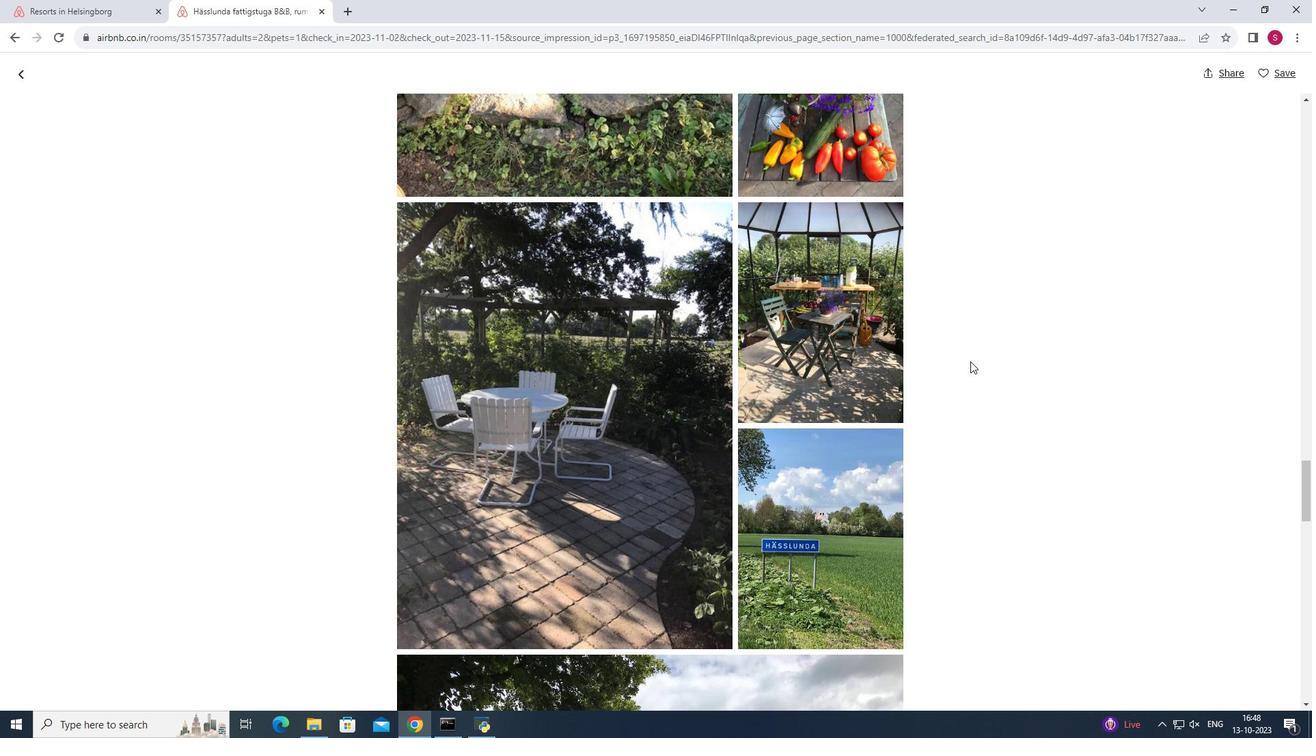 
Action: Mouse scrolled (923, 363) with delta (0, 0)
Screenshot: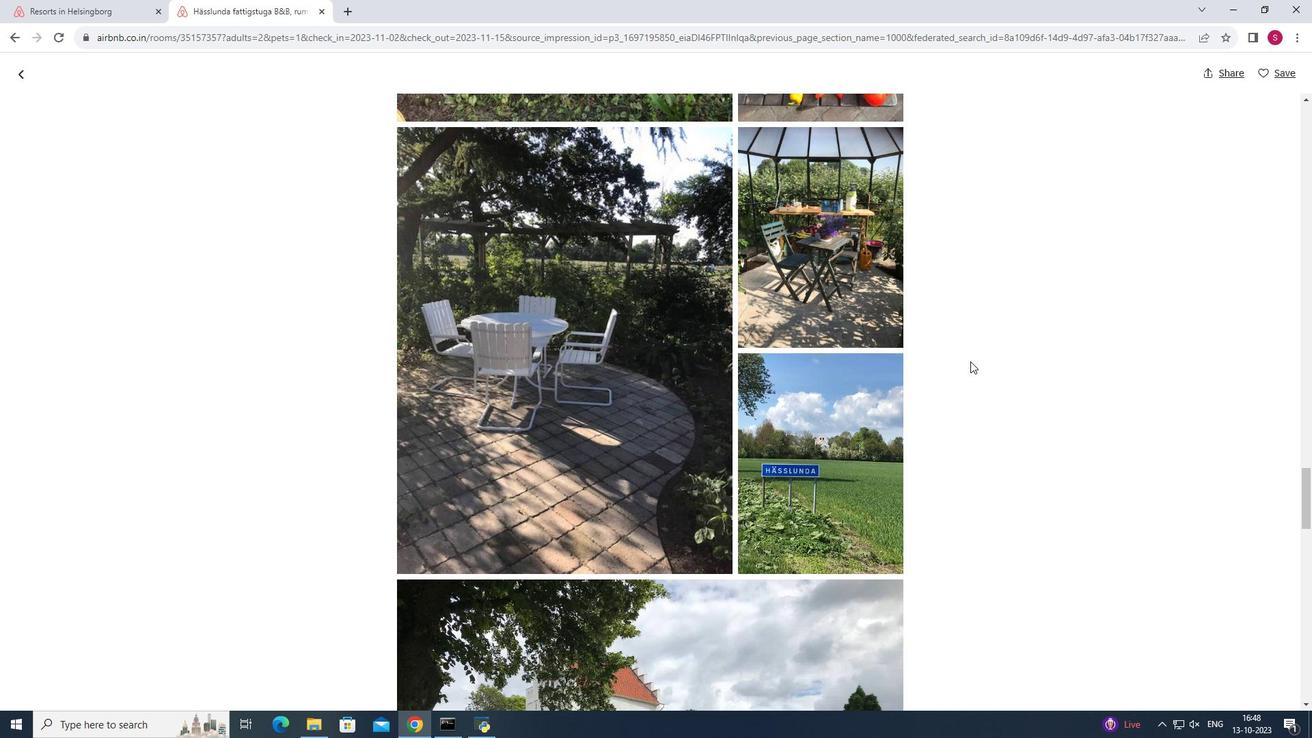 
Action: Mouse scrolled (923, 363) with delta (0, 0)
Screenshot: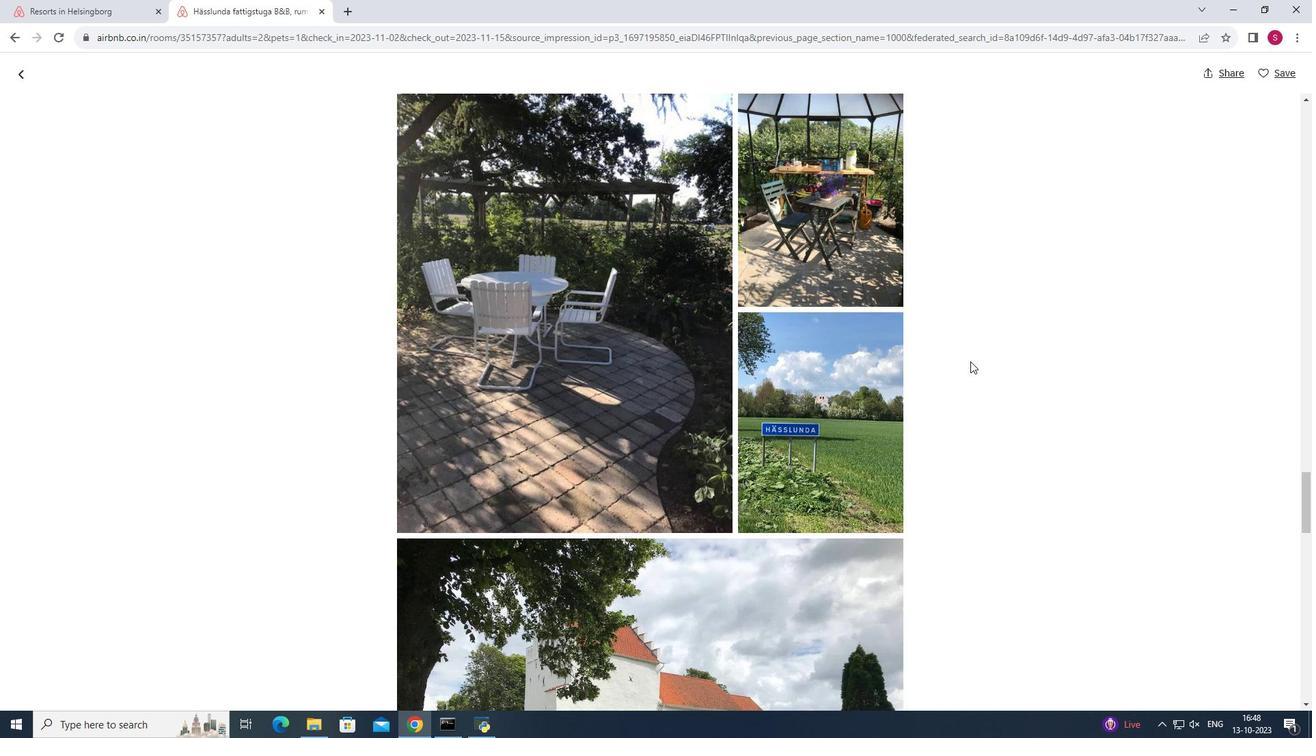 
Action: Mouse scrolled (923, 363) with delta (0, 0)
Screenshot: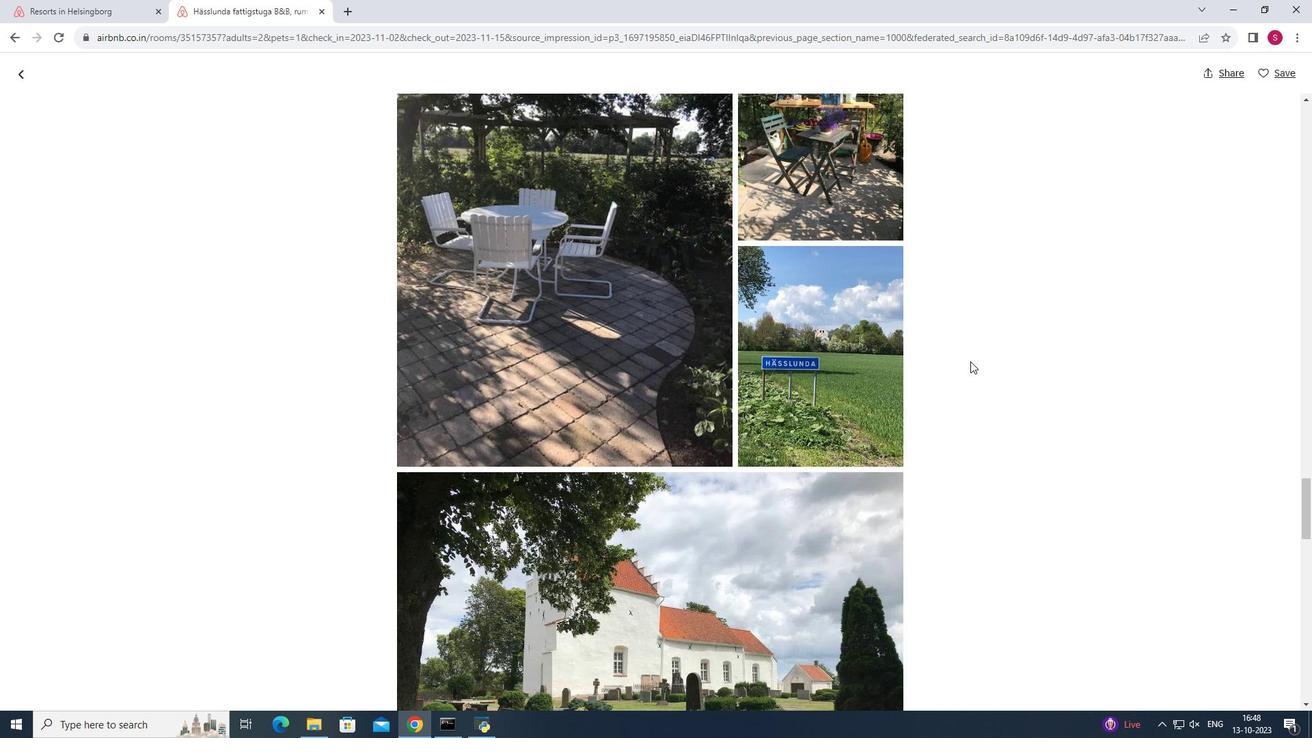 
Action: Mouse scrolled (923, 363) with delta (0, 0)
Screenshot: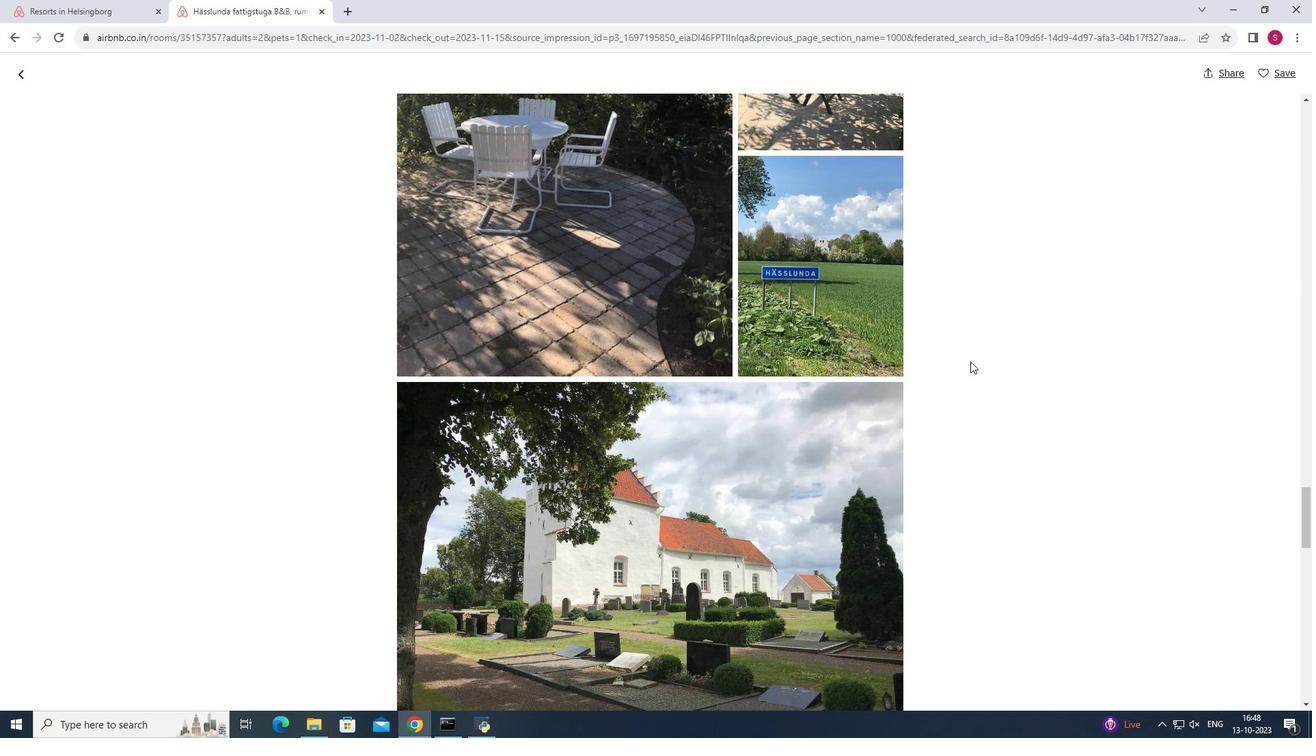 
Action: Mouse scrolled (923, 363) with delta (0, 0)
Screenshot: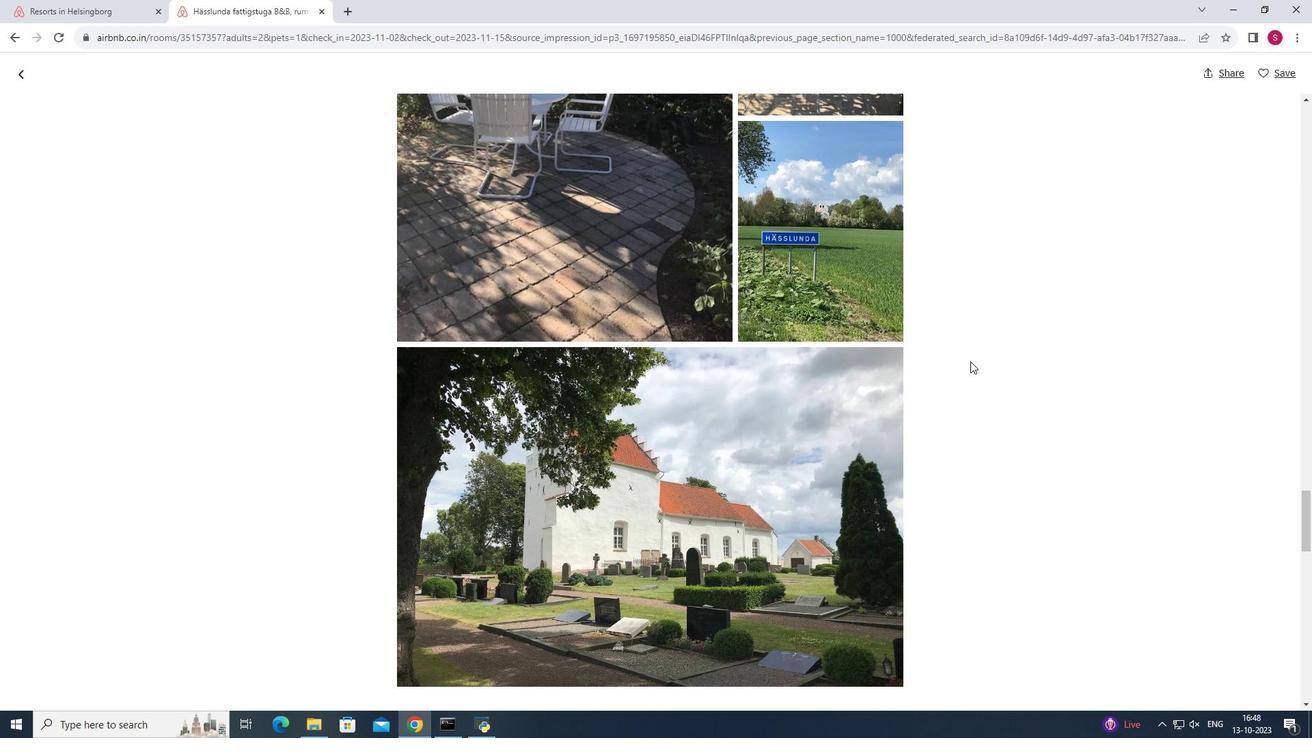 
Action: Mouse scrolled (923, 363) with delta (0, 0)
Screenshot: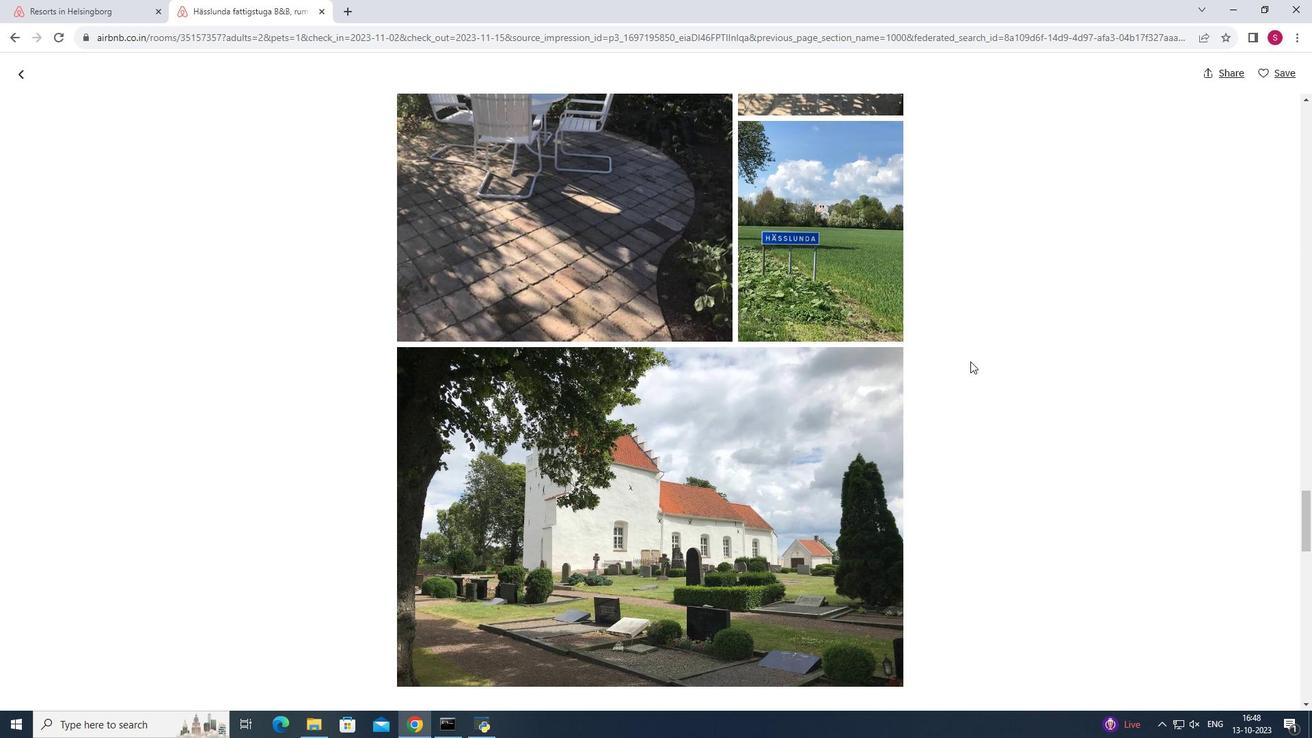 
Action: Mouse scrolled (923, 363) with delta (0, 0)
Screenshot: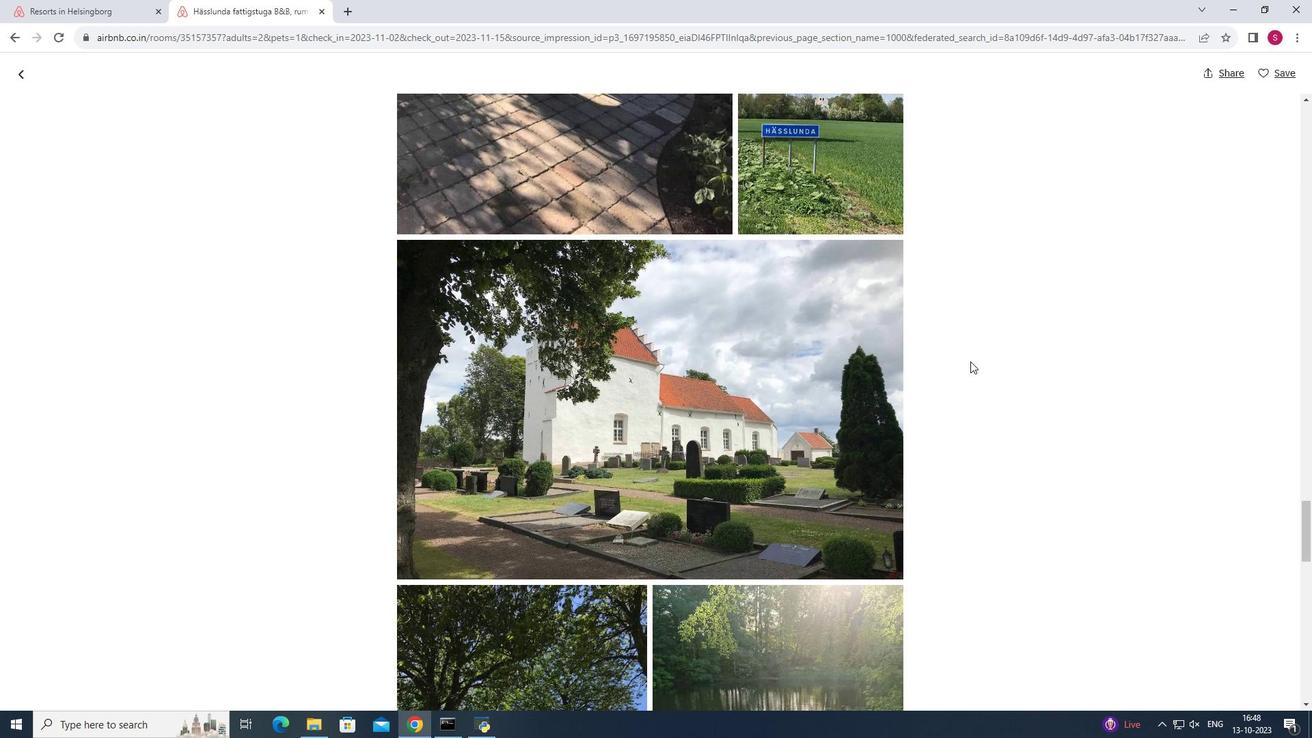 
Action: Mouse moved to (923, 365)
Screenshot: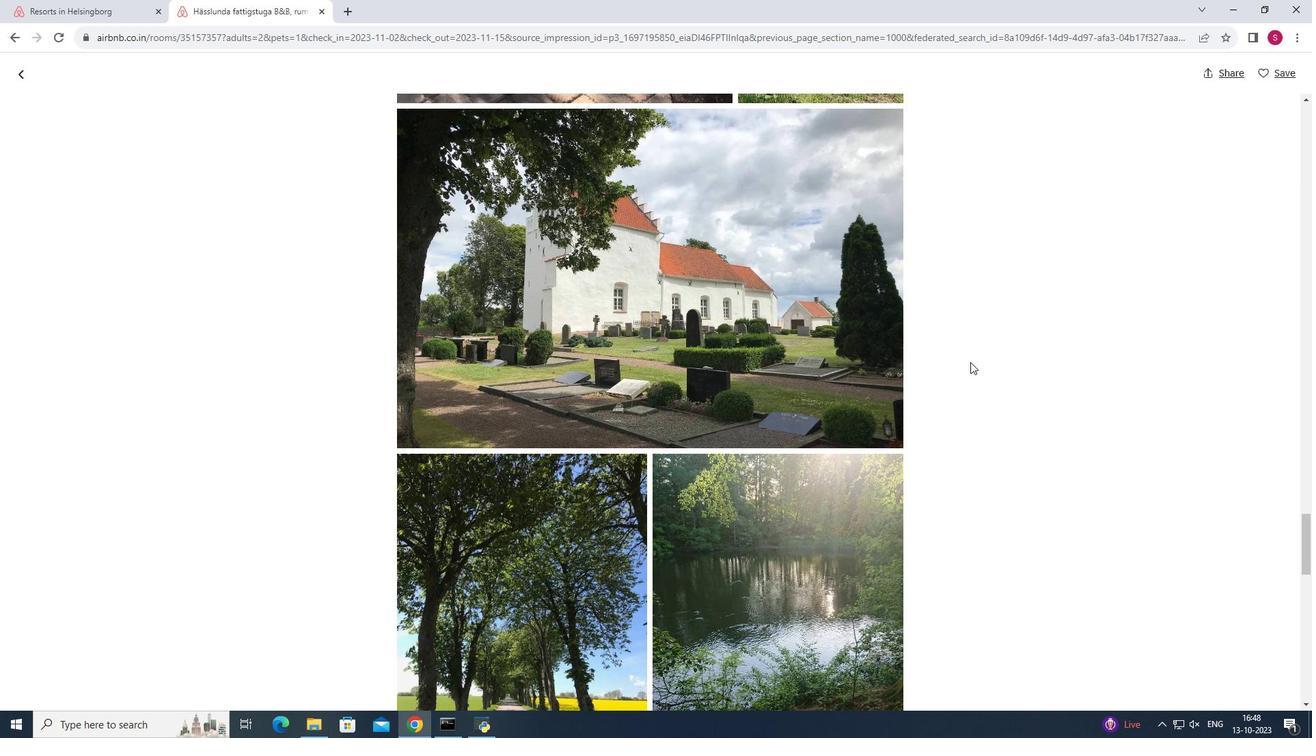 
Action: Mouse scrolled (923, 364) with delta (0, 0)
Screenshot: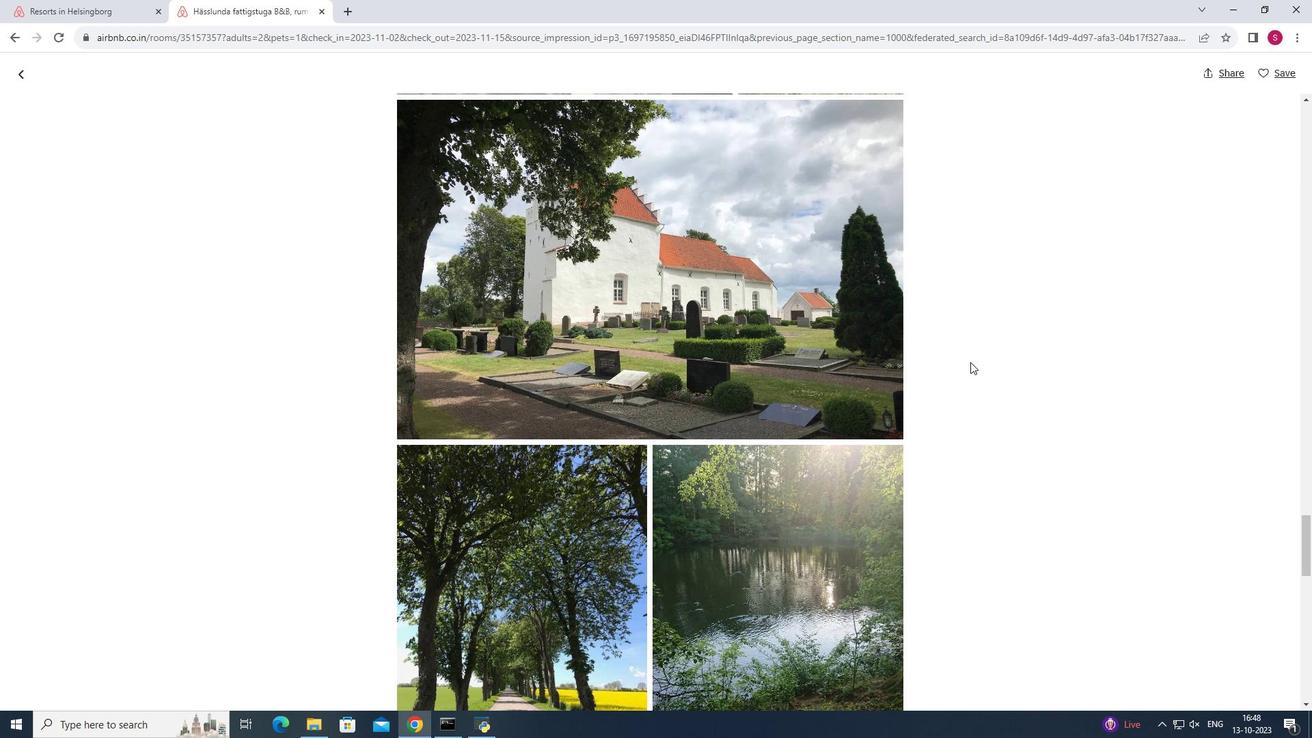 
Action: Mouse scrolled (923, 364) with delta (0, 0)
Screenshot: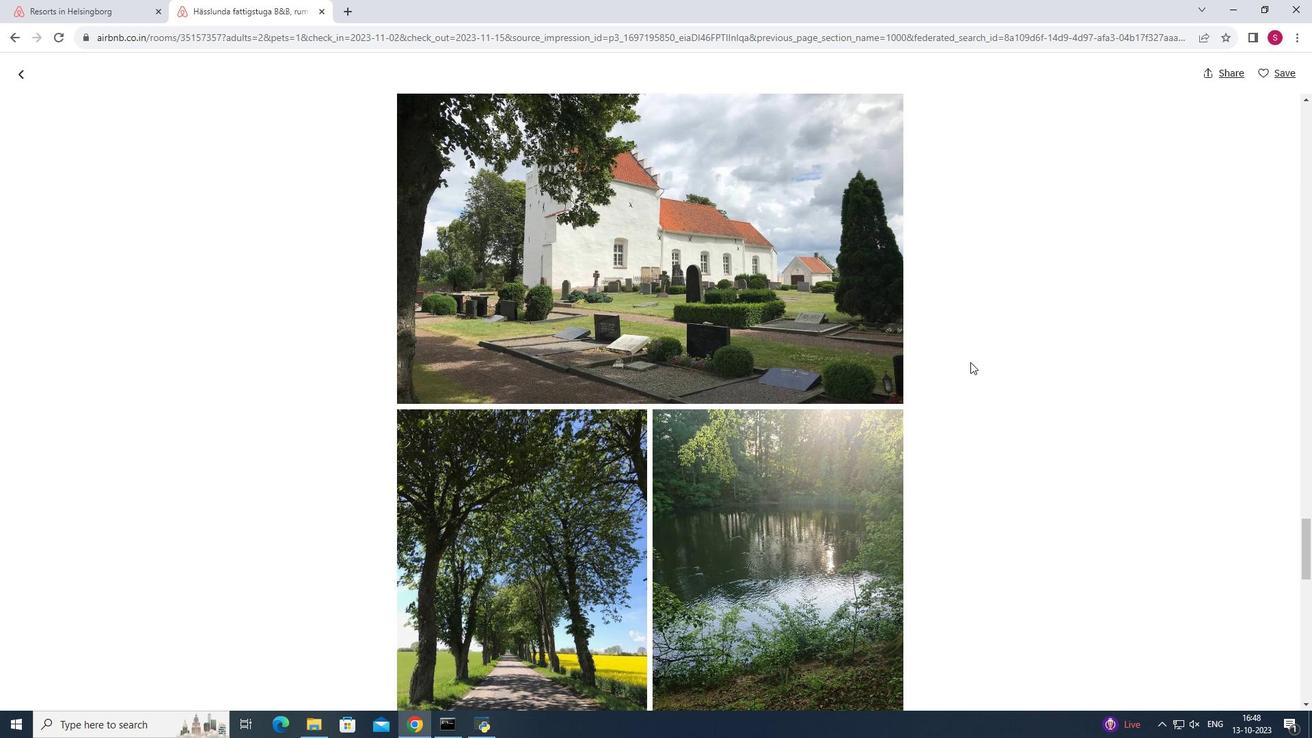 
Action: Mouse scrolled (923, 364) with delta (0, 0)
Screenshot: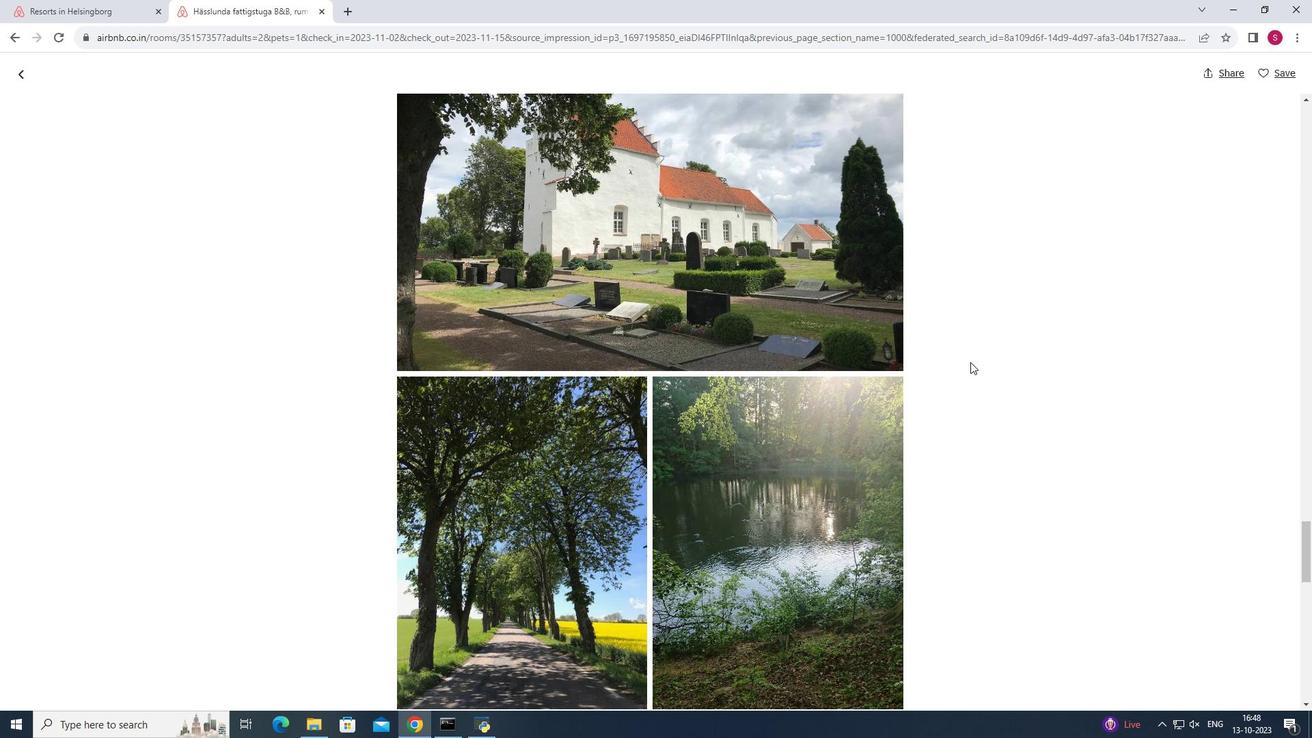 
Action: Mouse scrolled (923, 364) with delta (0, 0)
Screenshot: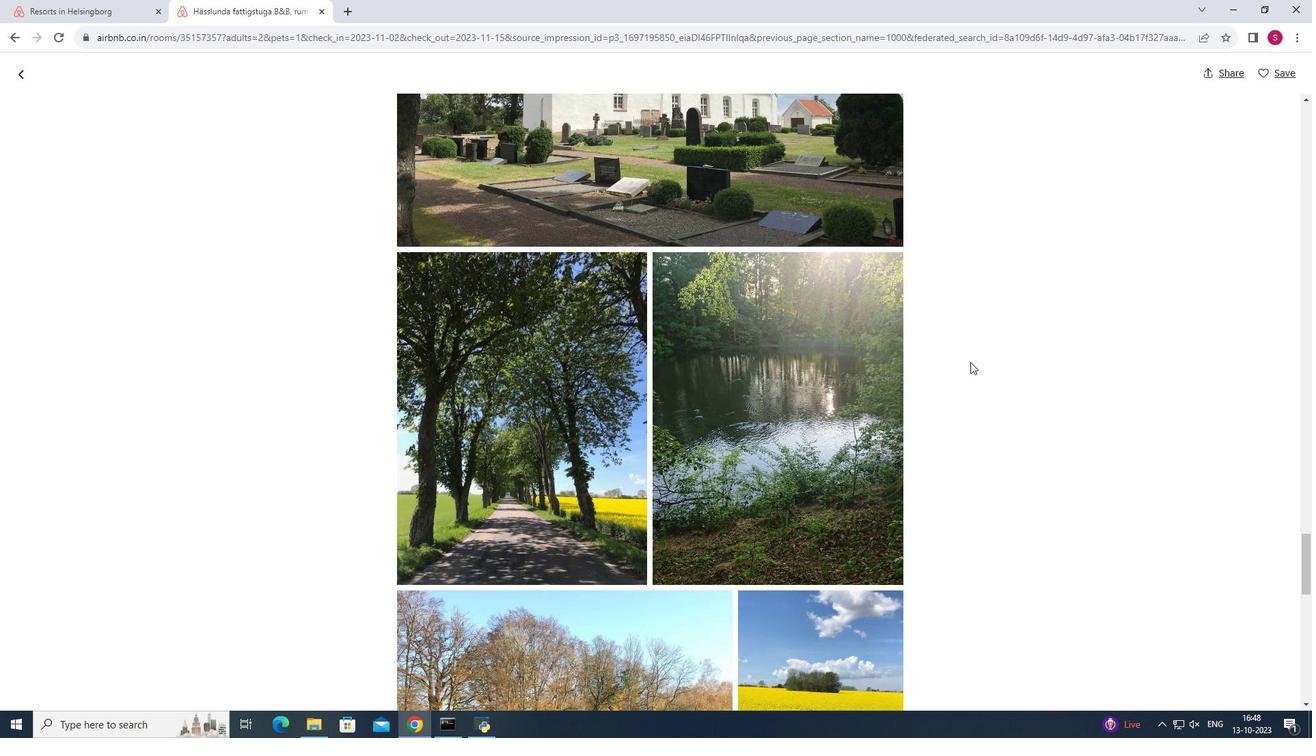 
Action: Mouse scrolled (923, 364) with delta (0, 0)
Screenshot: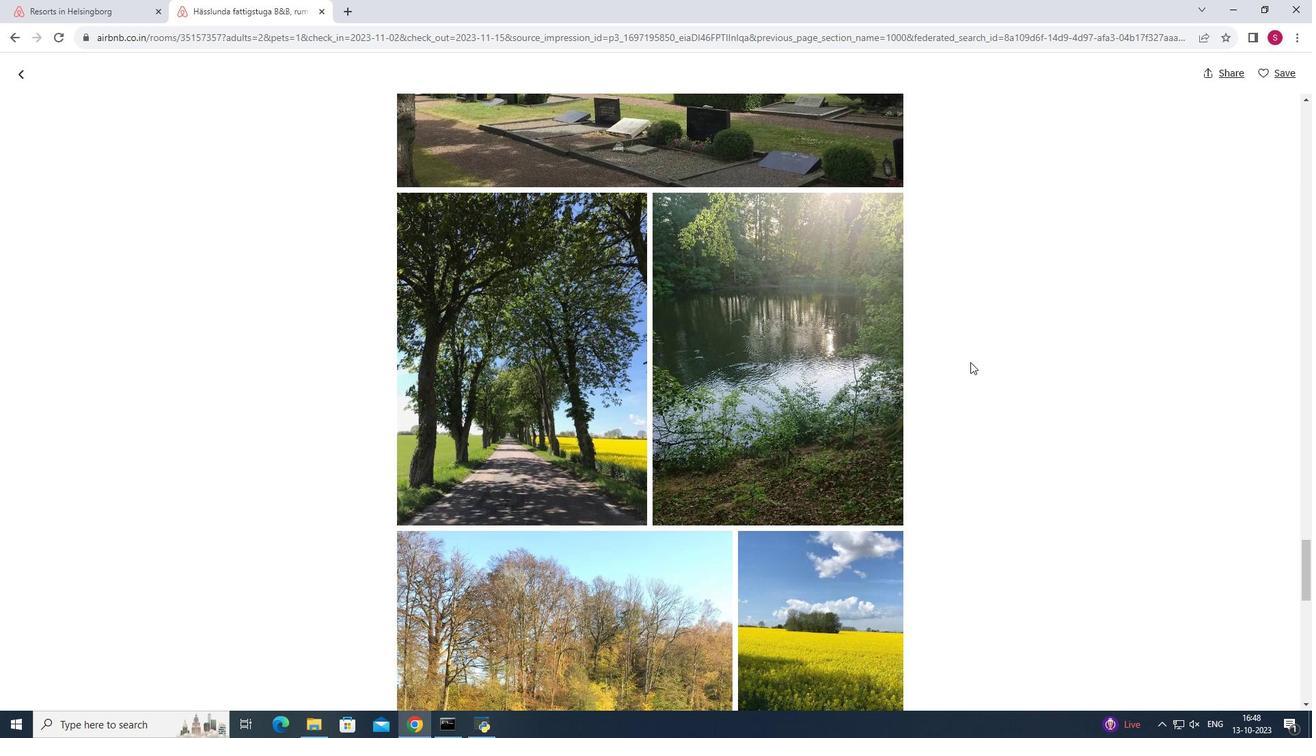 
Action: Mouse moved to (927, 365)
Screenshot: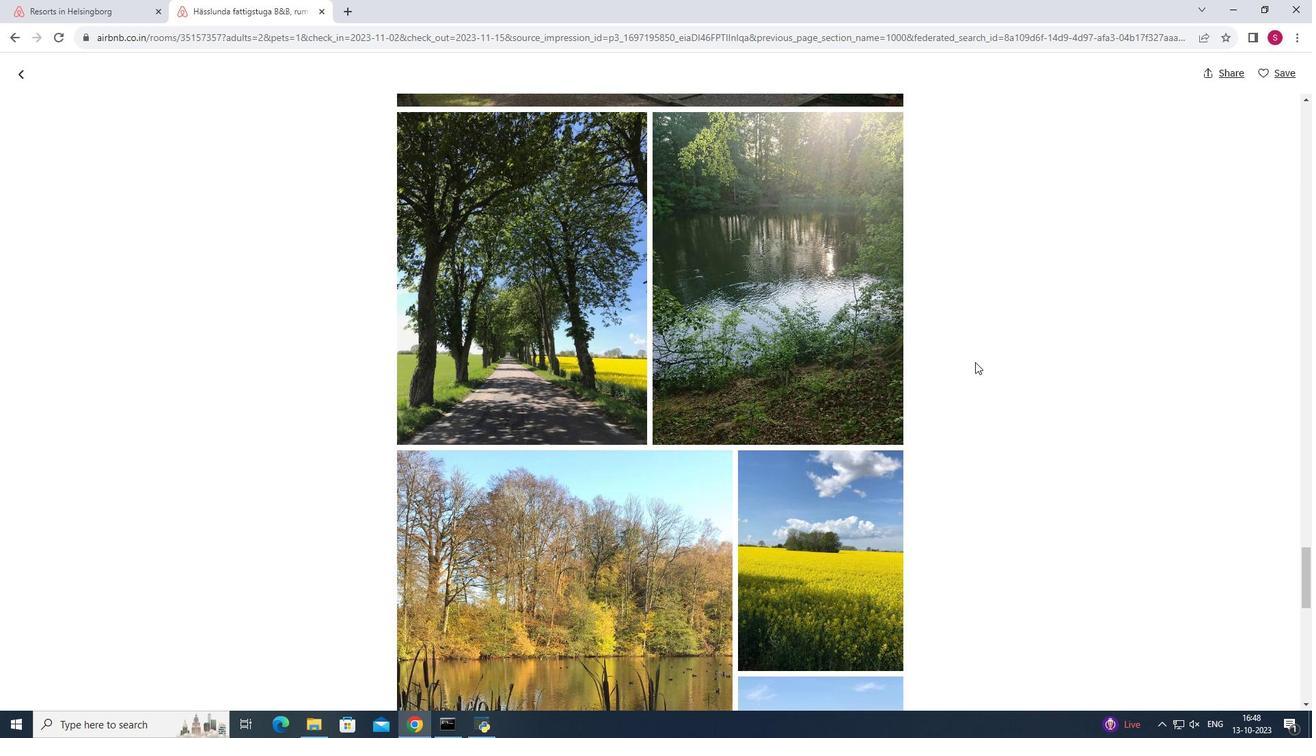 
Action: Mouse scrolled (927, 364) with delta (0, 0)
Screenshot: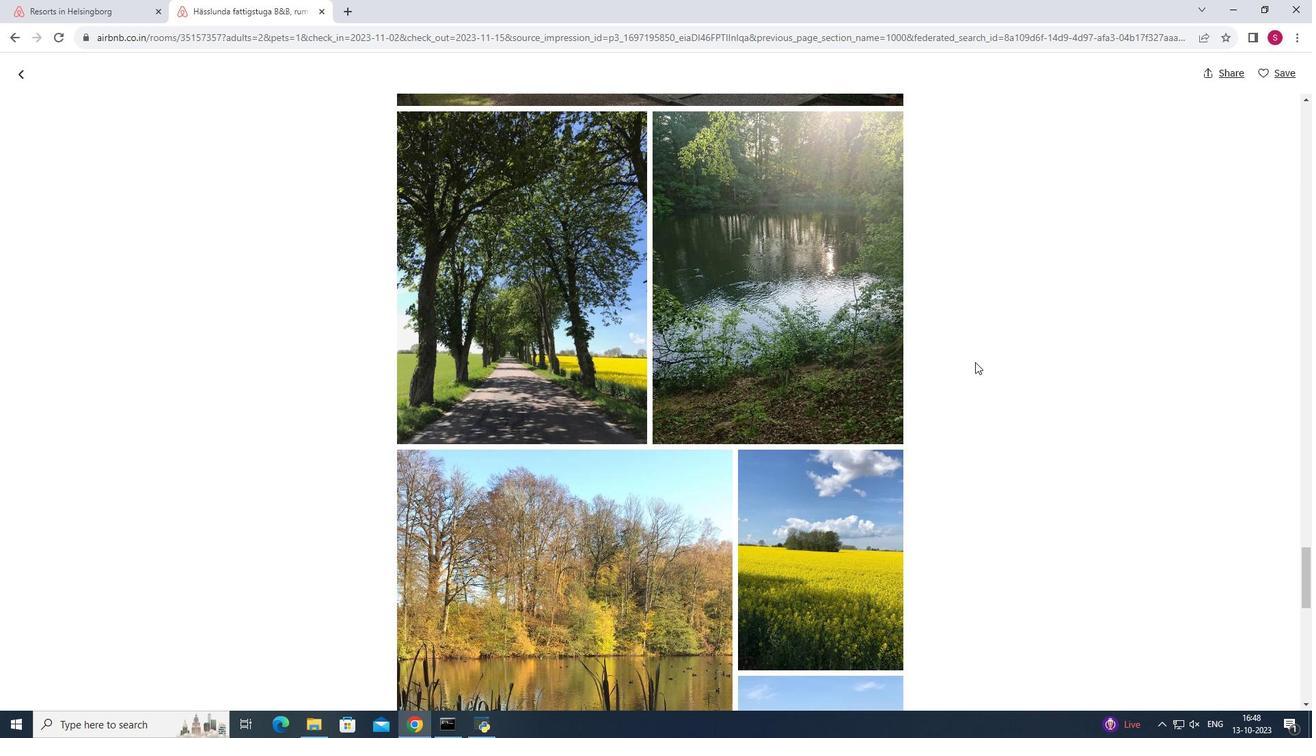 
Action: Mouse scrolled (927, 364) with delta (0, 0)
Screenshot: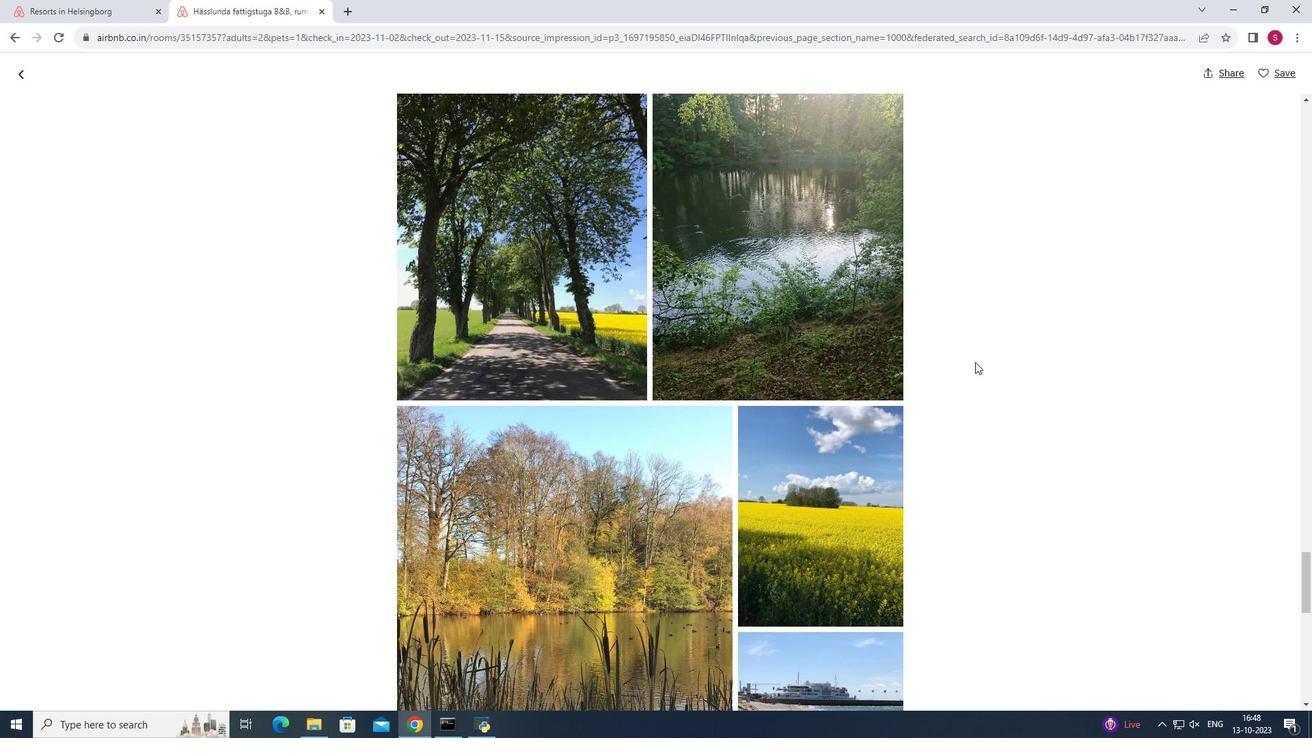
Action: Mouse scrolled (927, 364) with delta (0, 0)
Screenshot: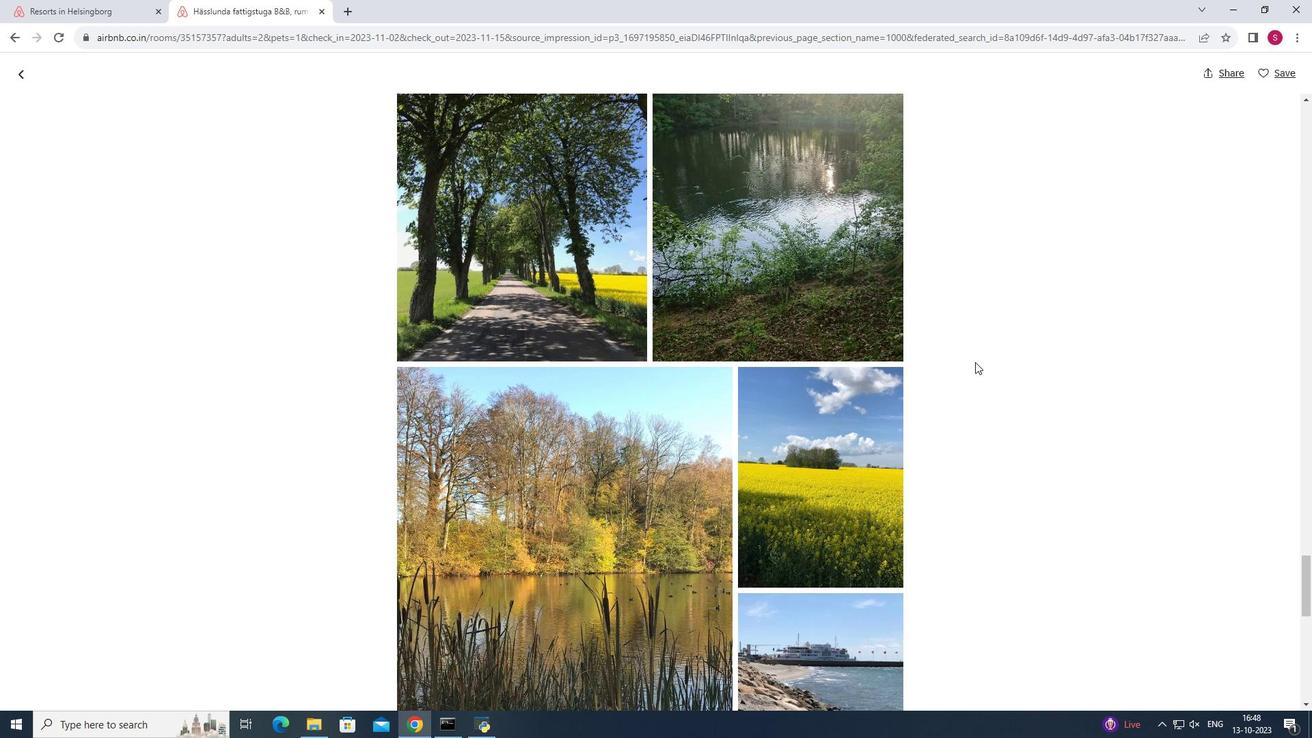 
Action: Mouse scrolled (927, 364) with delta (0, 0)
Screenshot: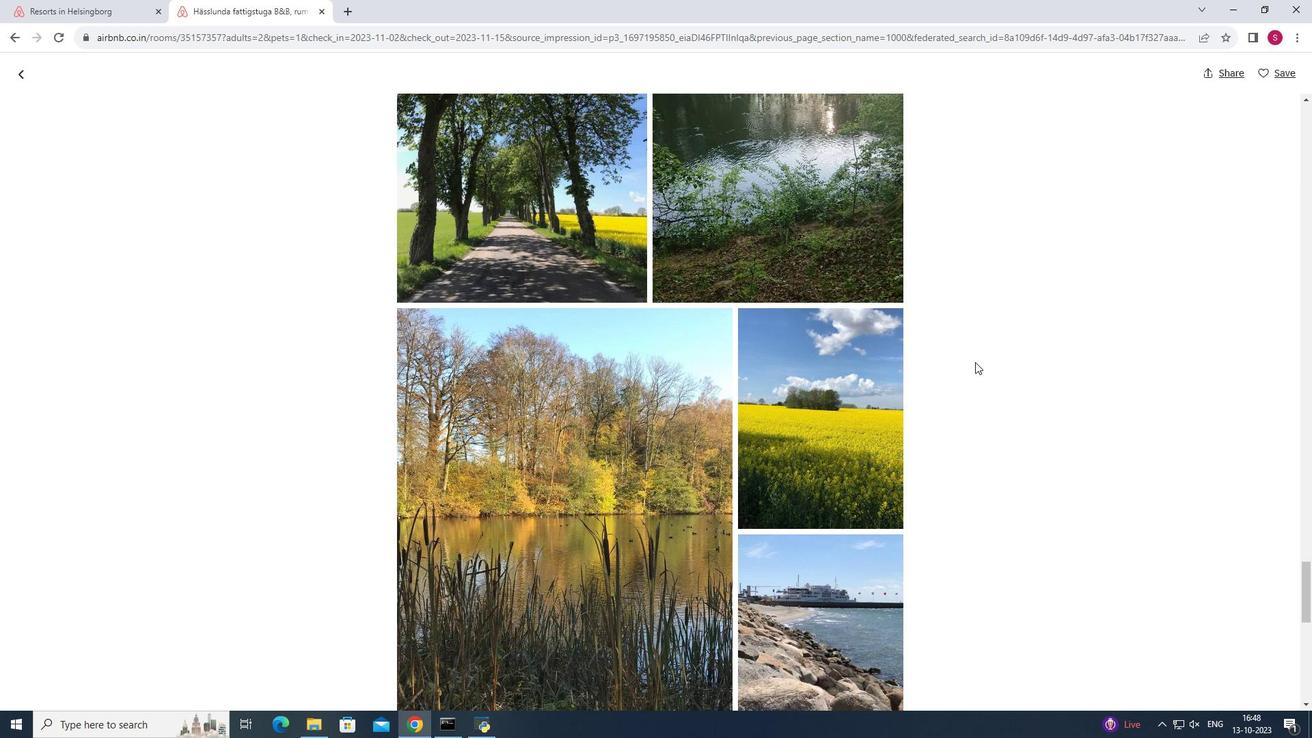 
Action: Mouse moved to (927, 363)
Screenshot: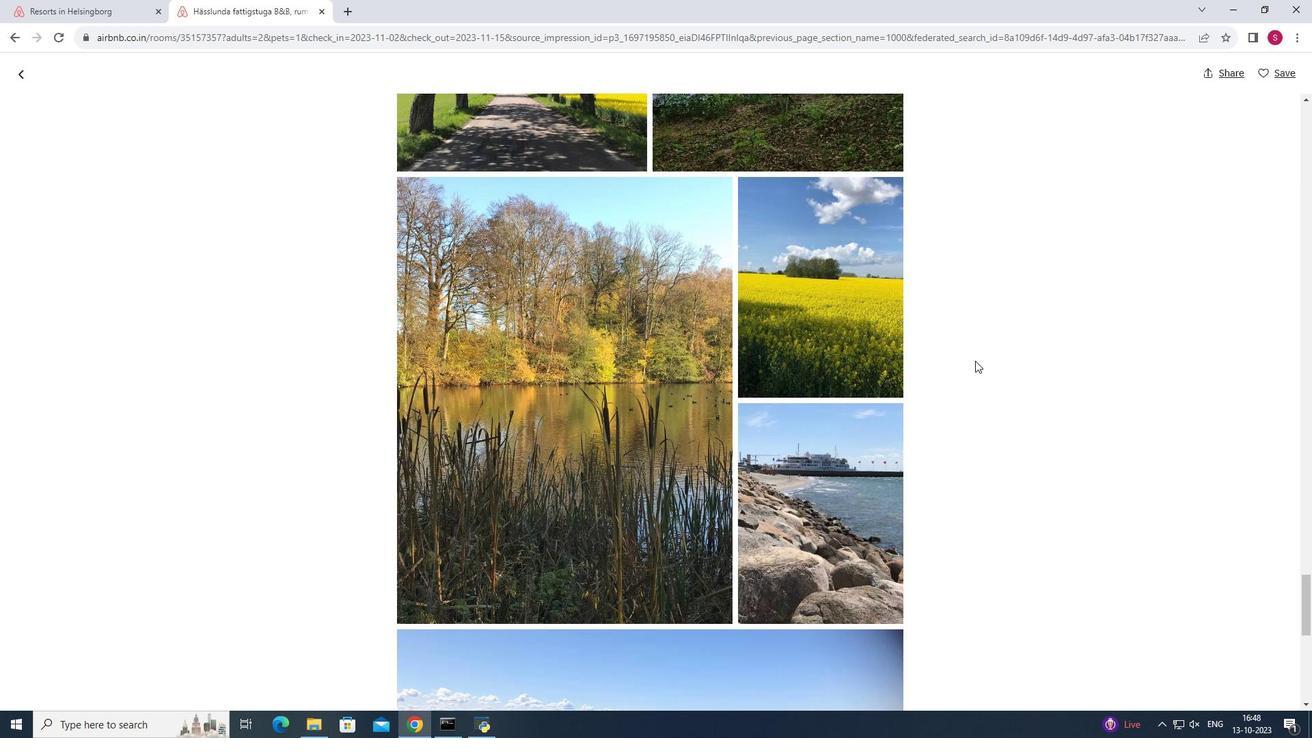 
Action: Mouse scrolled (927, 362) with delta (0, 0)
Screenshot: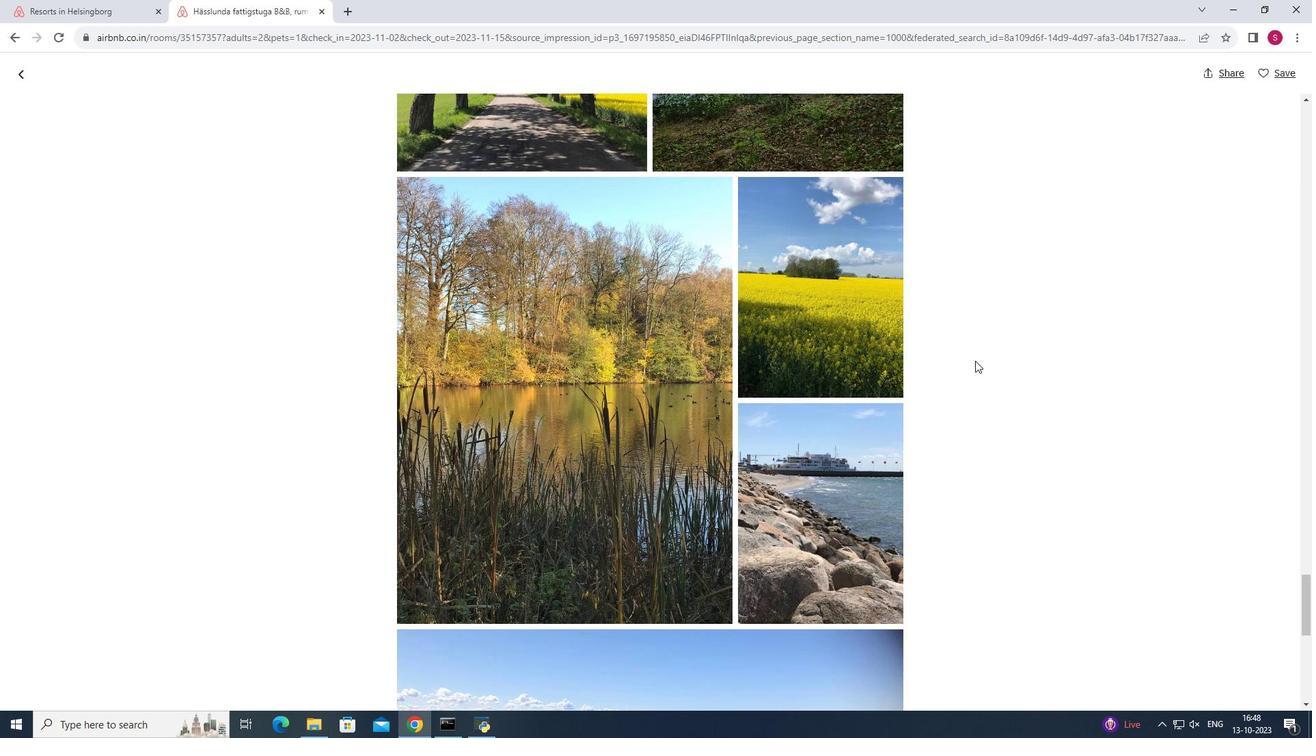 
Action: Mouse scrolled (927, 362) with delta (0, 0)
Screenshot: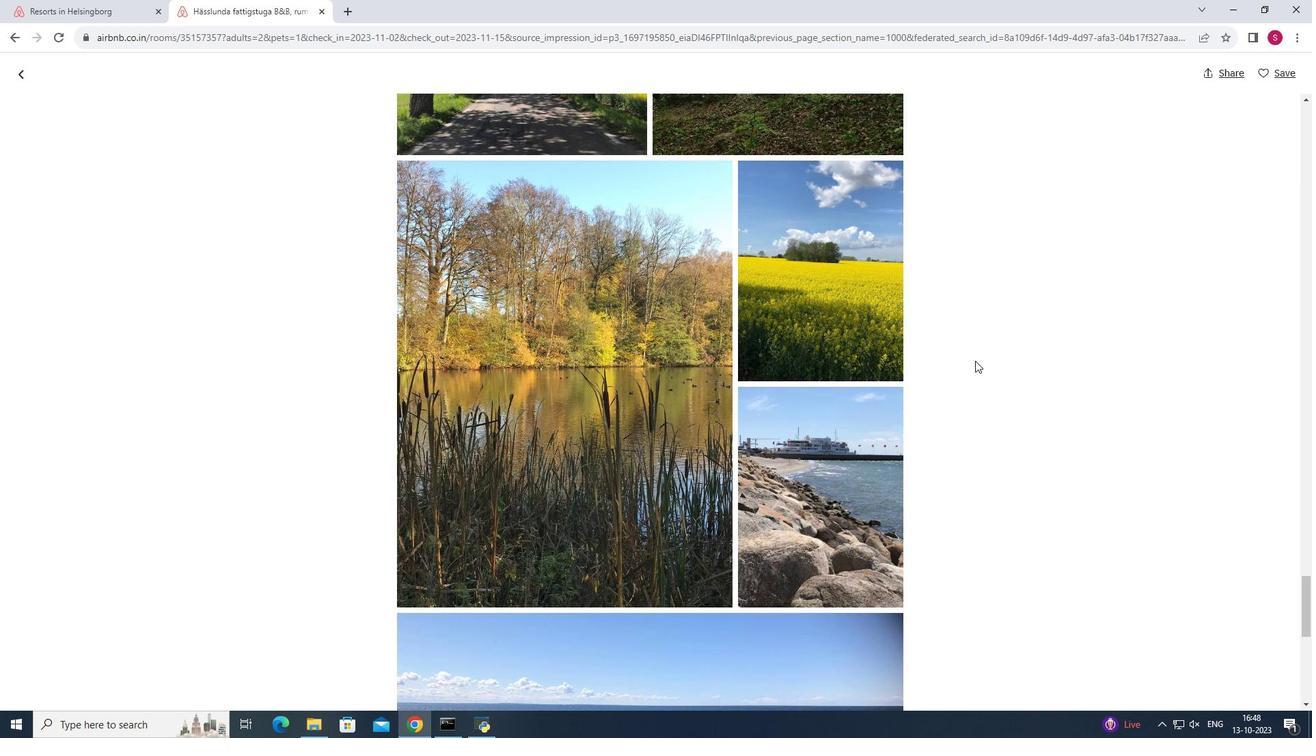 
Action: Mouse scrolled (927, 362) with delta (0, 0)
Screenshot: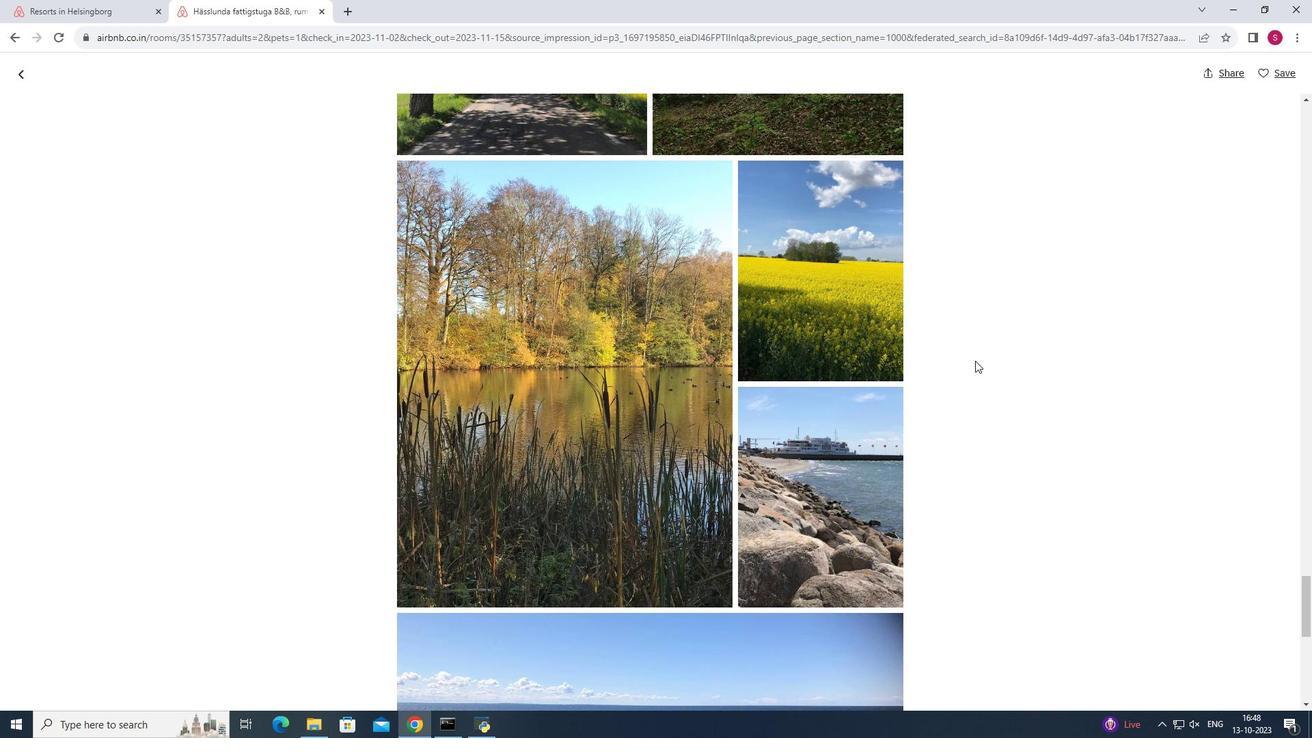 
Action: Mouse scrolled (927, 362) with delta (0, 0)
Screenshot: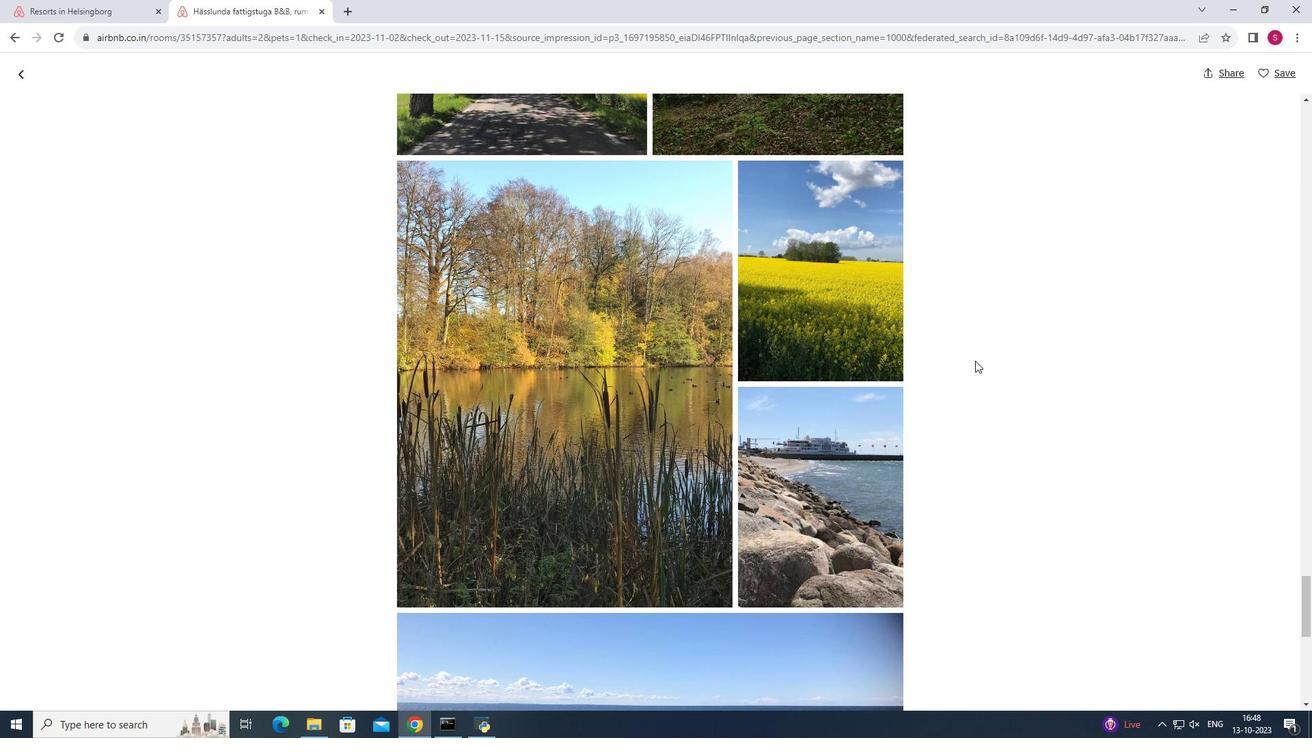 
Action: Mouse scrolled (927, 362) with delta (0, 0)
Screenshot: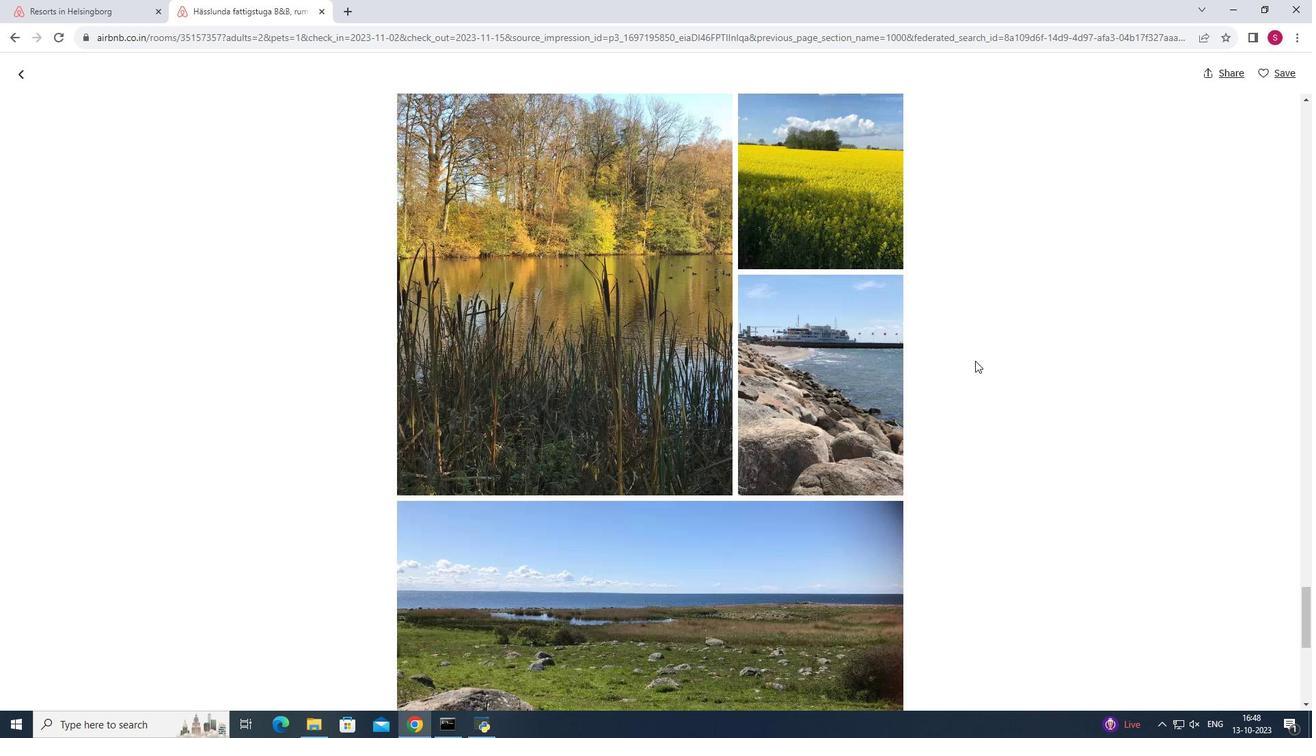 
Action: Mouse scrolled (927, 362) with delta (0, 0)
Screenshot: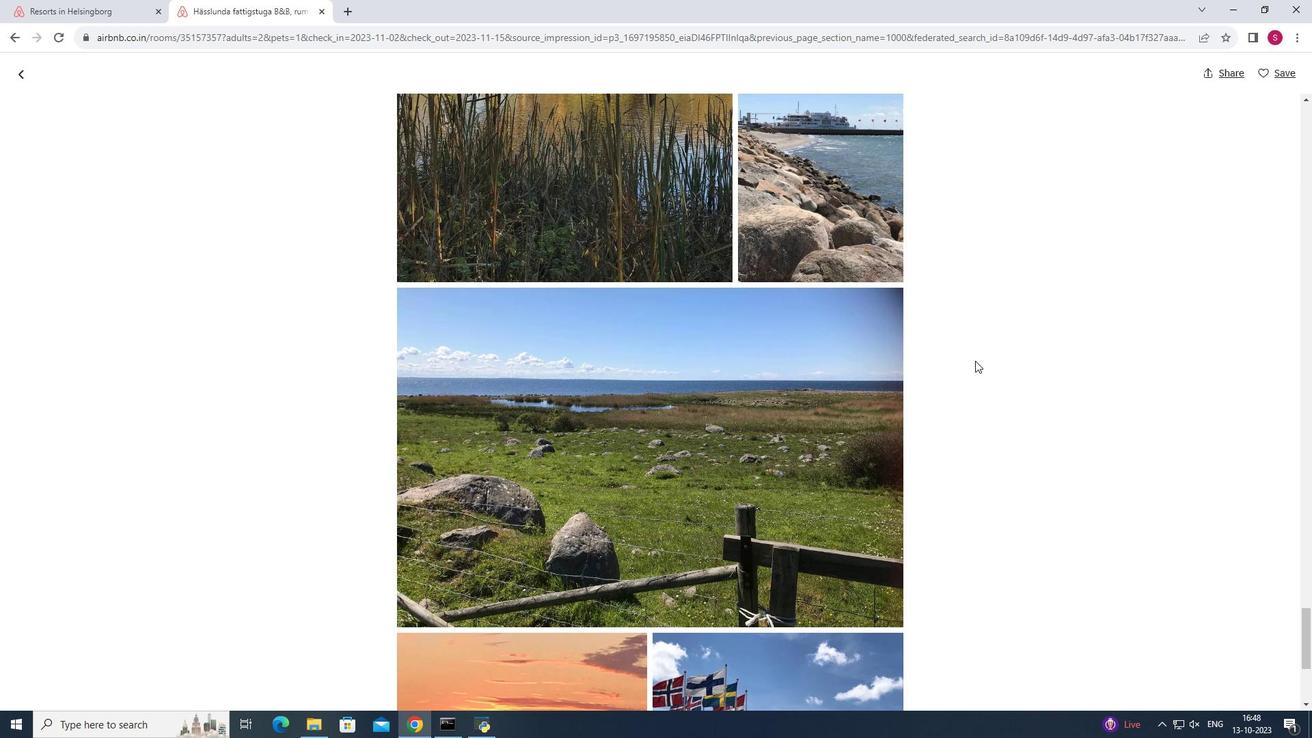 
Action: Mouse scrolled (927, 362) with delta (0, 0)
Screenshot: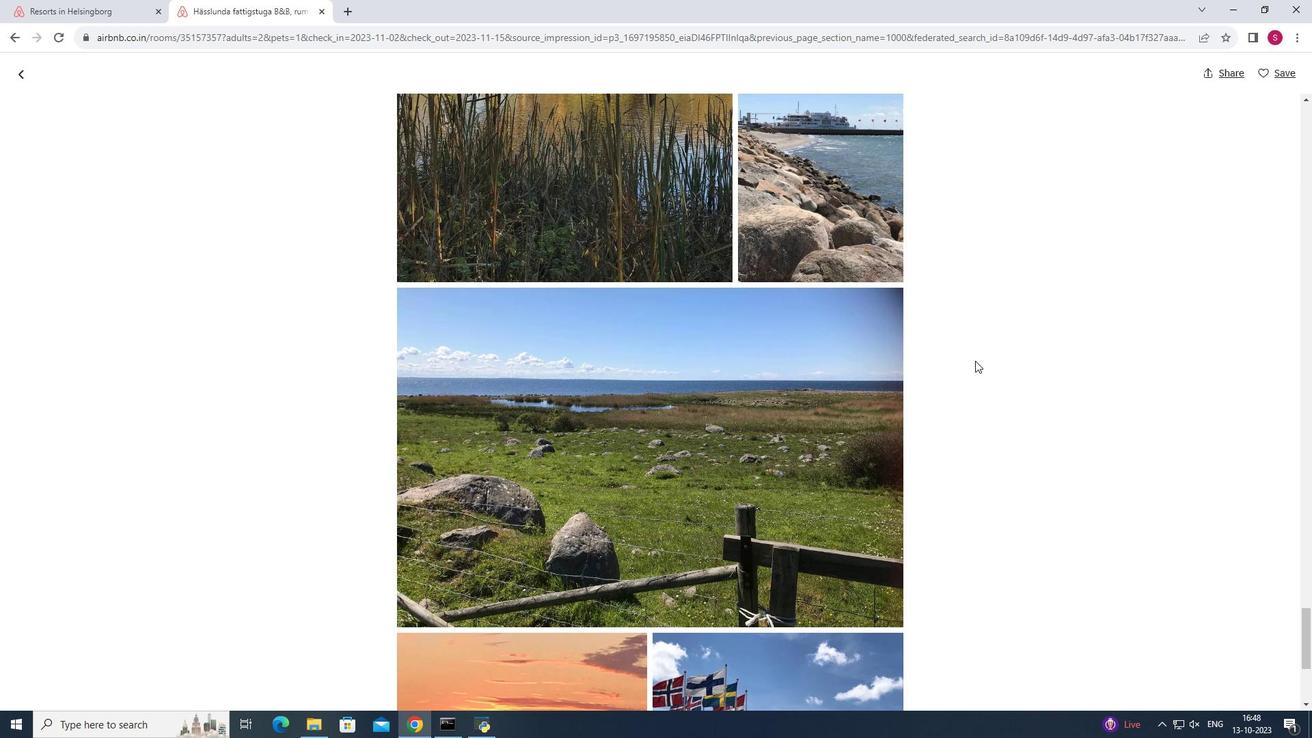 
Action: Mouse scrolled (927, 362) with delta (0, 0)
Screenshot: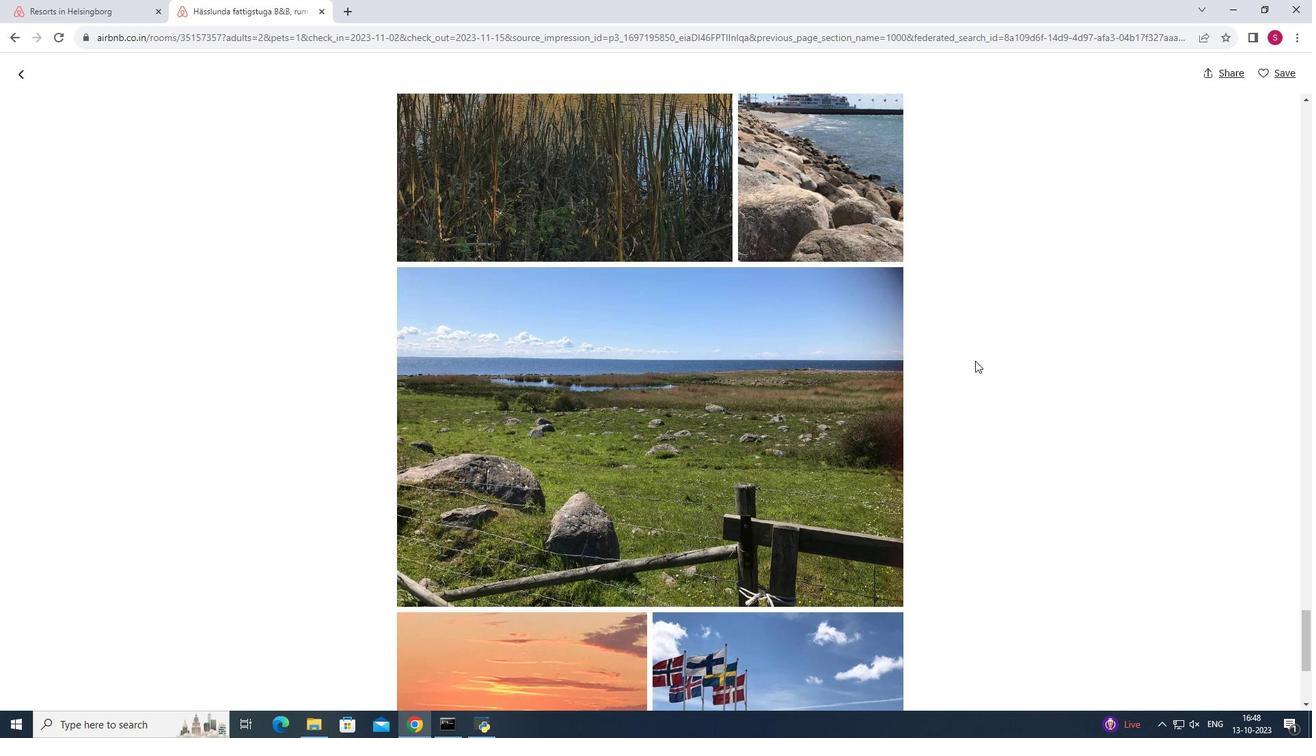 
Action: Mouse scrolled (927, 362) with delta (0, 0)
Screenshot: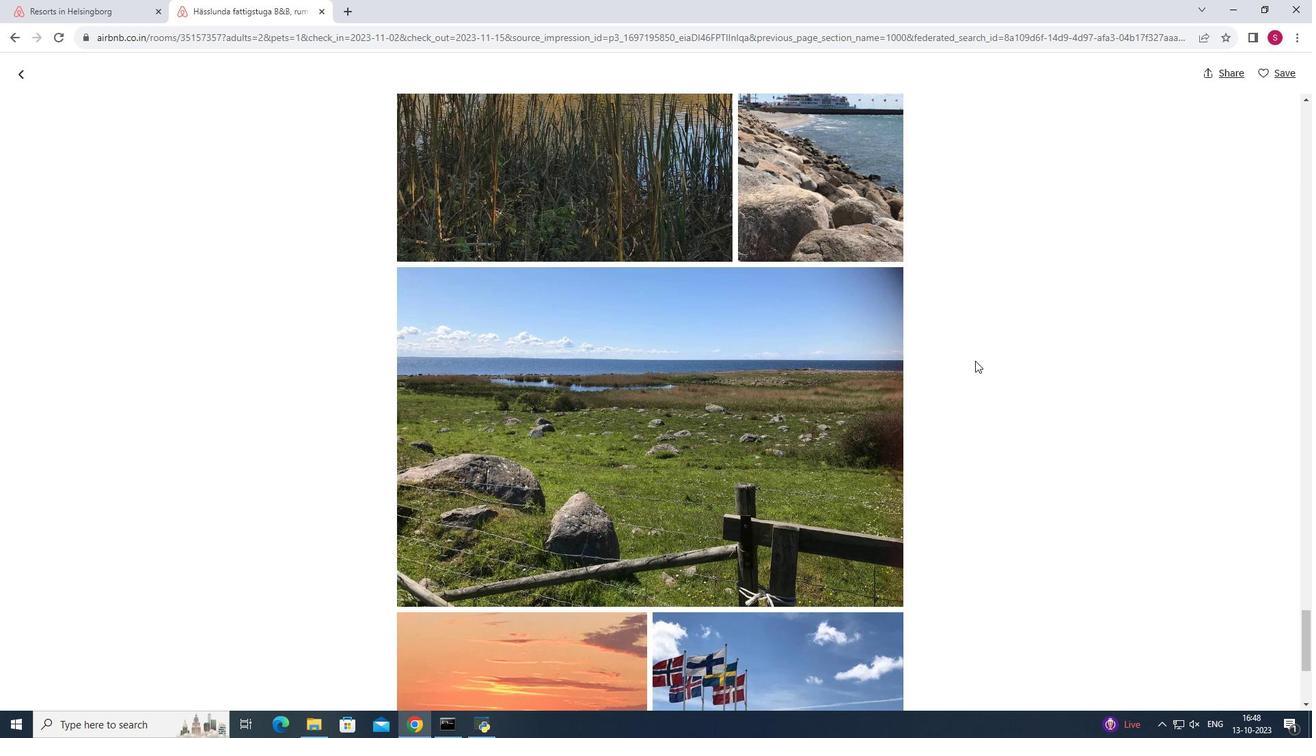 
Action: Mouse scrolled (927, 362) with delta (0, 0)
Screenshot: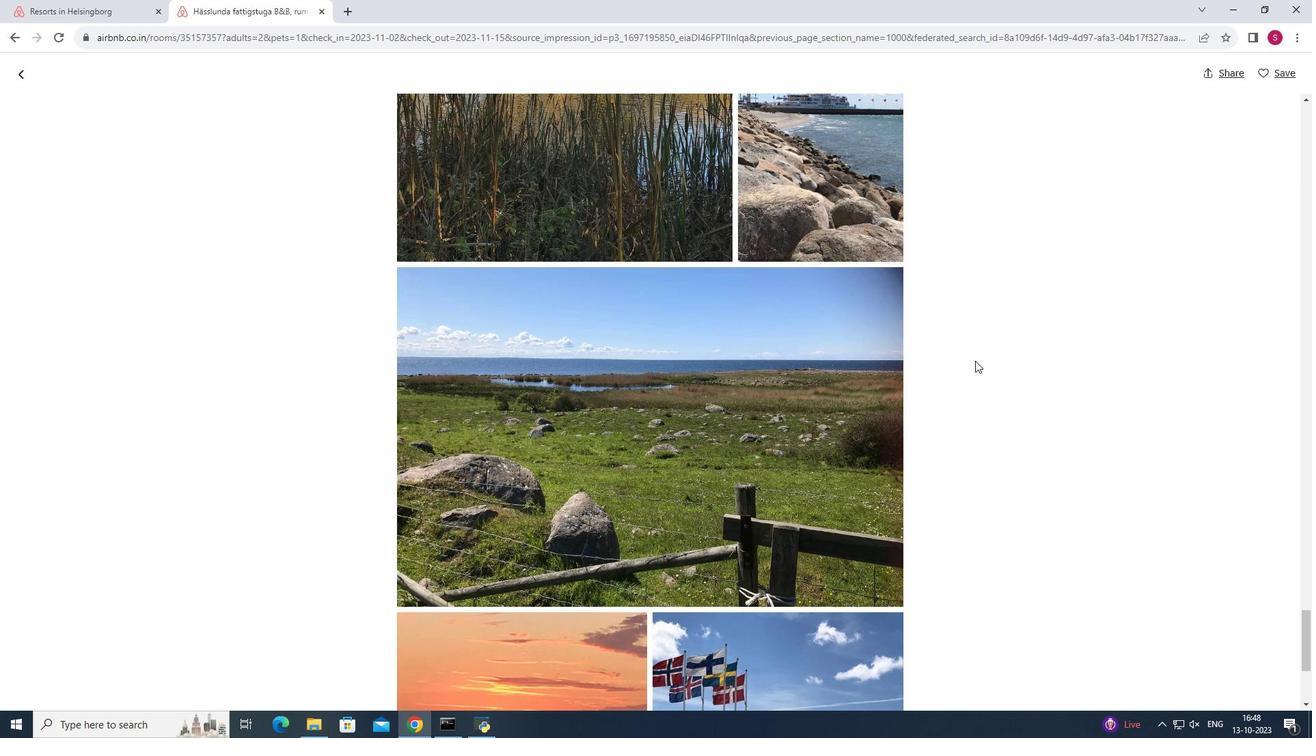 
Action: Mouse moved to (80, 102)
Screenshot: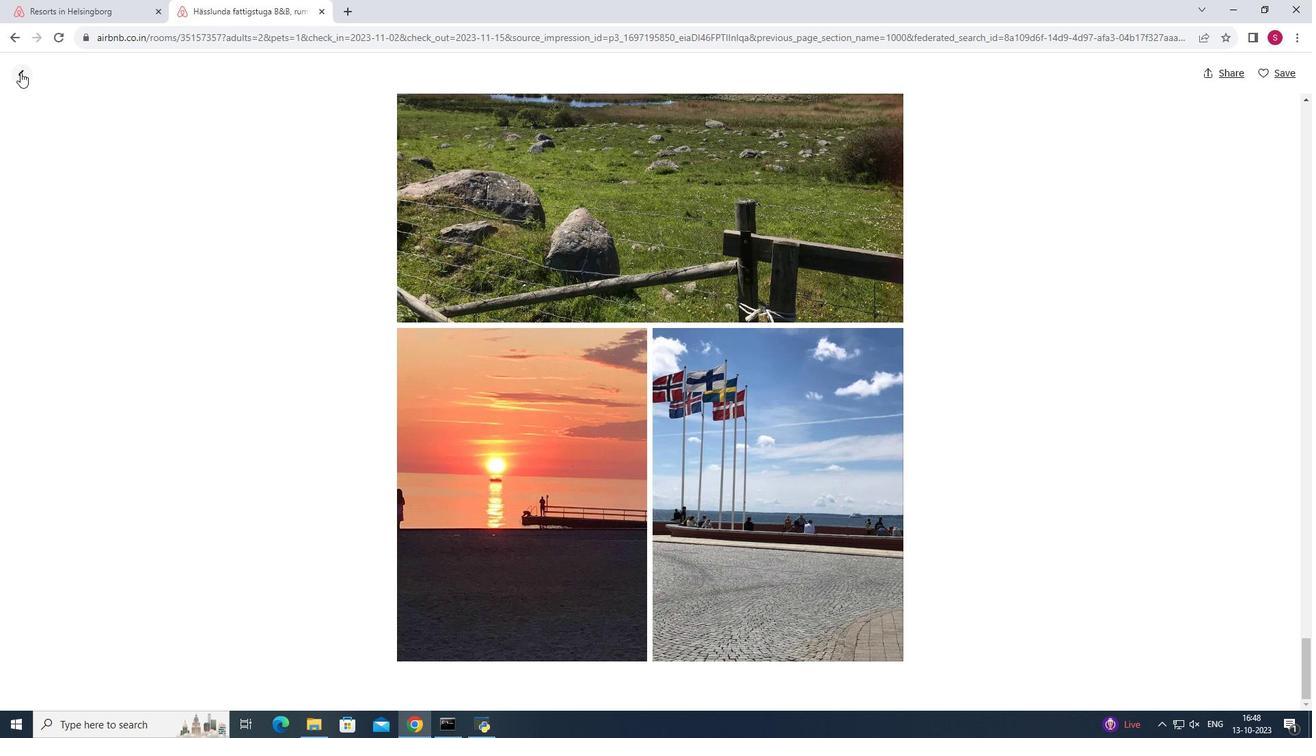 
Action: Mouse pressed left at (80, 102)
Screenshot: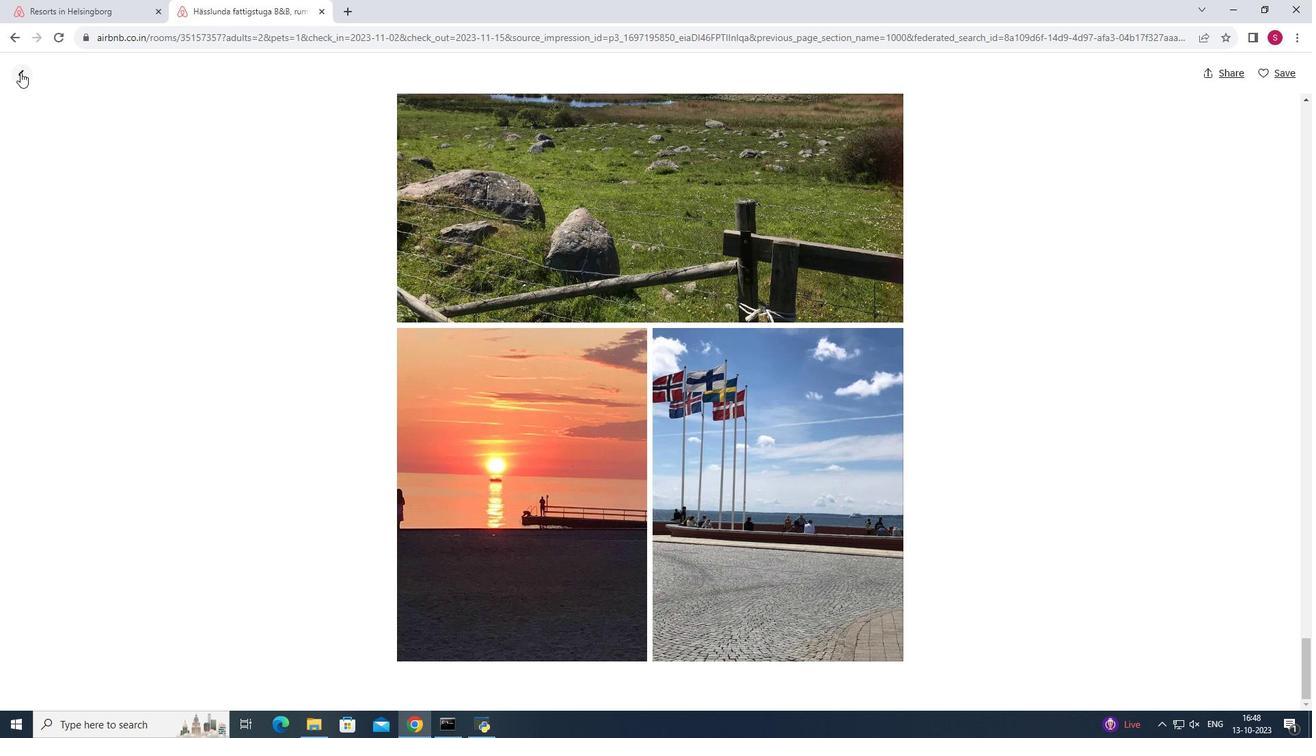 
Action: Mouse moved to (1103, 341)
Screenshot: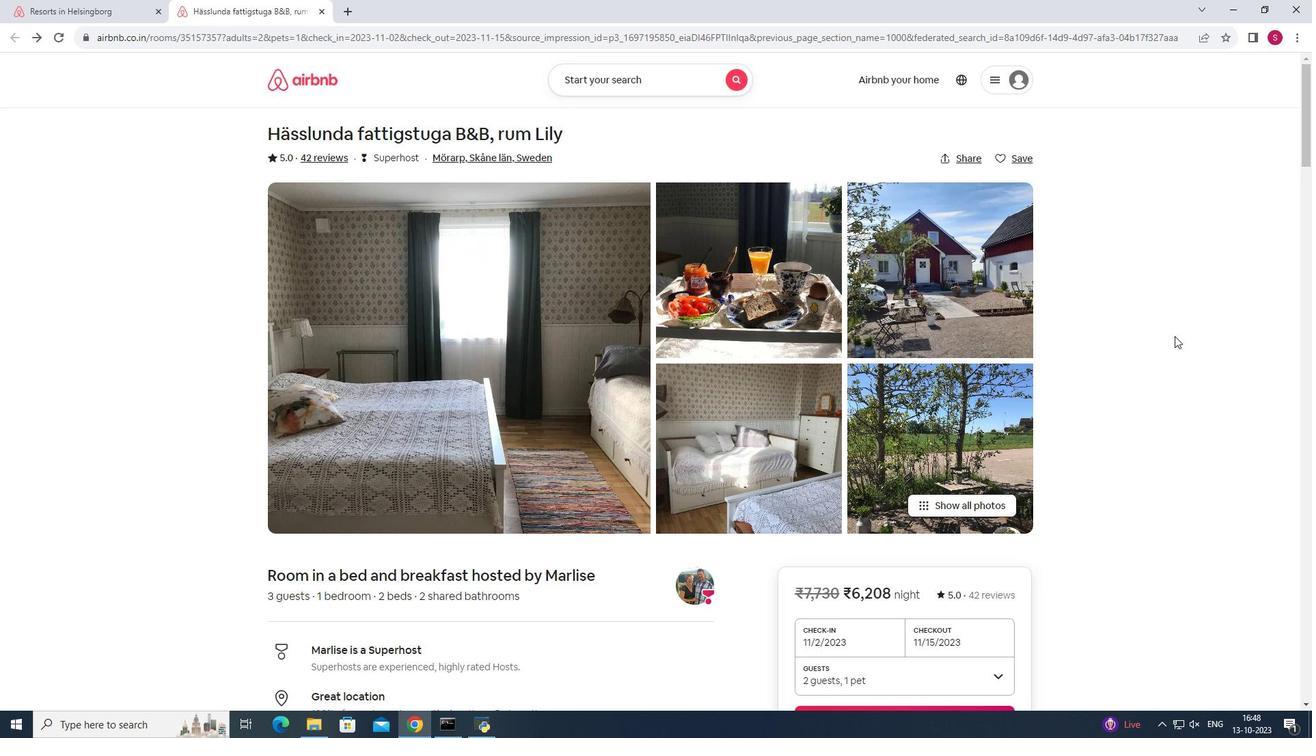 
Action: Mouse scrolled (1103, 340) with delta (0, 0)
Screenshot: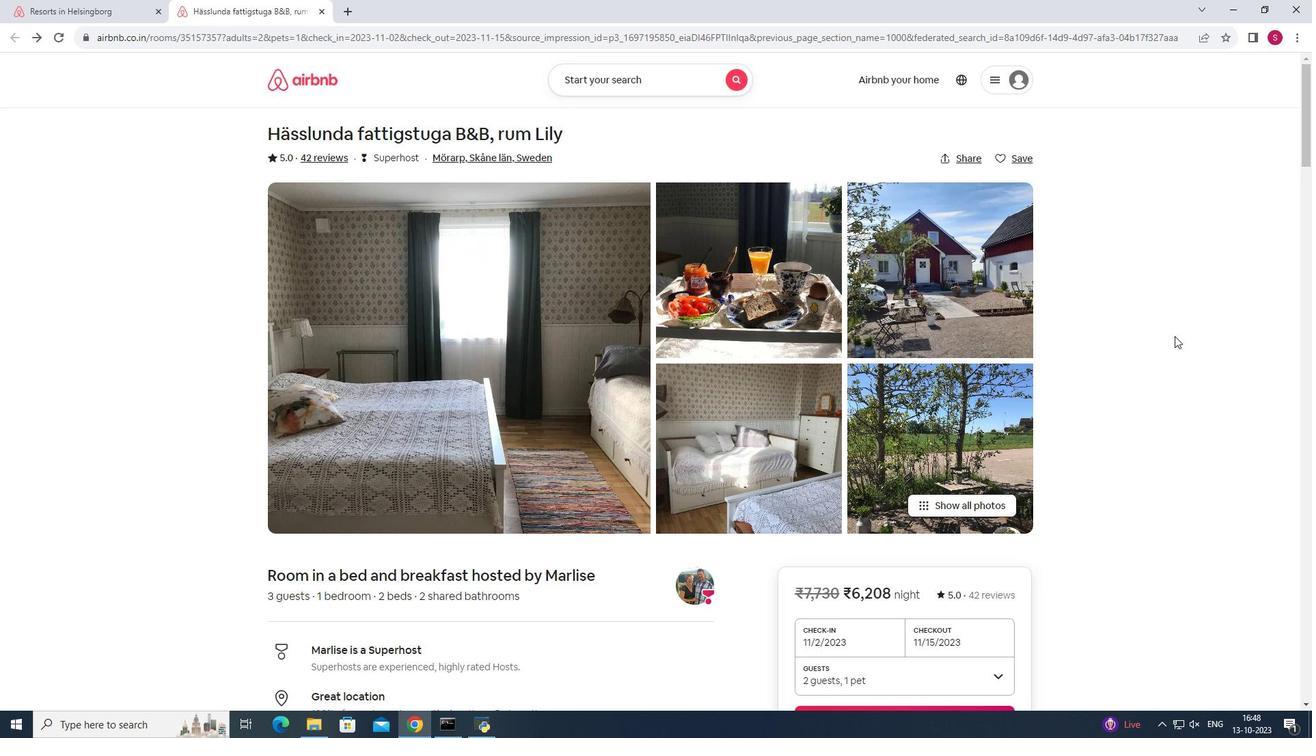 
Action: Mouse moved to (1104, 341)
Screenshot: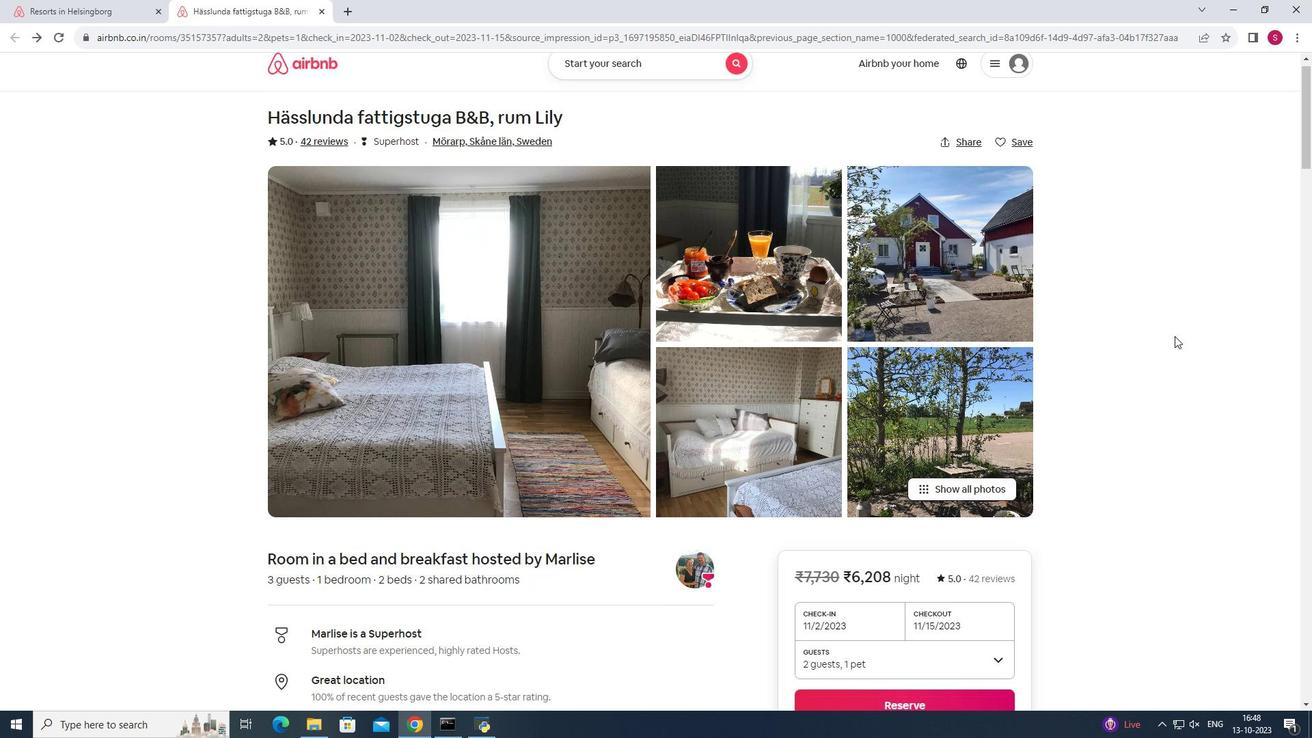 
Action: Mouse scrolled (1104, 341) with delta (0, 0)
Screenshot: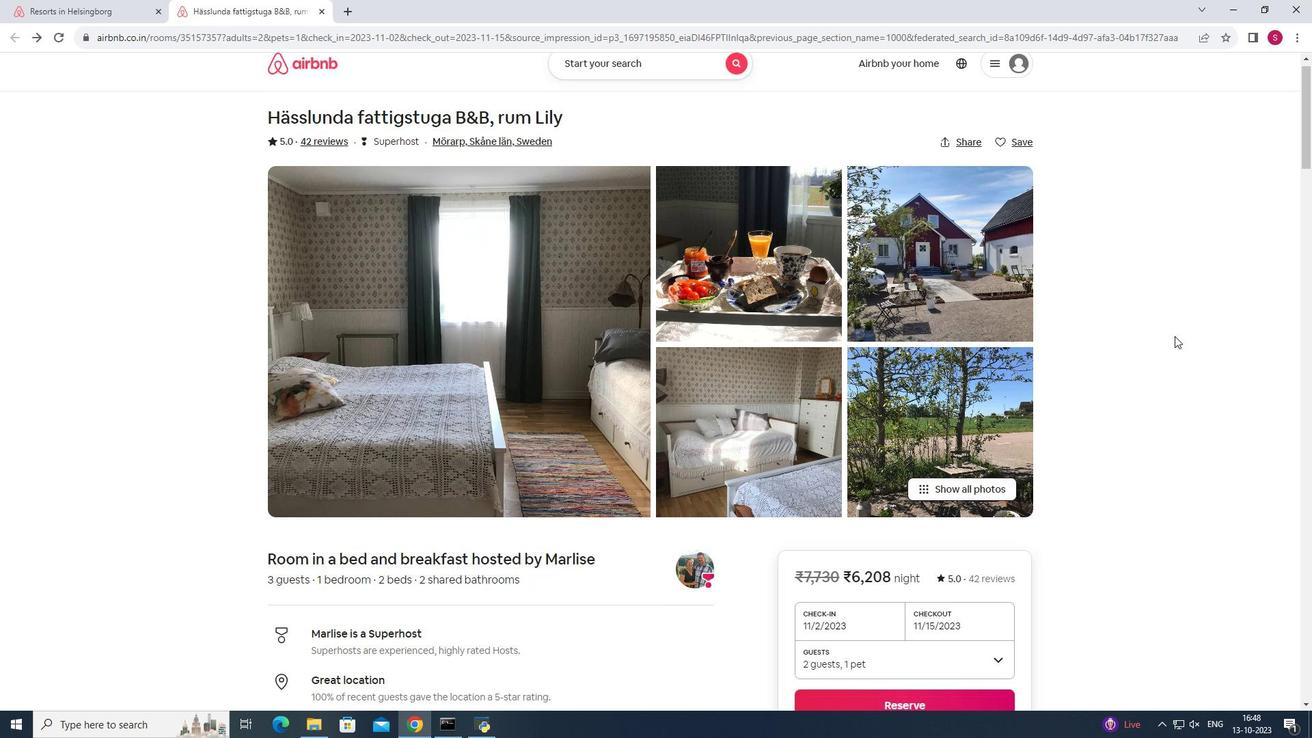 
Action: Mouse scrolled (1104, 341) with delta (0, 0)
Screenshot: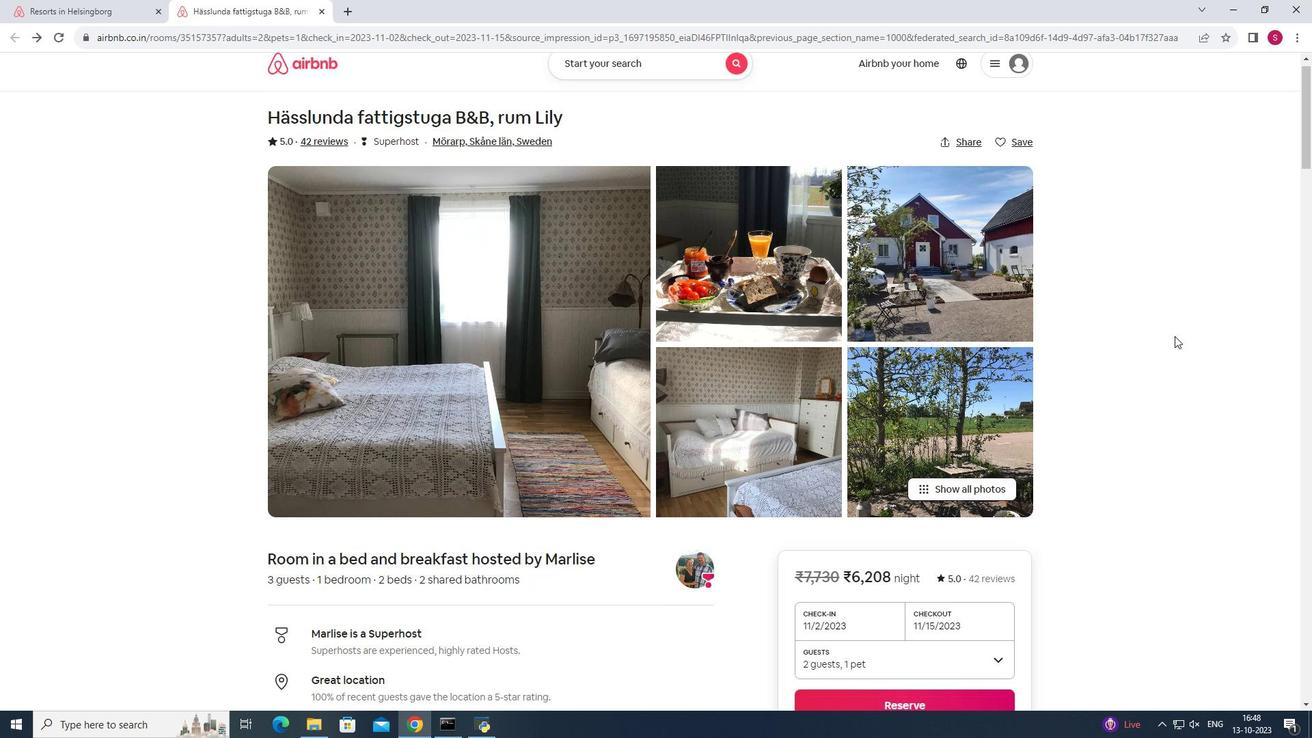 
Action: Mouse scrolled (1104, 341) with delta (0, 0)
Screenshot: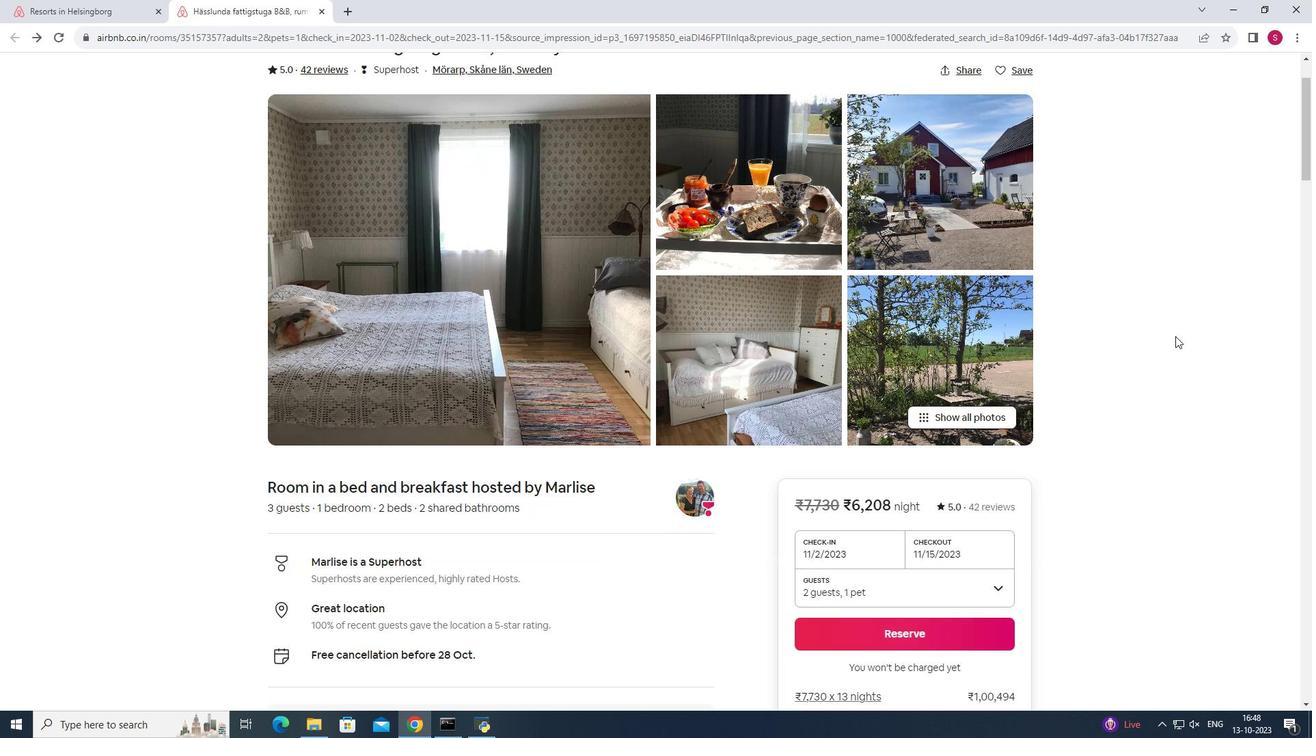 
Action: Mouse moved to (1105, 341)
Screenshot: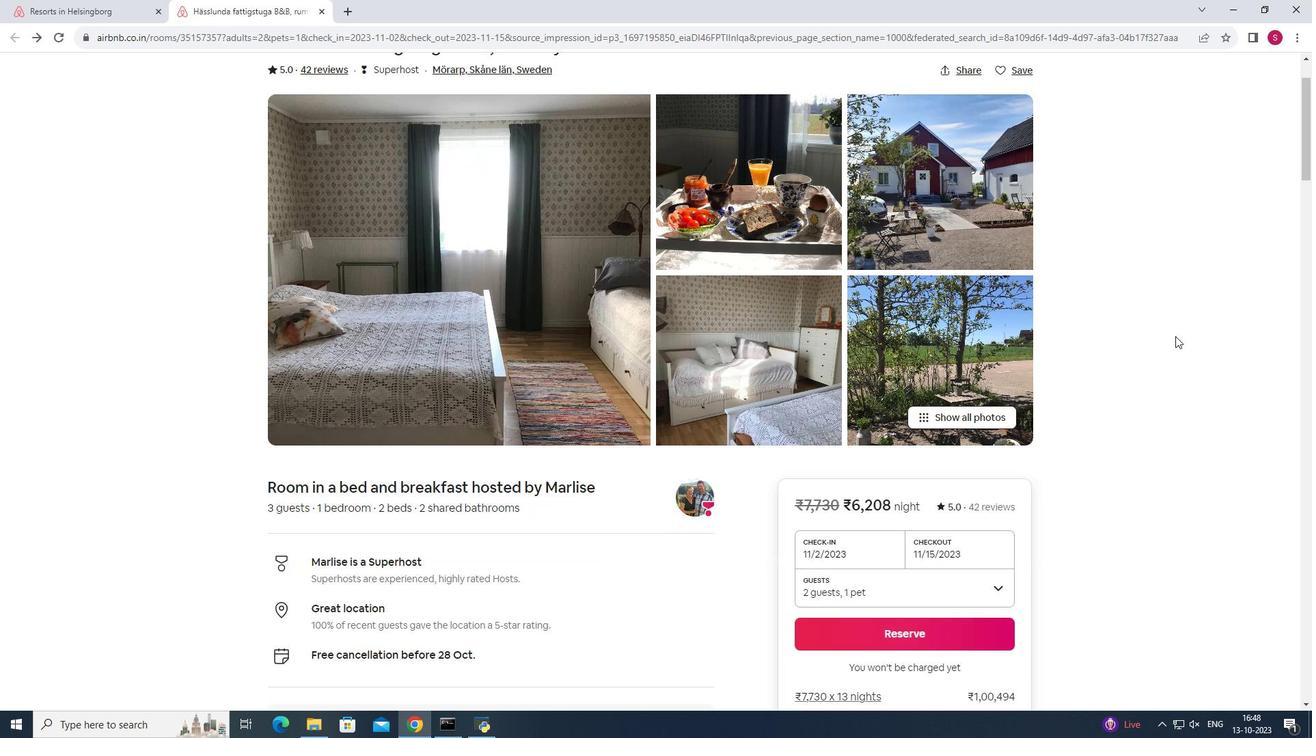 
Action: Mouse scrolled (1105, 341) with delta (0, 0)
Screenshot: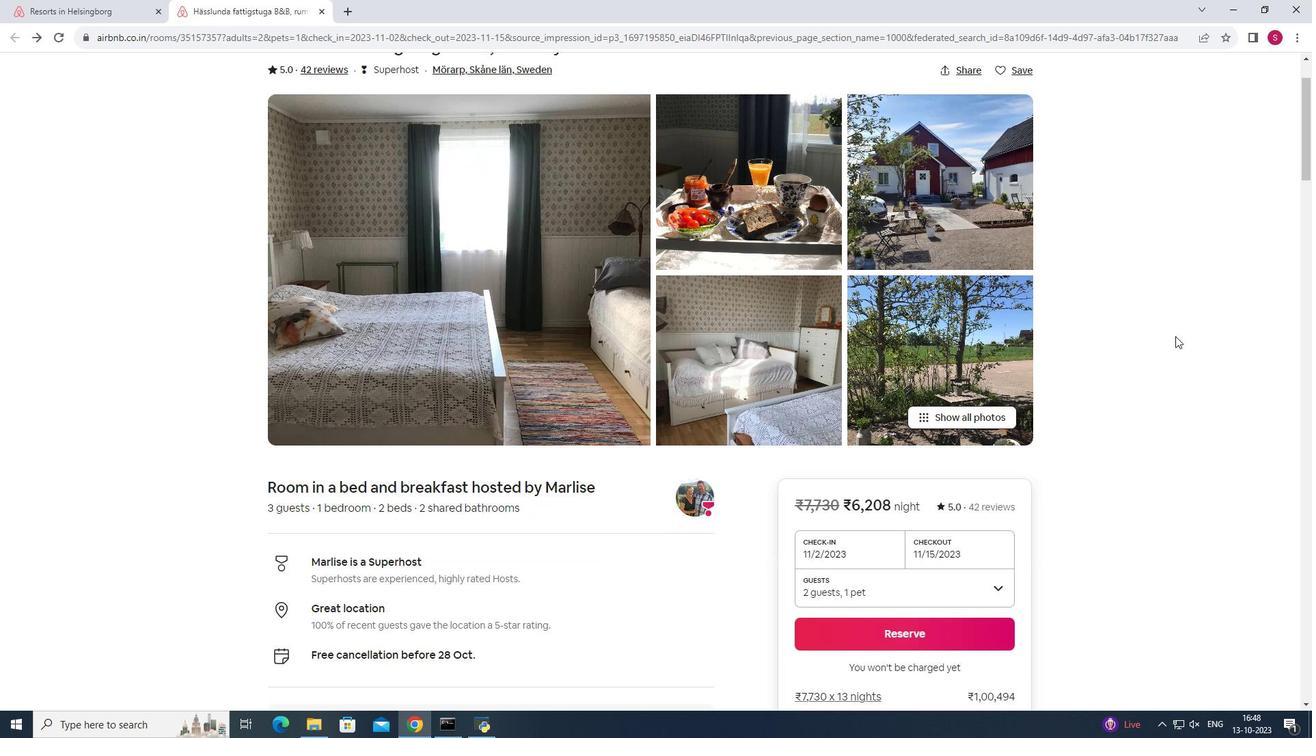 
Action: Mouse moved to (1105, 342)
Screenshot: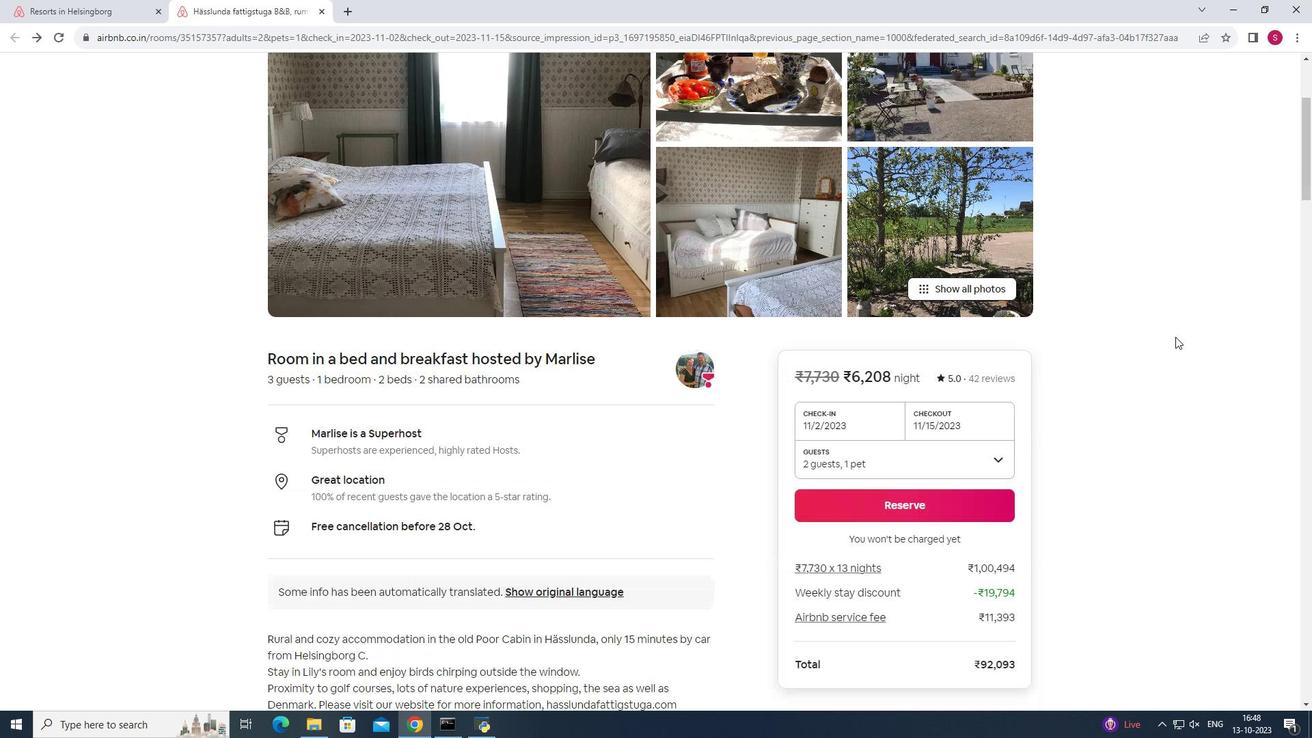
Action: Mouse scrolled (1105, 341) with delta (0, 0)
Screenshot: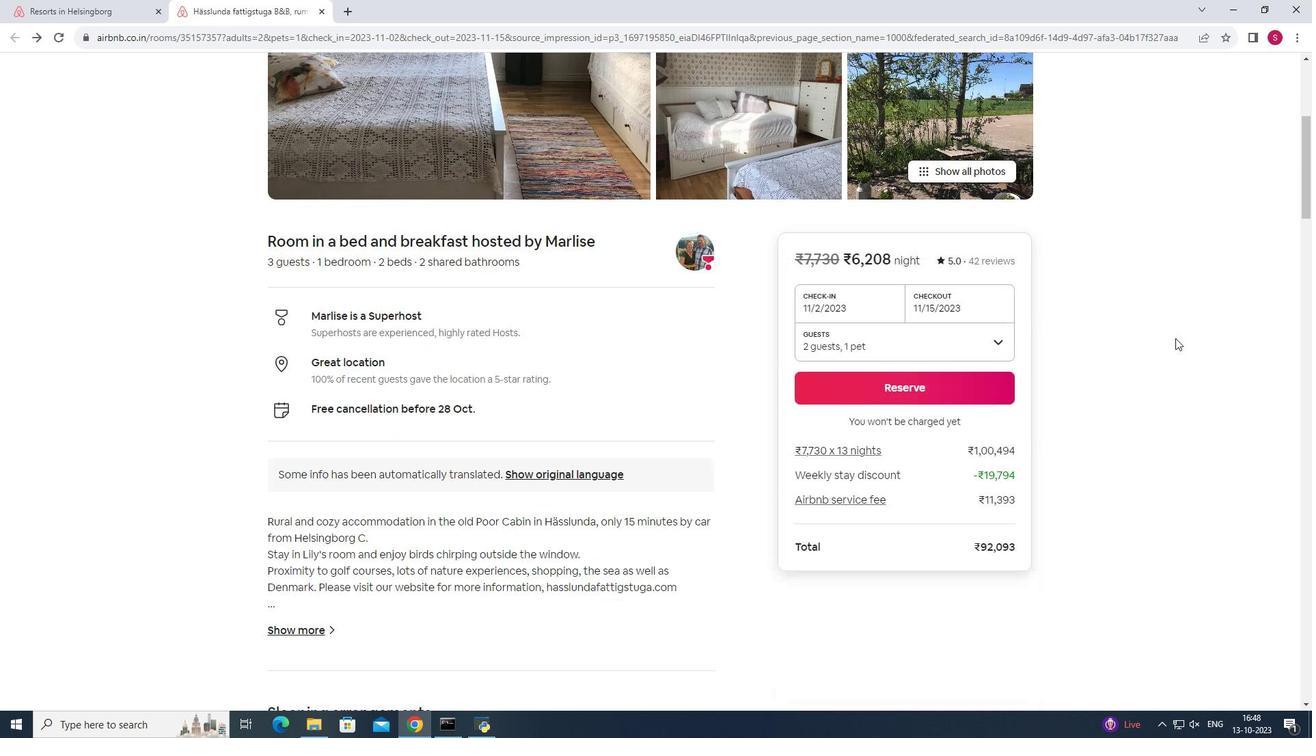 
Action: Mouse moved to (1108, 347)
Screenshot: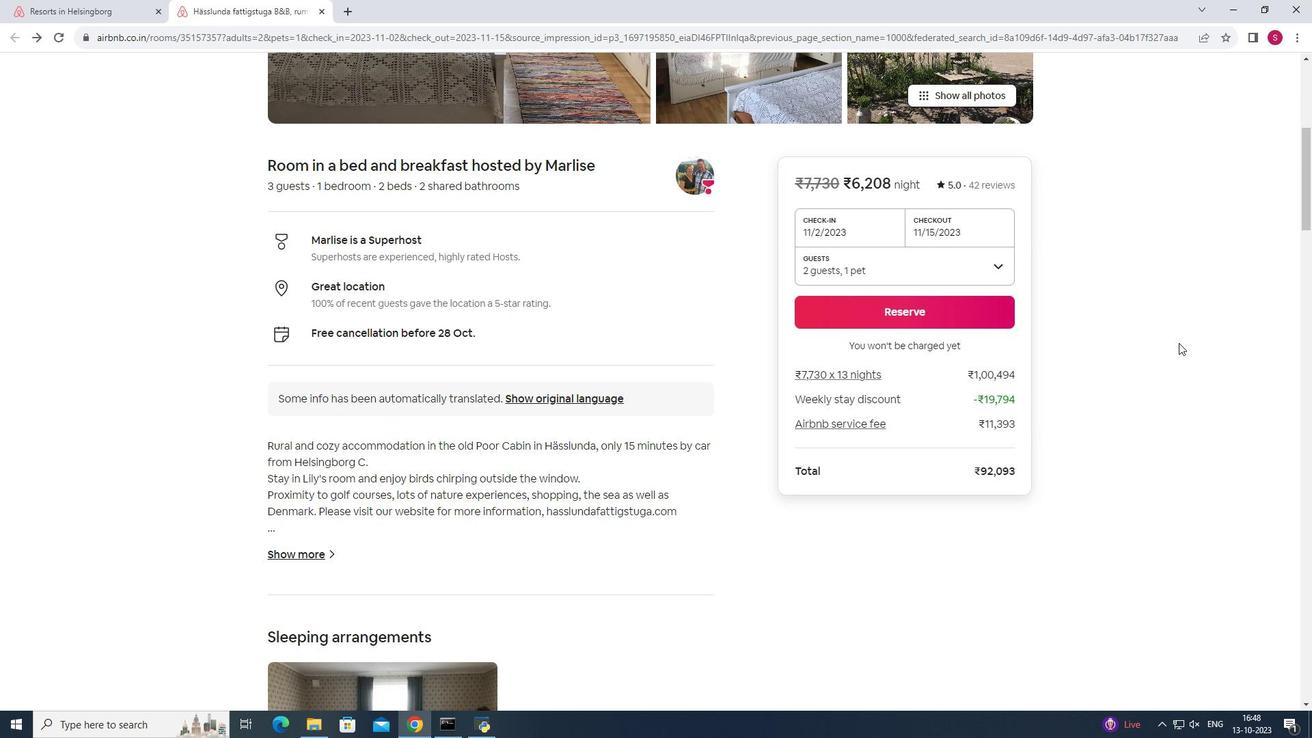 
Action: Mouse scrolled (1108, 347) with delta (0, 0)
Screenshot: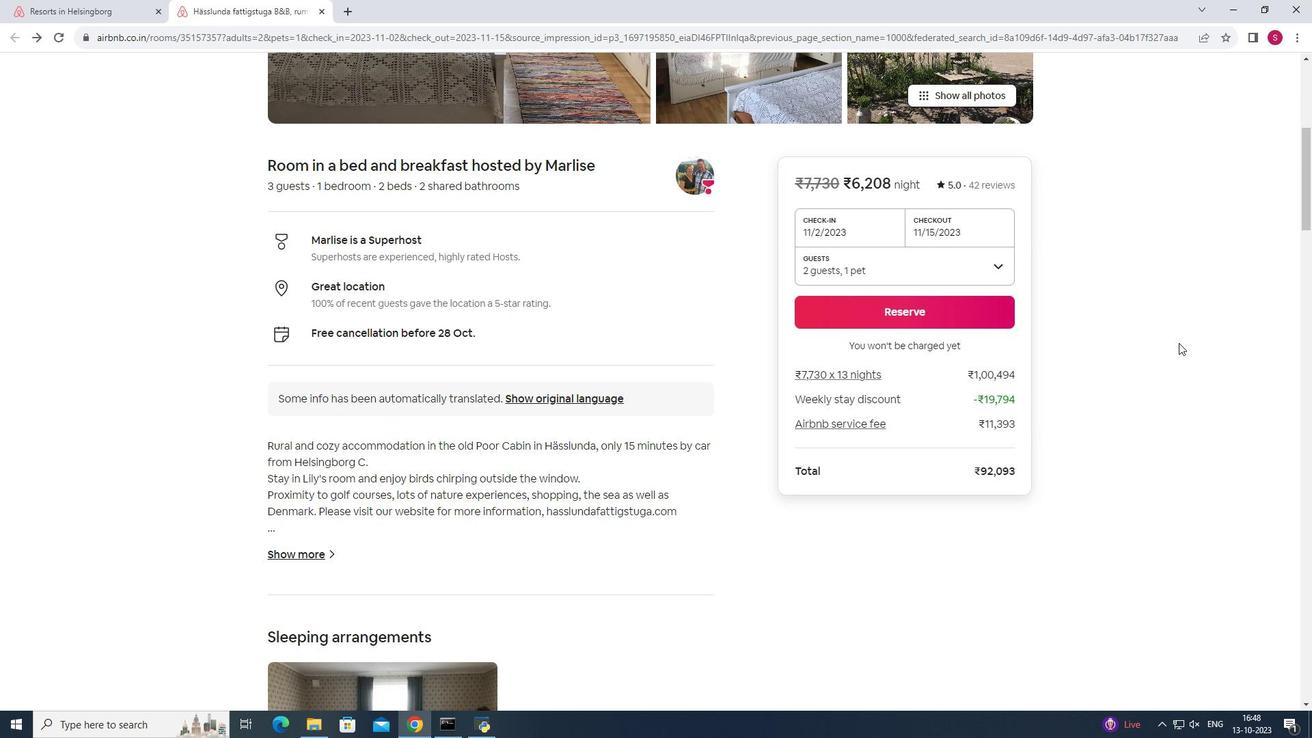 
Action: Mouse moved to (352, 474)
Screenshot: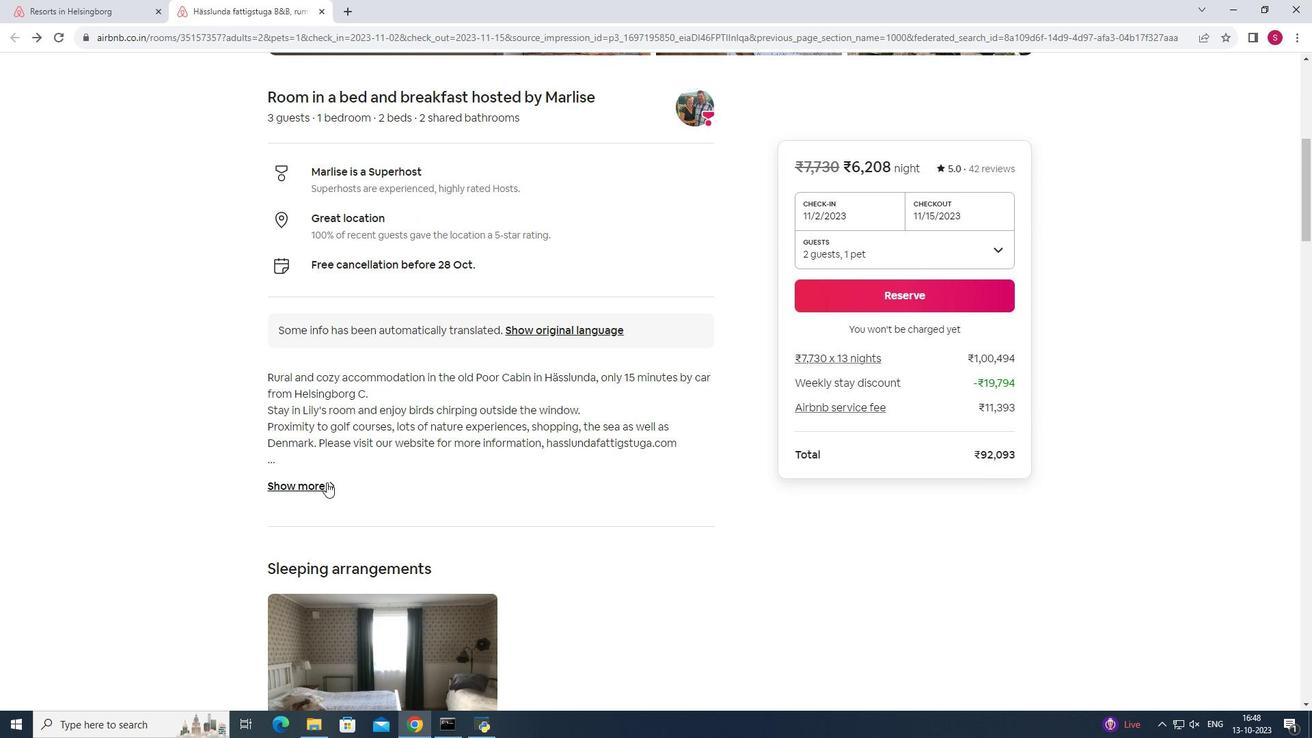 
Action: Mouse pressed left at (352, 474)
Screenshot: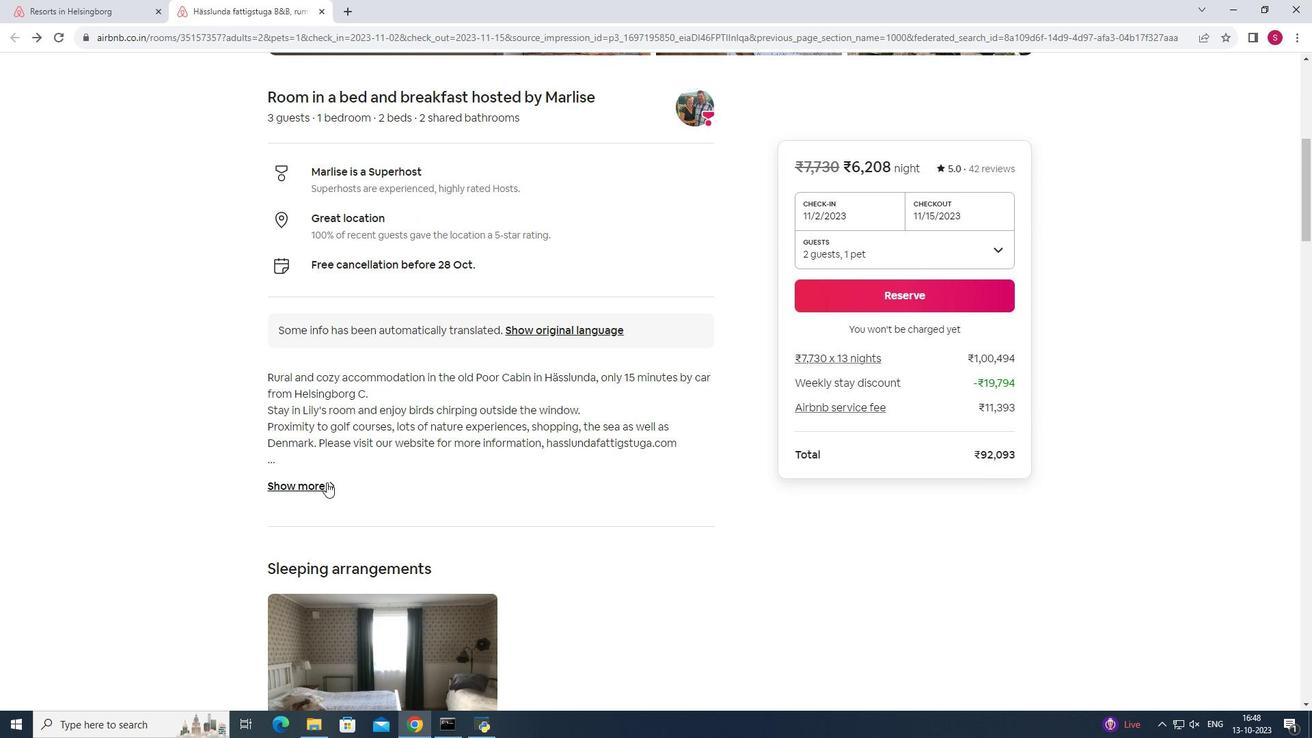 
Action: Mouse moved to (1032, 386)
Screenshot: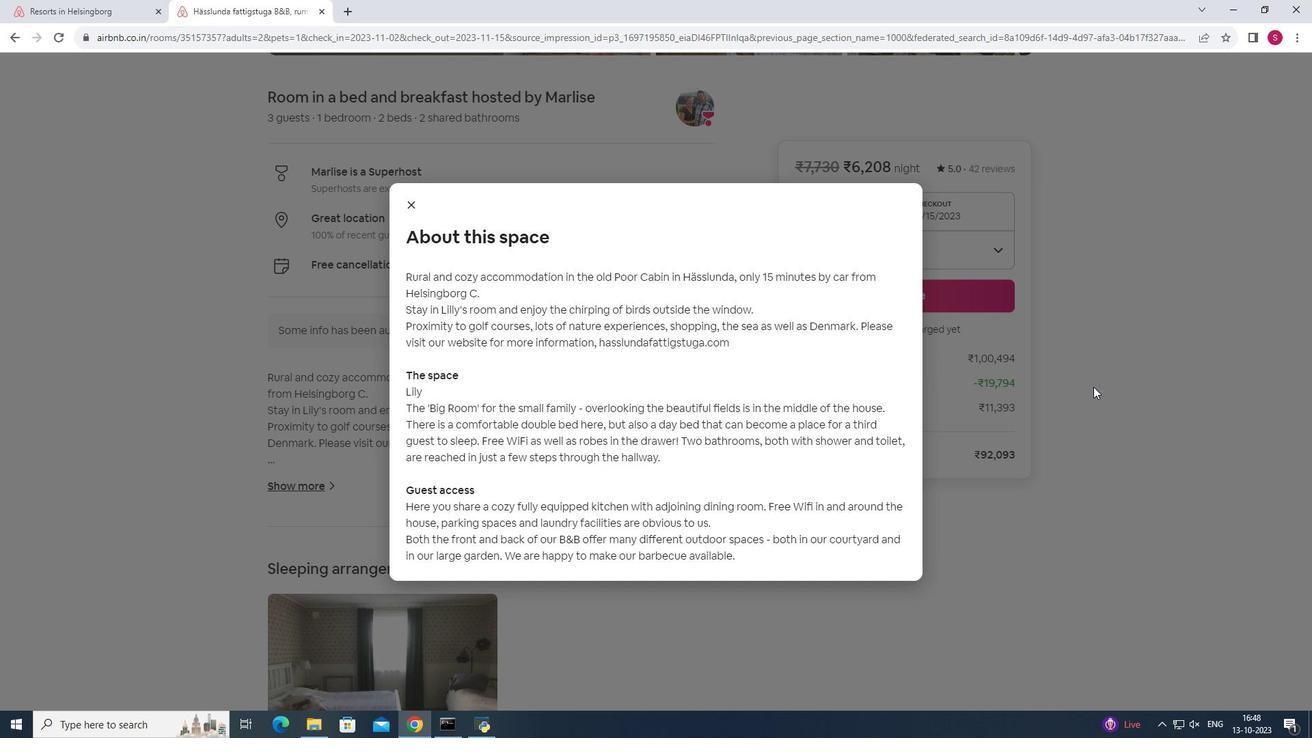 
Action: Mouse scrolled (1032, 385) with delta (0, 0)
Screenshot: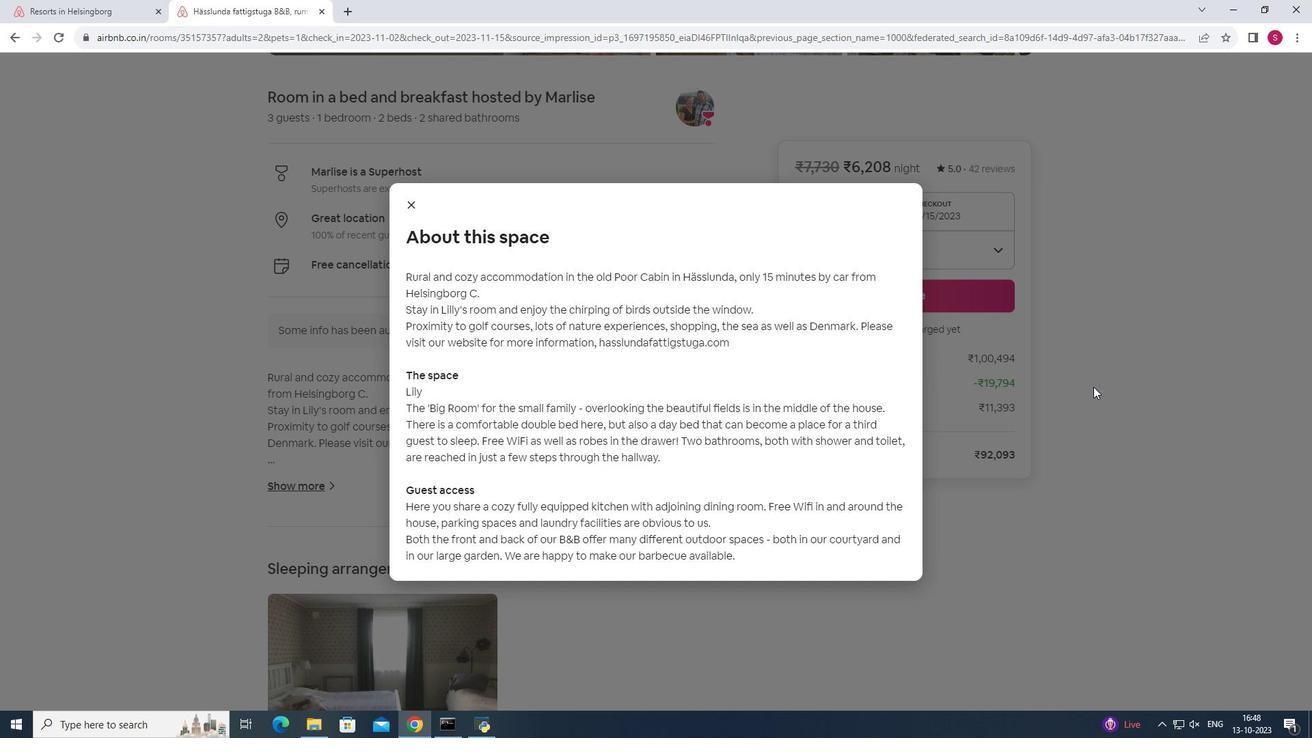 
Action: Mouse moved to (1032, 388)
Screenshot: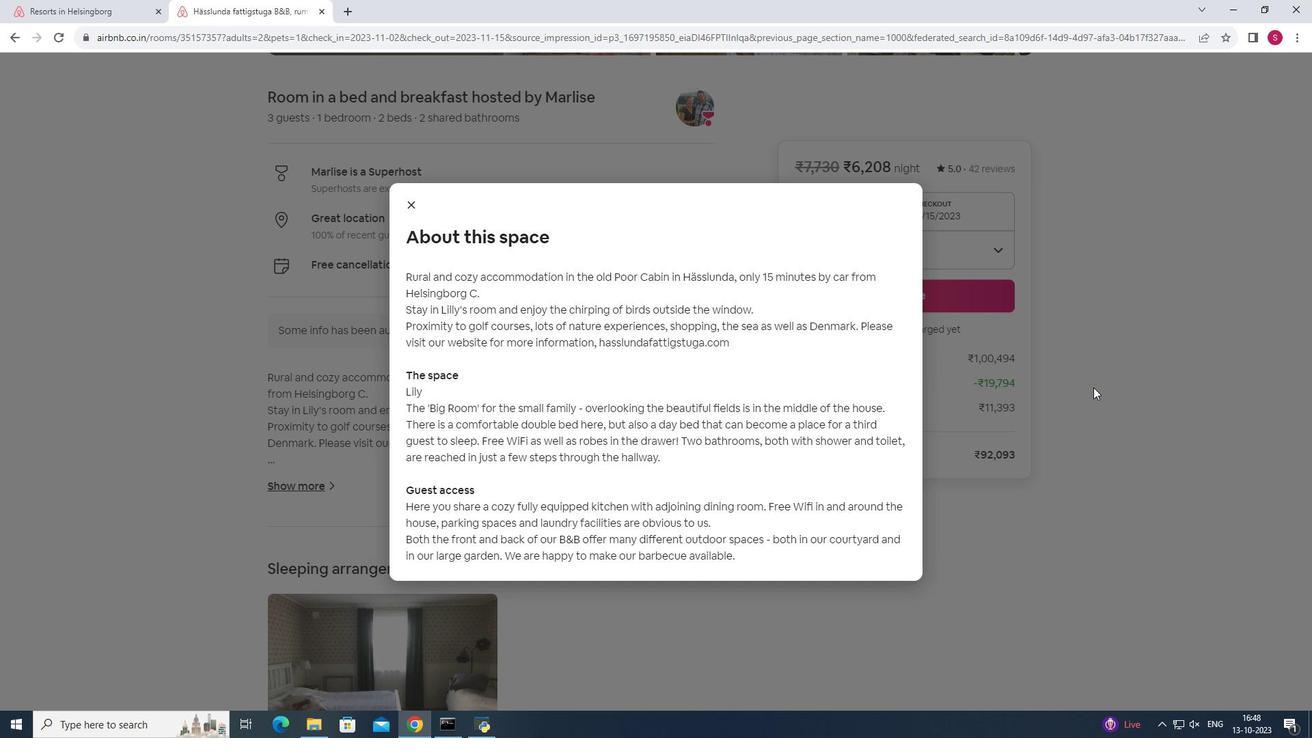 
Action: Mouse scrolled (1032, 387) with delta (0, 0)
Screenshot: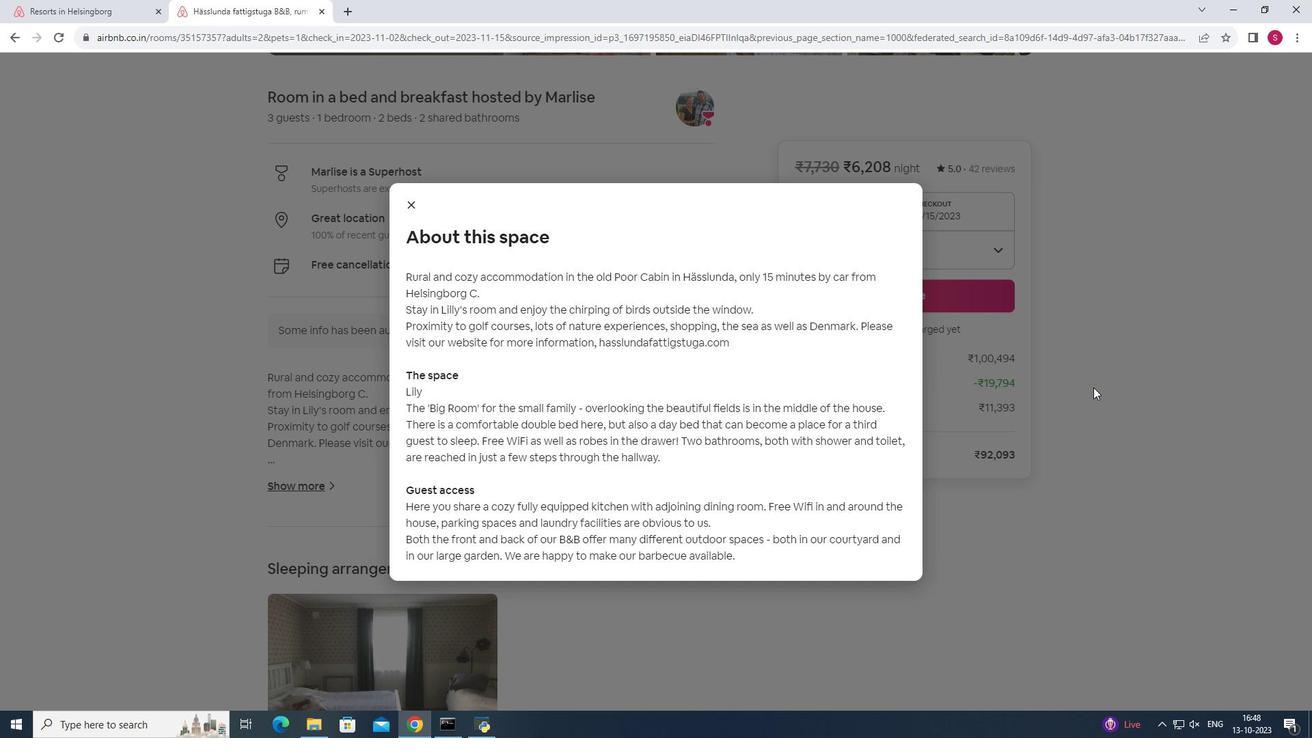 
Action: Mouse moved to (1032, 388)
Screenshot: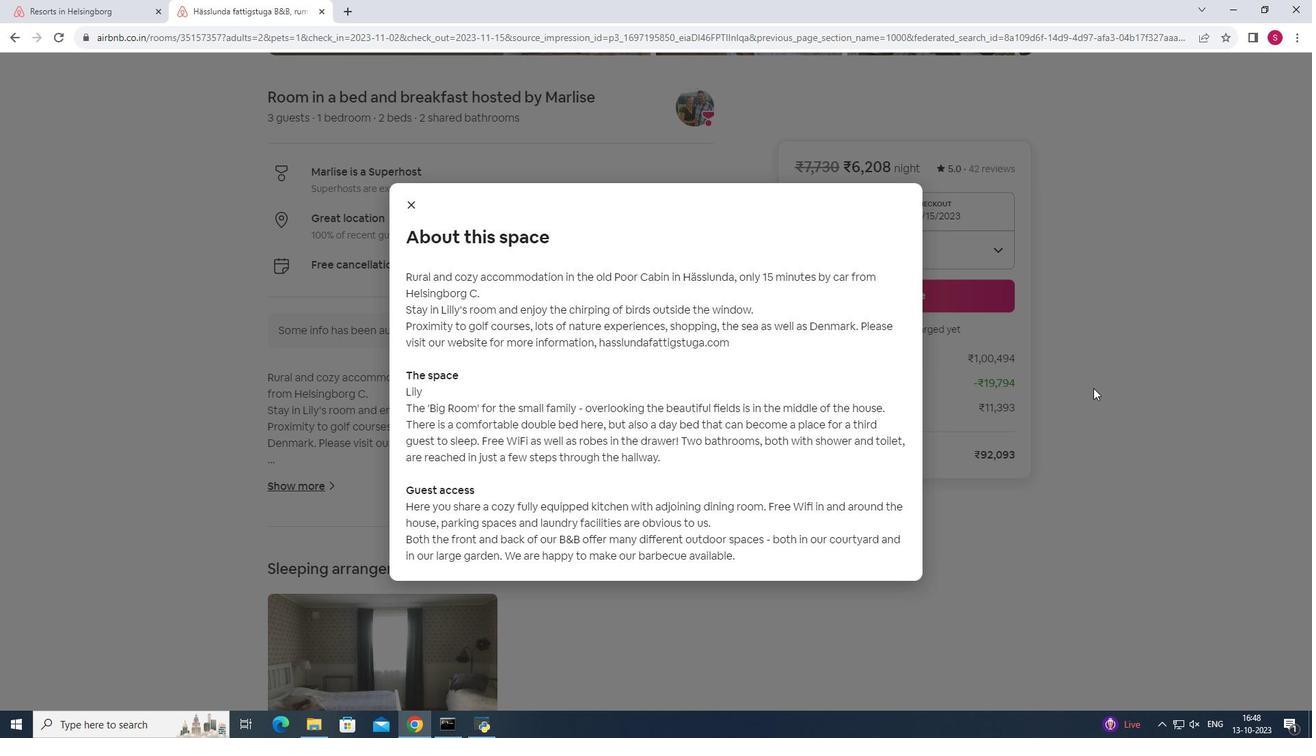 
Action: Mouse scrolled (1032, 388) with delta (0, 0)
Screenshot: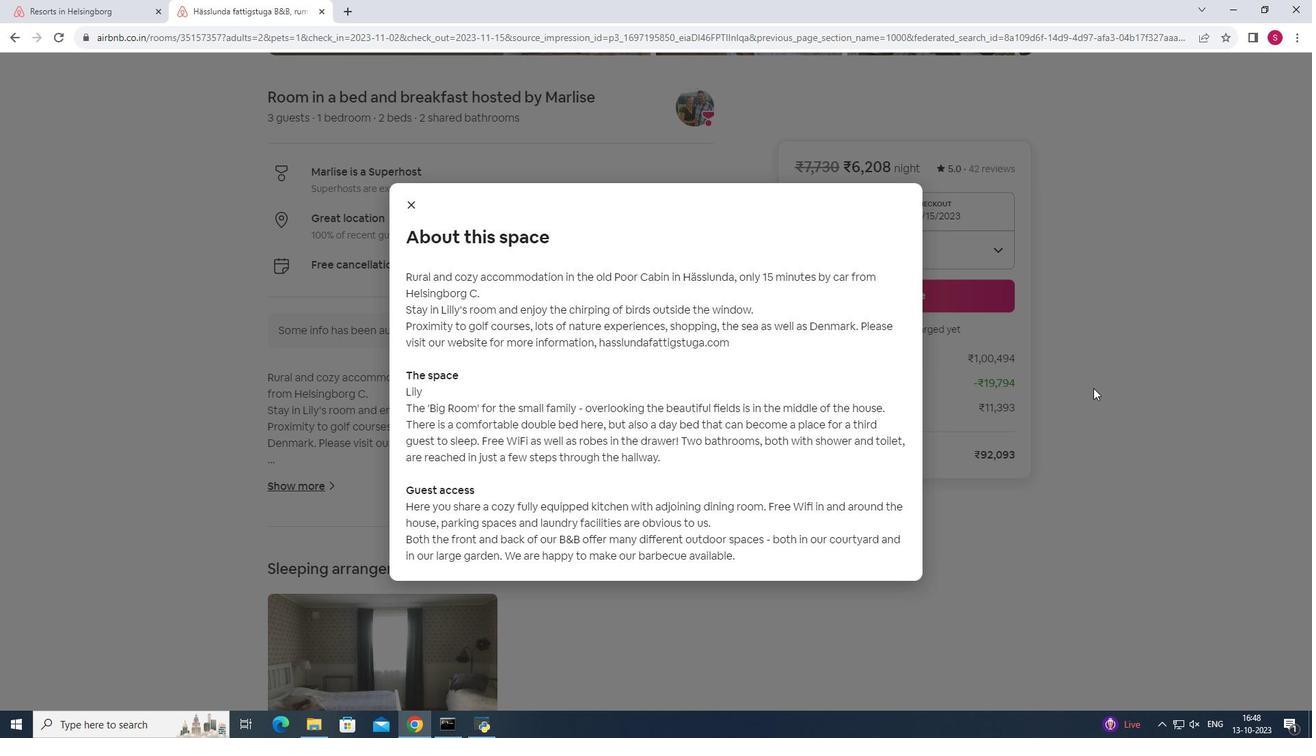
Action: Mouse scrolled (1032, 388) with delta (0, 0)
Screenshot: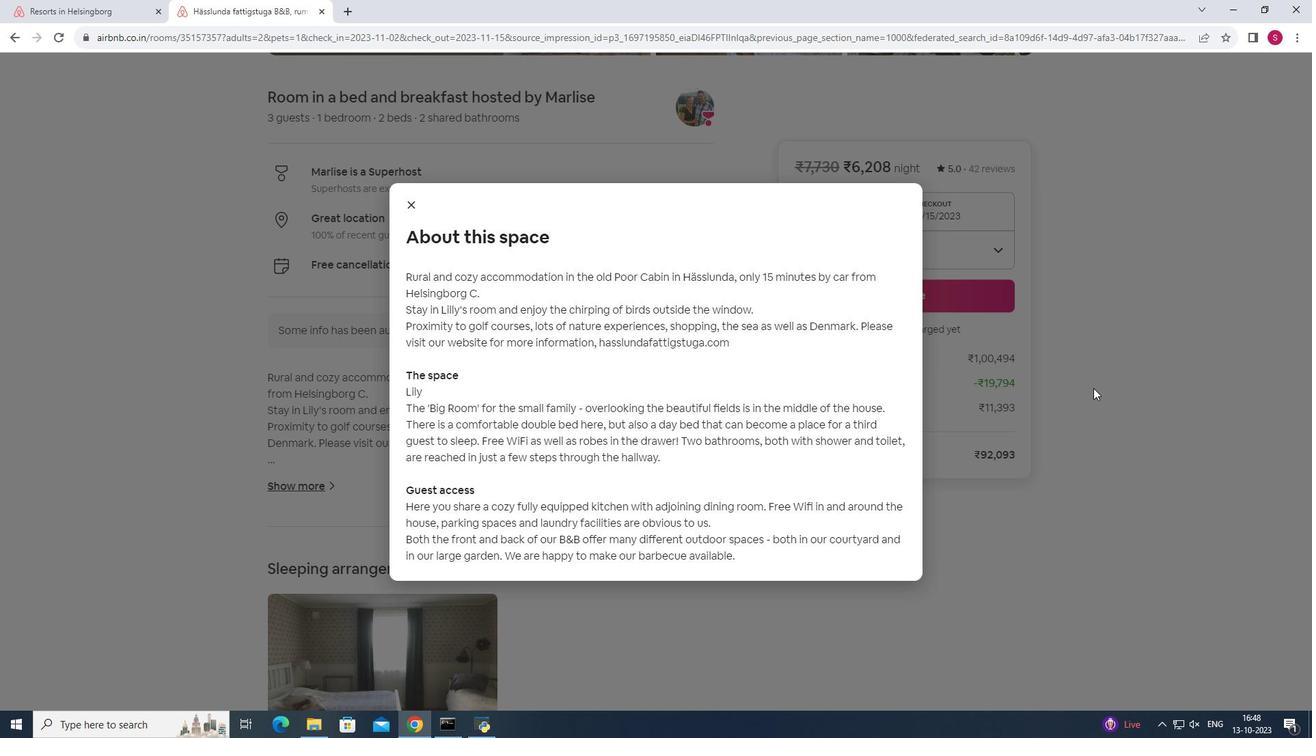 
Action: Mouse moved to (1032, 383)
Screenshot: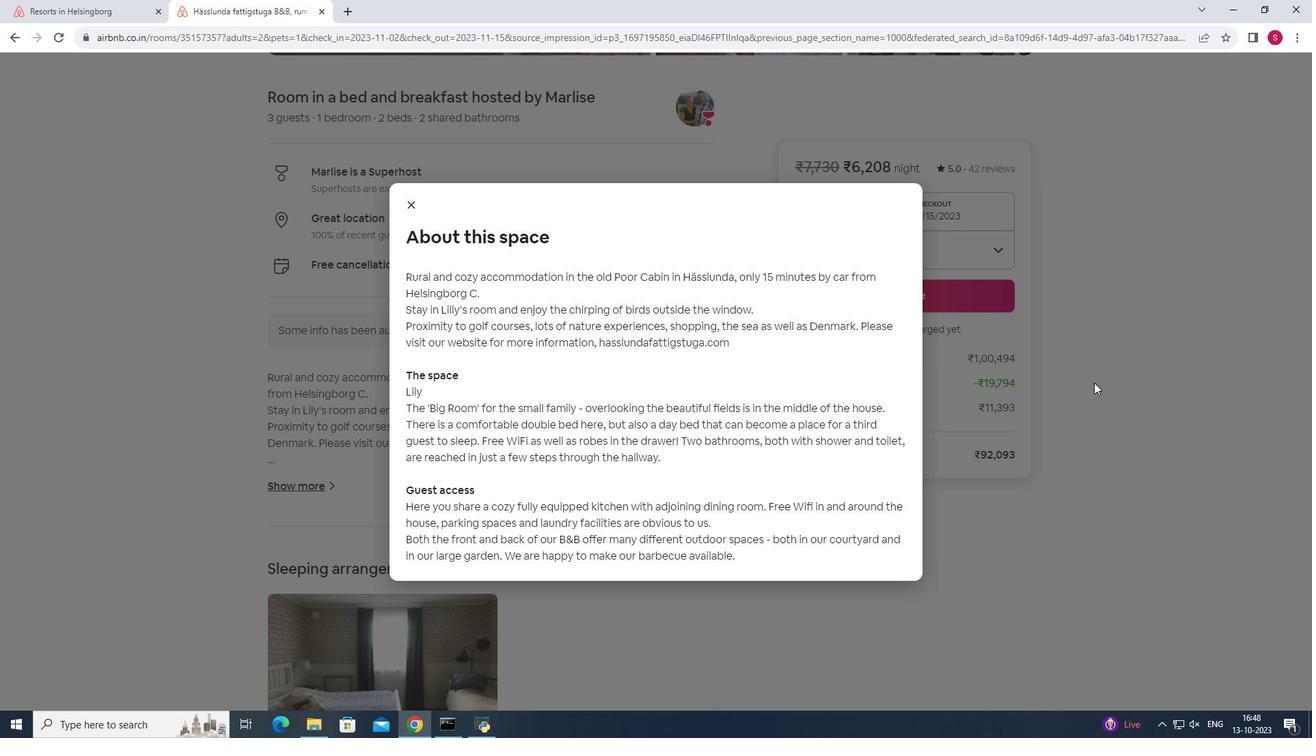 
Action: Mouse pressed left at (1032, 383)
Screenshot: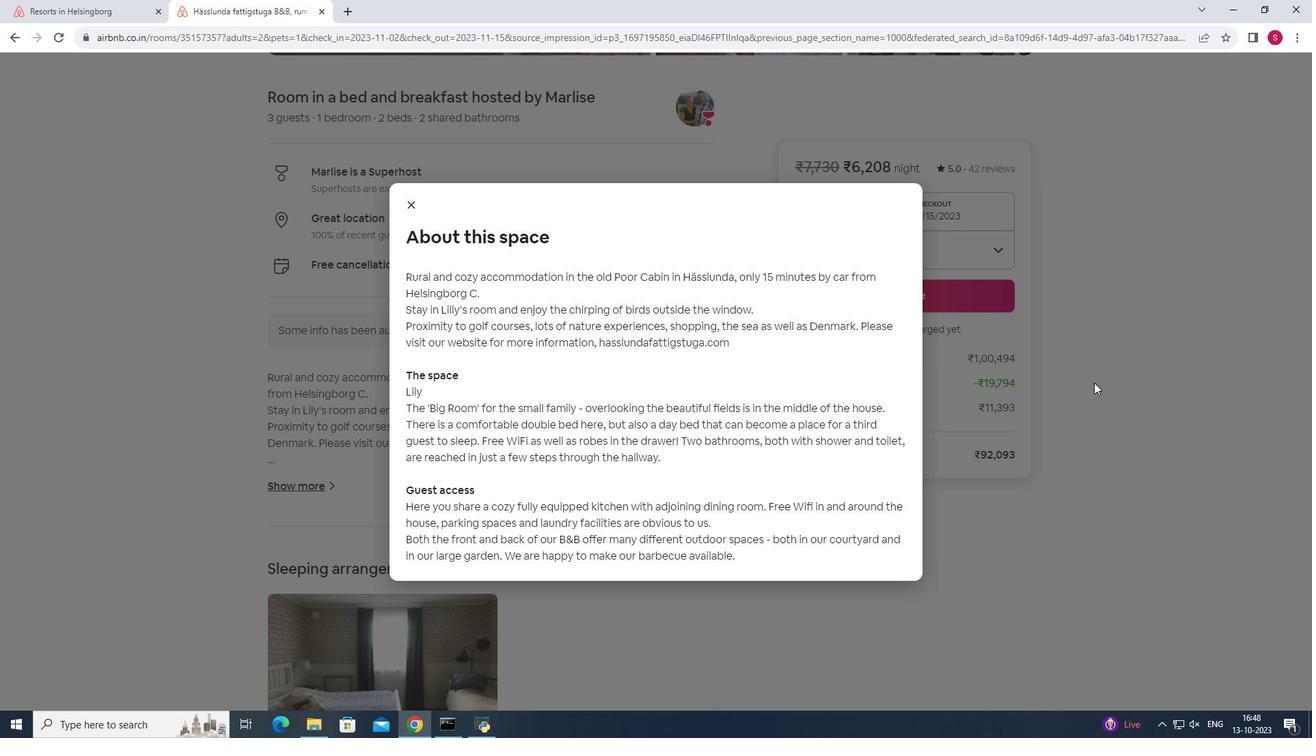 
Action: Mouse moved to (1019, 383)
Screenshot: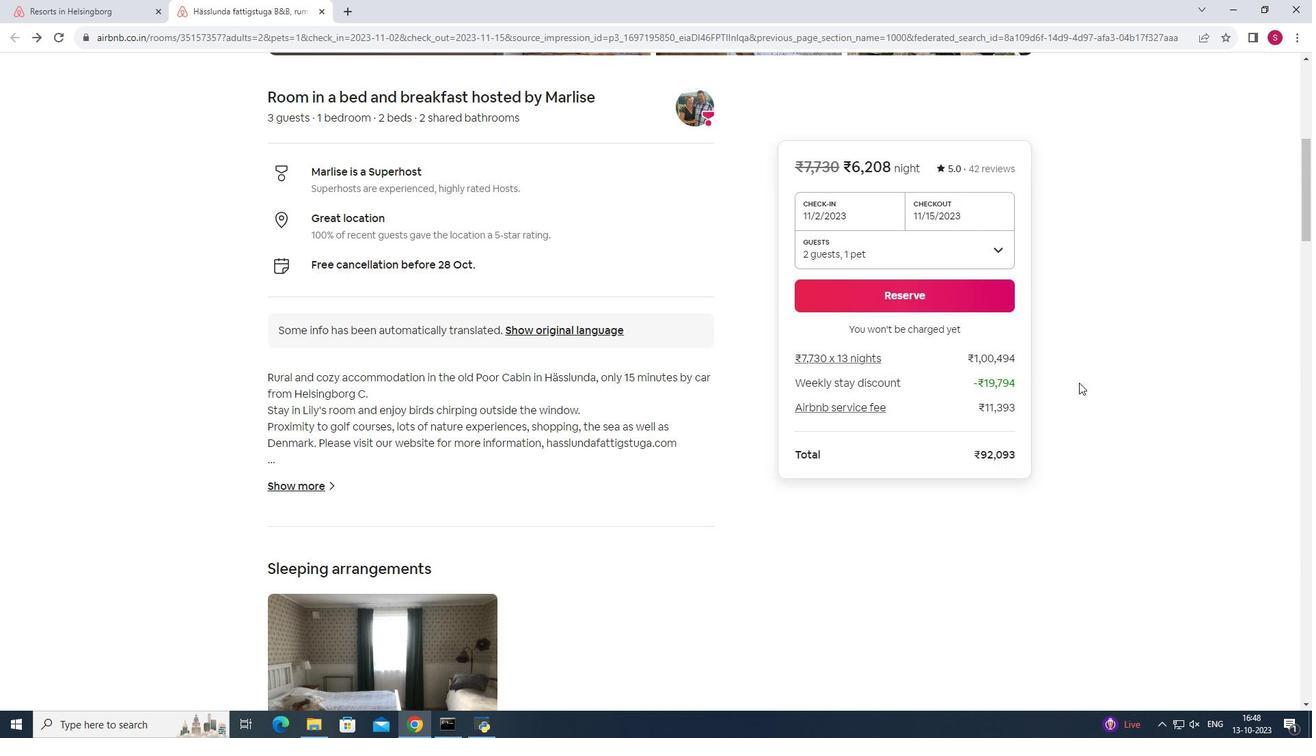 
Action: Mouse scrolled (1019, 383) with delta (0, 0)
Screenshot: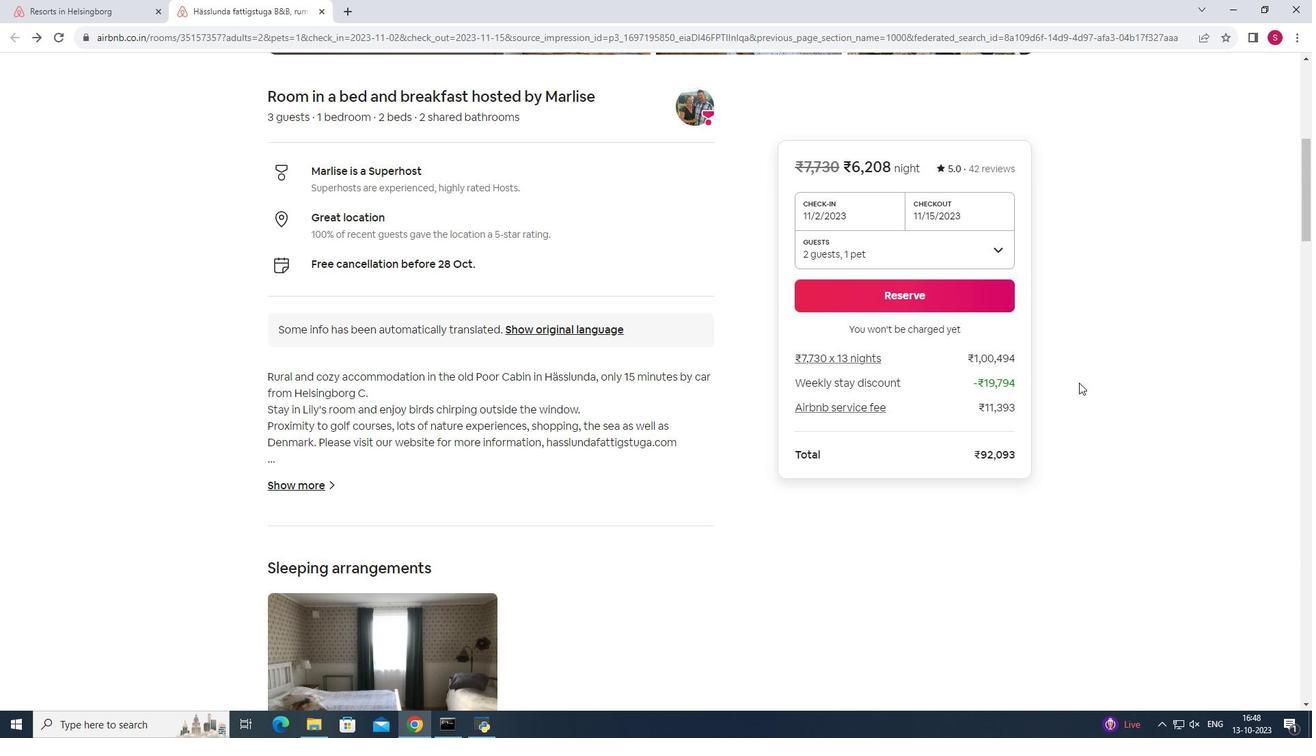 
Action: Mouse scrolled (1019, 383) with delta (0, 0)
Screenshot: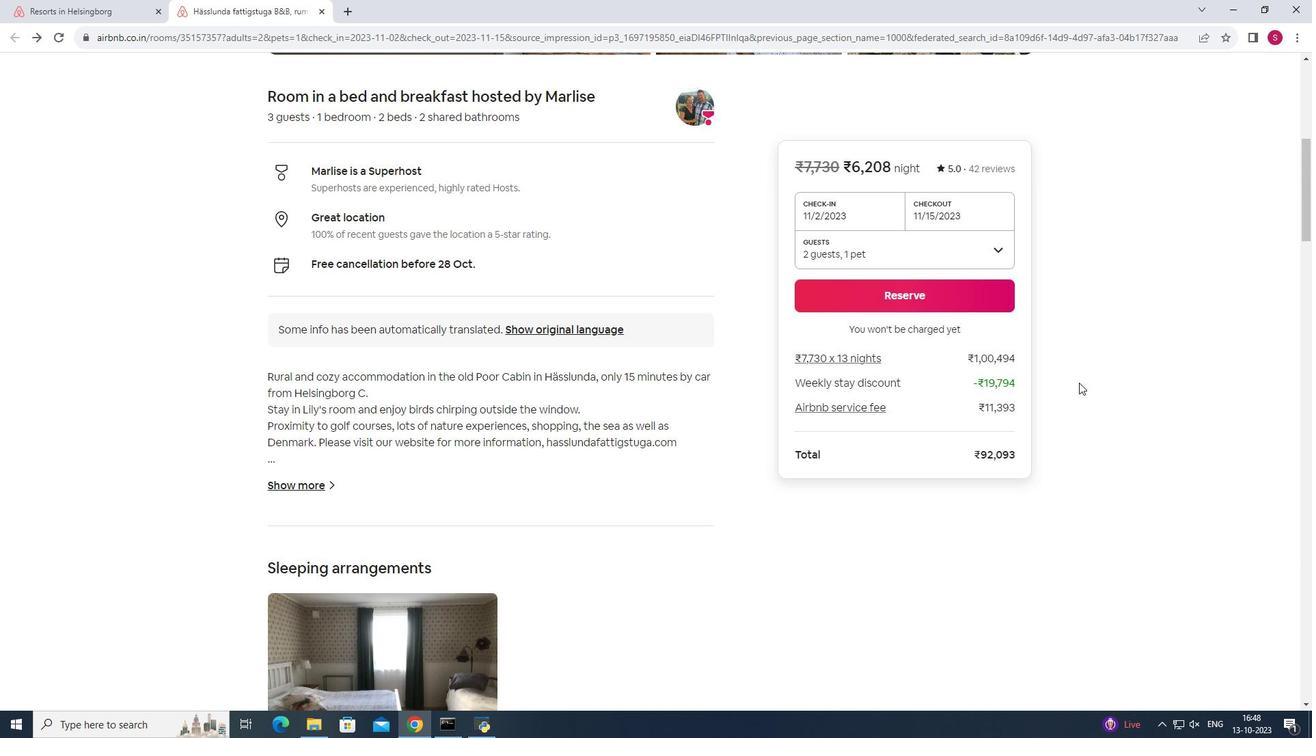 
Action: Mouse scrolled (1019, 383) with delta (0, 0)
Screenshot: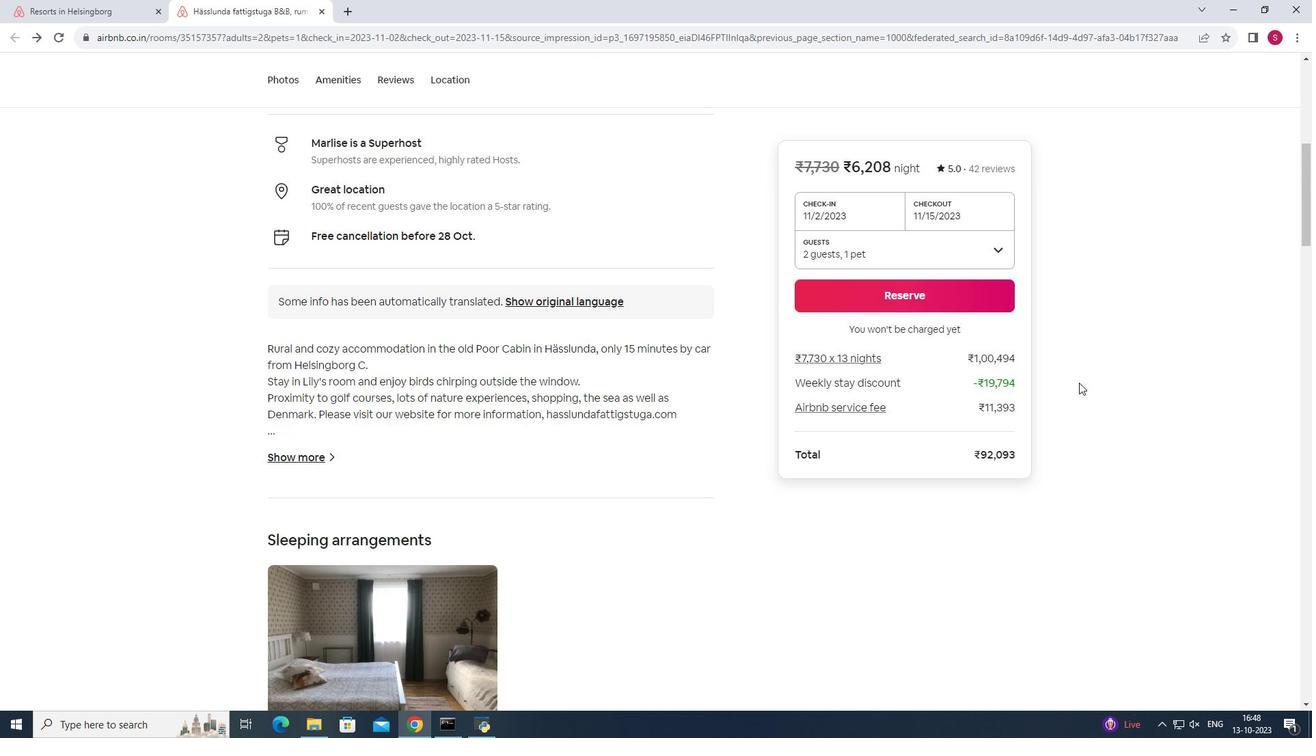 
Action: Mouse scrolled (1019, 383) with delta (0, 0)
Screenshot: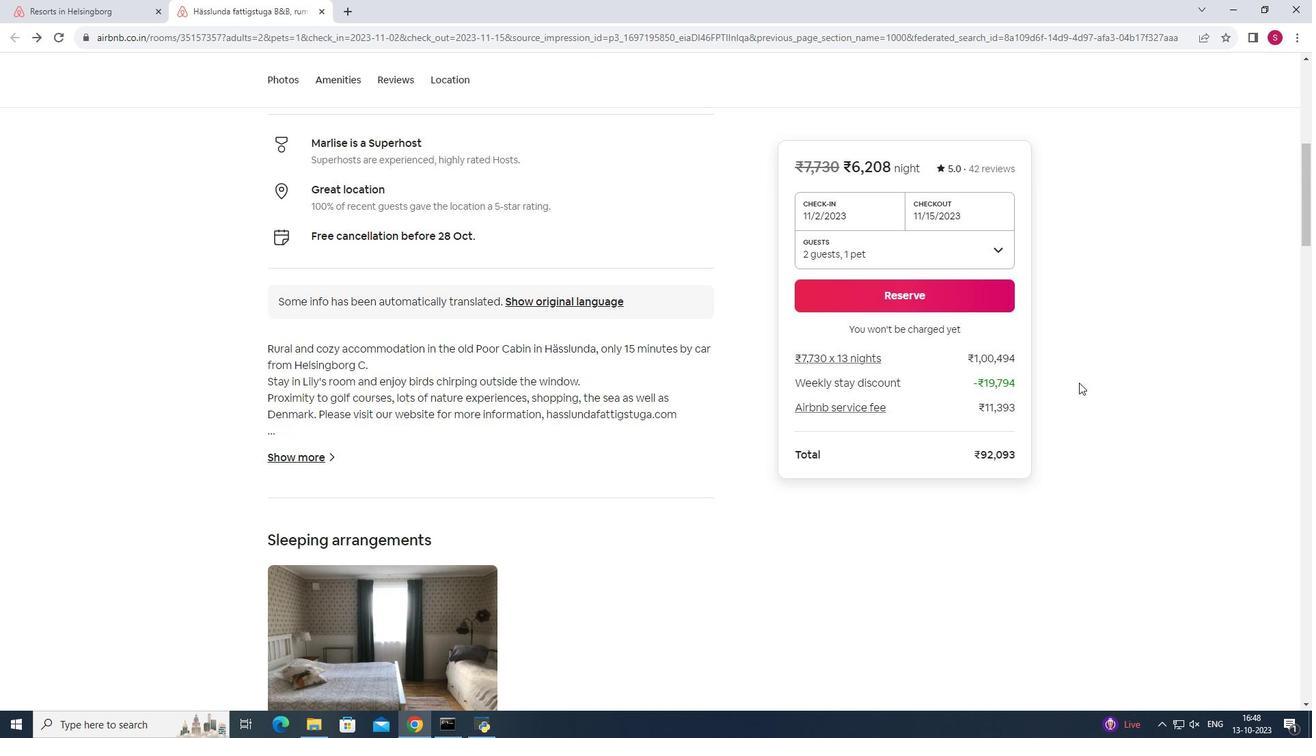 
Action: Mouse scrolled (1019, 383) with delta (0, 0)
Screenshot: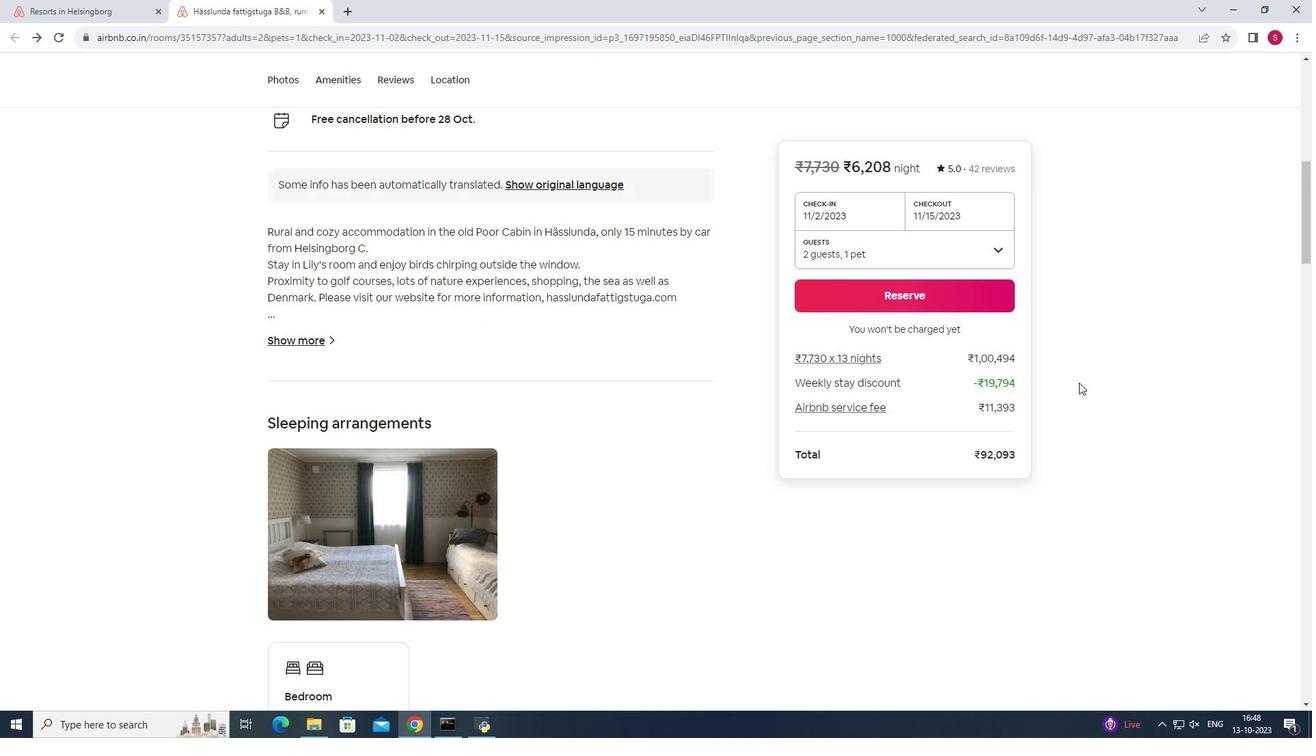 
Action: Mouse scrolled (1019, 383) with delta (0, 0)
Screenshot: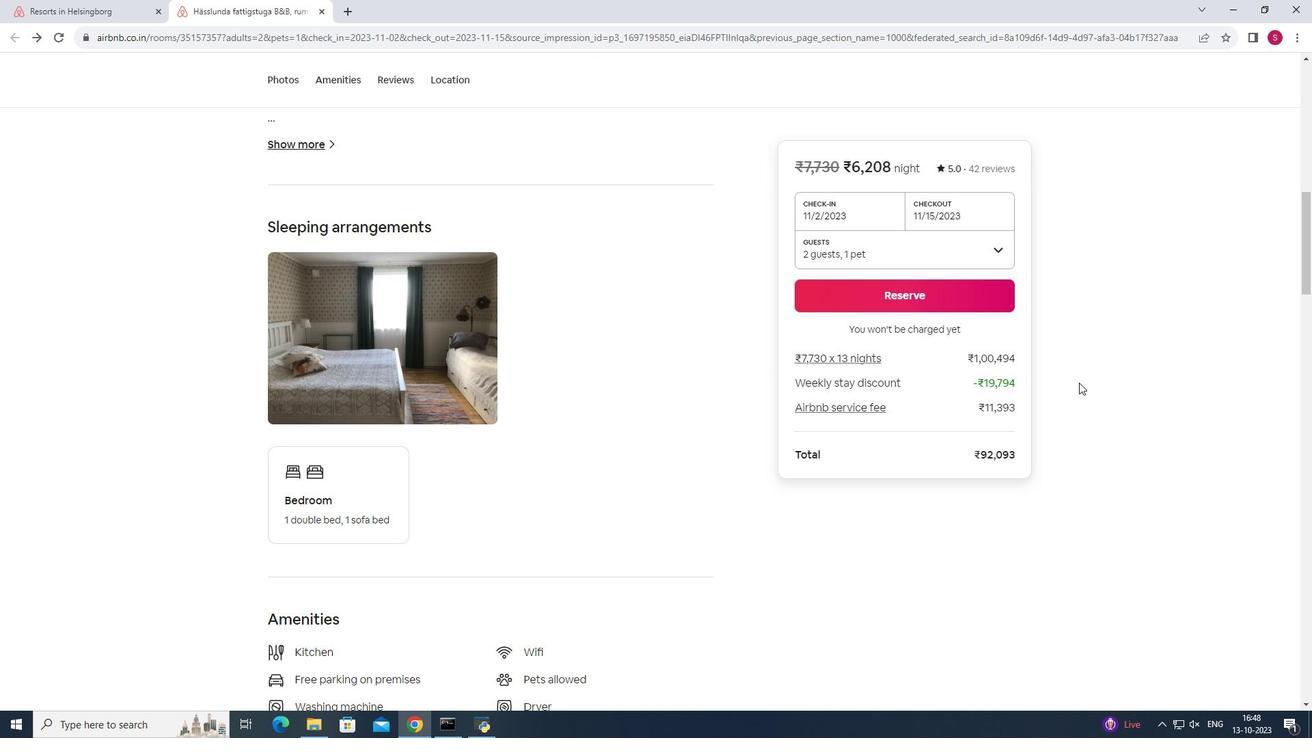 
Action: Mouse scrolled (1019, 383) with delta (0, 0)
Screenshot: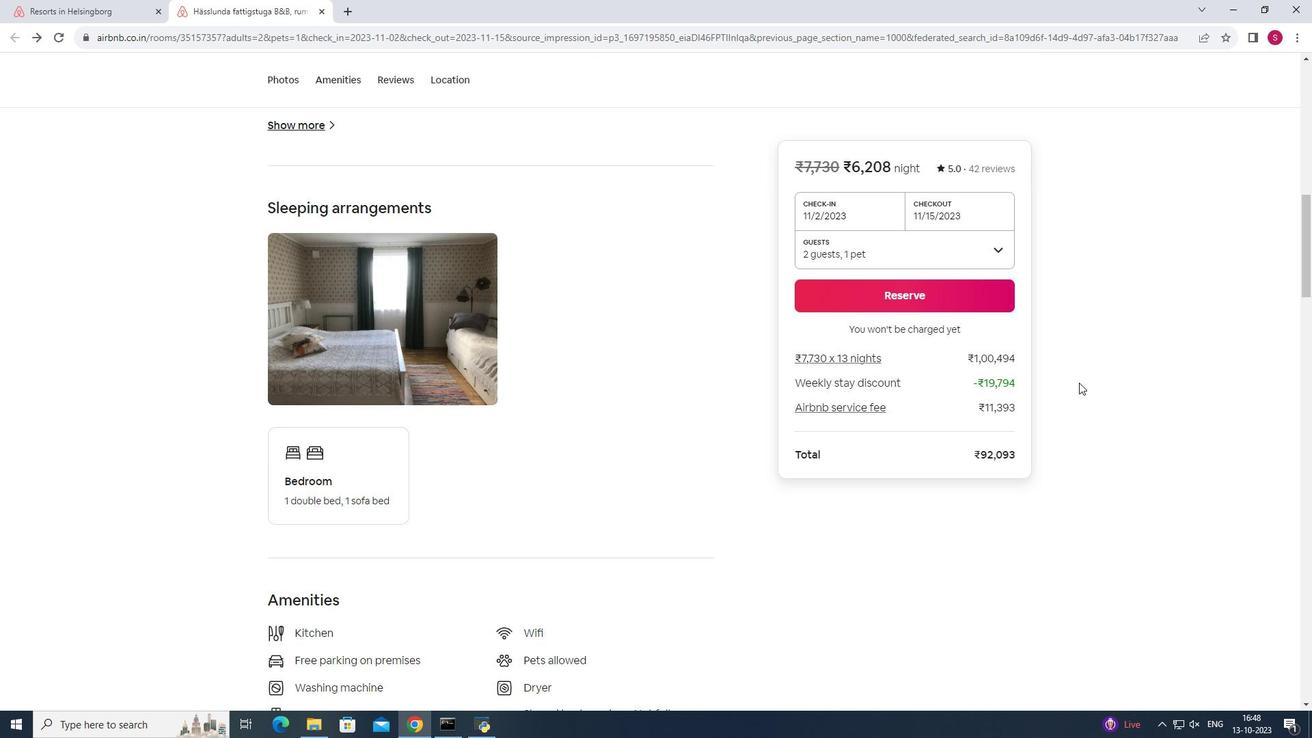 
Action: Mouse scrolled (1019, 383) with delta (0, 0)
Screenshot: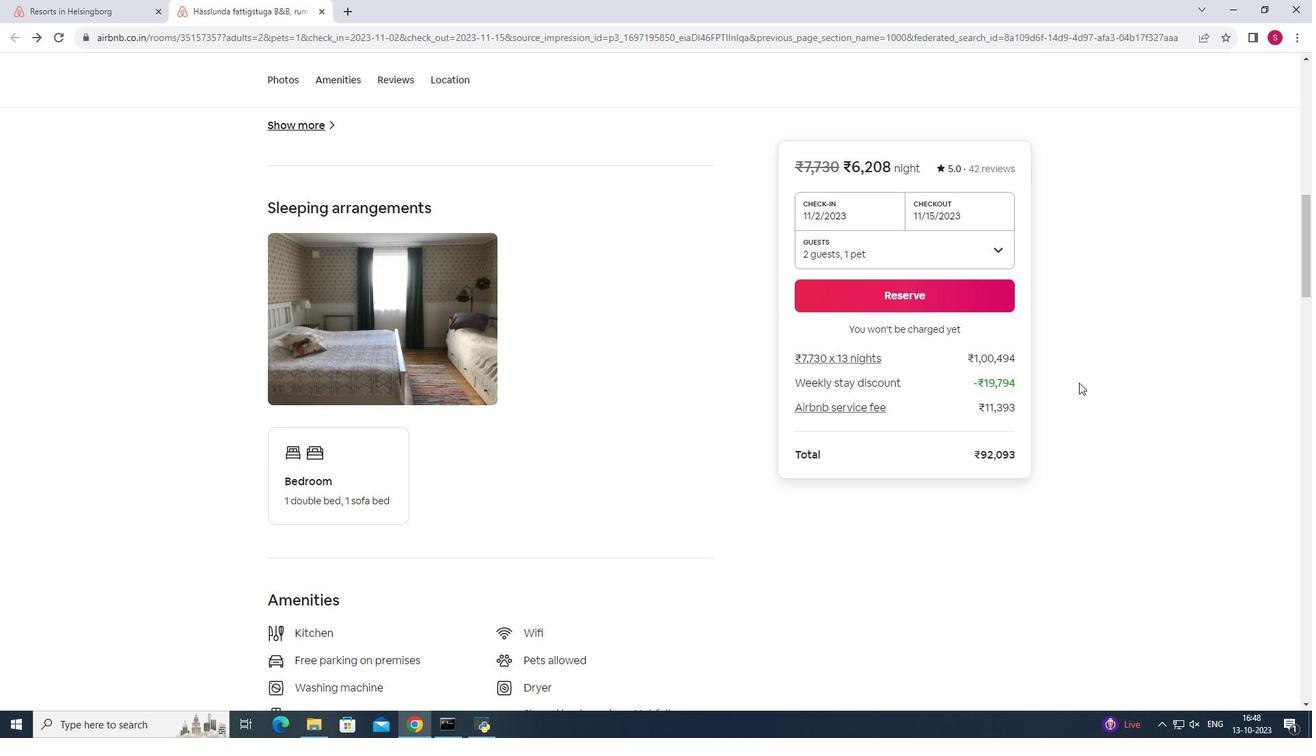 
Action: Mouse scrolled (1019, 383) with delta (0, 0)
Screenshot: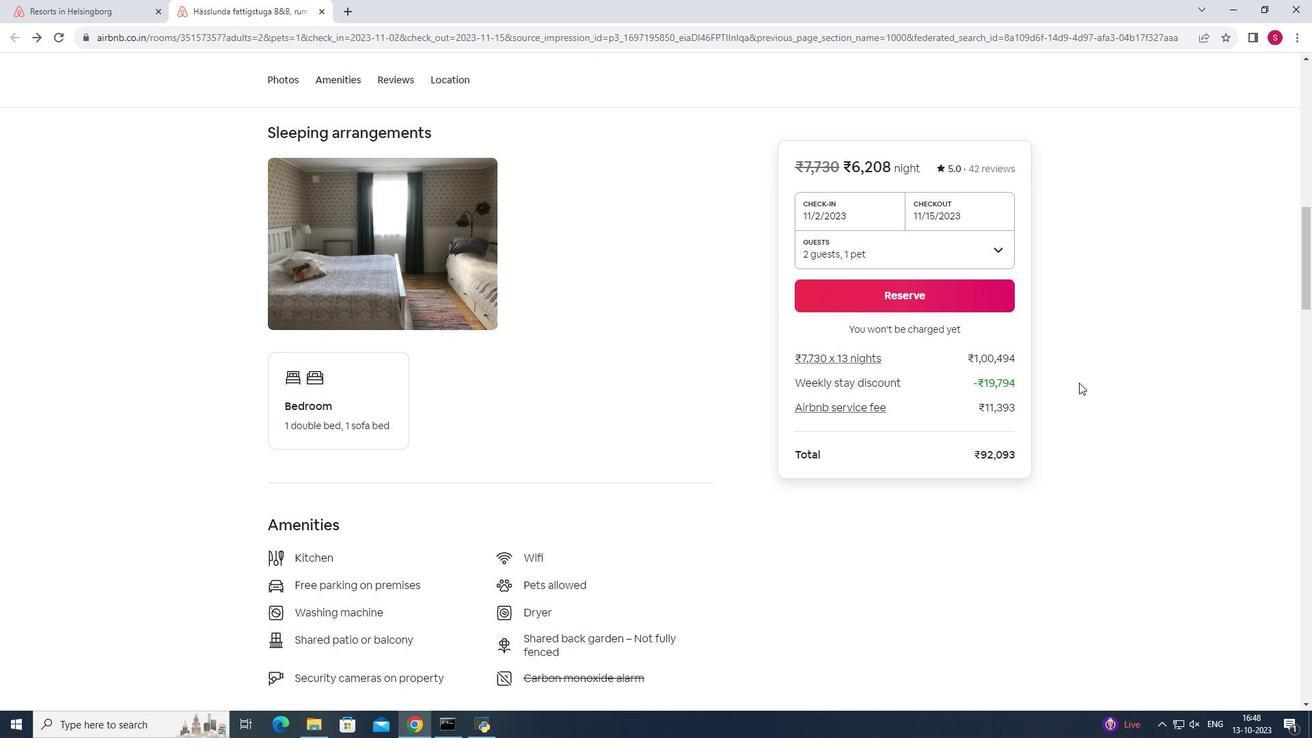 
Action: Mouse moved to (367, 392)
Screenshot: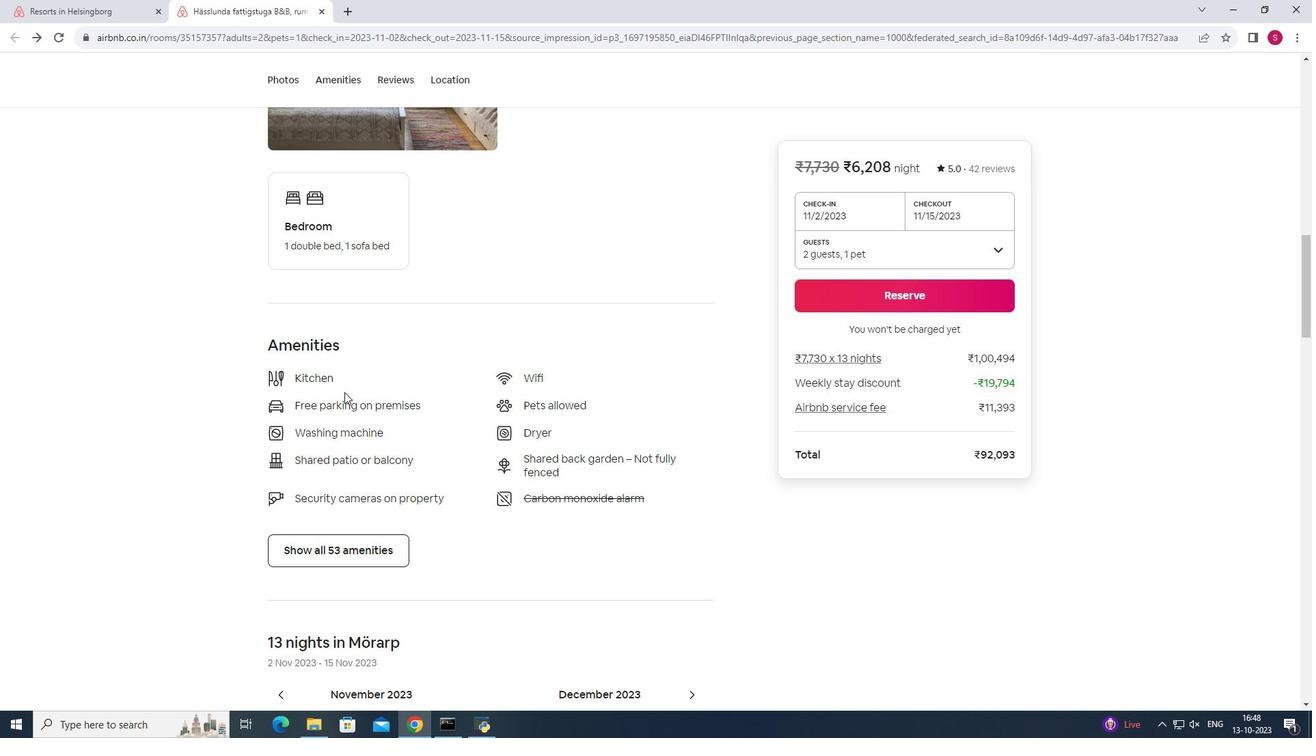 
Action: Mouse scrolled (367, 391) with delta (0, 0)
Screenshot: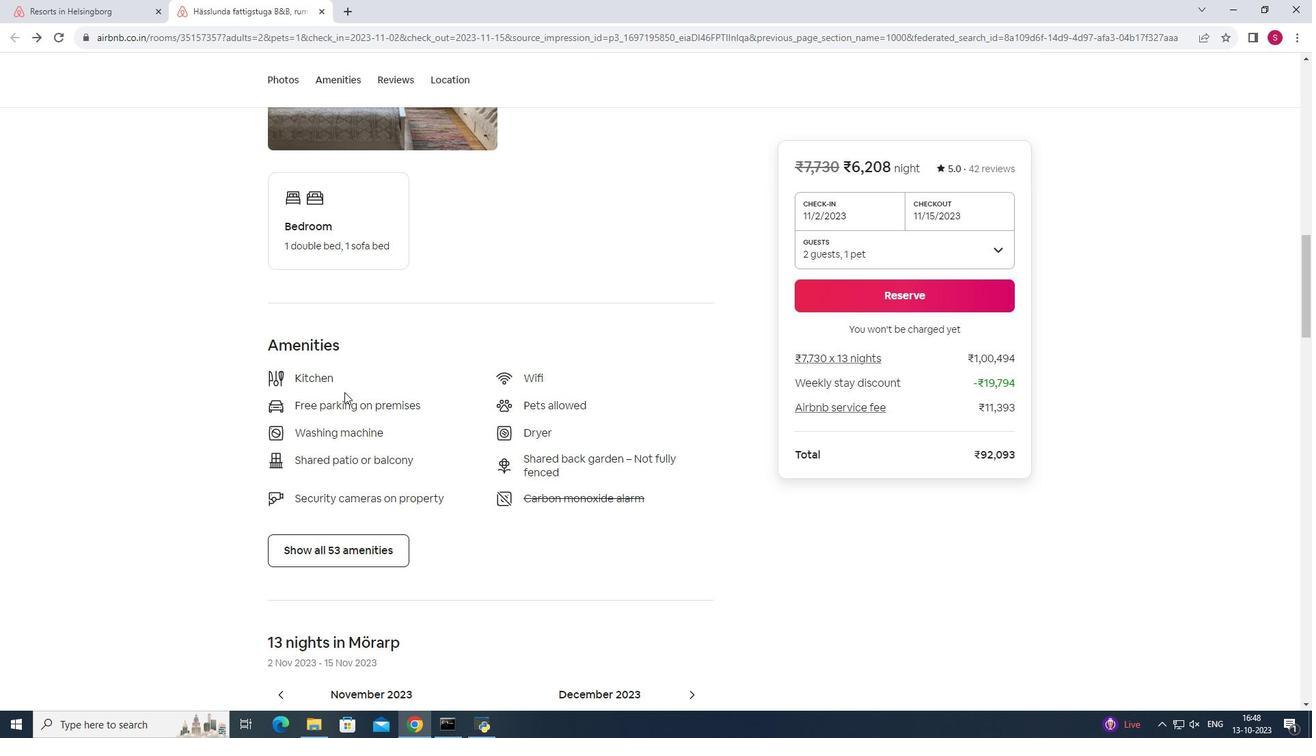 
Action: Mouse scrolled (367, 391) with delta (0, 0)
Screenshot: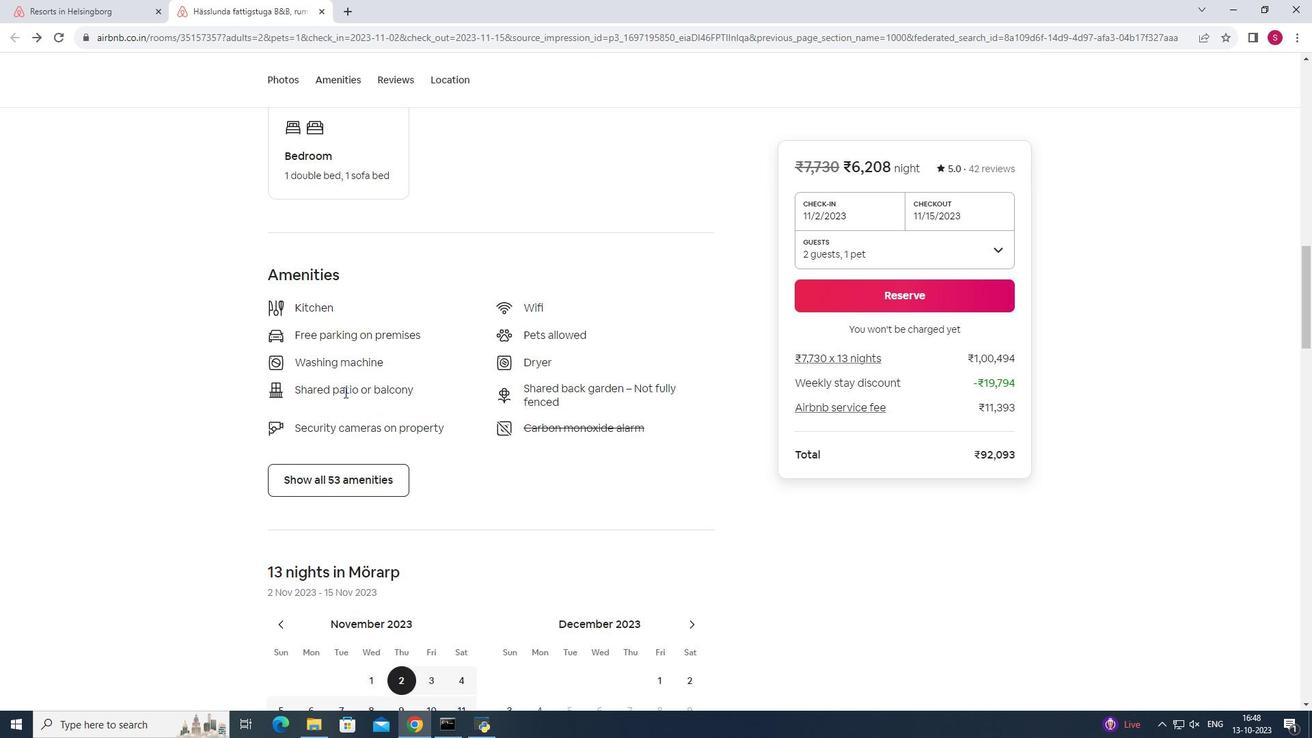 
Action: Mouse moved to (375, 412)
Screenshot: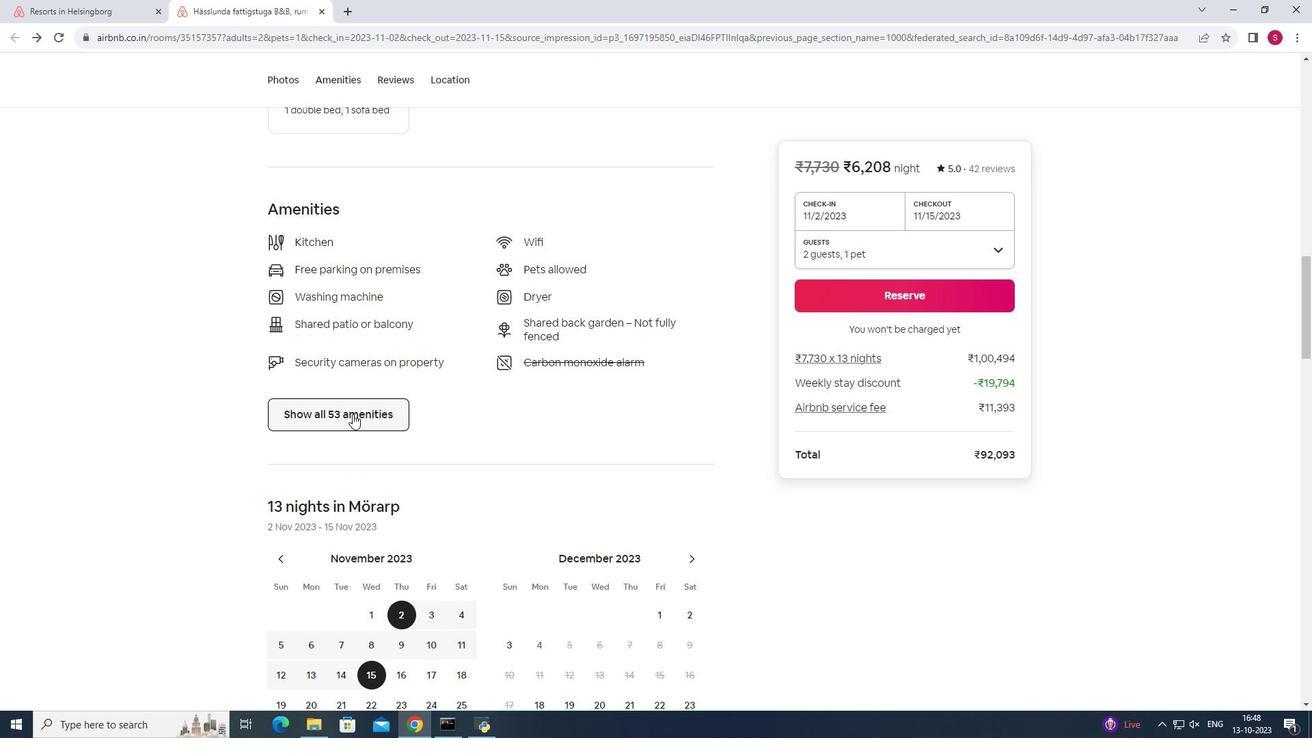 
Action: Mouse pressed left at (375, 412)
Screenshot: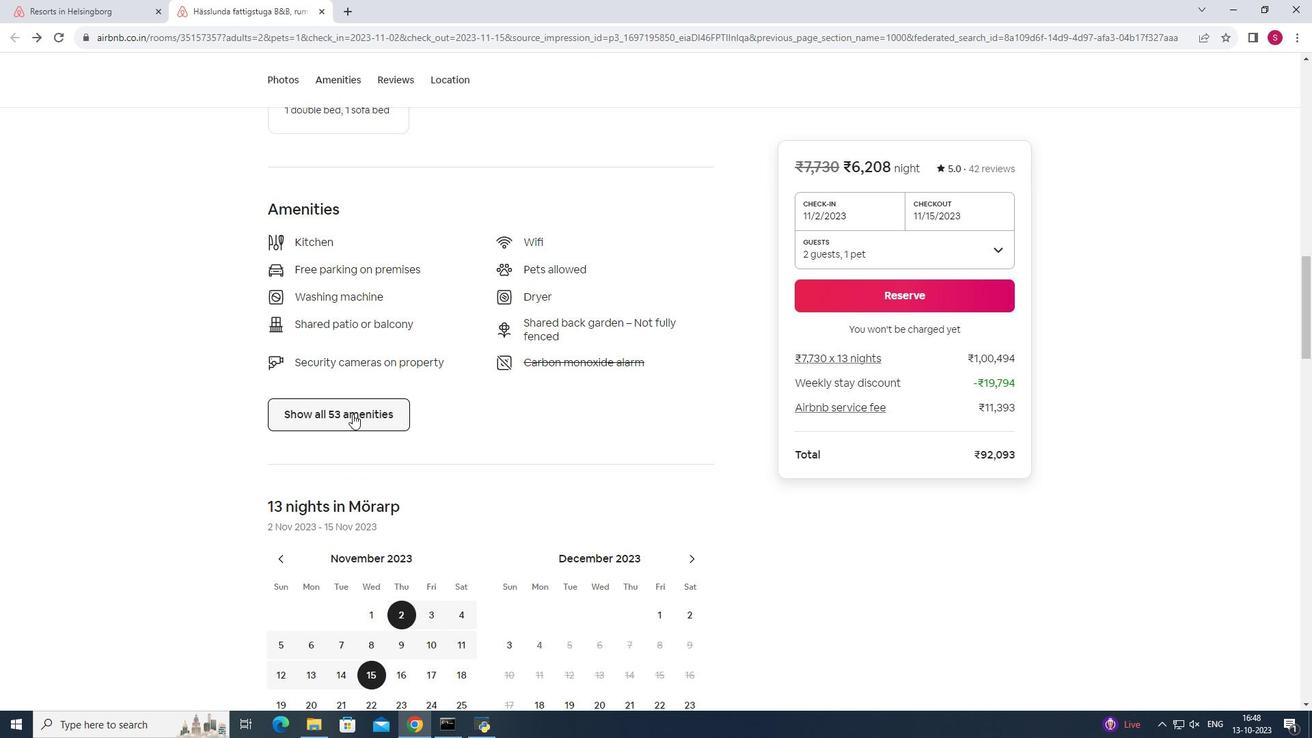 
Action: Mouse moved to (752, 353)
Screenshot: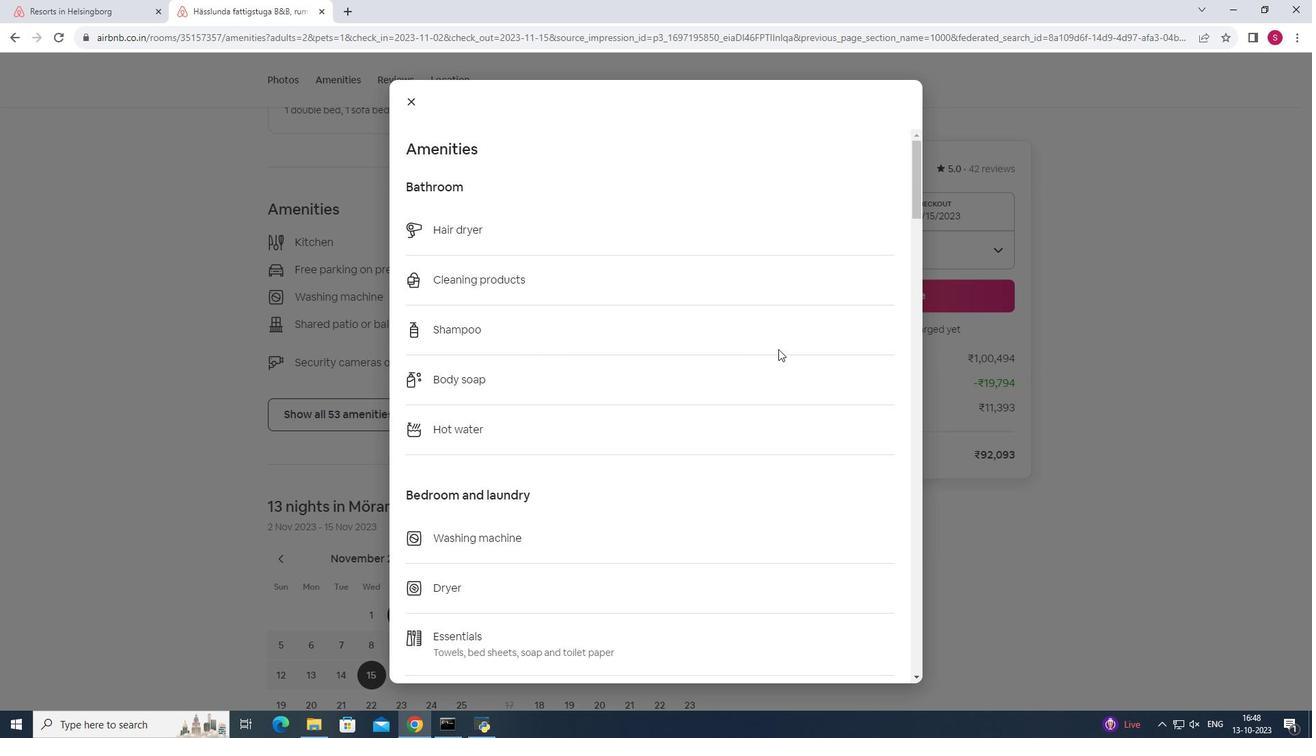 
Action: Mouse scrolled (752, 352) with delta (0, 0)
Screenshot: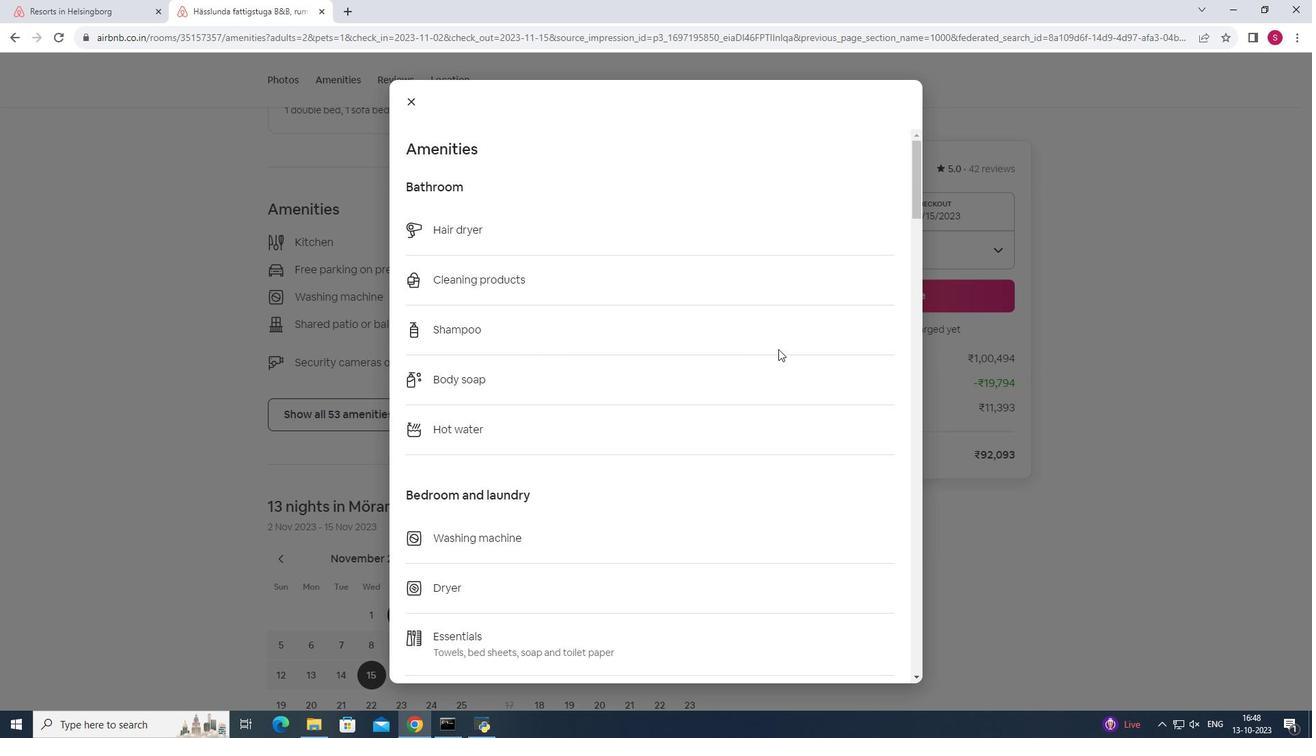 
Action: Mouse moved to (753, 355)
Screenshot: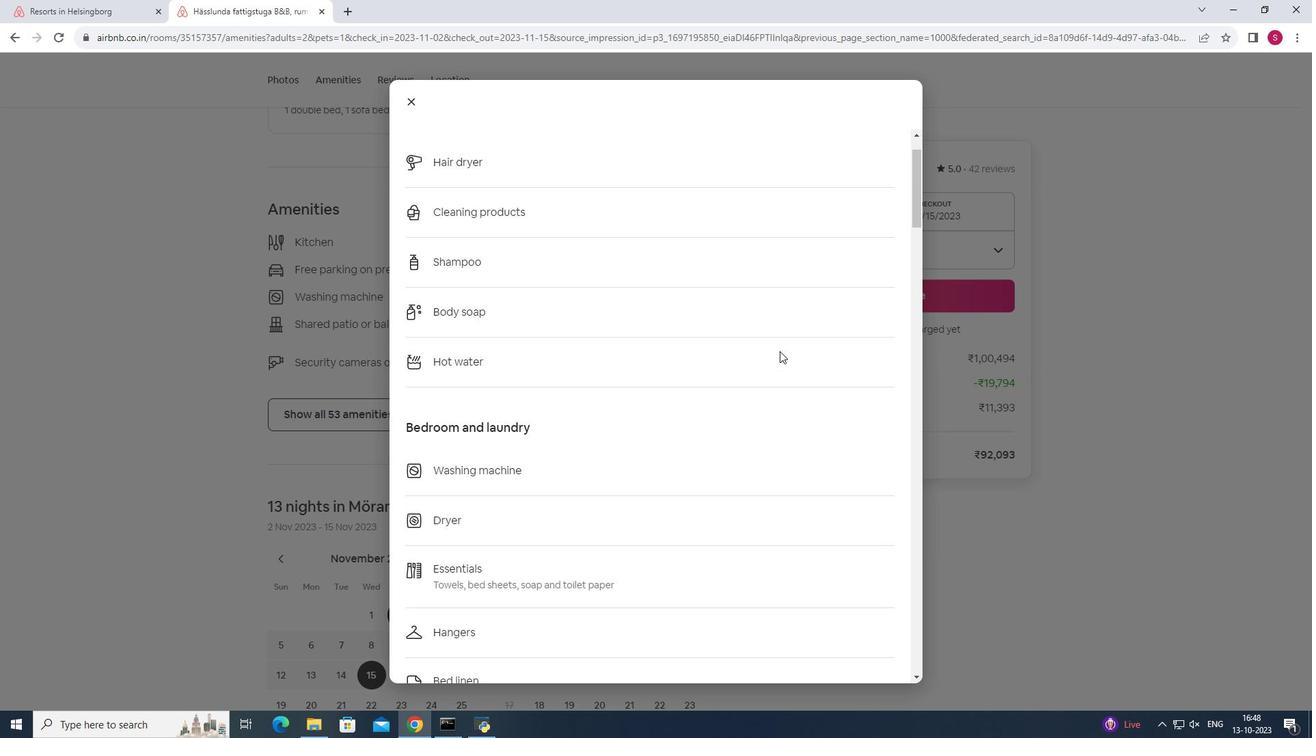 
Action: Mouse scrolled (753, 354) with delta (0, 0)
Screenshot: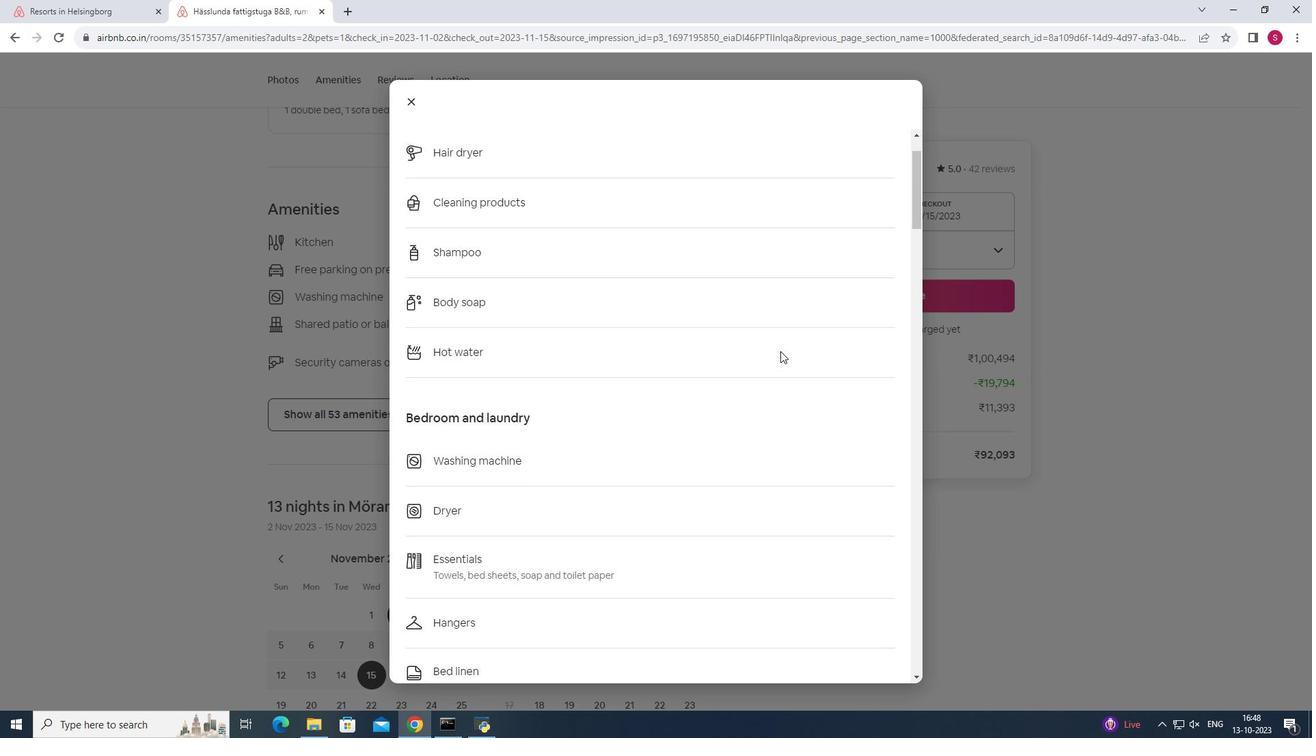 
Action: Mouse moved to (755, 356)
Screenshot: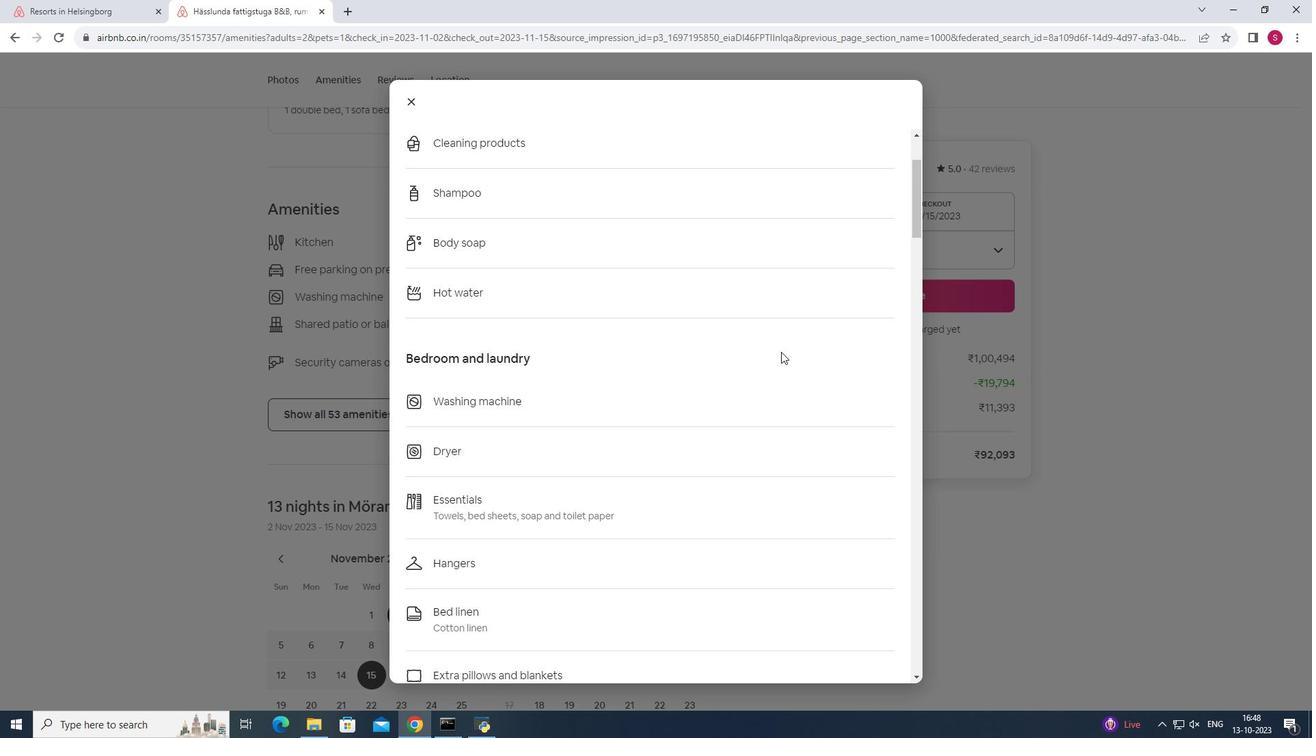 
Action: Mouse scrolled (755, 355) with delta (0, 0)
Screenshot: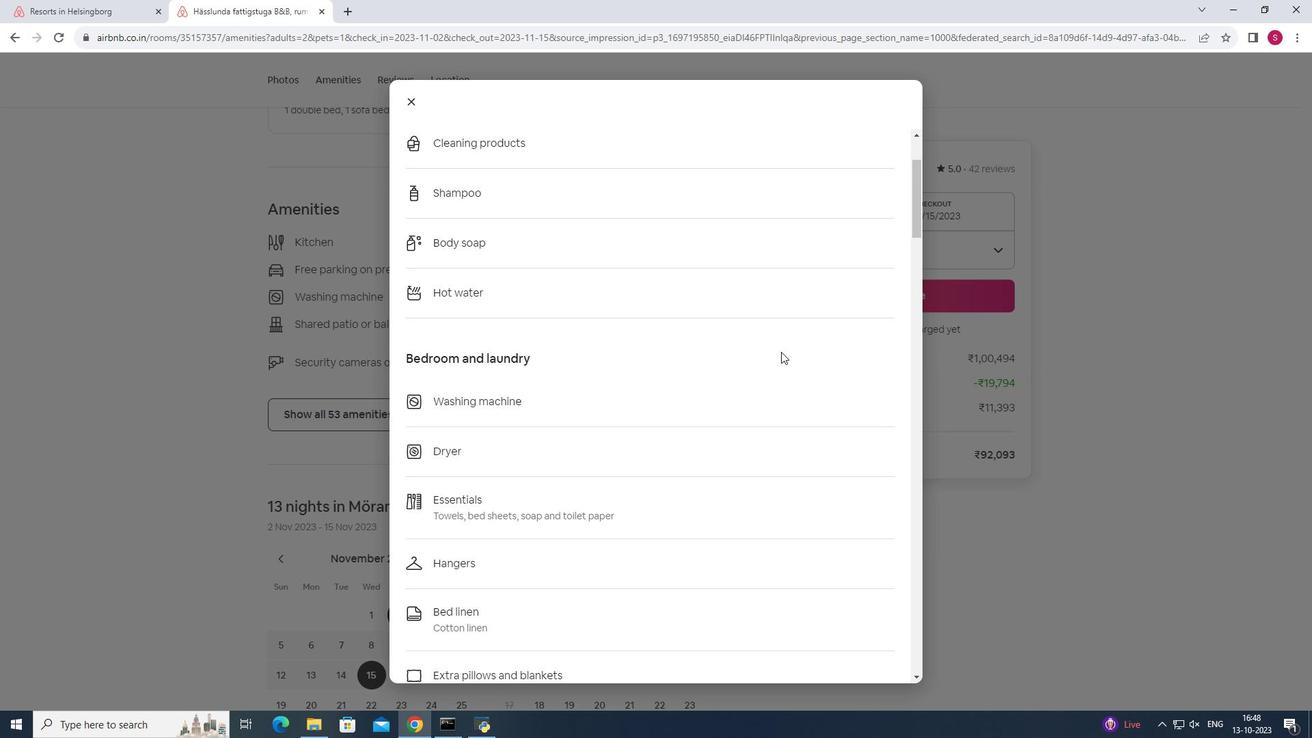 
Action: Mouse moved to (754, 357)
Screenshot: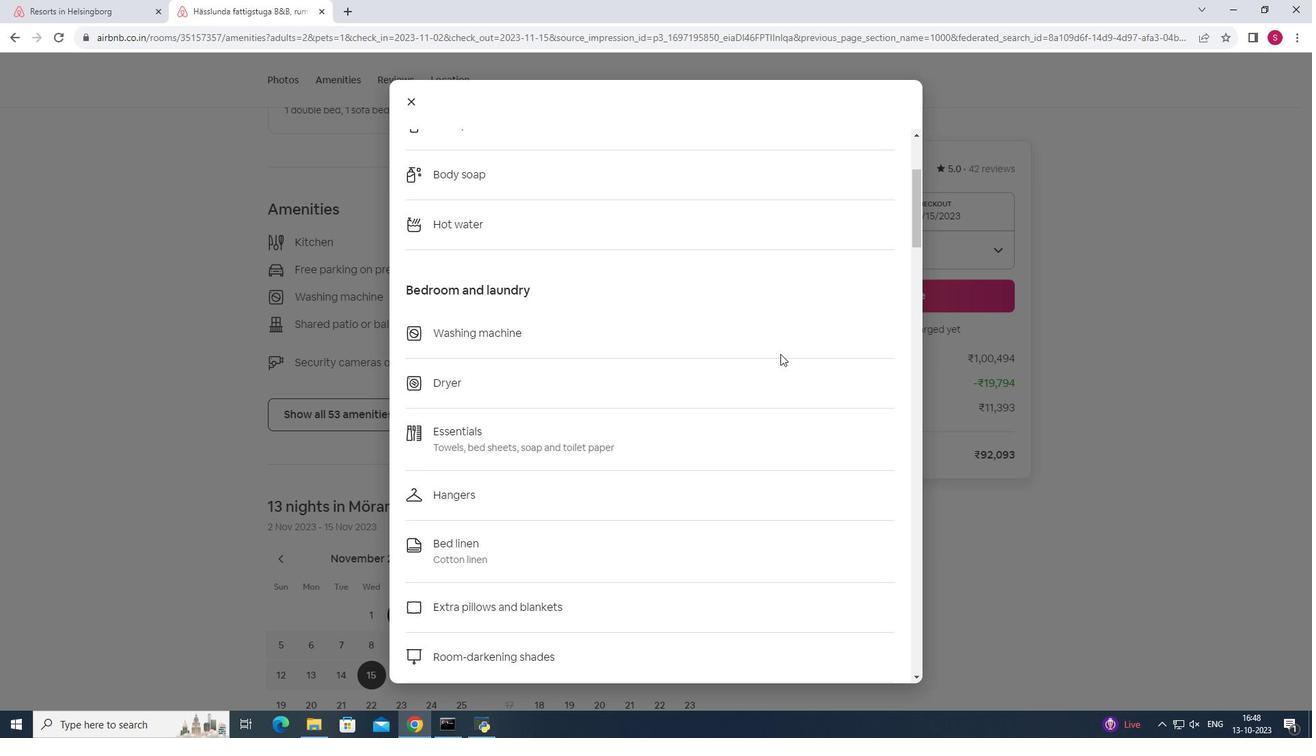 
Action: Mouse scrolled (754, 356) with delta (0, 0)
Screenshot: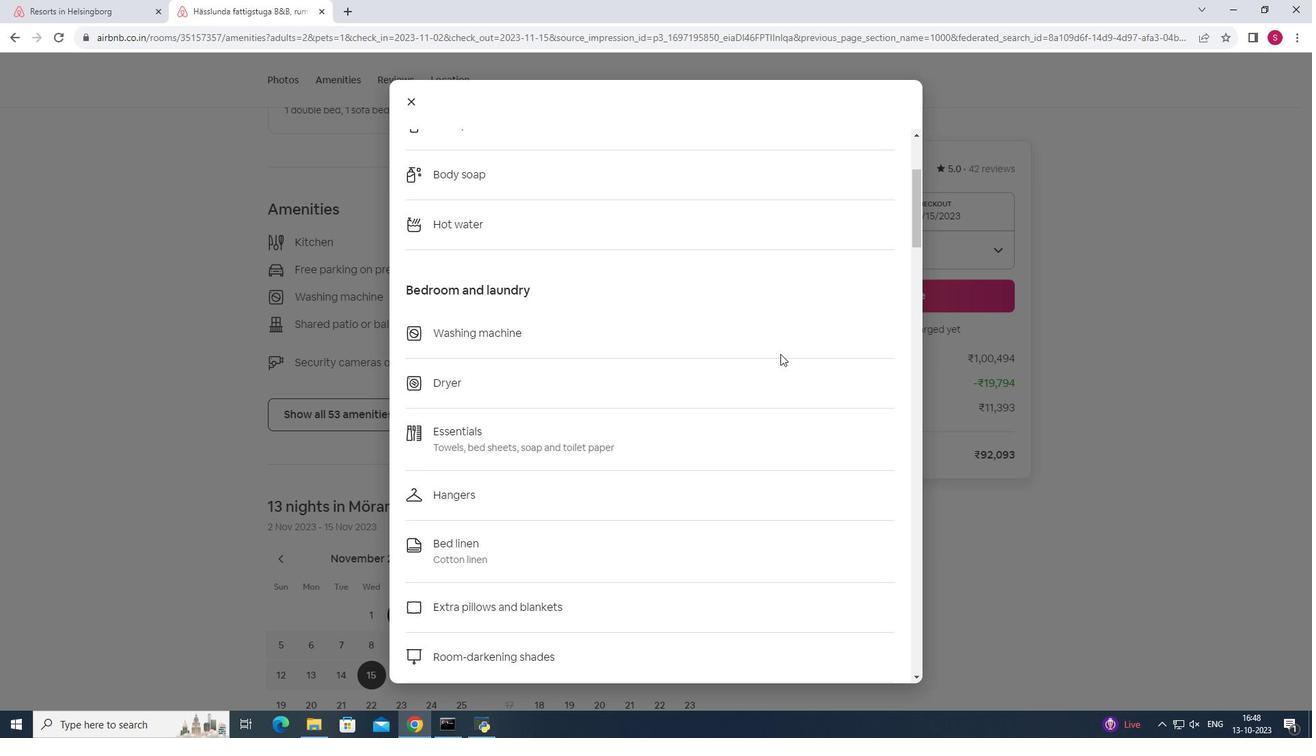 
Action: Mouse scrolled (754, 356) with delta (0, 0)
Screenshot: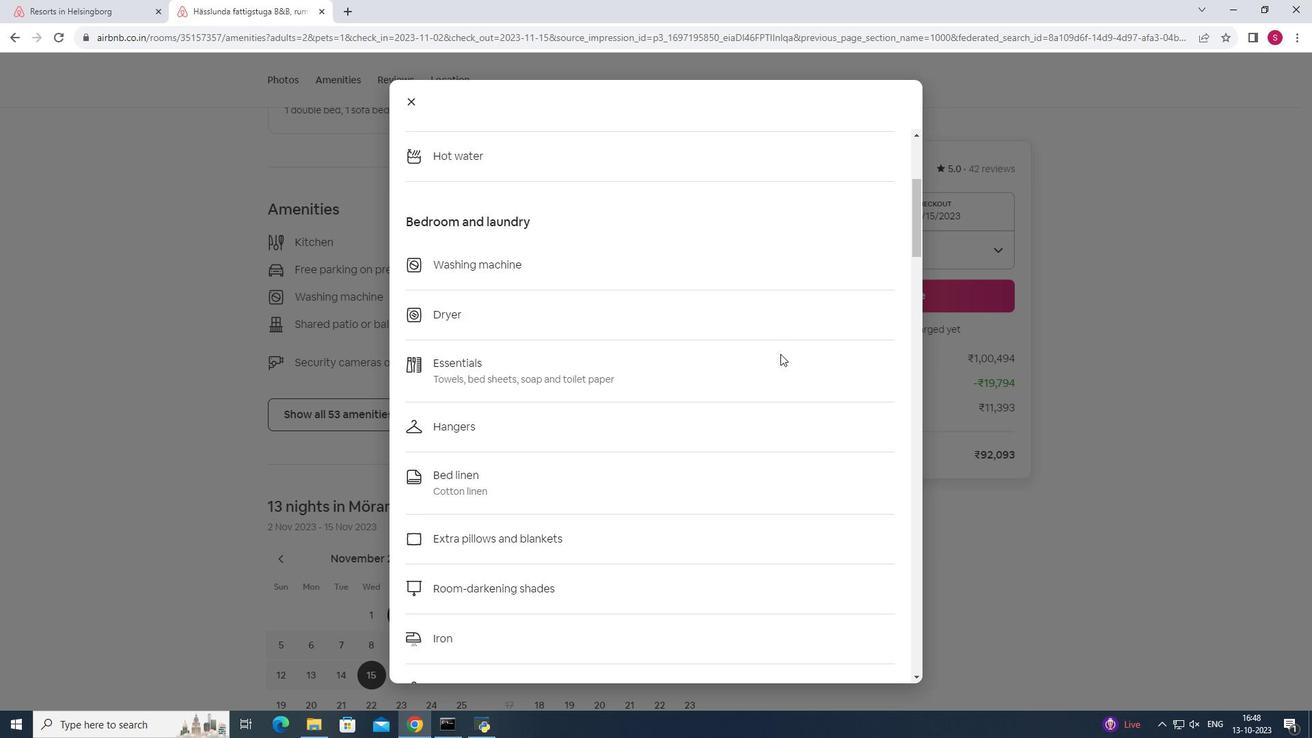 
Action: Mouse moved to (748, 352)
Screenshot: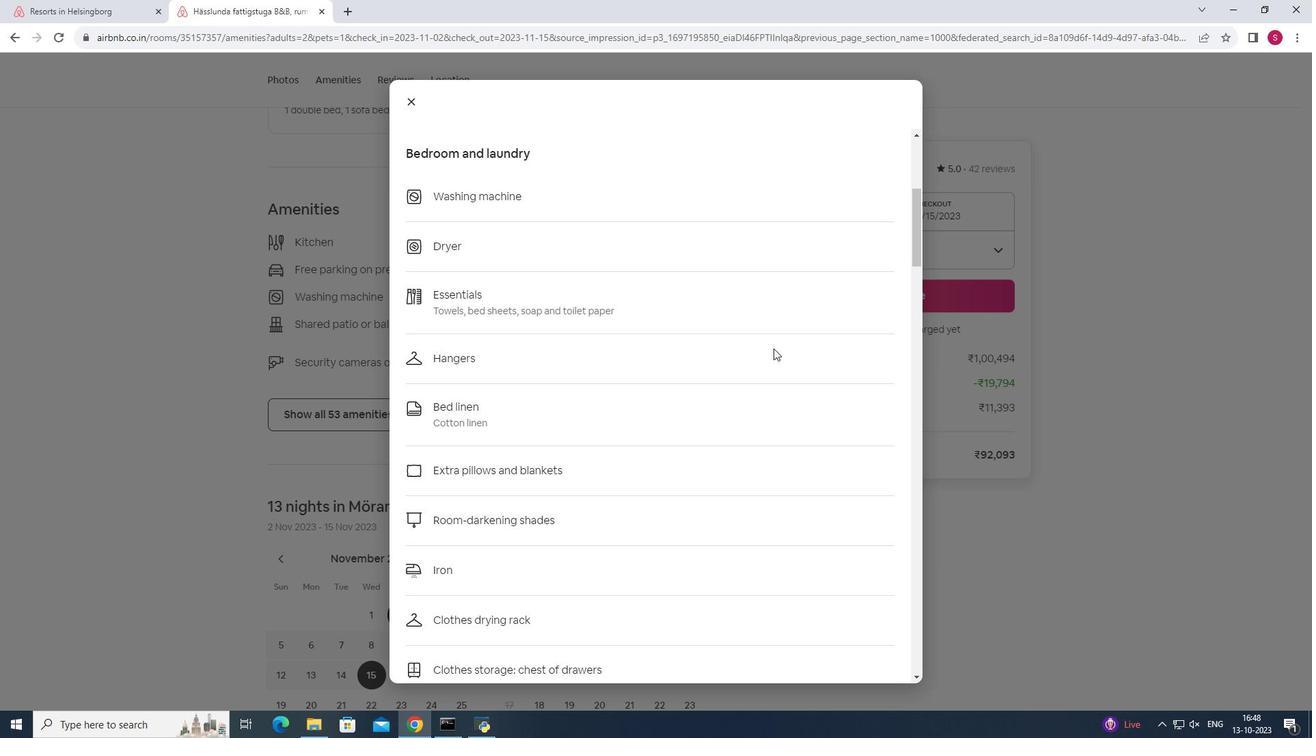 
Action: Mouse scrolled (748, 352) with delta (0, 0)
Screenshot: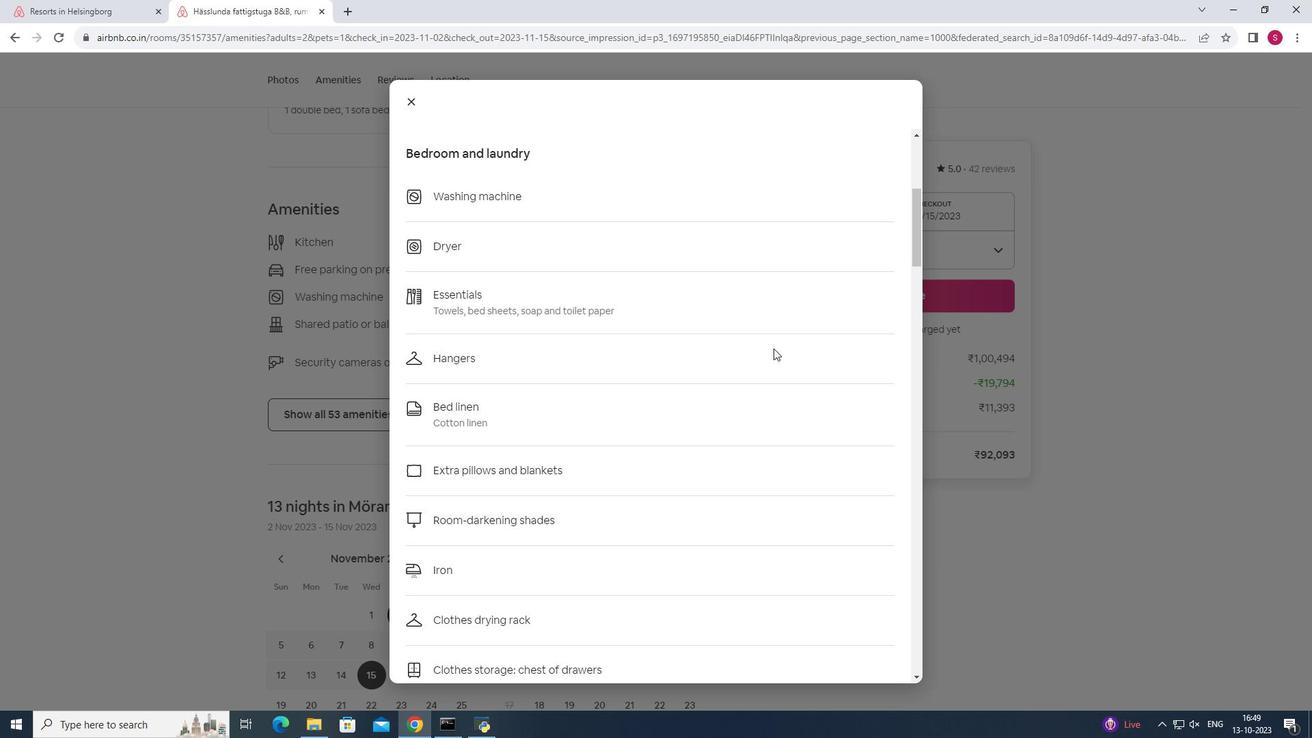 
Action: Mouse scrolled (748, 352) with delta (0, 0)
Screenshot: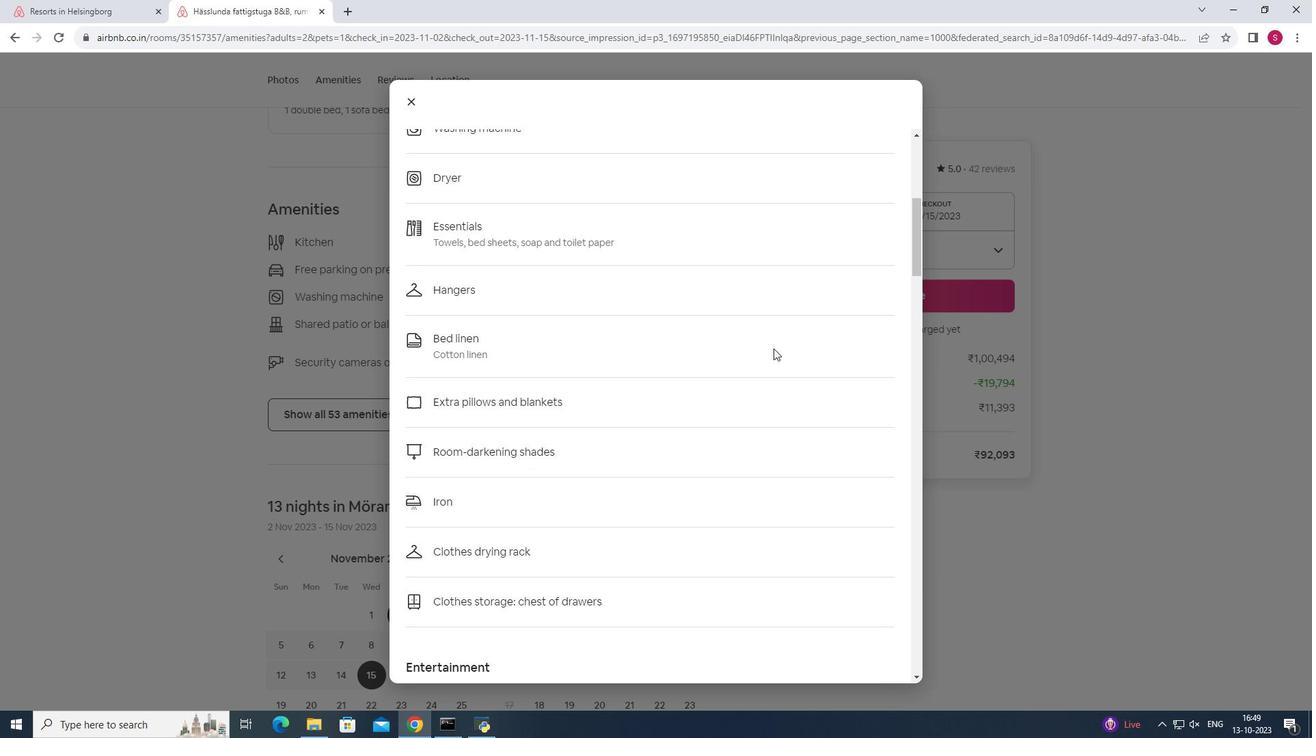 
Action: Mouse moved to (745, 354)
Screenshot: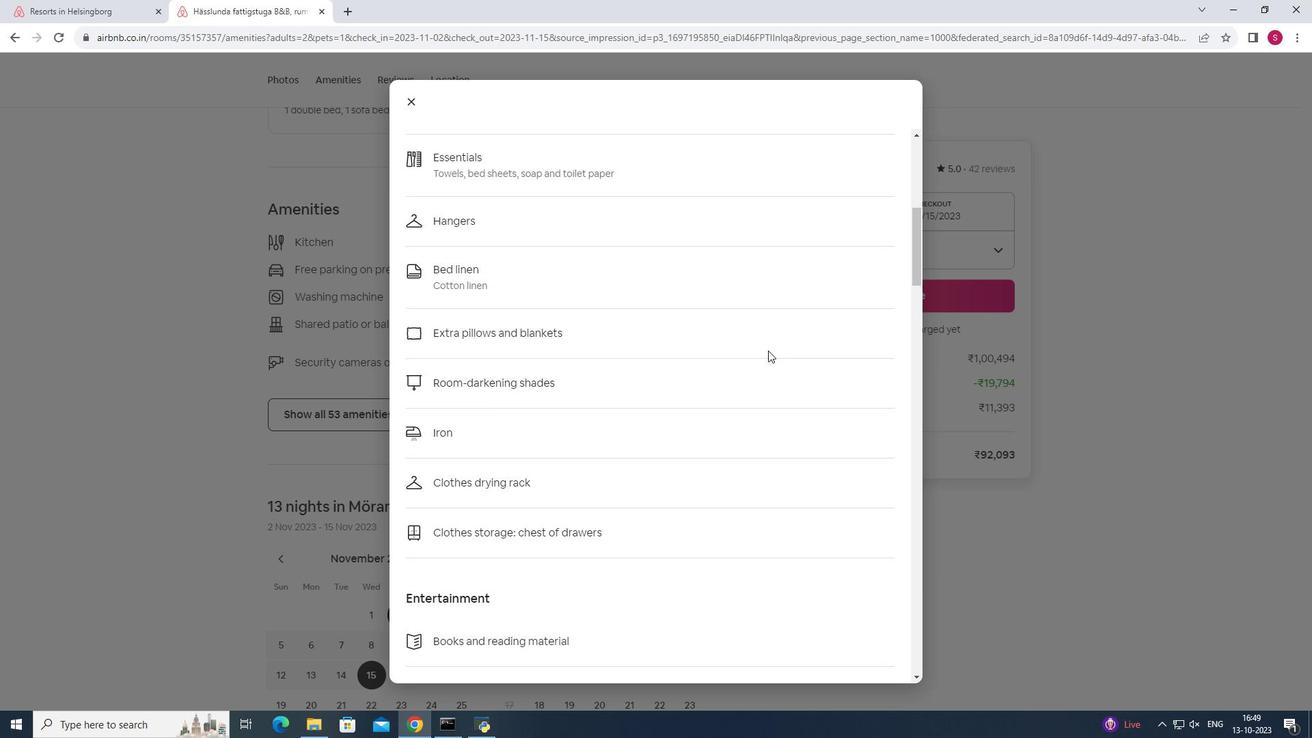 
Action: Mouse scrolled (745, 353) with delta (0, 0)
Screenshot: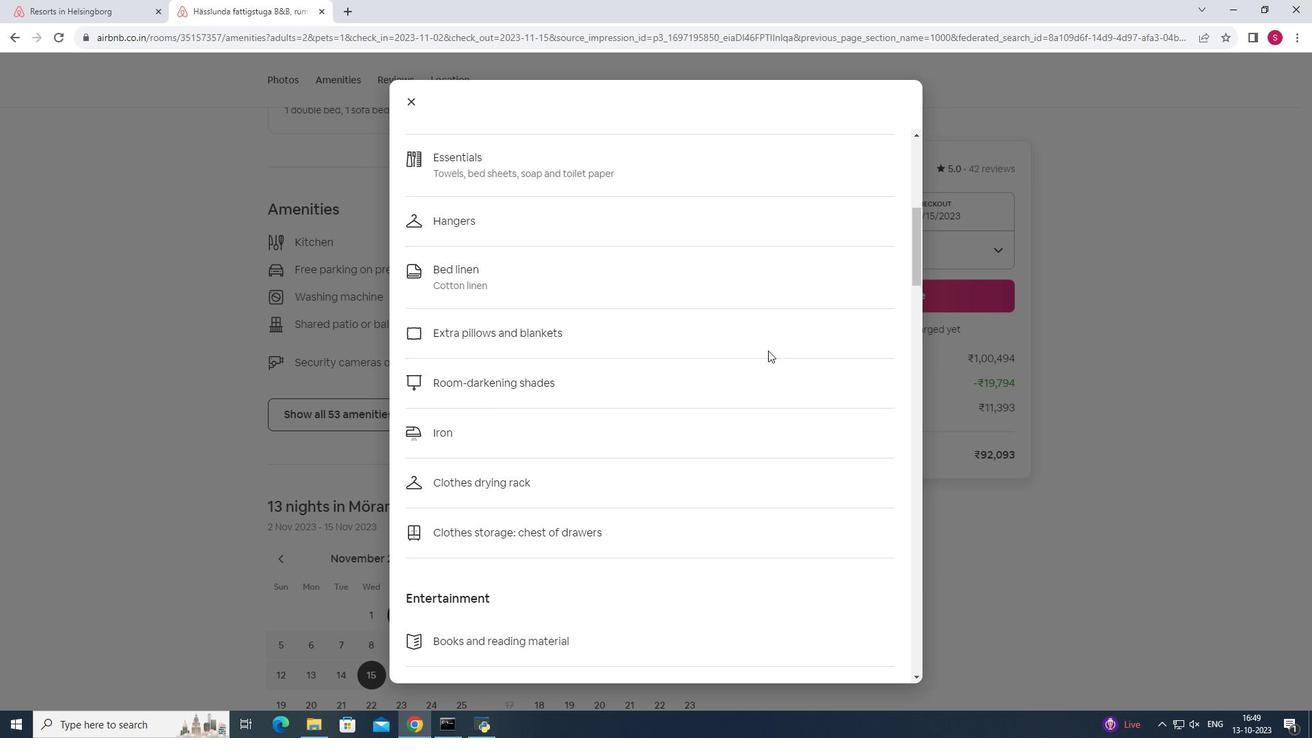 
Action: Mouse moved to (734, 354)
Screenshot: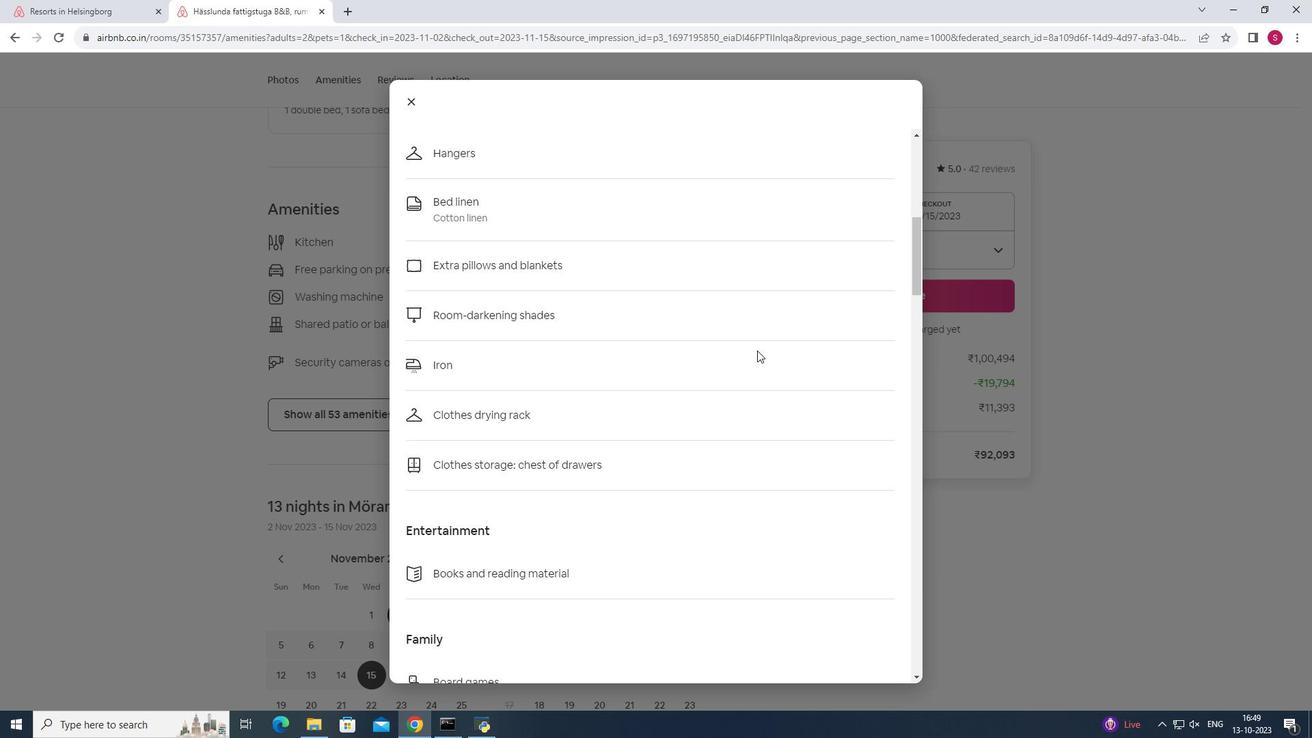 
Action: Mouse scrolled (734, 354) with delta (0, 0)
Screenshot: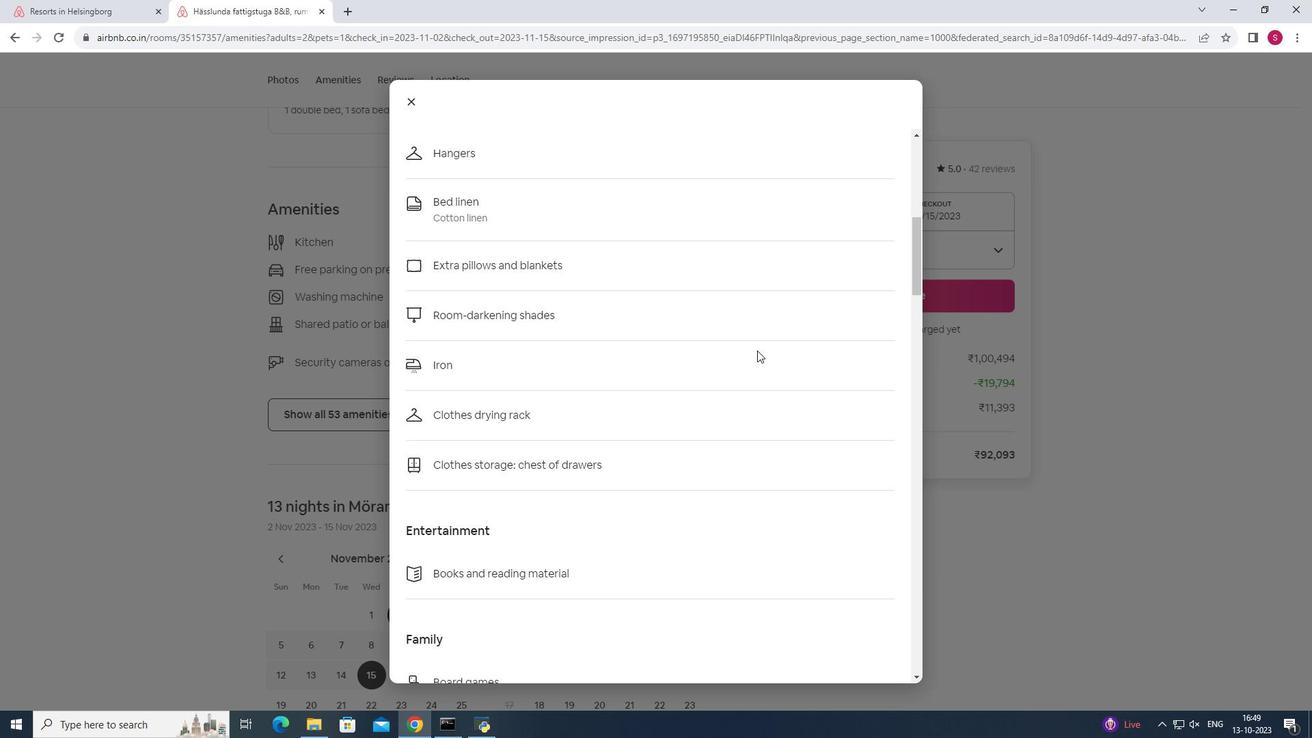 
Action: Mouse scrolled (734, 354) with delta (0, 0)
Screenshot: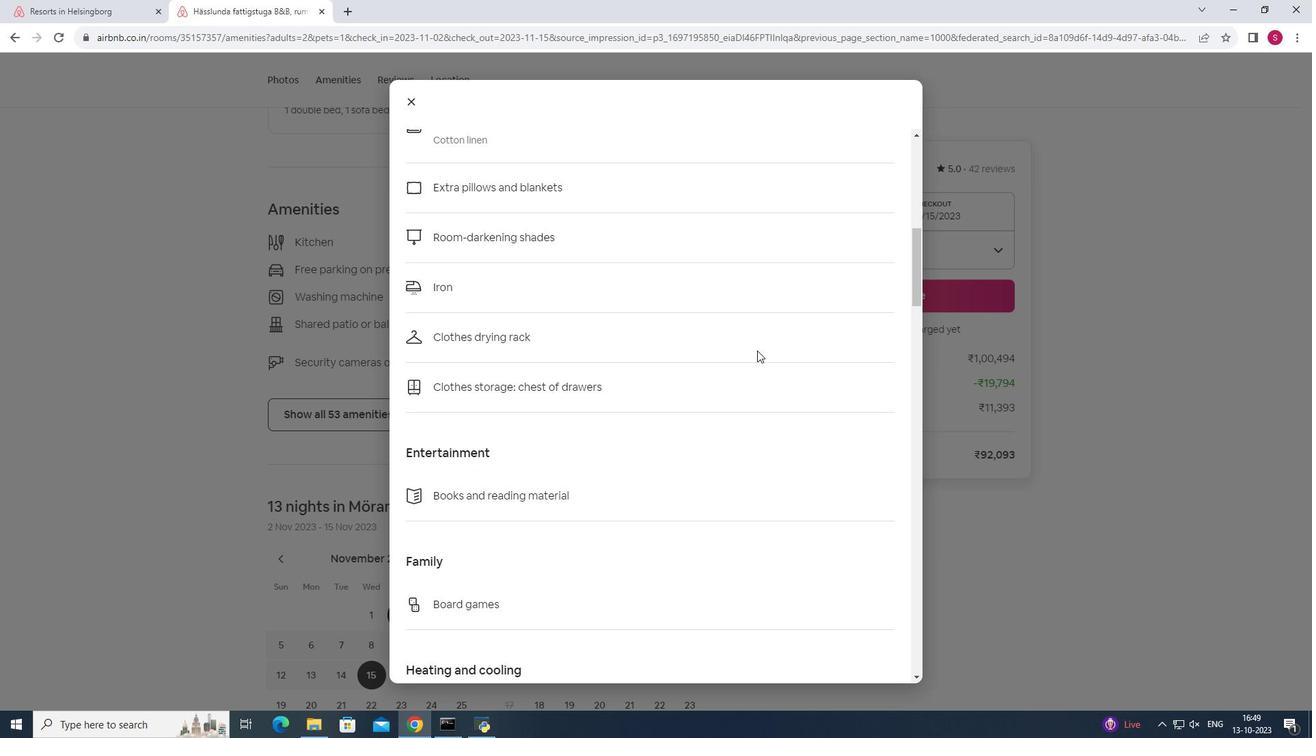 
Action: Mouse scrolled (734, 354) with delta (0, 0)
Screenshot: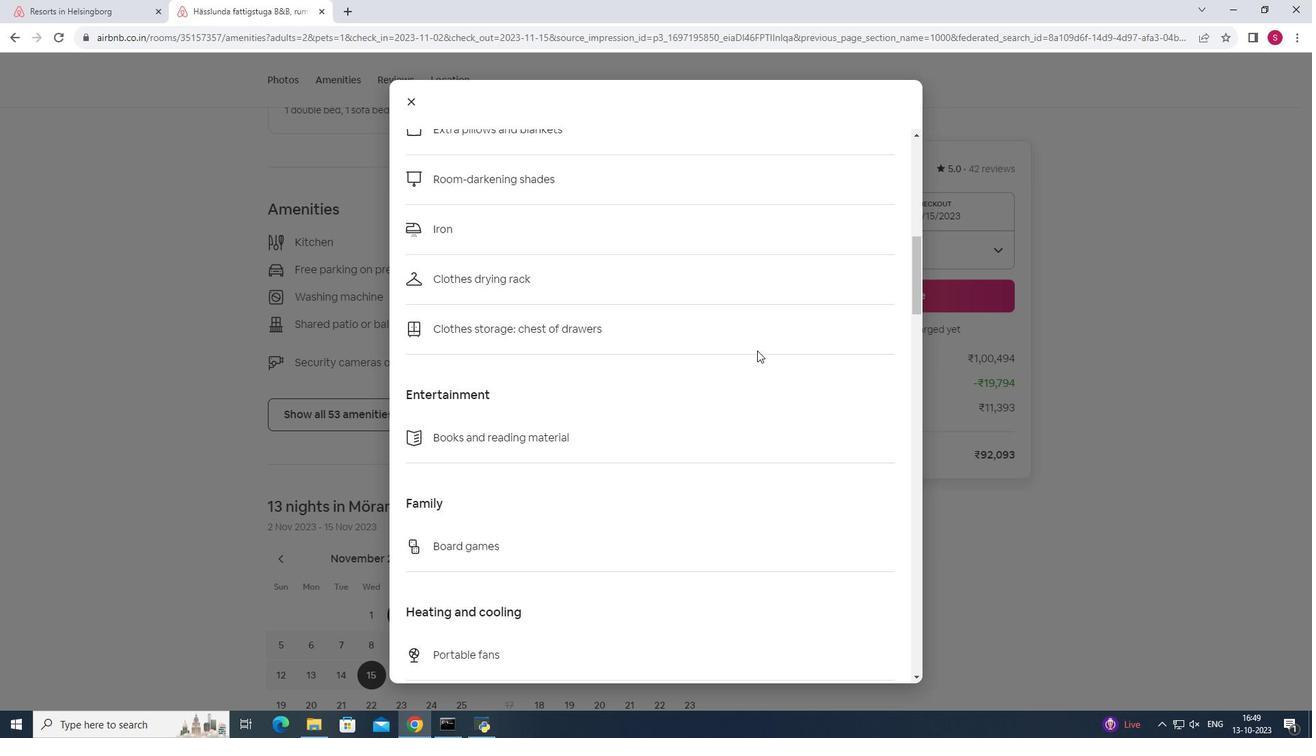
Action: Mouse moved to (733, 356)
Screenshot: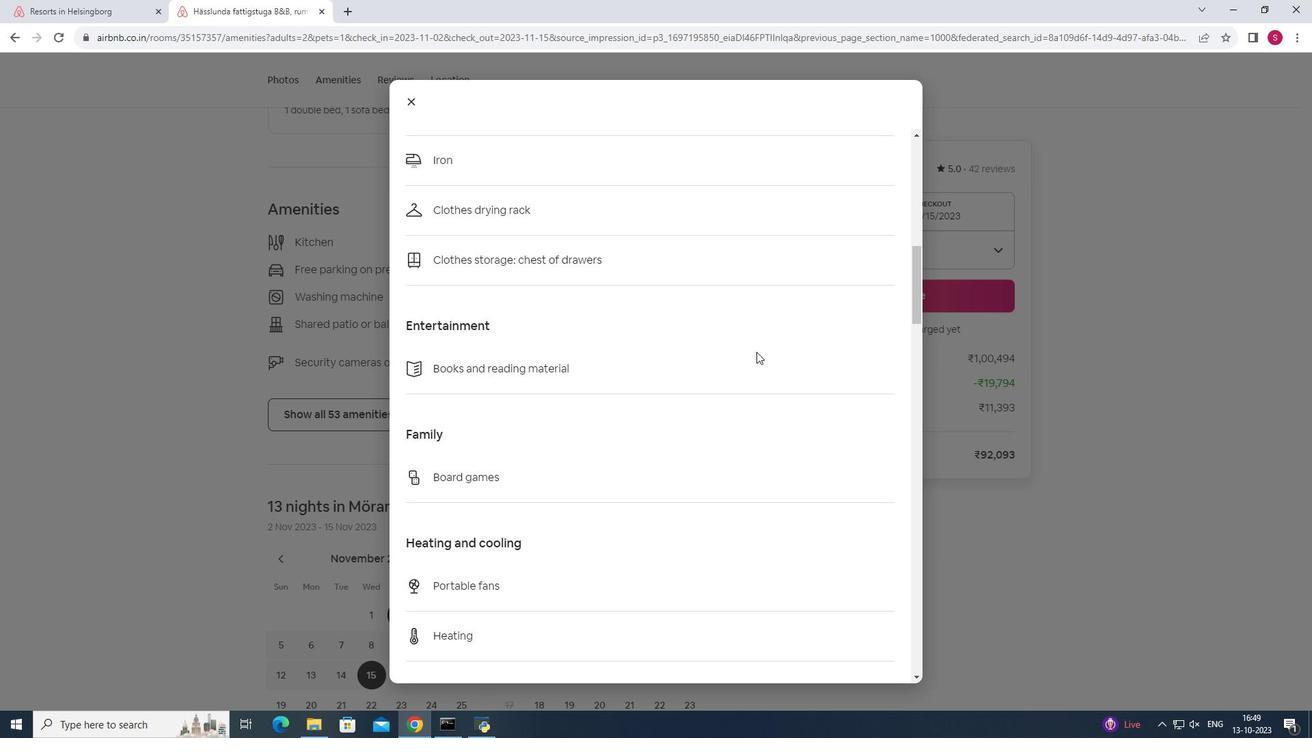
Action: Mouse scrolled (733, 355) with delta (0, 0)
Screenshot: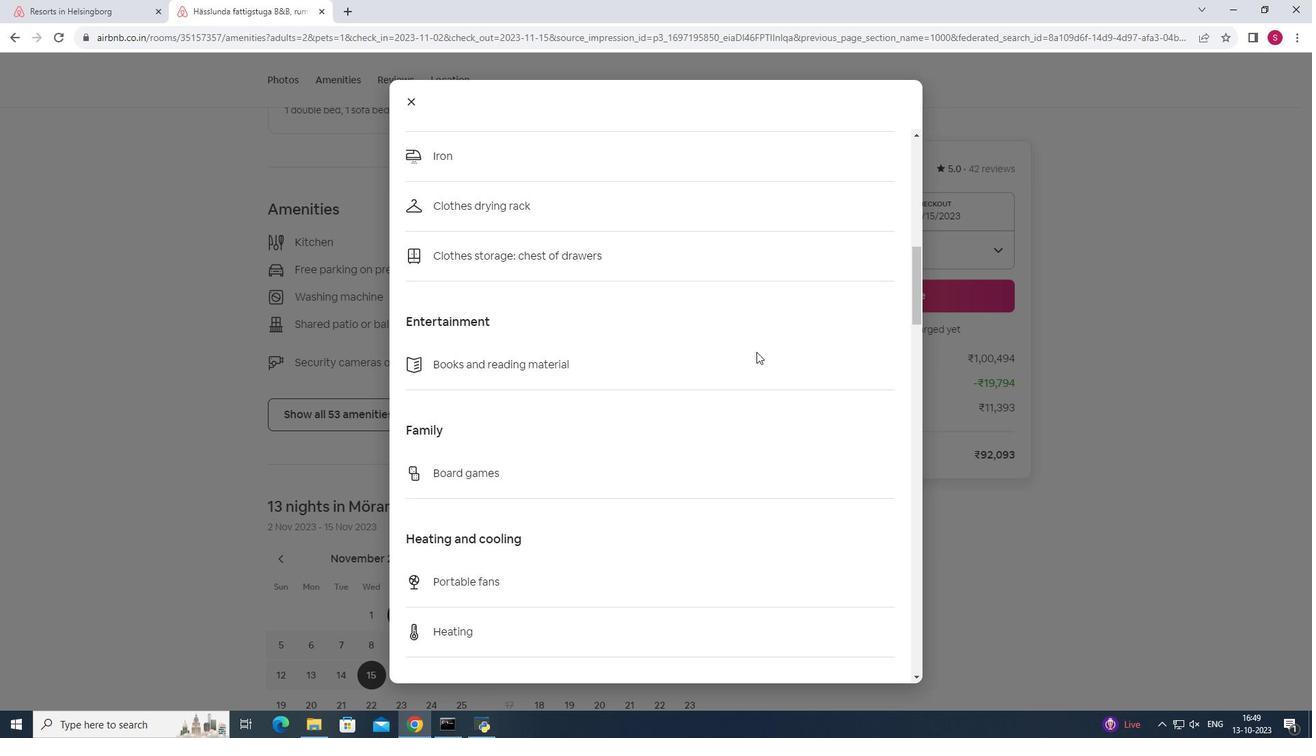 
Action: Mouse moved to (733, 356)
Screenshot: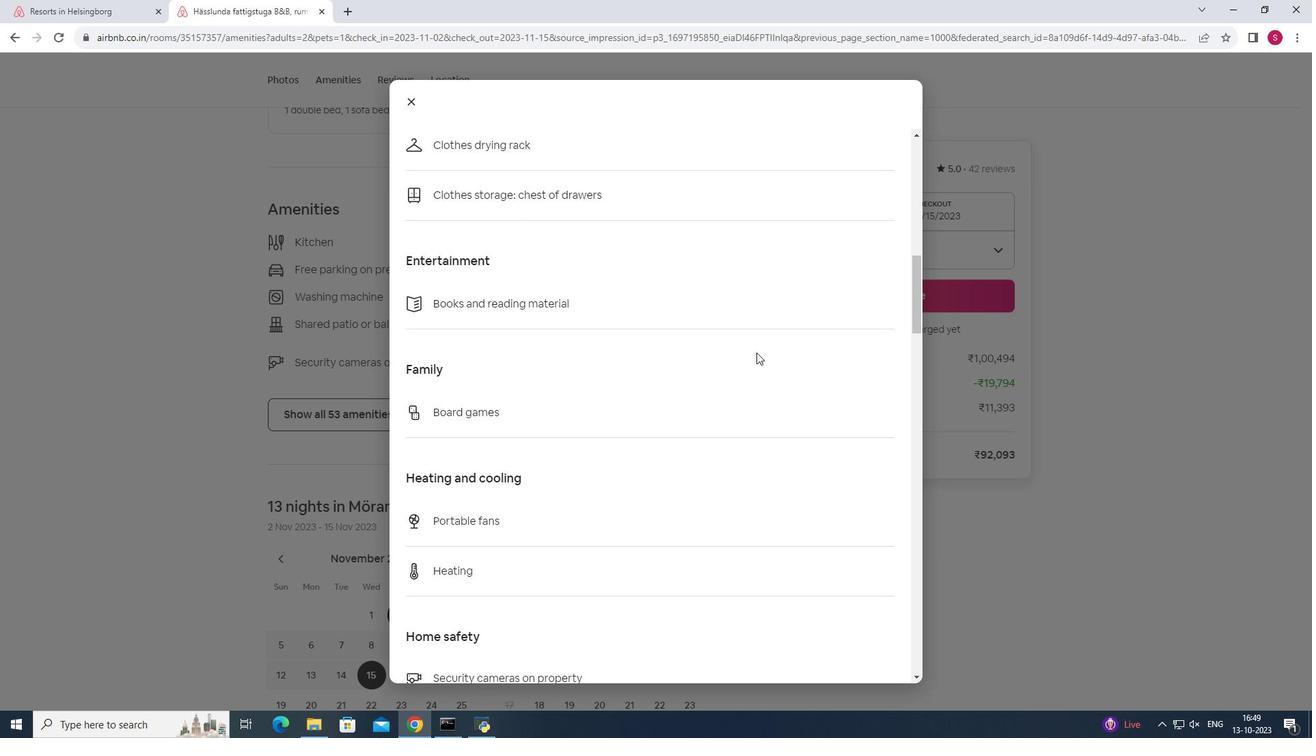 
Action: Mouse scrolled (733, 356) with delta (0, 0)
Screenshot: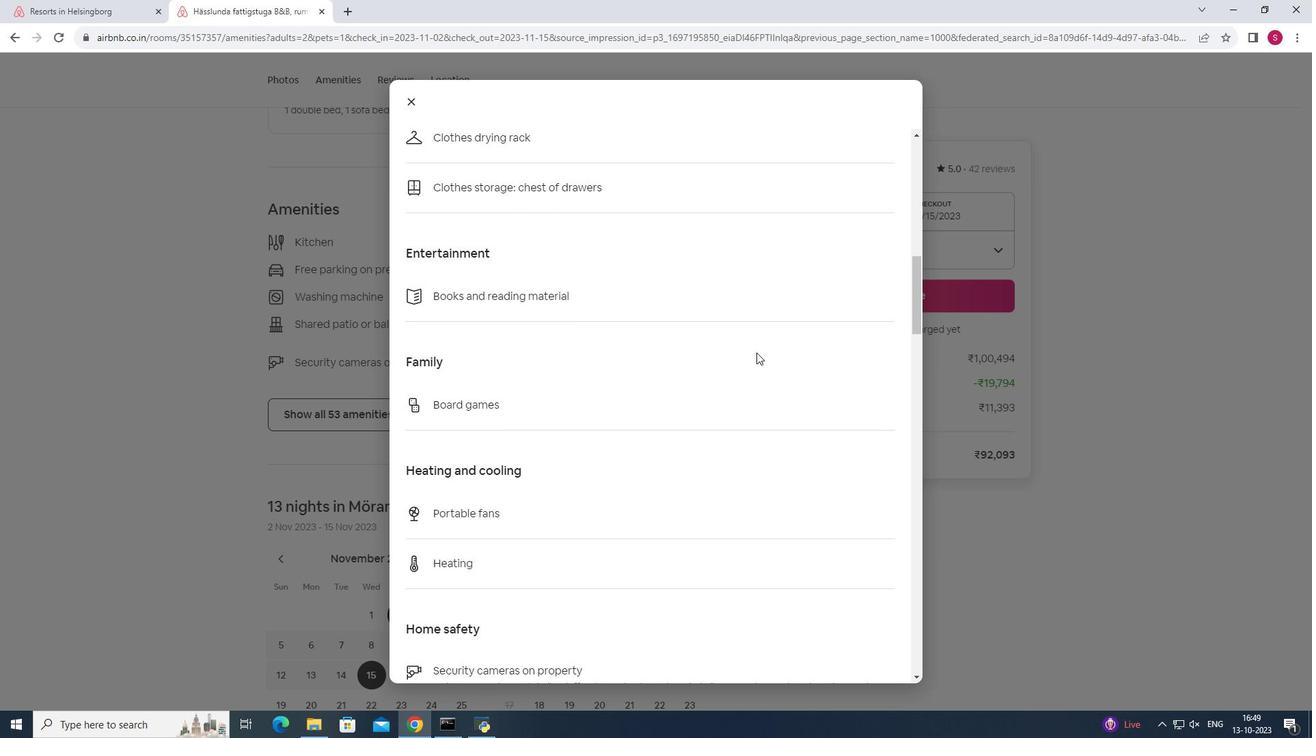 
Action: Mouse scrolled (733, 356) with delta (0, 0)
Screenshot: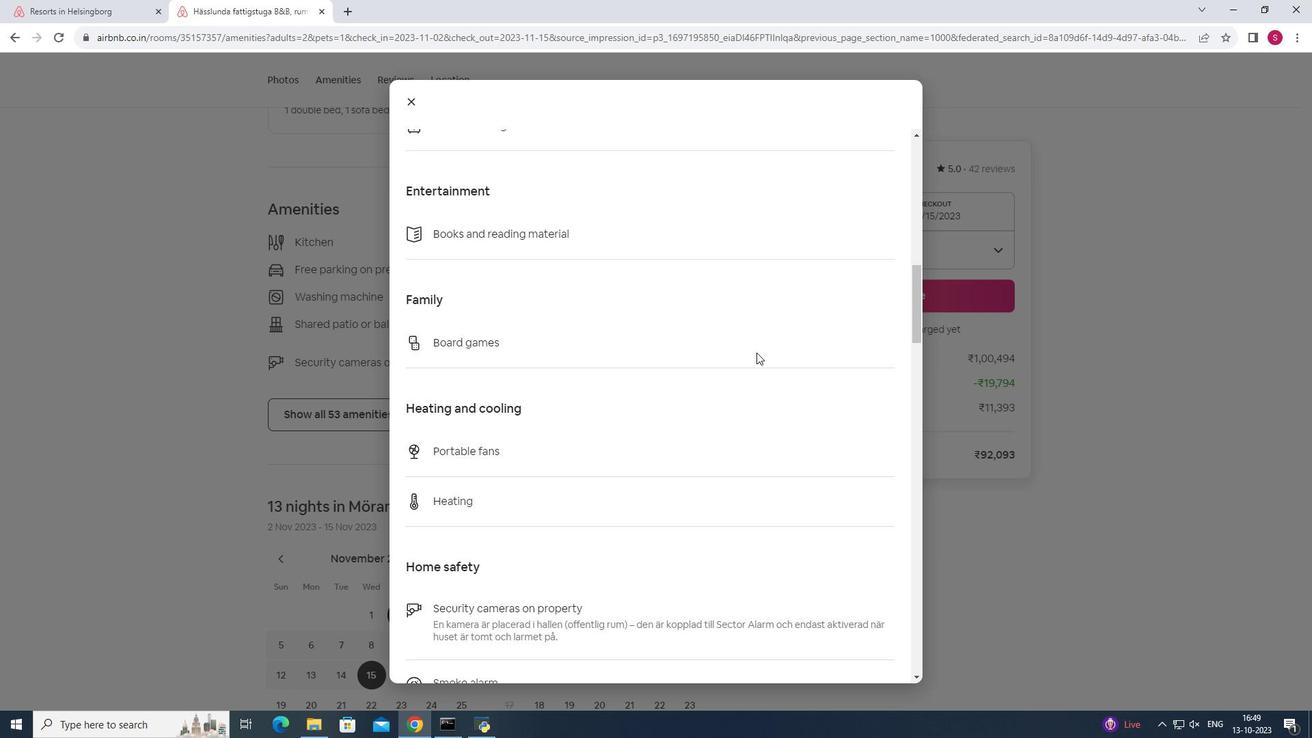 
Action: Mouse scrolled (733, 356) with delta (0, 0)
Screenshot: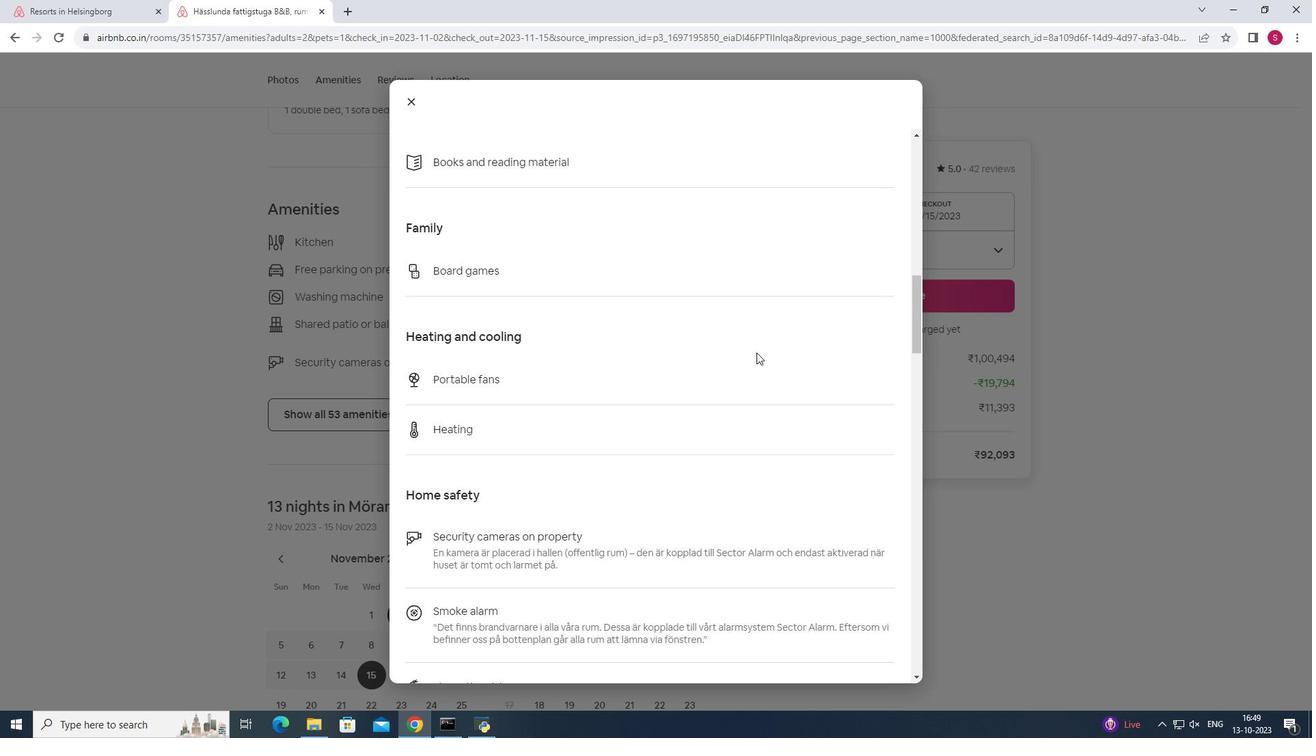 
Action: Mouse moved to (781, 349)
Screenshot: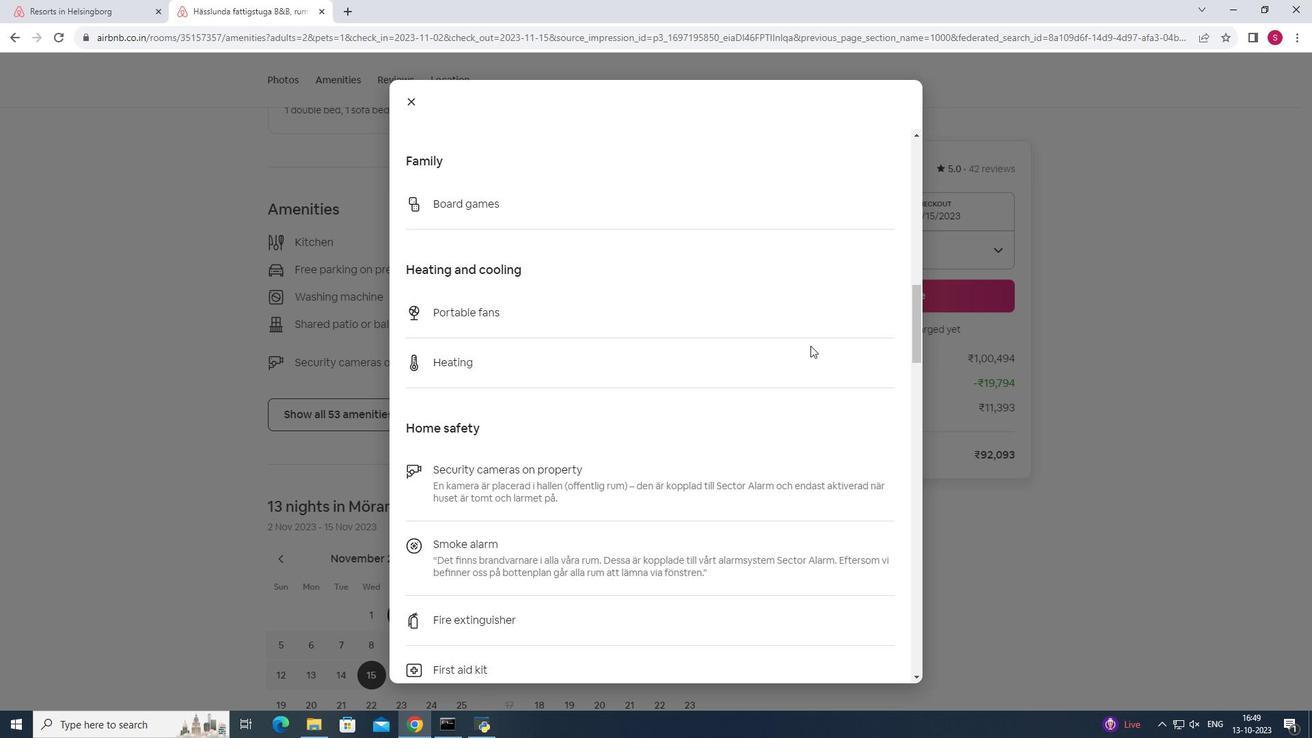 
Action: Mouse scrolled (781, 349) with delta (0, 0)
Screenshot: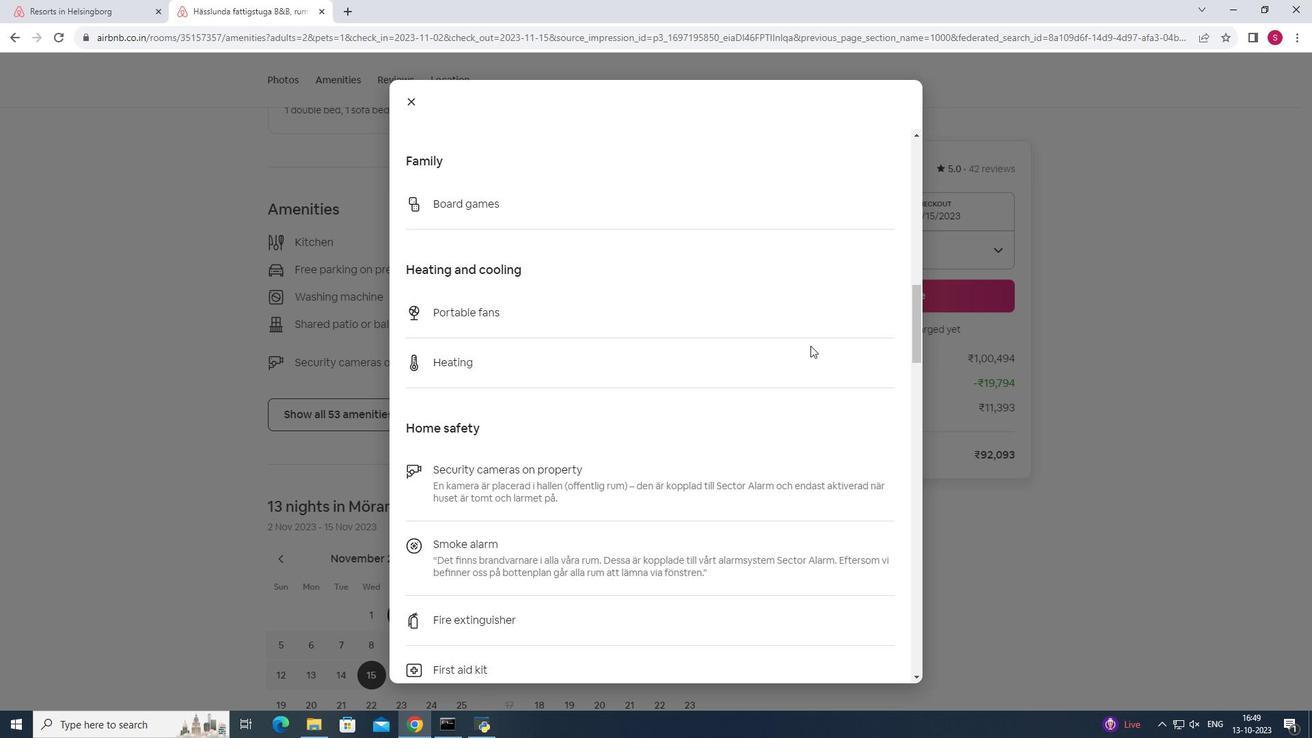
Action: Mouse scrolled (781, 349) with delta (0, 0)
Screenshot: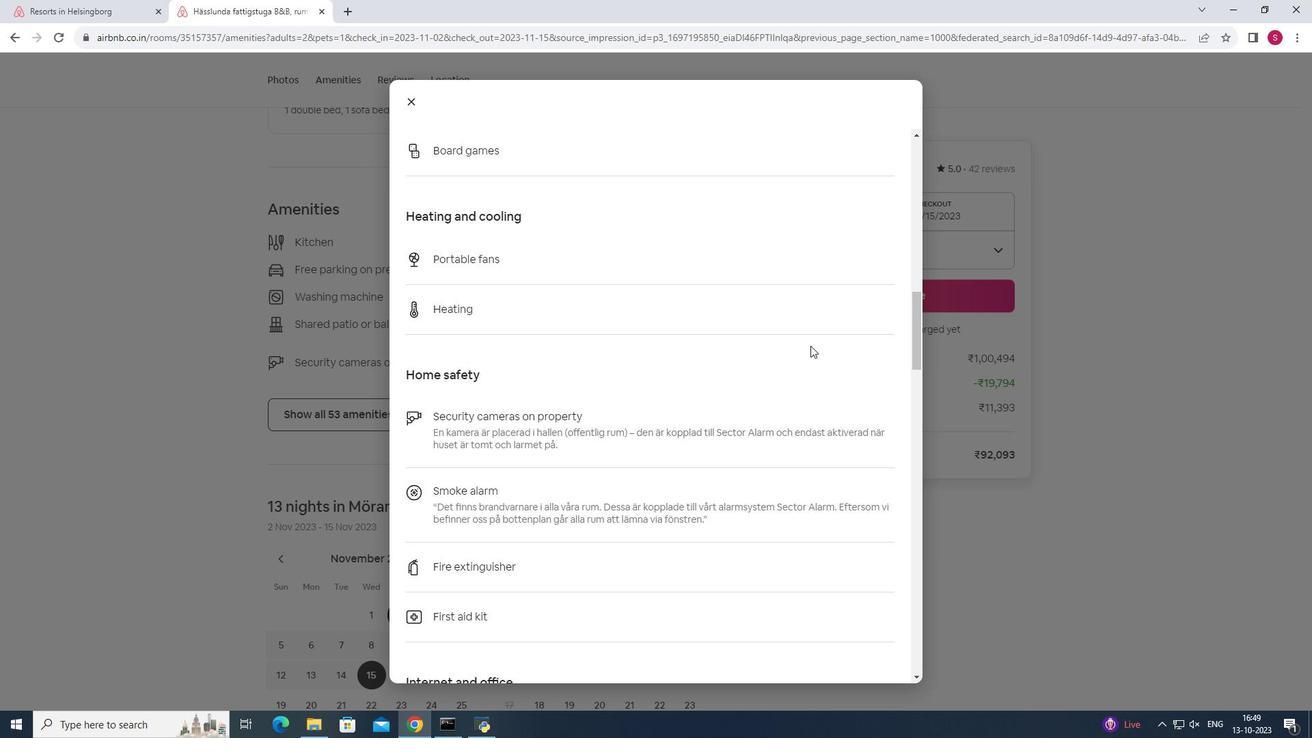 
Action: Mouse scrolled (781, 349) with delta (0, 0)
Screenshot: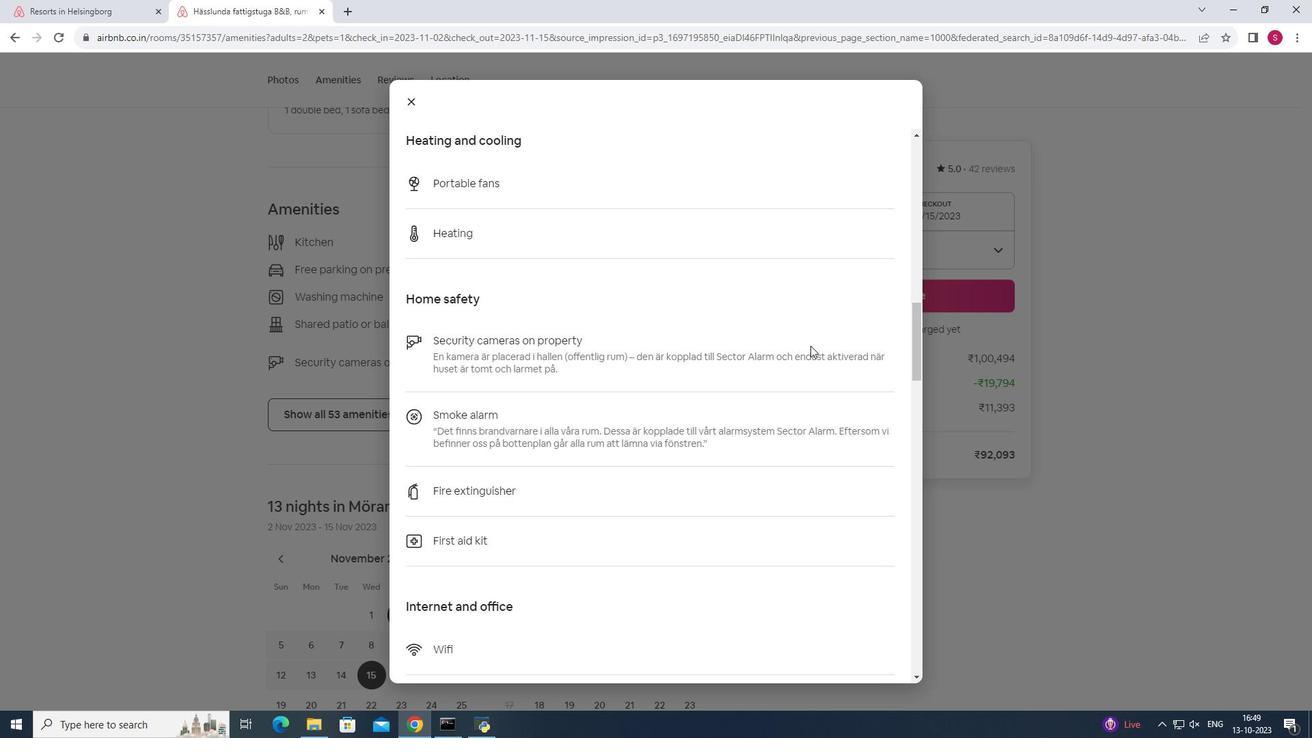 
Action: Mouse scrolled (781, 349) with delta (0, 0)
Screenshot: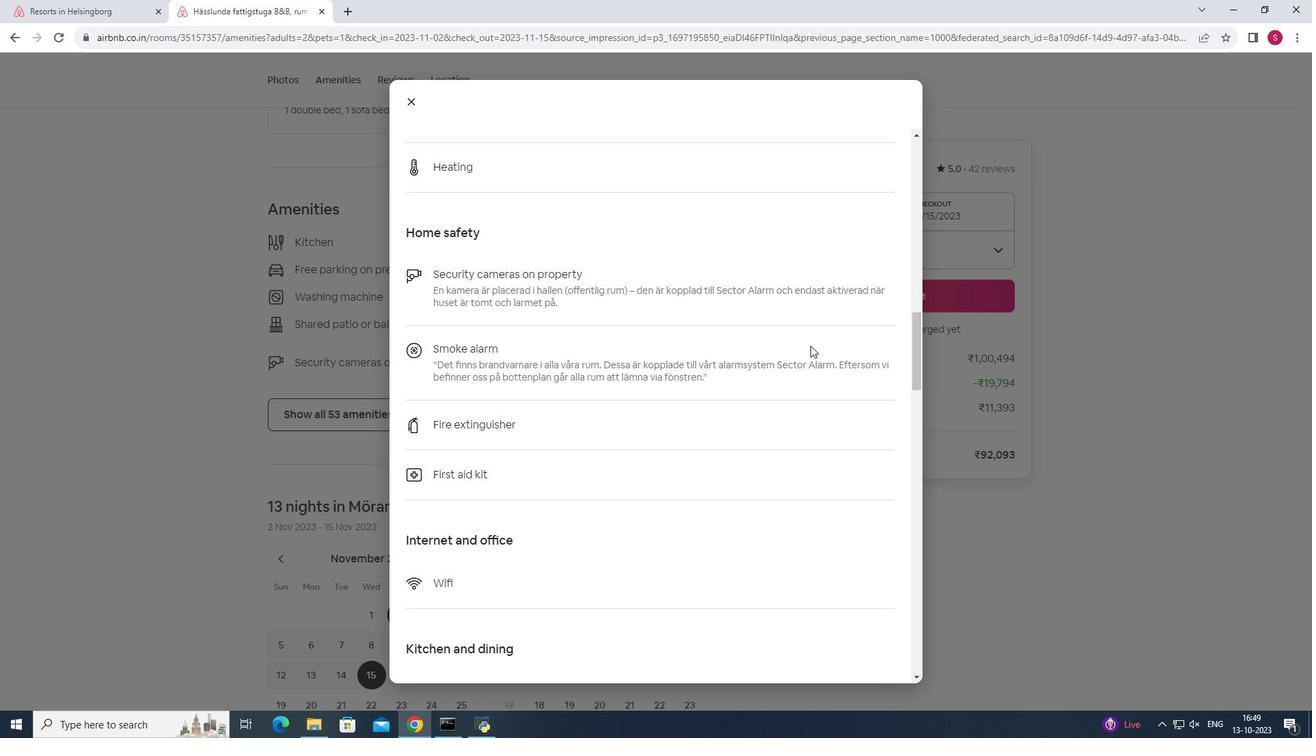 
Action: Mouse moved to (777, 353)
Screenshot: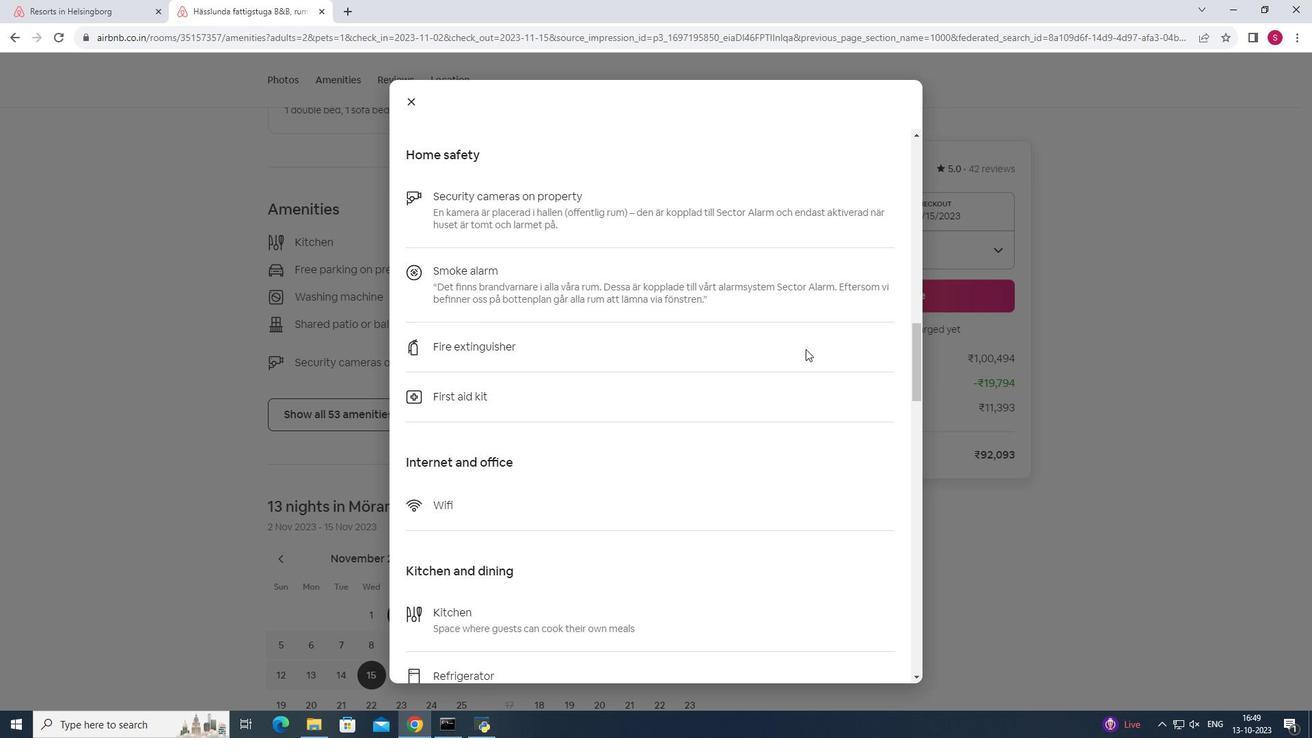 
Action: Mouse scrolled (777, 352) with delta (0, 0)
Screenshot: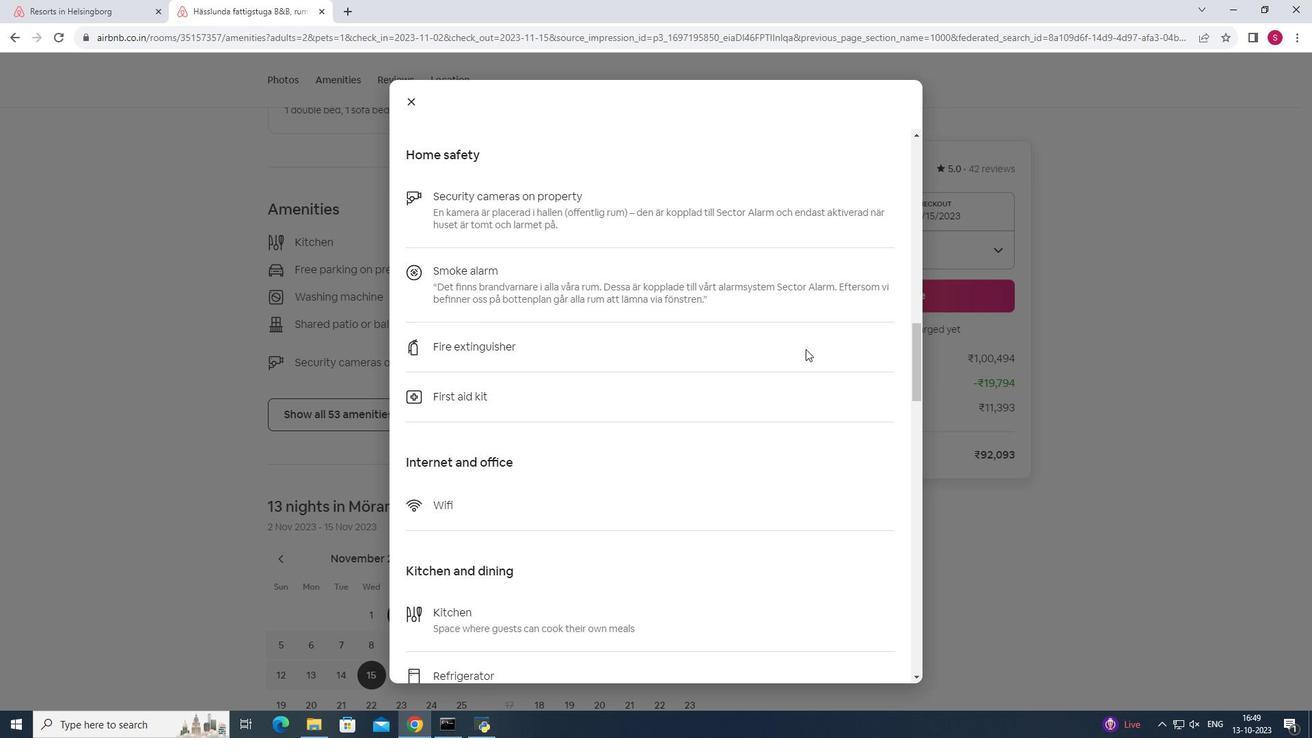 
Action: Mouse scrolled (777, 352) with delta (0, 0)
Screenshot: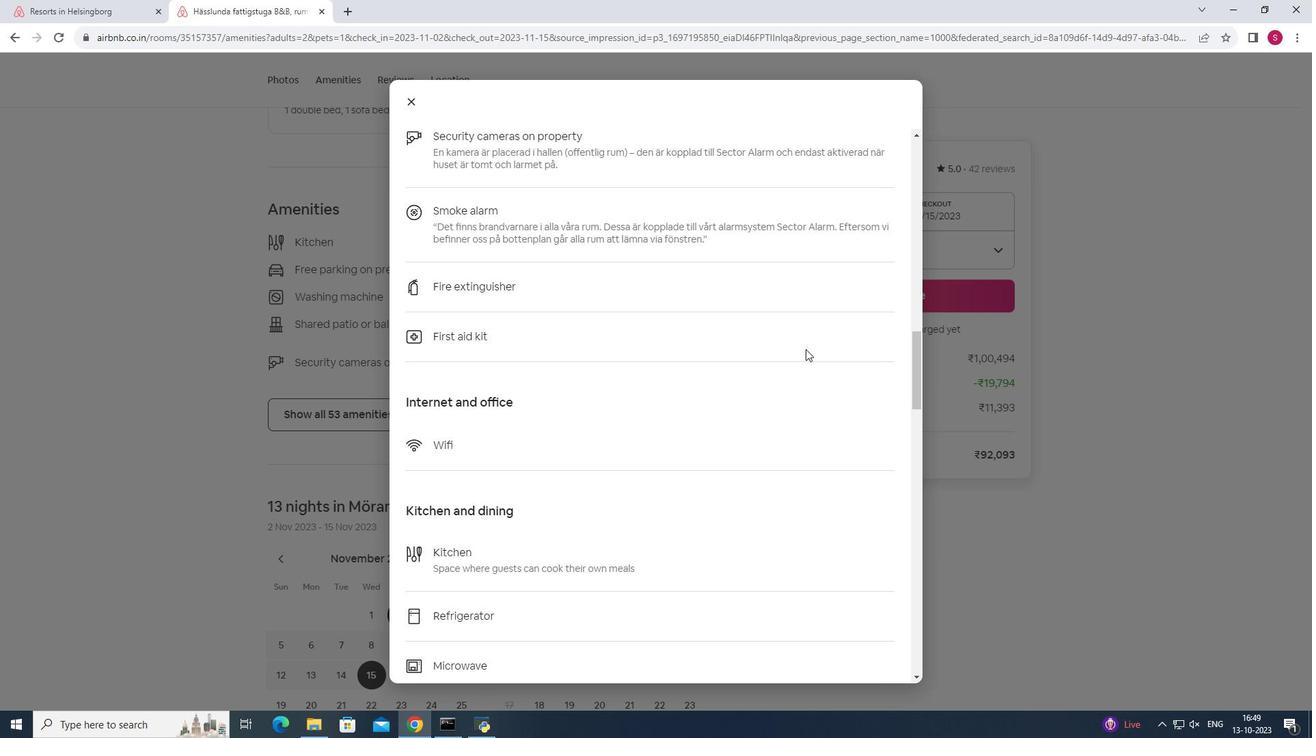 
Action: Mouse scrolled (777, 352) with delta (0, 0)
Screenshot: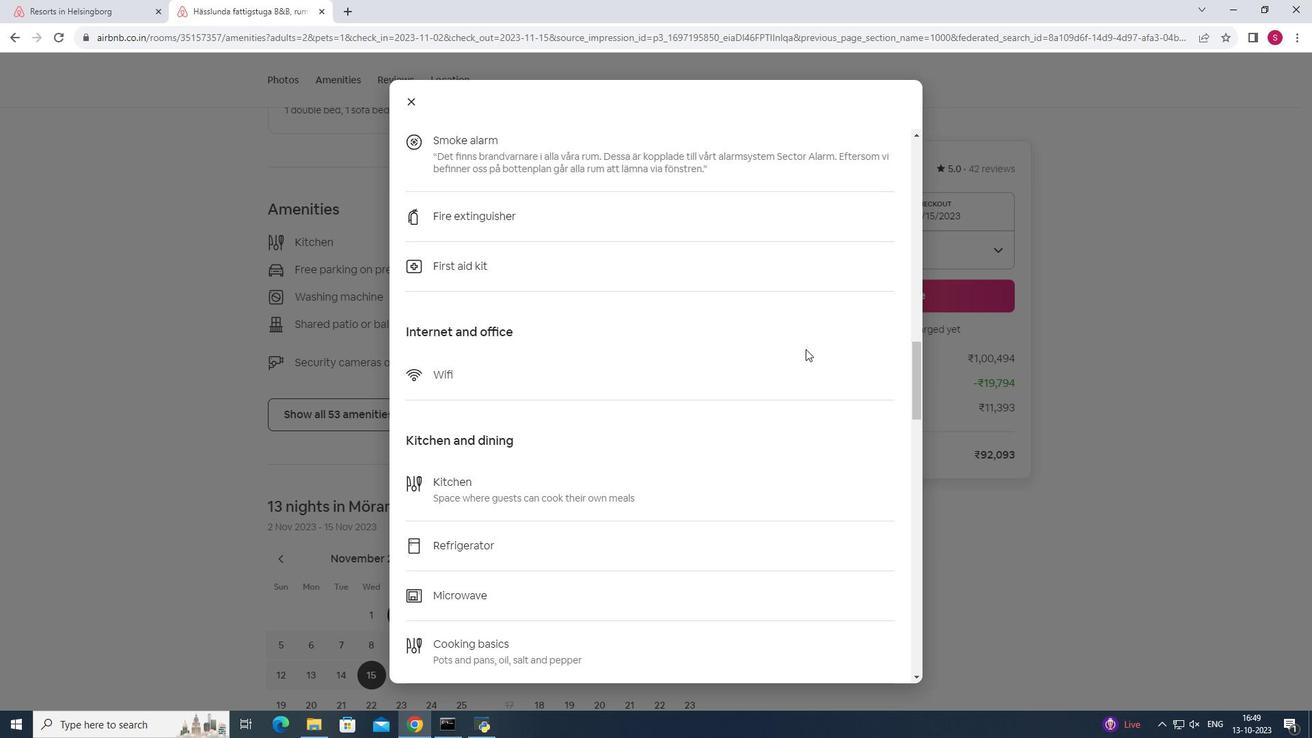 
Action: Mouse moved to (775, 349)
Screenshot: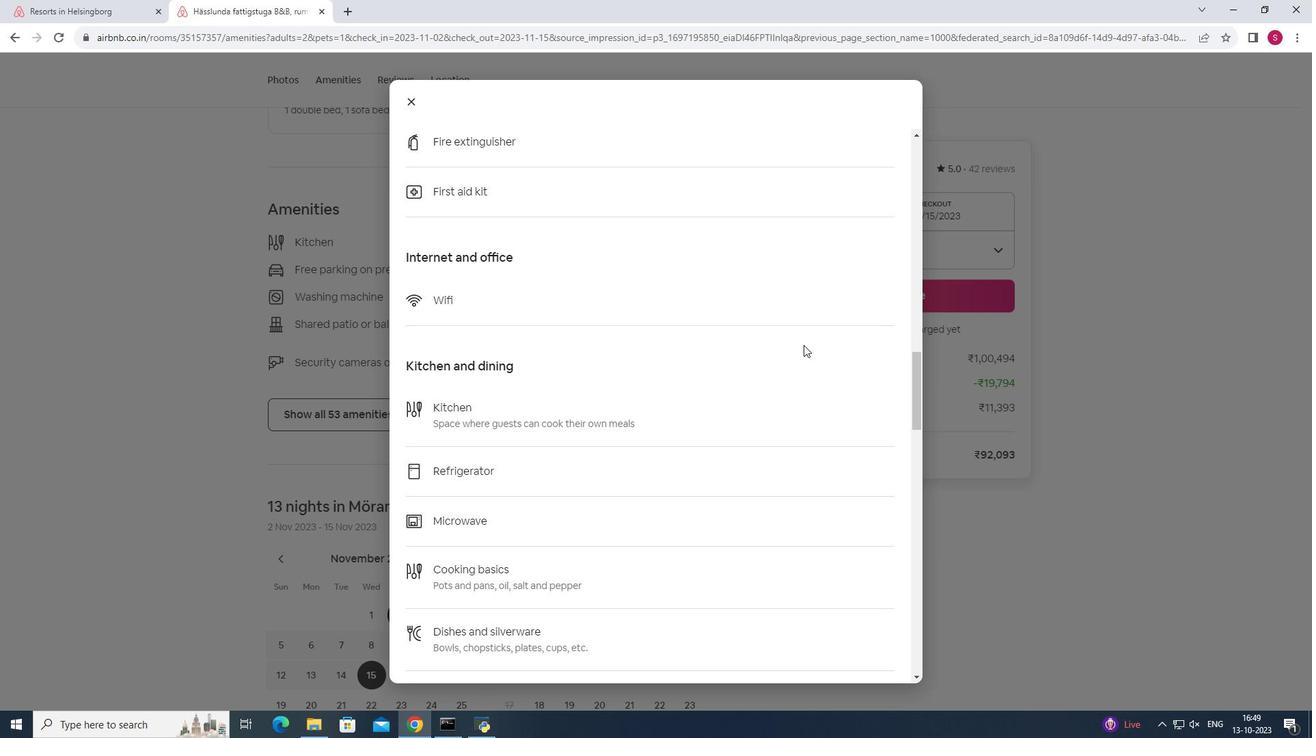 
Action: Mouse scrolled (775, 349) with delta (0, 0)
Screenshot: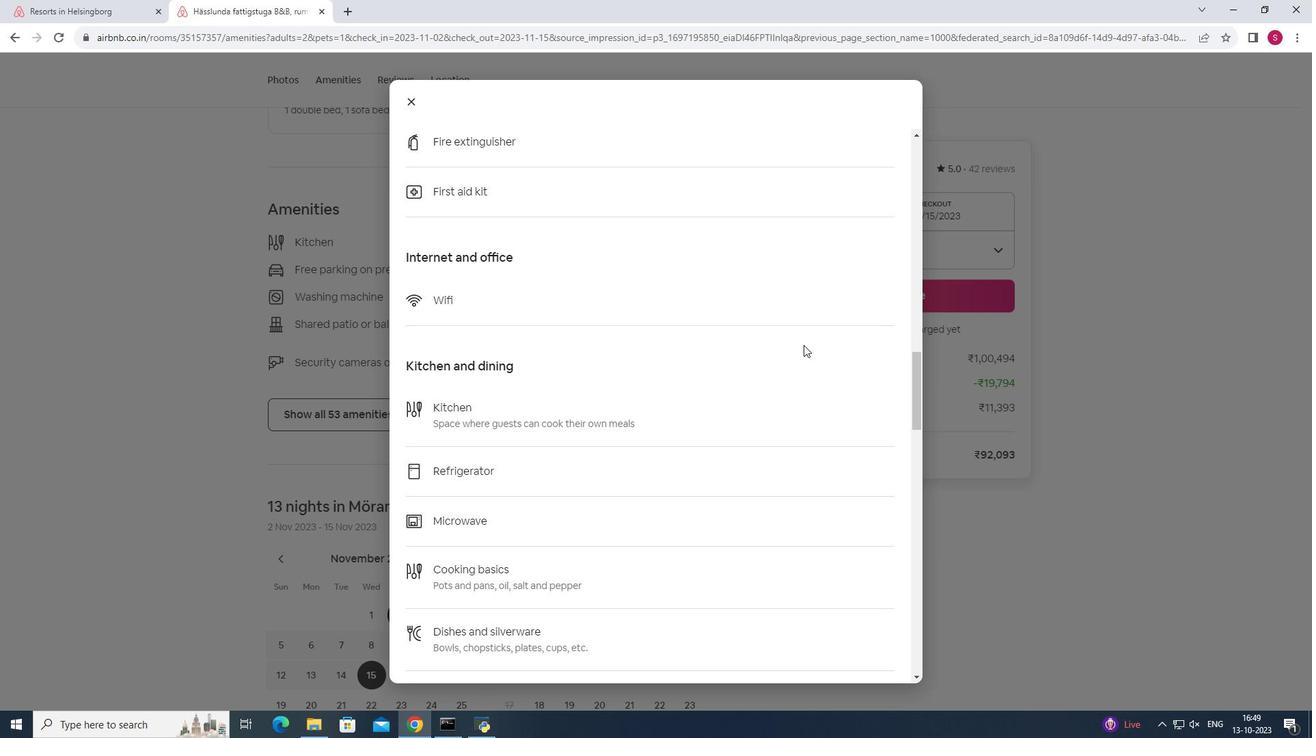 
Action: Mouse scrolled (775, 349) with delta (0, 0)
Screenshot: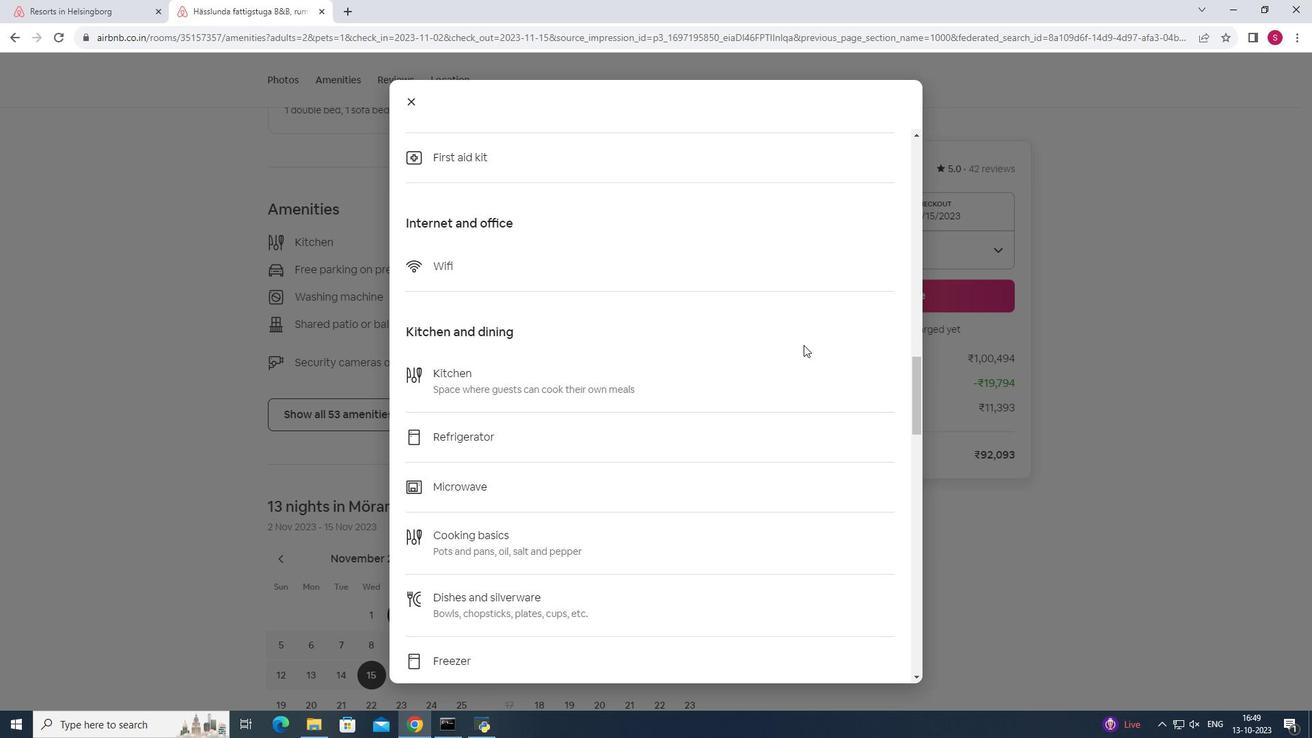 
Action: Mouse scrolled (775, 349) with delta (0, 0)
Screenshot: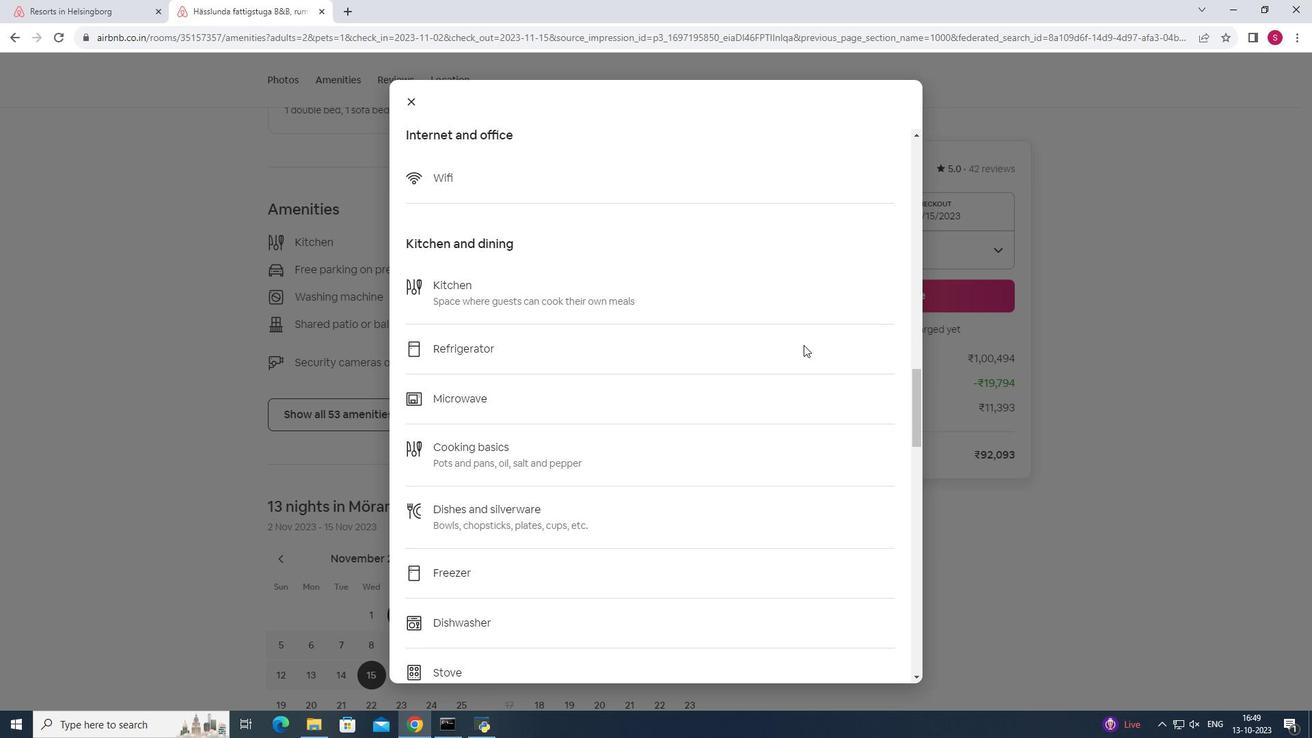 
Action: Mouse scrolled (775, 349) with delta (0, 0)
Screenshot: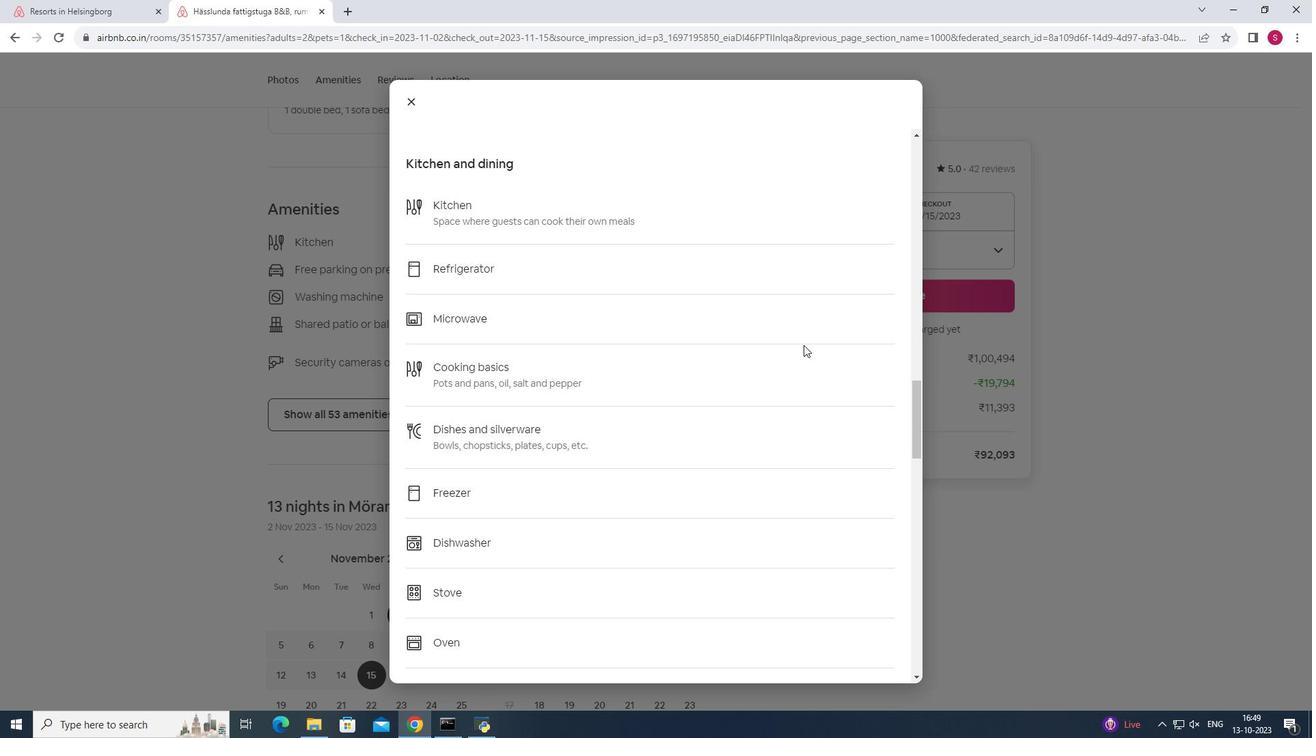 
Action: Mouse scrolled (775, 349) with delta (0, 0)
Screenshot: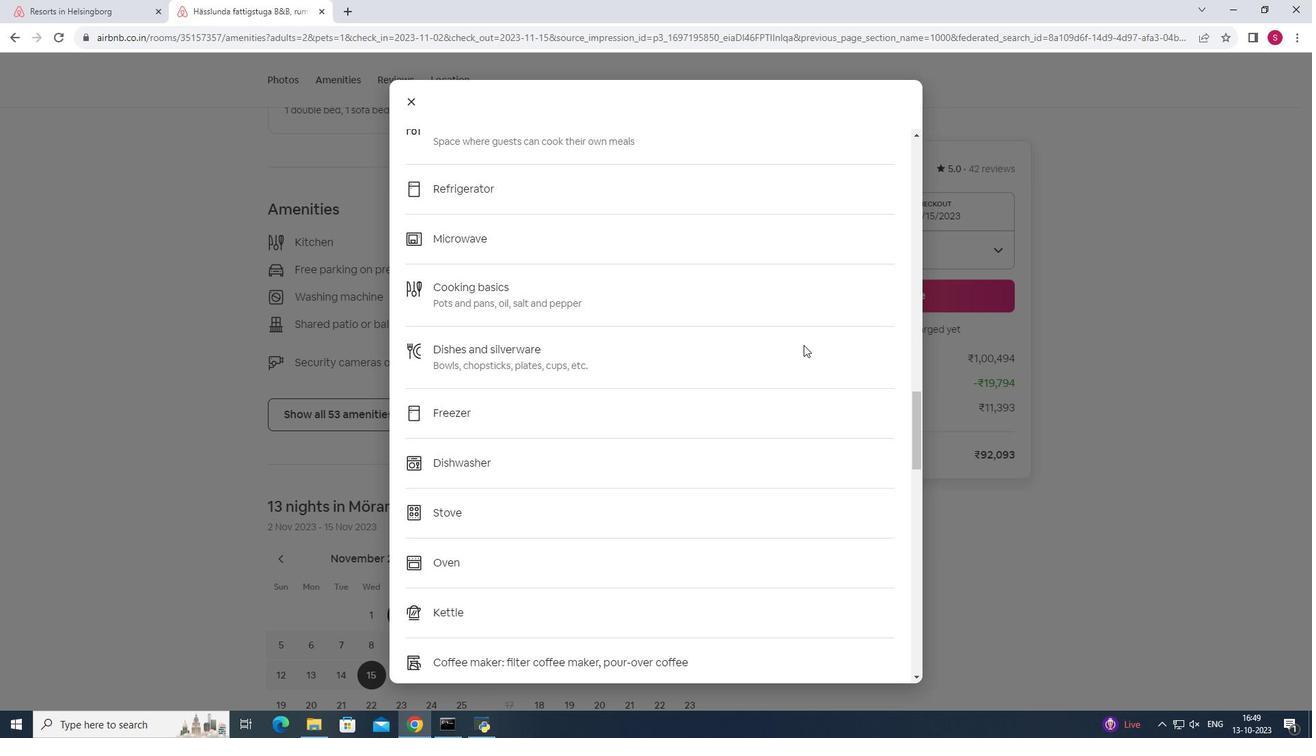 
Action: Mouse scrolled (775, 349) with delta (0, 0)
